Task: Search for 'Brezza arm rest 2023' on Amazon and add suitable options to your shopping list.
Action: Mouse moved to (73, 189)
Screenshot: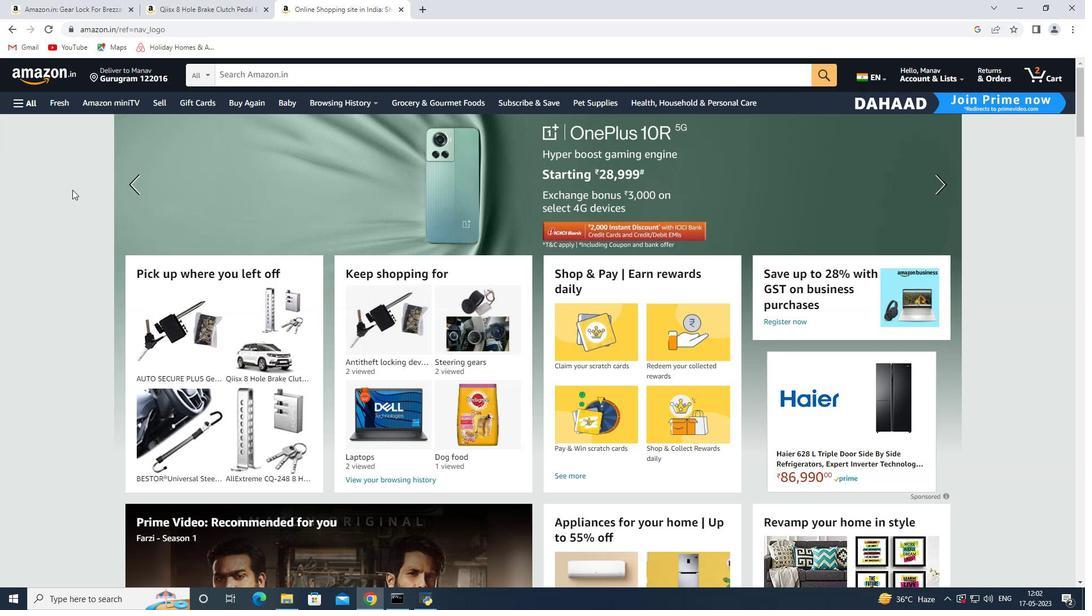 
Action: Key pressed b
Screenshot: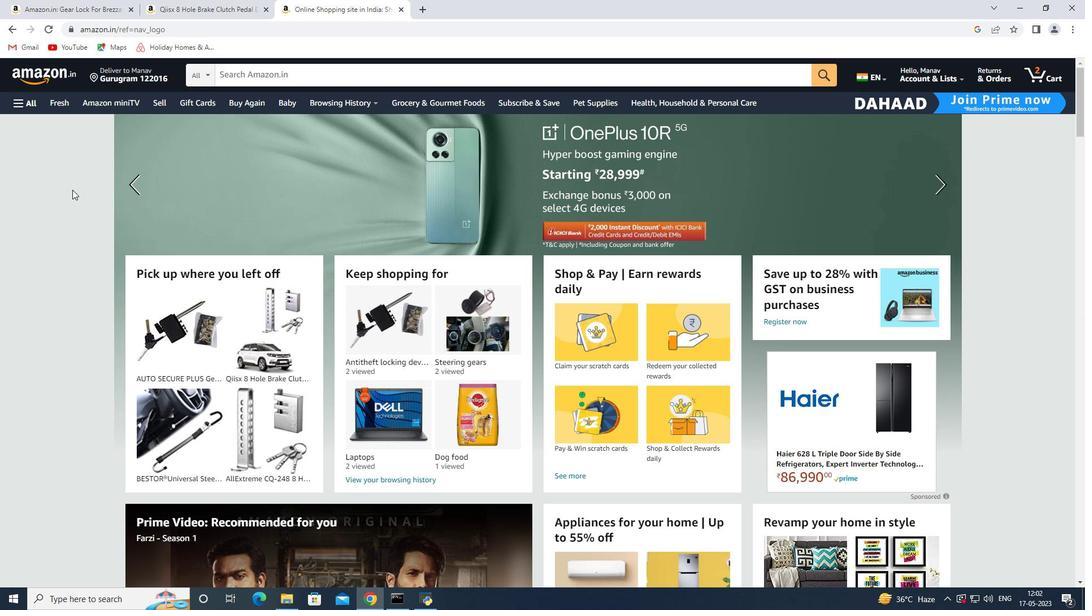 
Action: Mouse moved to (314, 329)
Screenshot: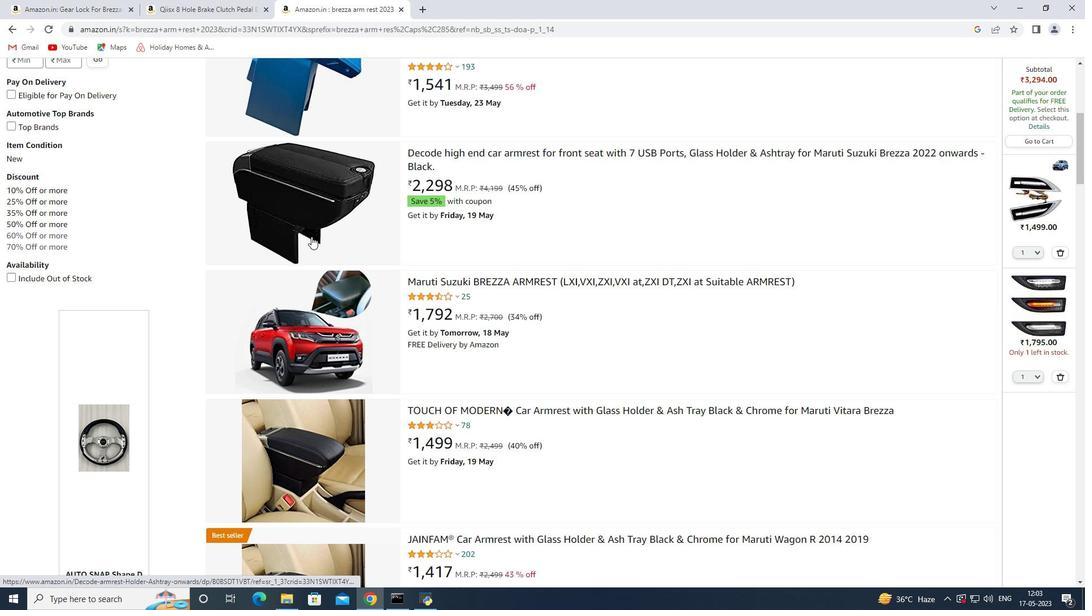 
Action: Mouse pressed left at (314, 329)
Screenshot: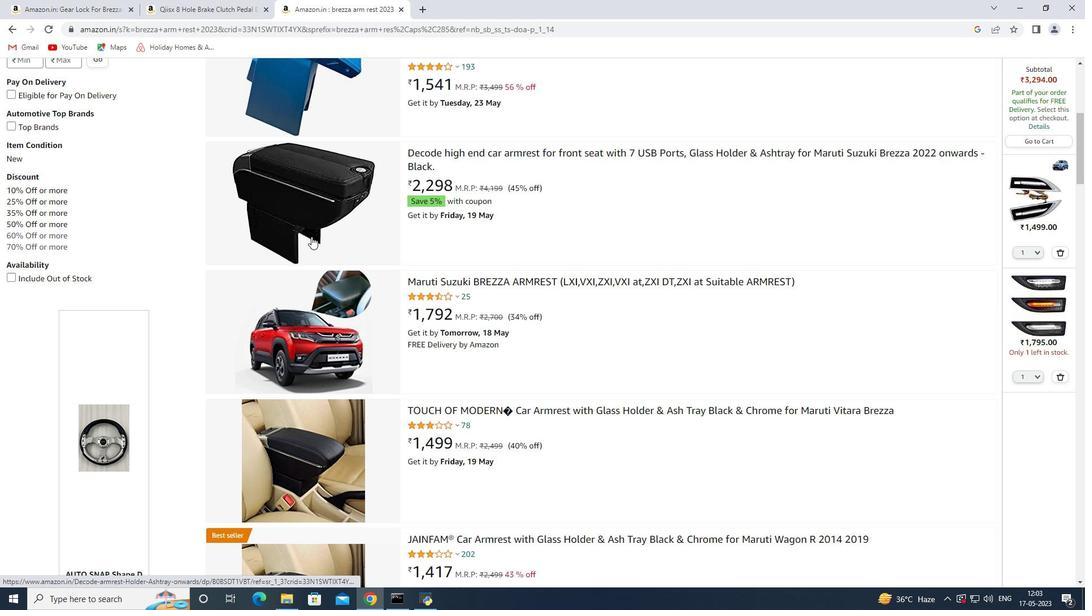 
Action: Mouse moved to (98, 219)
Screenshot: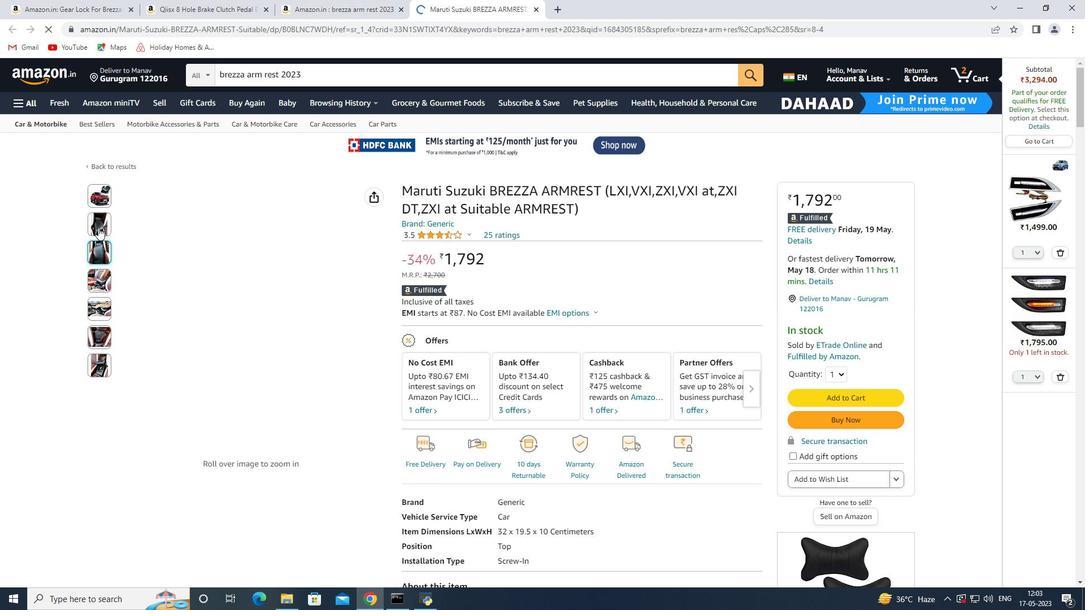 
Action: Mouse pressed left at (98, 219)
Screenshot: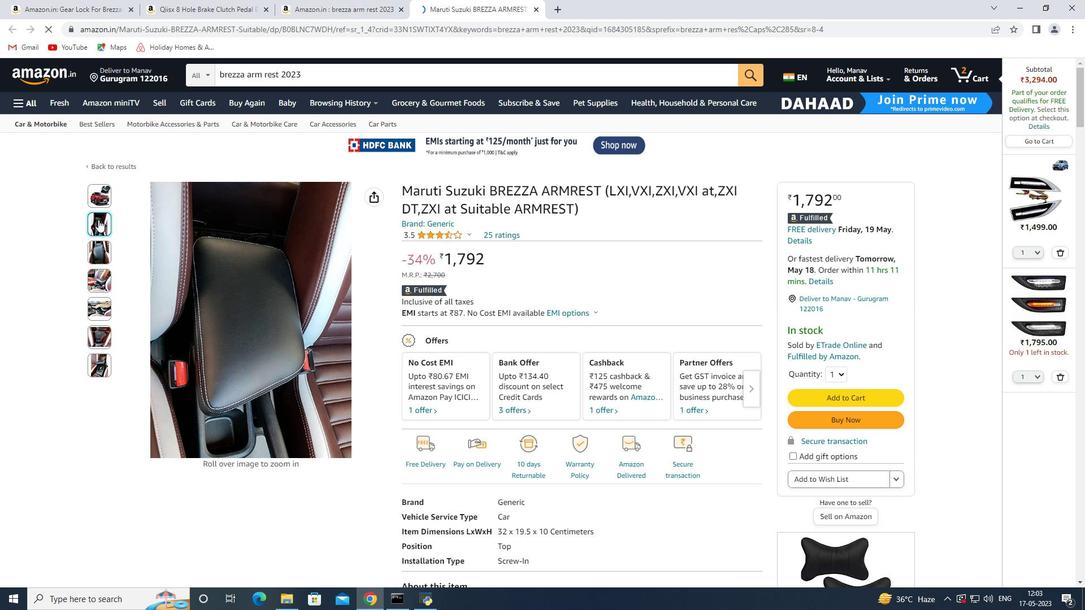 
Action: Mouse moved to (95, 245)
Screenshot: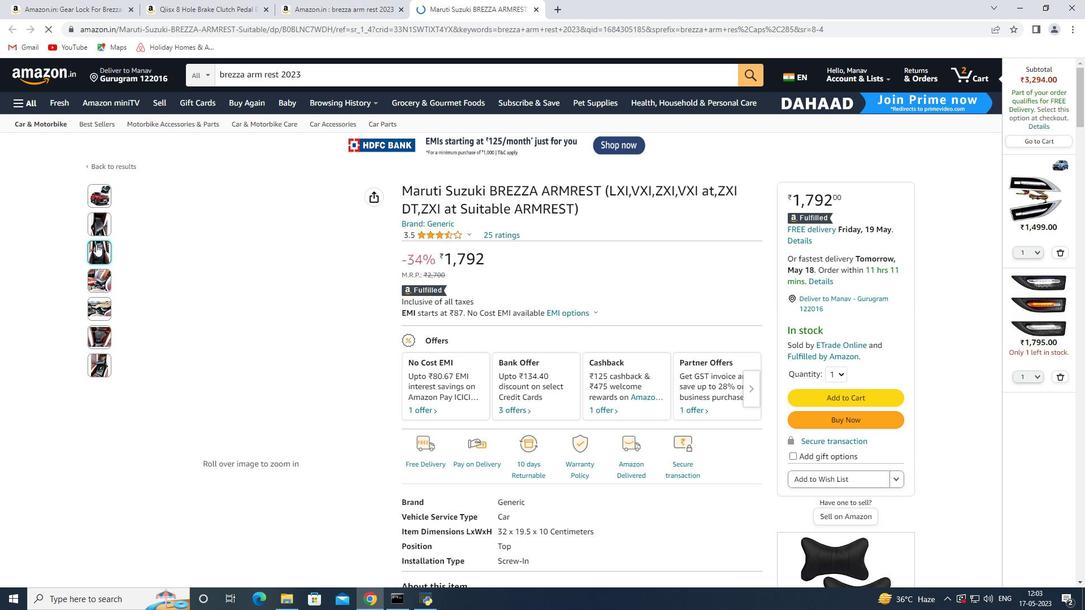
Action: Mouse pressed left at (95, 245)
Screenshot: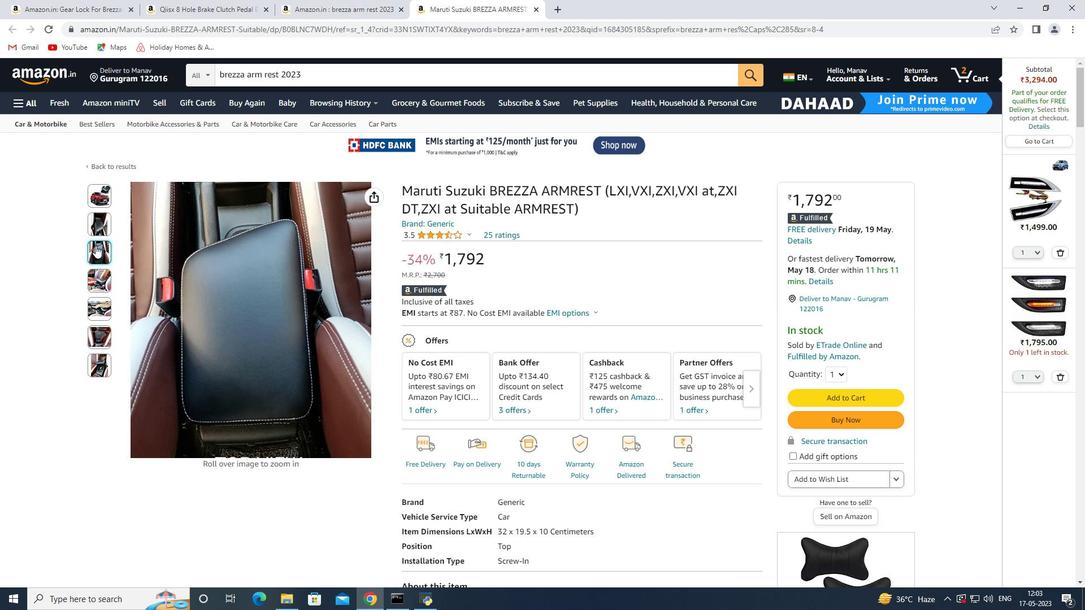 
Action: Mouse moved to (94, 275)
Screenshot: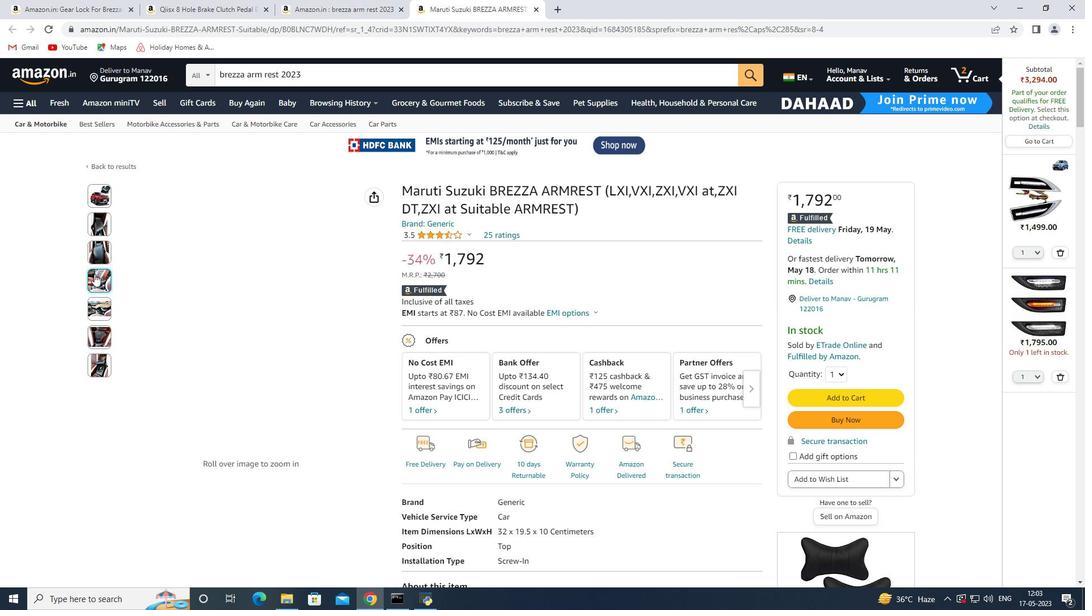 
Action: Mouse pressed left at (94, 275)
Screenshot: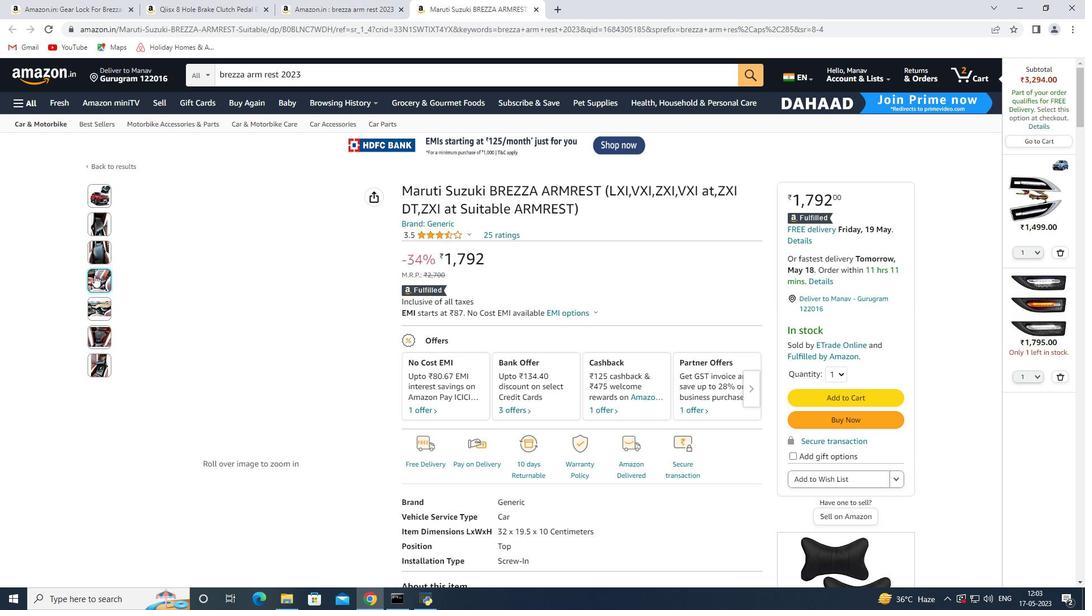 
Action: Mouse moved to (92, 293)
Screenshot: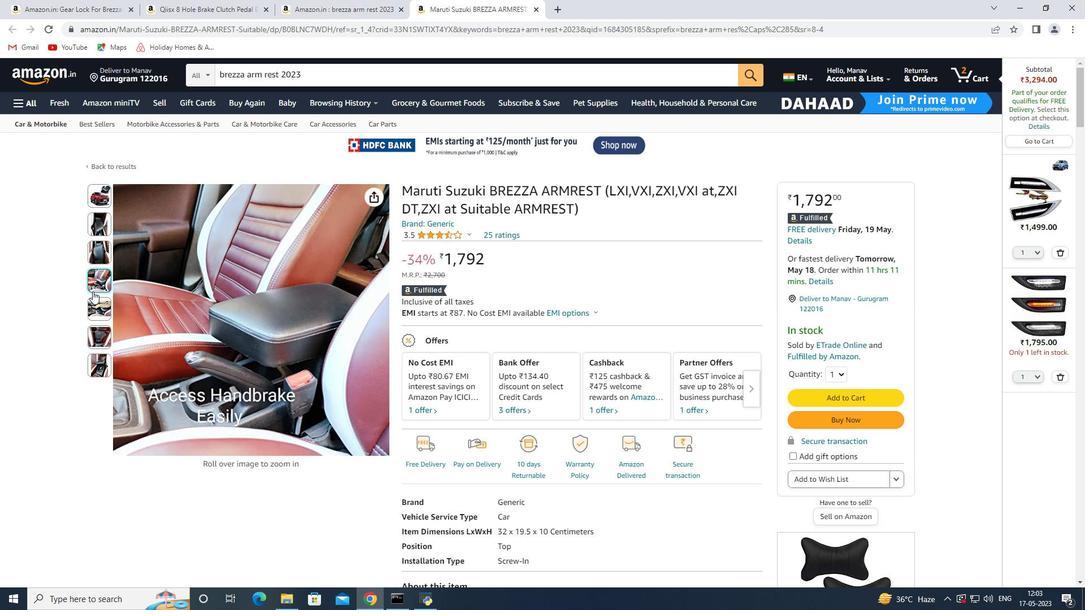 
Action: Mouse pressed left at (92, 293)
Screenshot: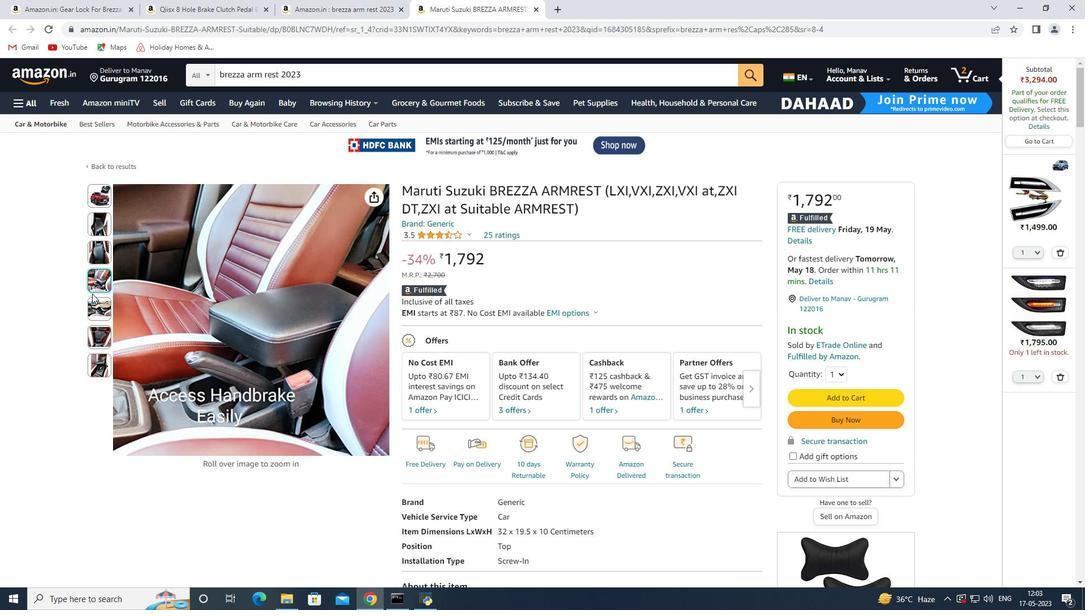 
Action: Mouse moved to (96, 333)
Screenshot: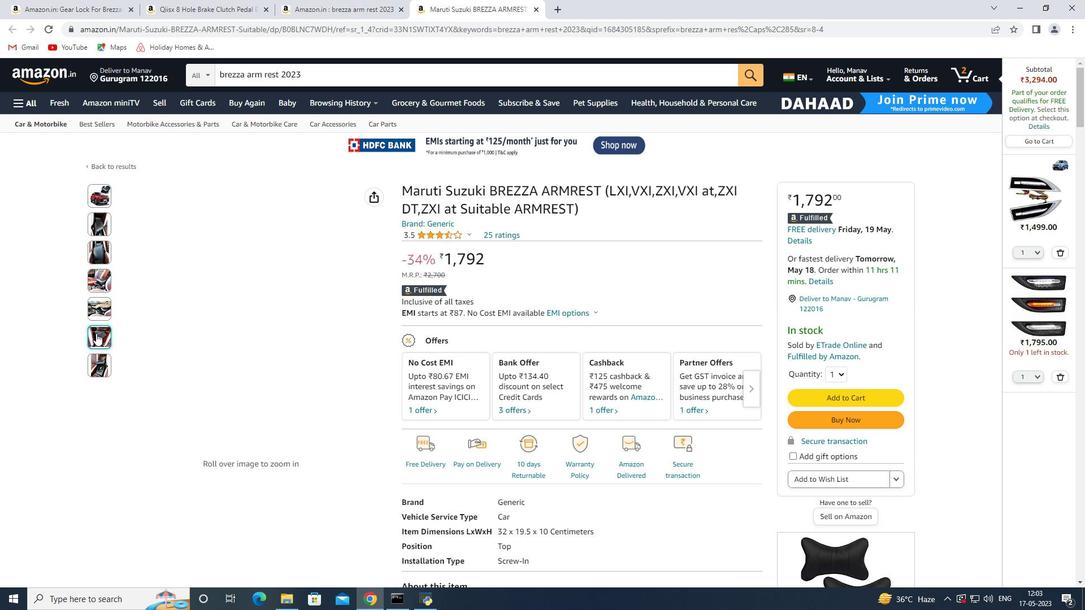 
Action: Mouse pressed left at (96, 333)
Screenshot: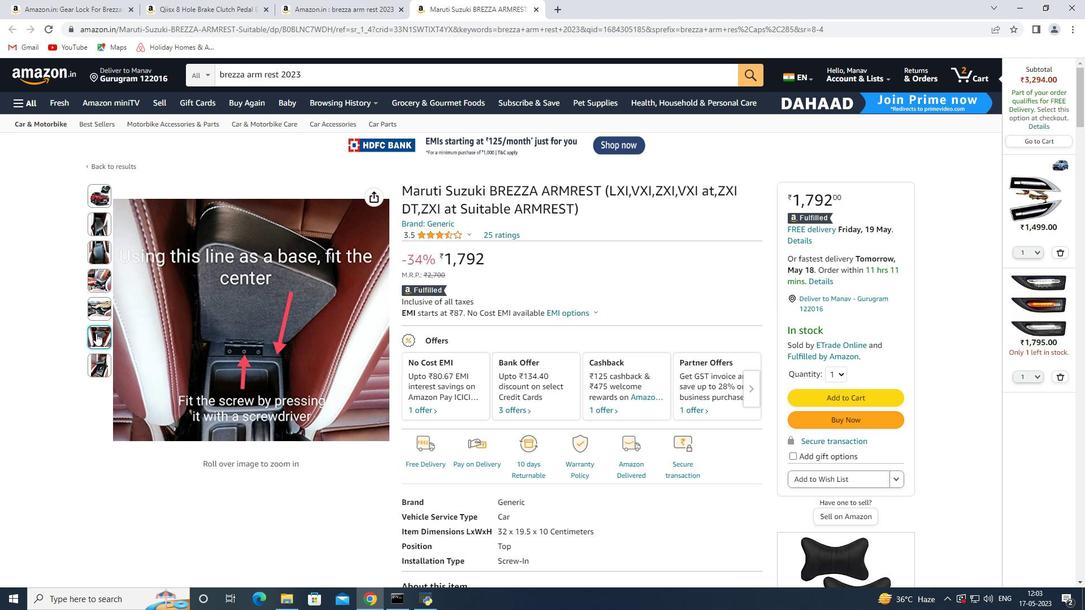 
Action: Mouse moved to (97, 360)
Screenshot: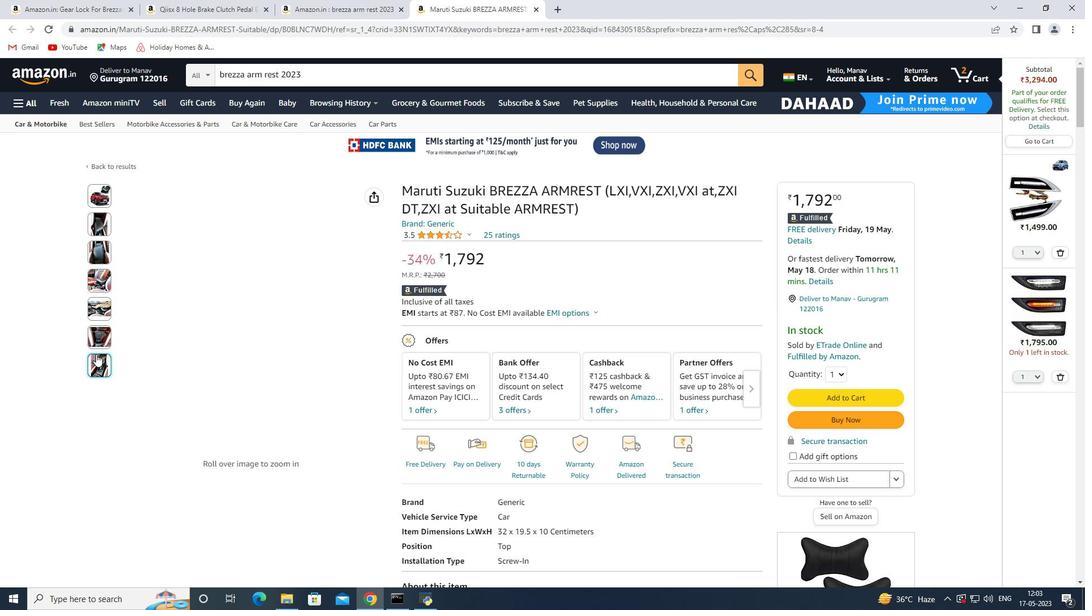 
Action: Mouse pressed left at (97, 360)
Screenshot: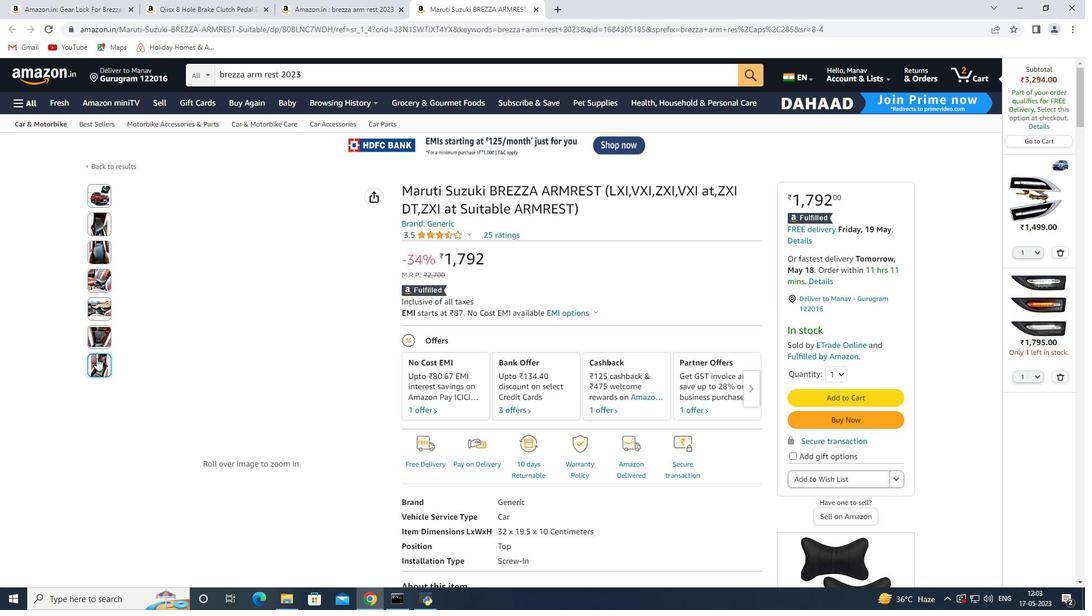 
Action: Mouse moved to (103, 339)
Screenshot: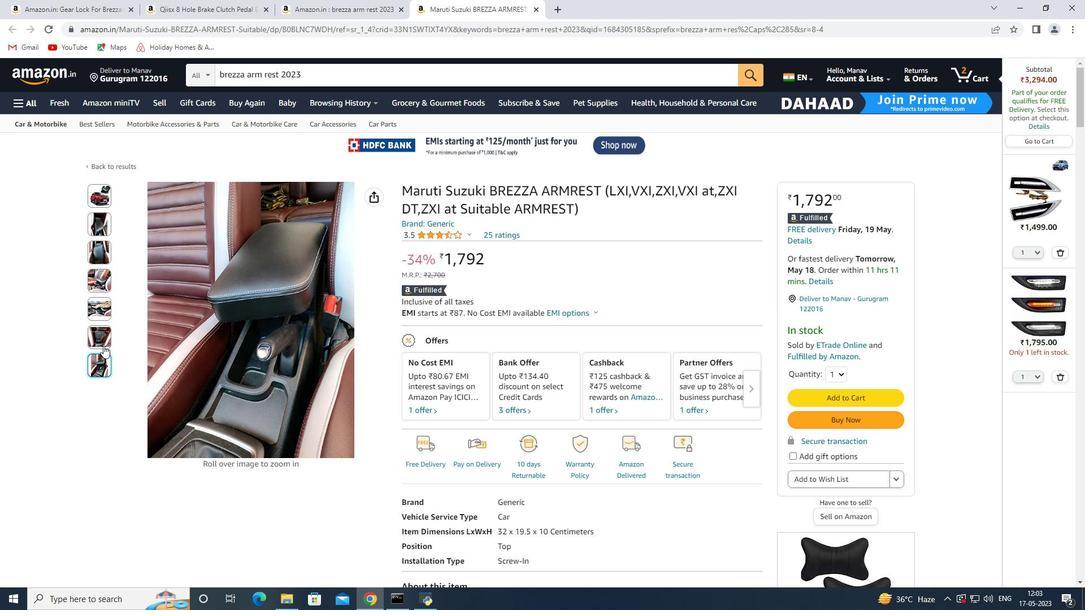
Action: Mouse pressed left at (103, 339)
Screenshot: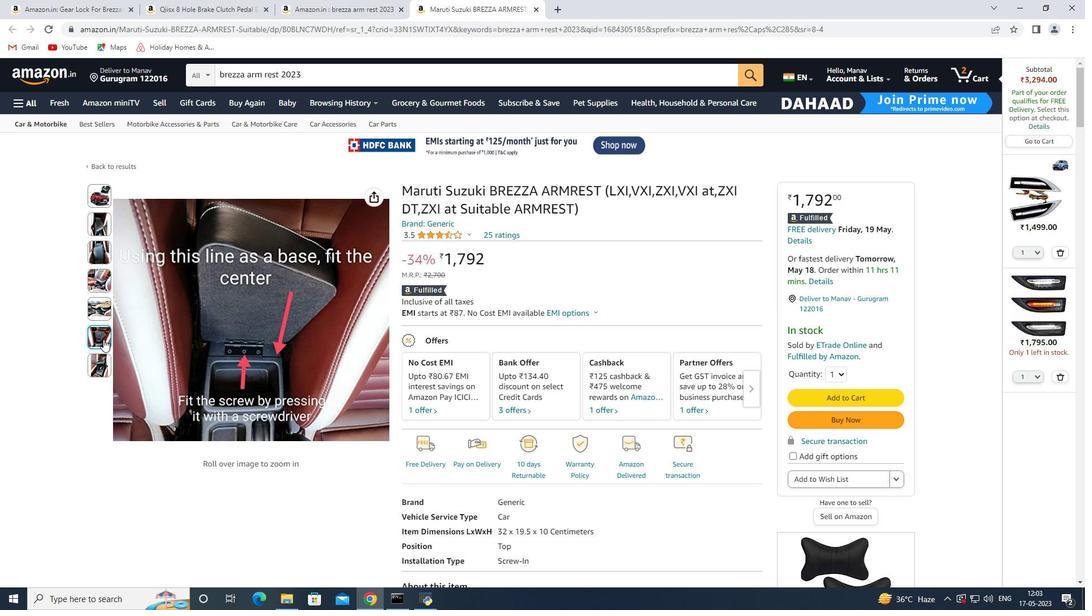 
Action: Mouse moved to (472, 446)
Screenshot: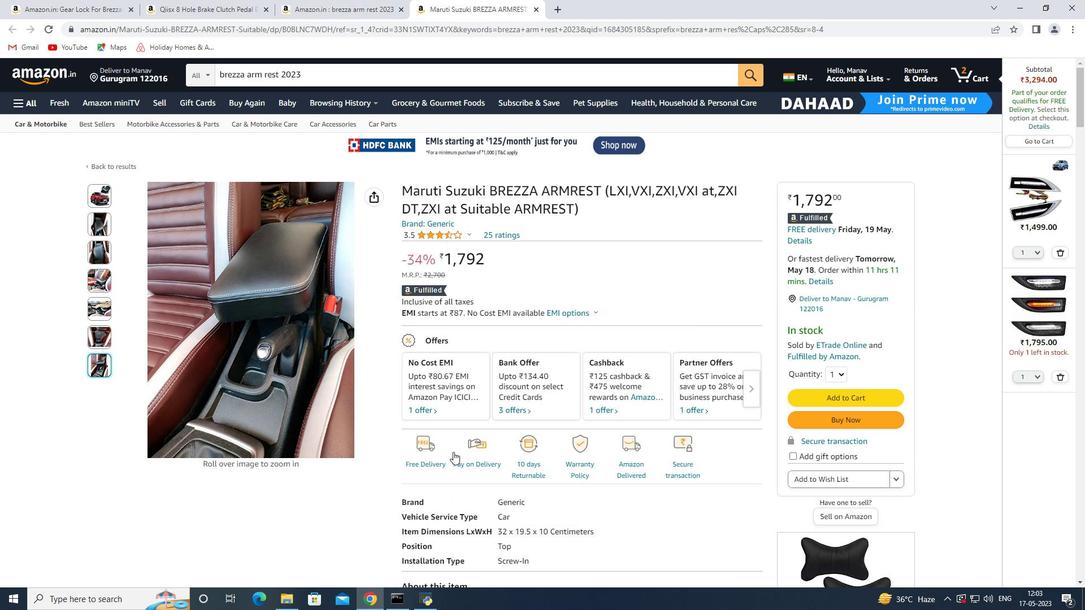 
Action: Mouse scrolled (472, 446) with delta (0, 0)
Screenshot: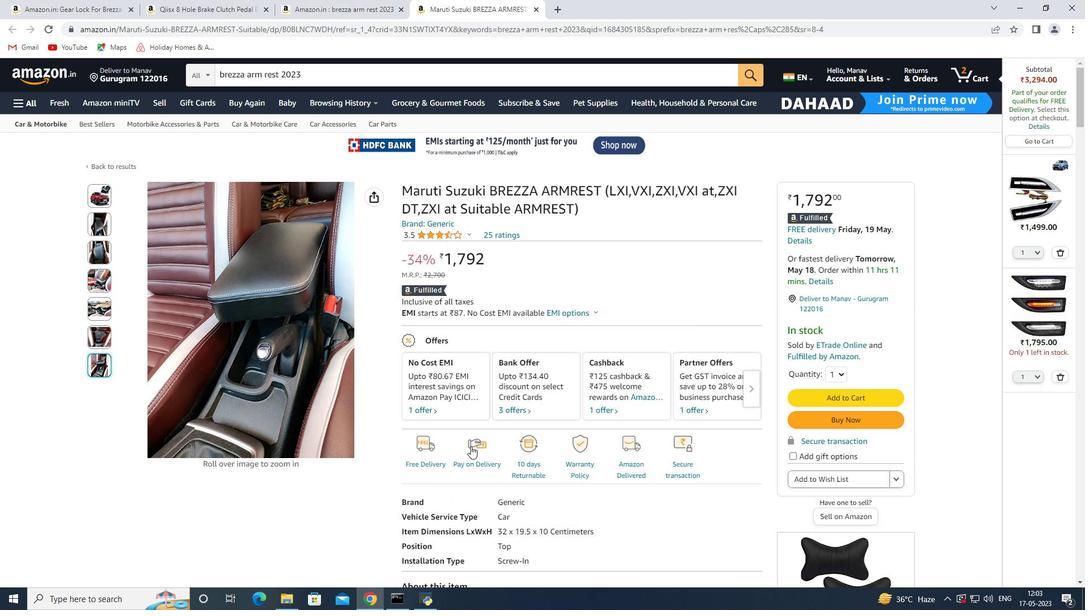 
Action: Mouse scrolled (472, 446) with delta (0, 0)
Screenshot: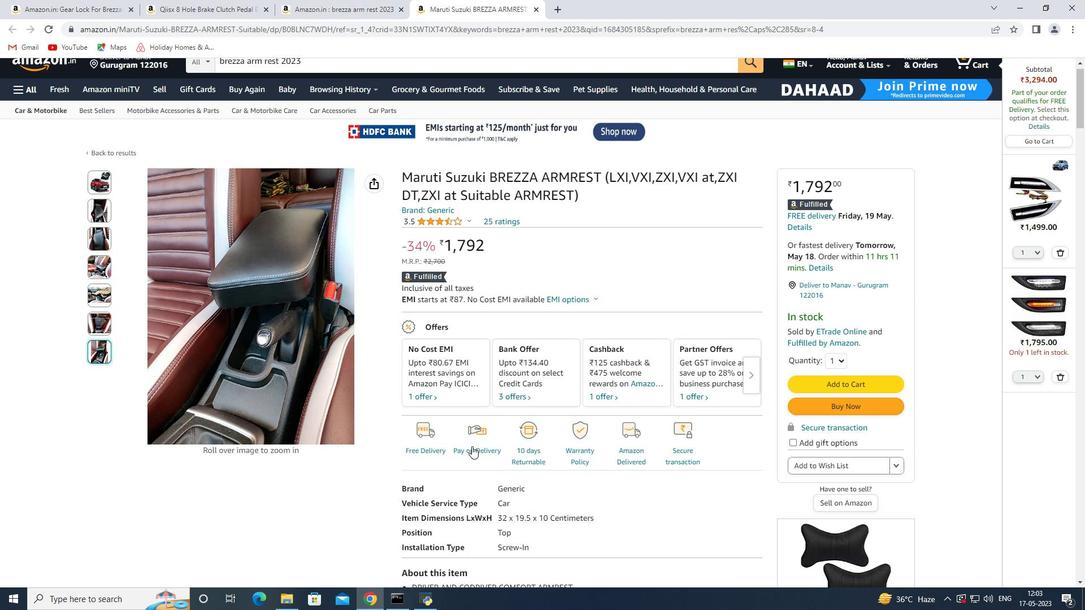 
Action: Mouse moved to (857, 368)
Screenshot: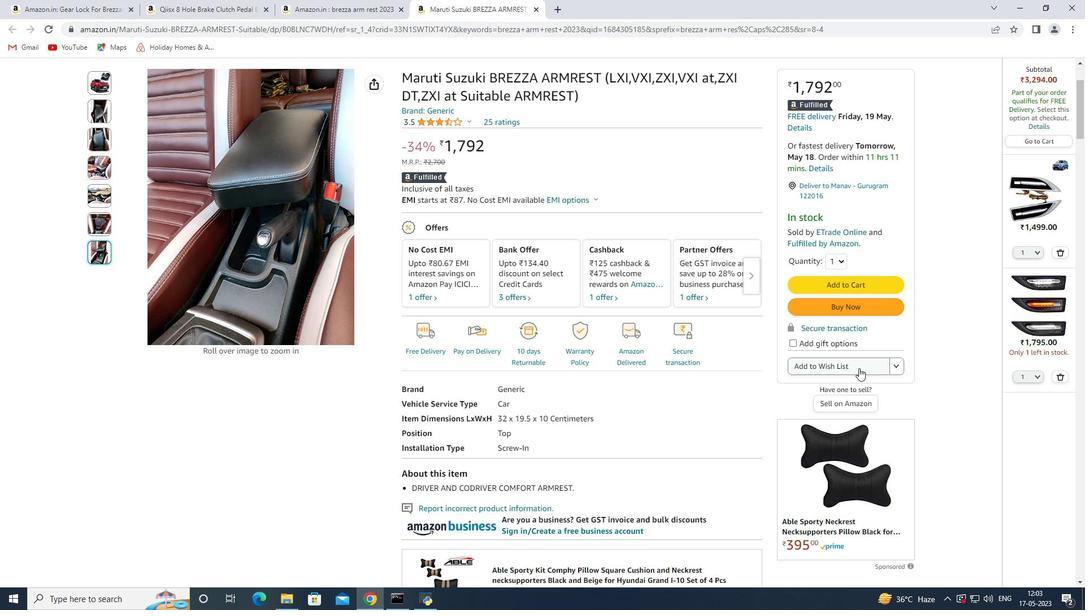 
Action: Mouse pressed left at (857, 368)
Screenshot: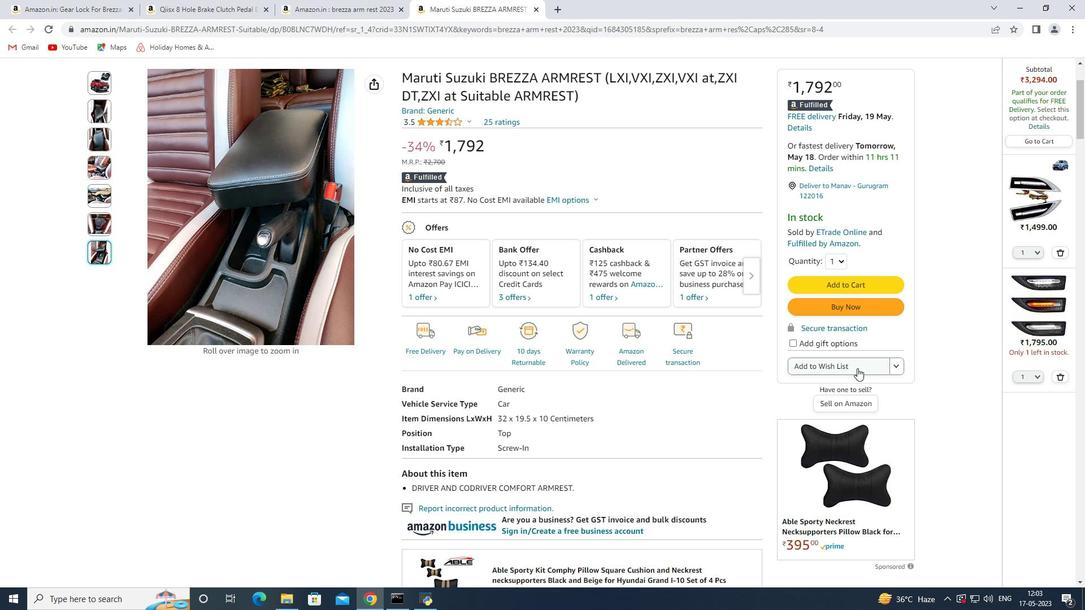 
Action: Mouse moved to (715, 205)
Screenshot: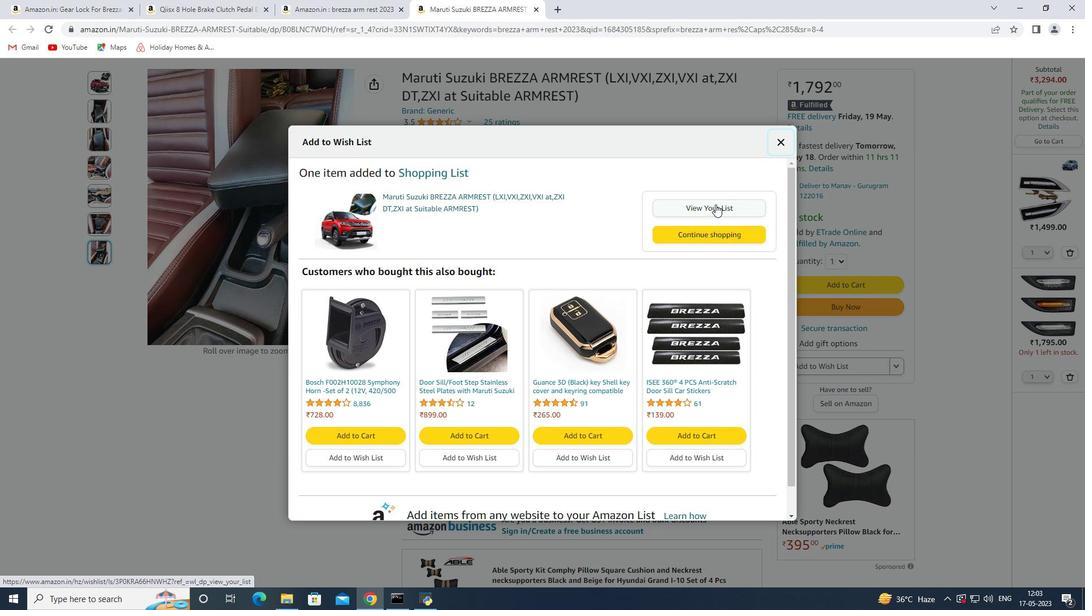 
Action: Mouse pressed left at (715, 205)
Screenshot: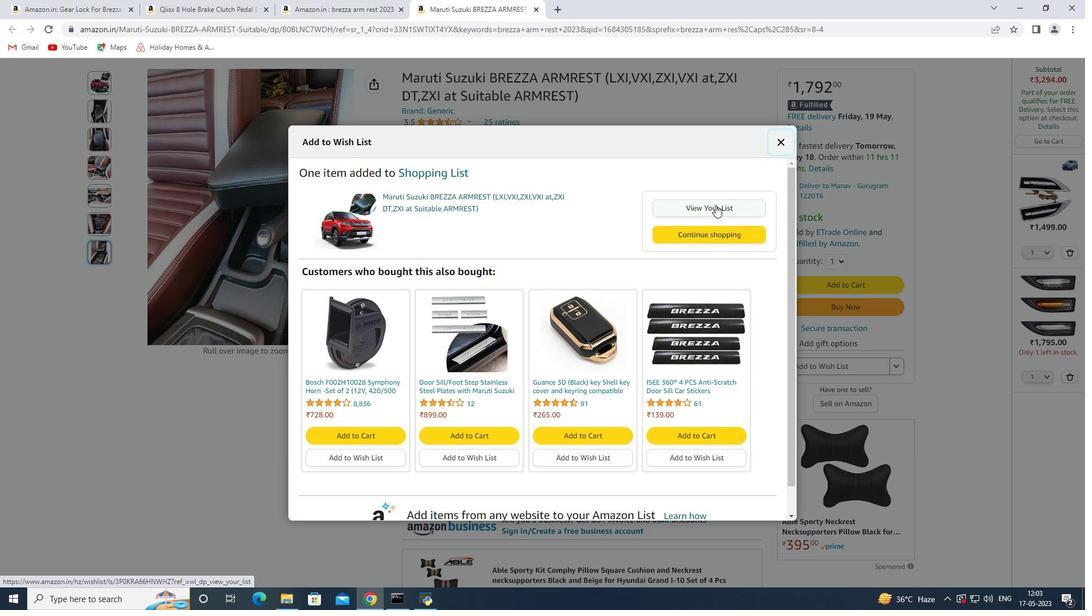 
Action: Mouse moved to (484, 302)
Screenshot: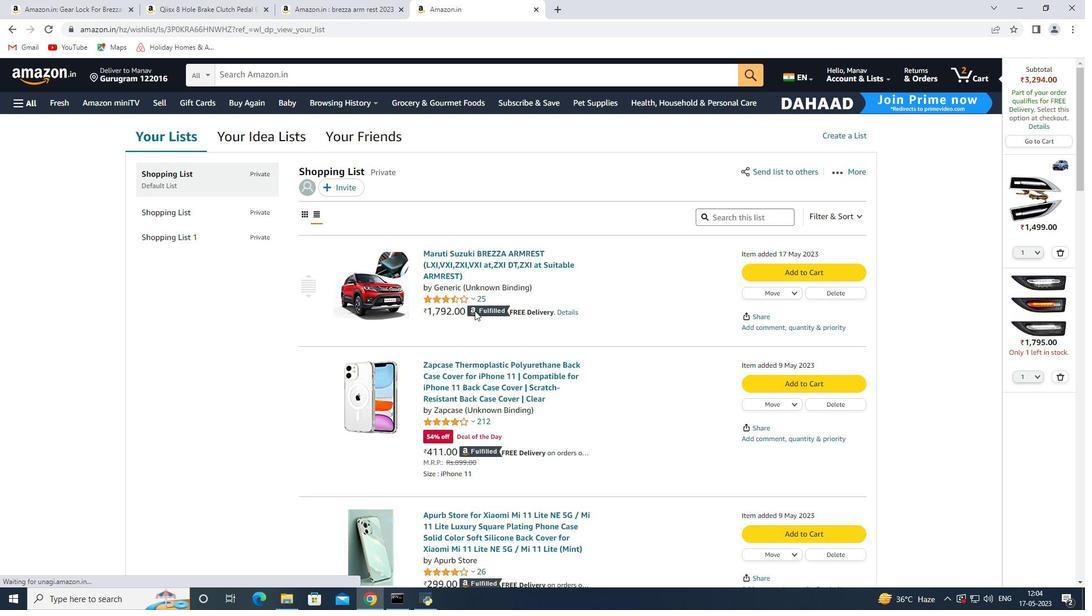 
Action: Mouse scrolled (484, 301) with delta (0, 0)
Screenshot: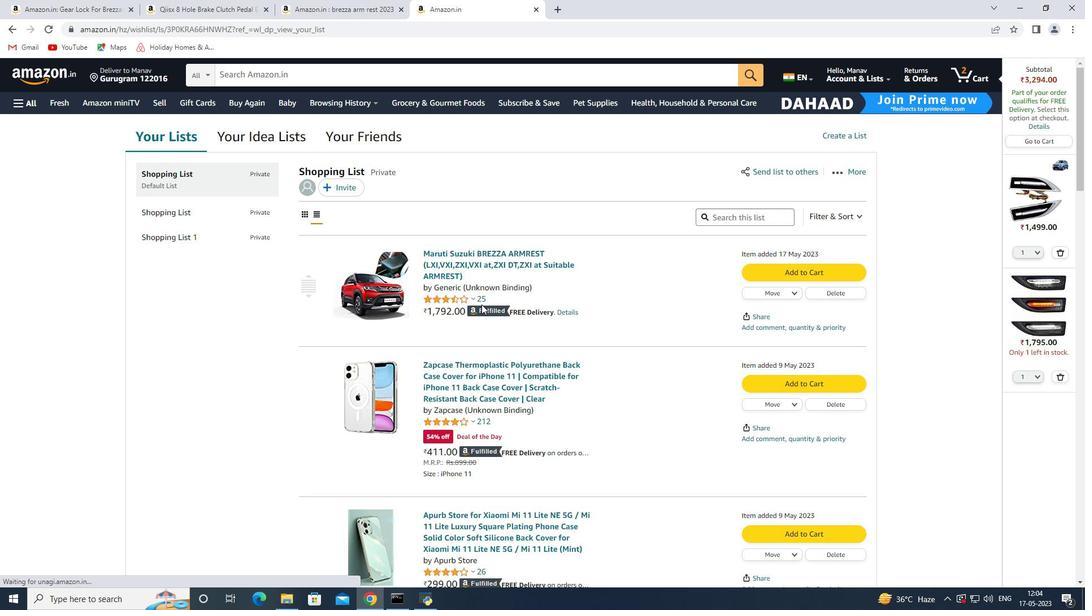 
Action: Mouse scrolled (484, 301) with delta (0, 0)
Screenshot: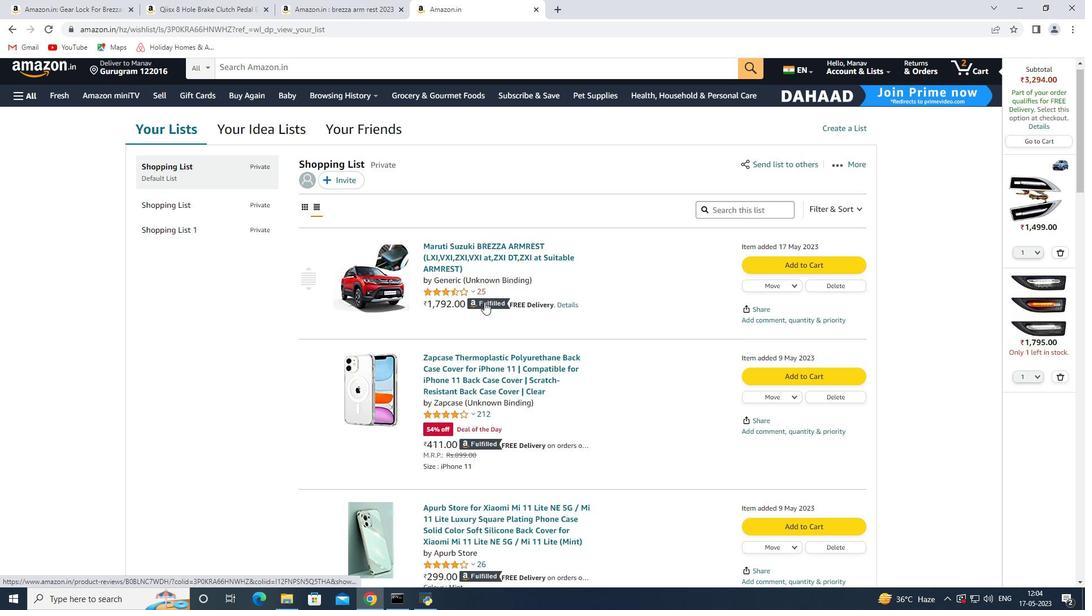 
Action: Mouse scrolled (484, 303) with delta (0, 0)
Screenshot: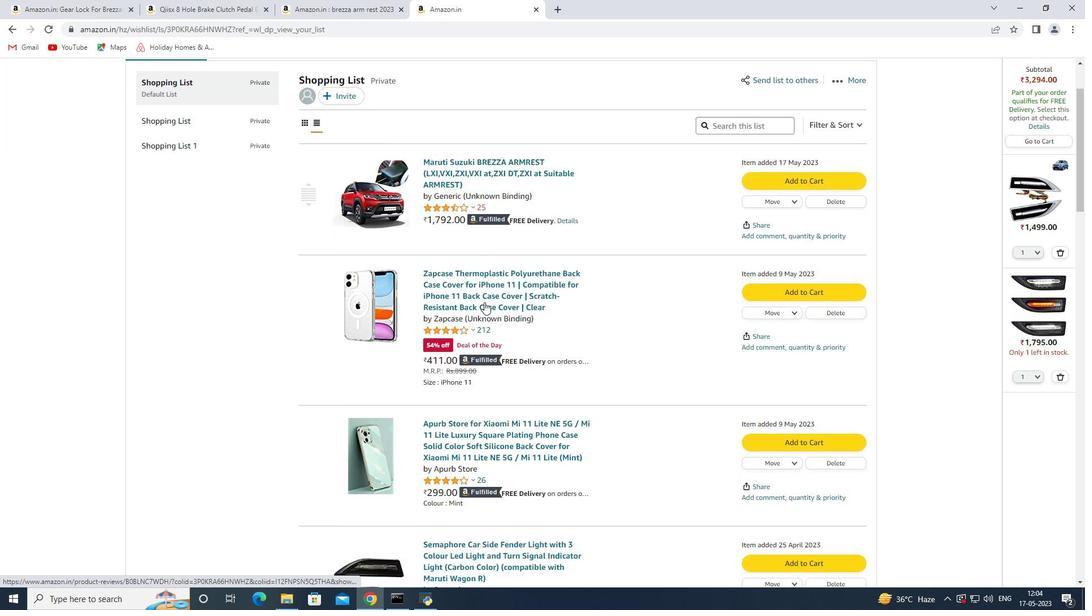 
Action: Mouse moved to (490, 295)
Screenshot: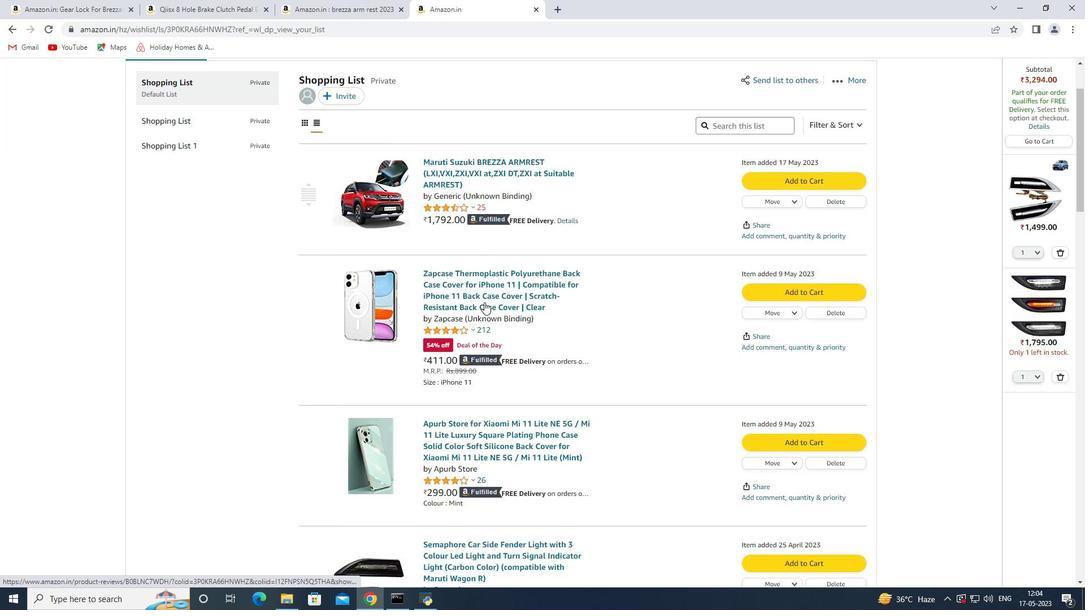 
Action: Mouse scrolled (490, 296) with delta (0, 0)
Screenshot: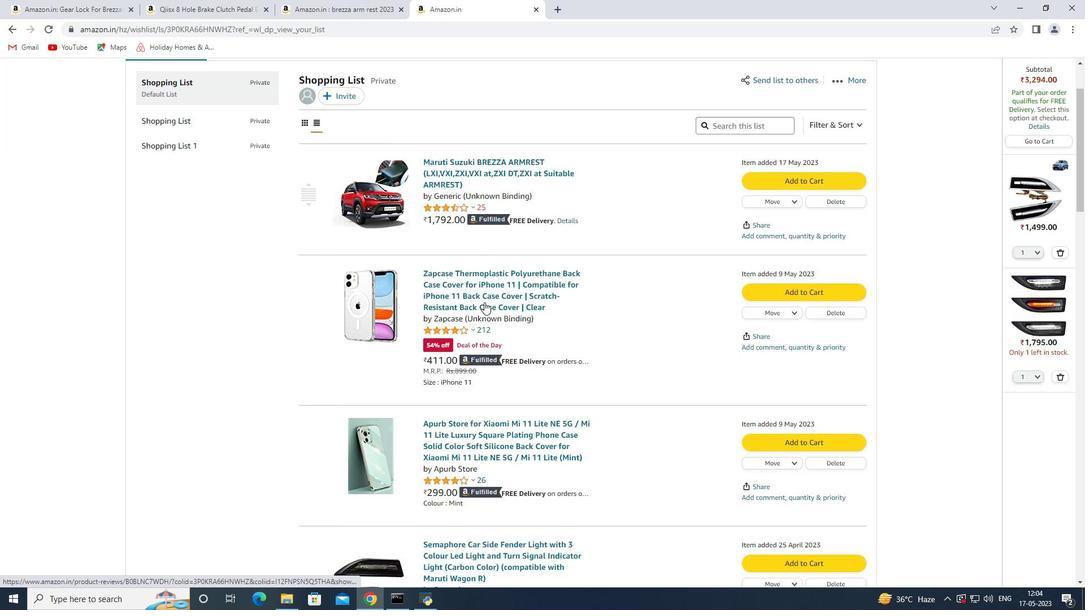 
Action: Mouse moved to (503, 286)
Screenshot: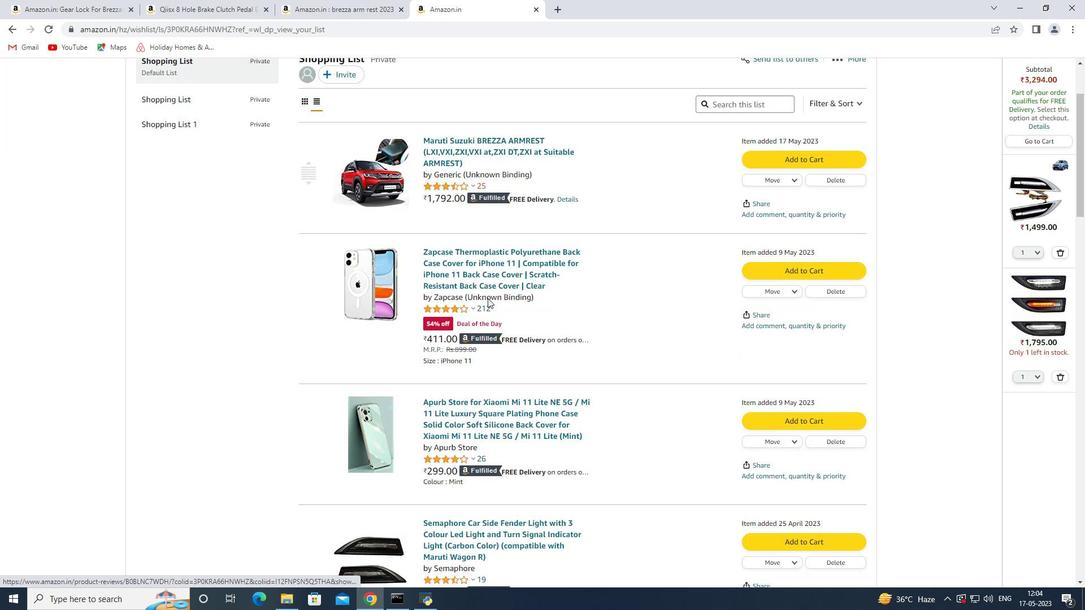 
Action: Mouse scrolled (503, 286) with delta (0, 0)
Screenshot: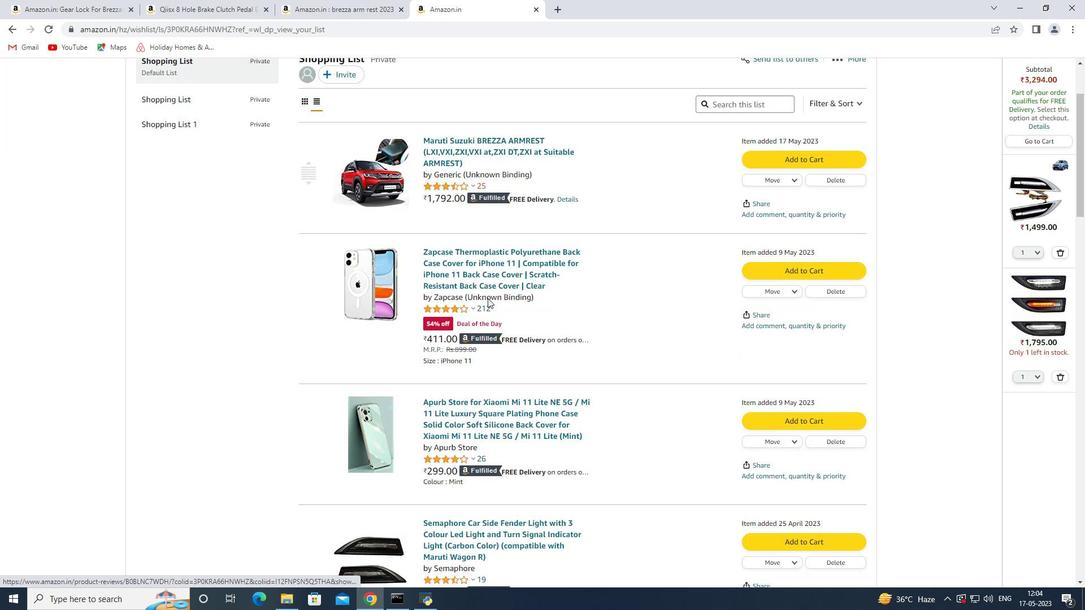 
Action: Mouse moved to (342, 12)
Screenshot: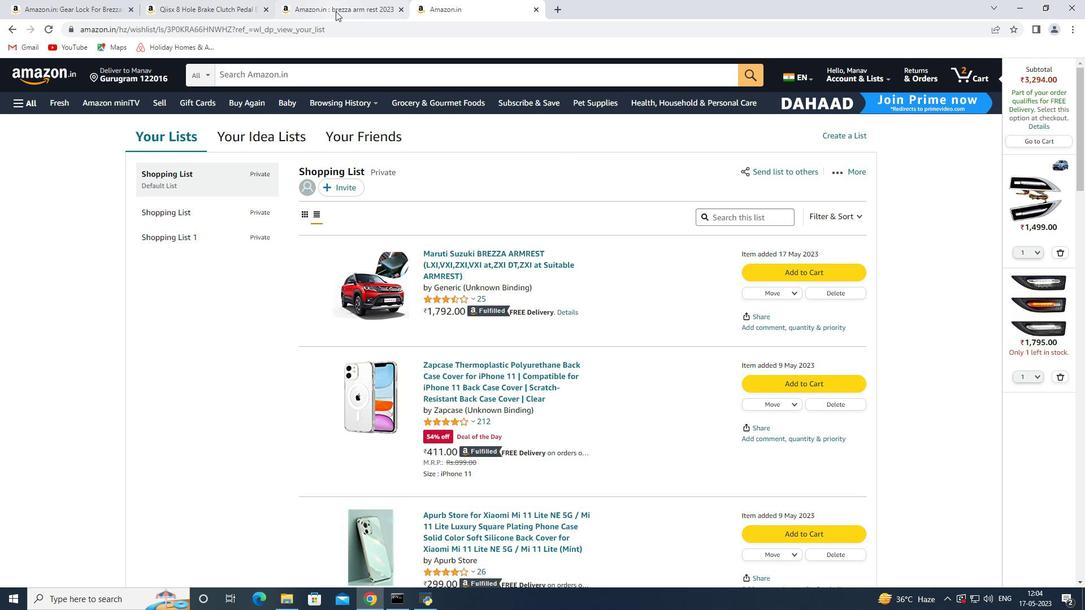
Action: Mouse pressed left at (342, 12)
Screenshot: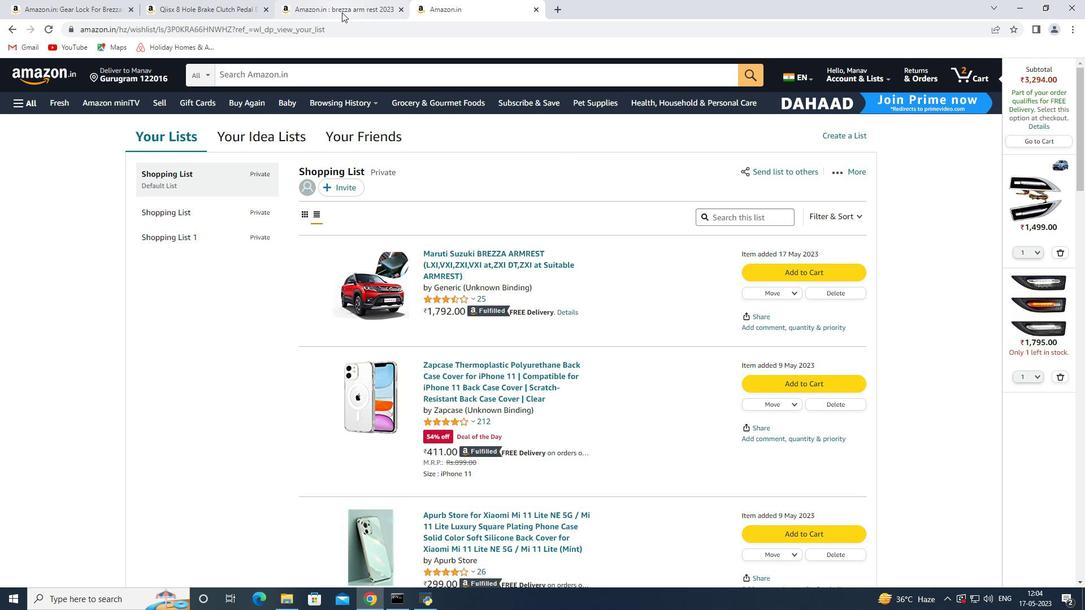 
Action: Mouse moved to (359, 374)
Screenshot: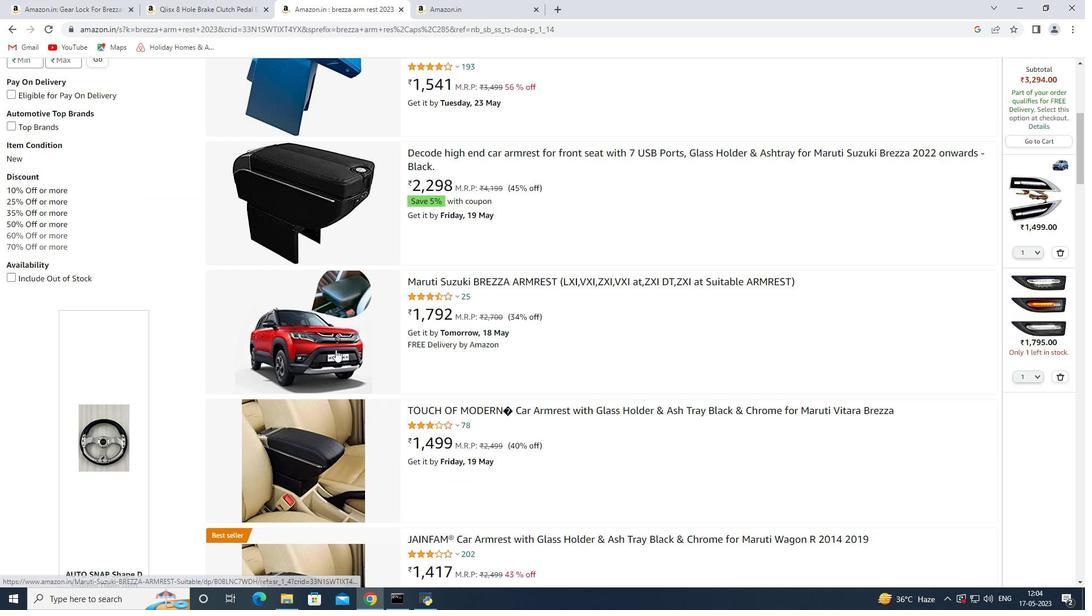 
Action: Mouse scrolled (359, 374) with delta (0, 0)
Screenshot: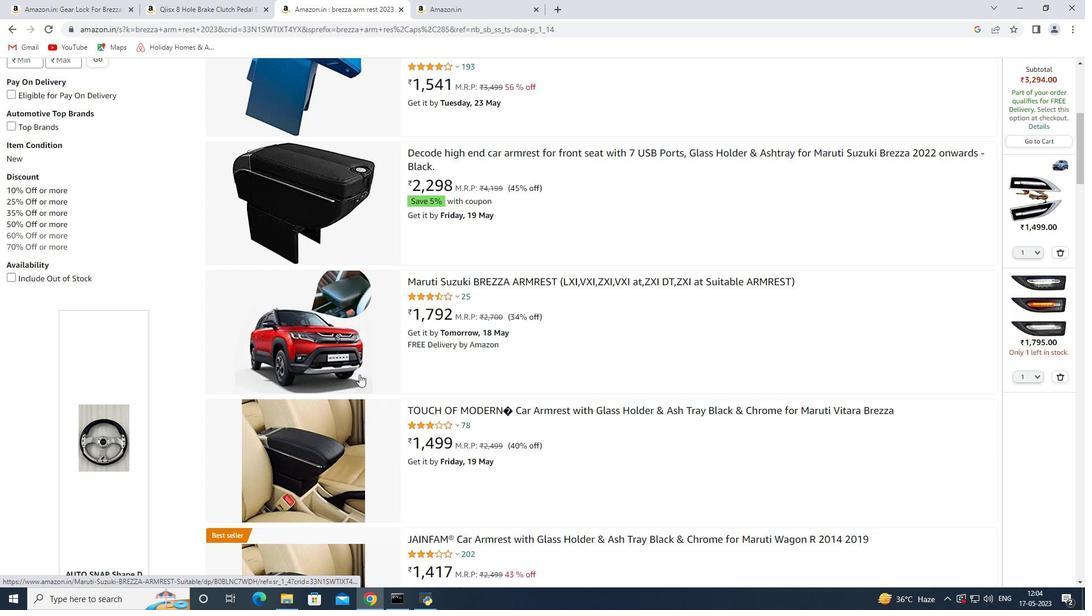 
Action: Mouse scrolled (359, 374) with delta (0, 0)
Screenshot: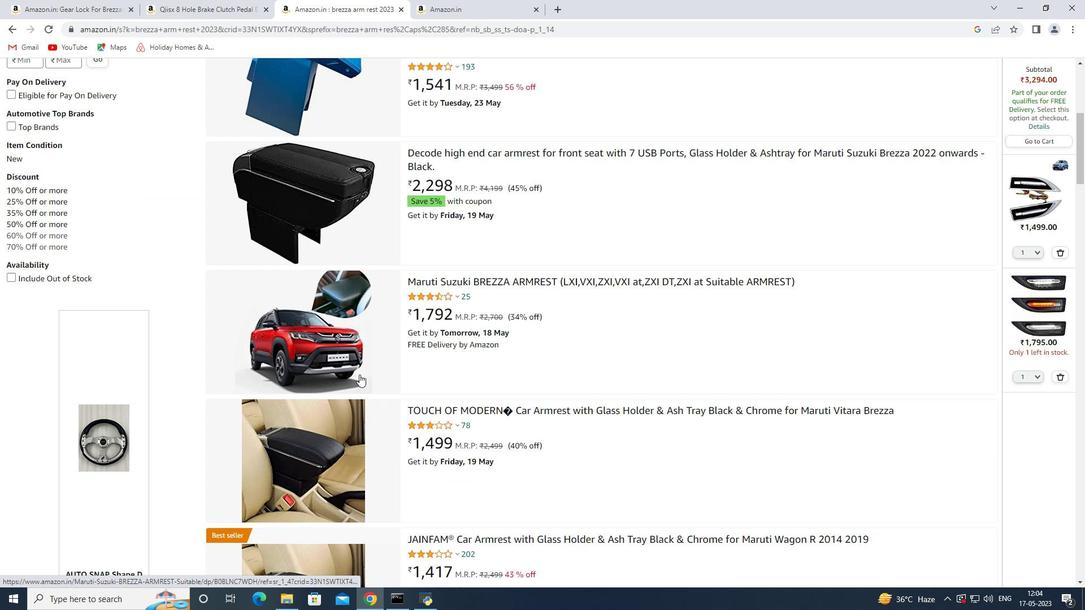 
Action: Mouse scrolled (359, 374) with delta (0, 0)
Screenshot: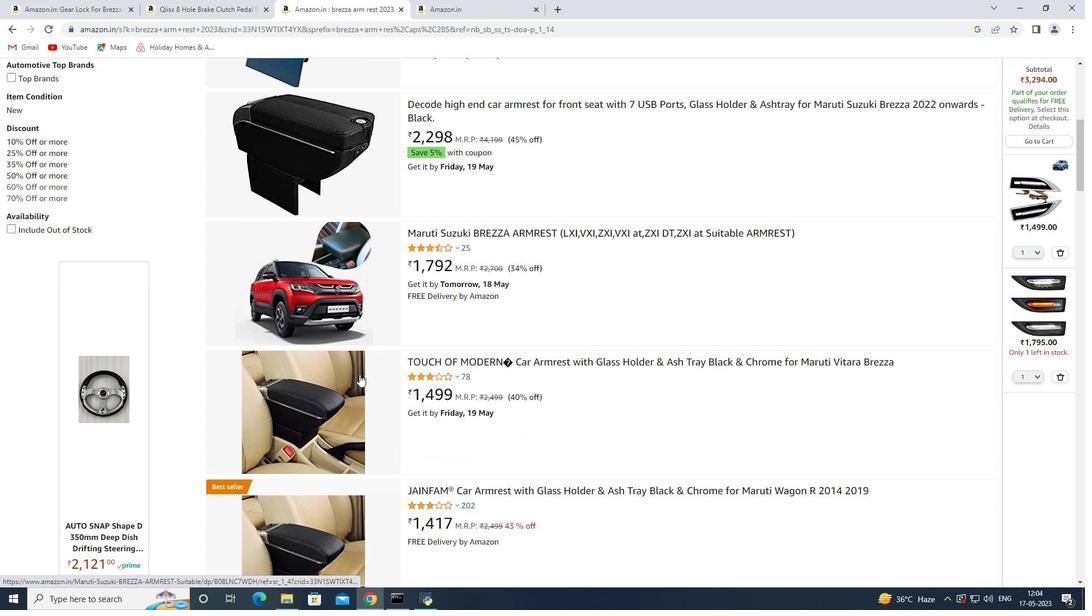 
Action: Mouse scrolled (359, 374) with delta (0, 0)
Screenshot: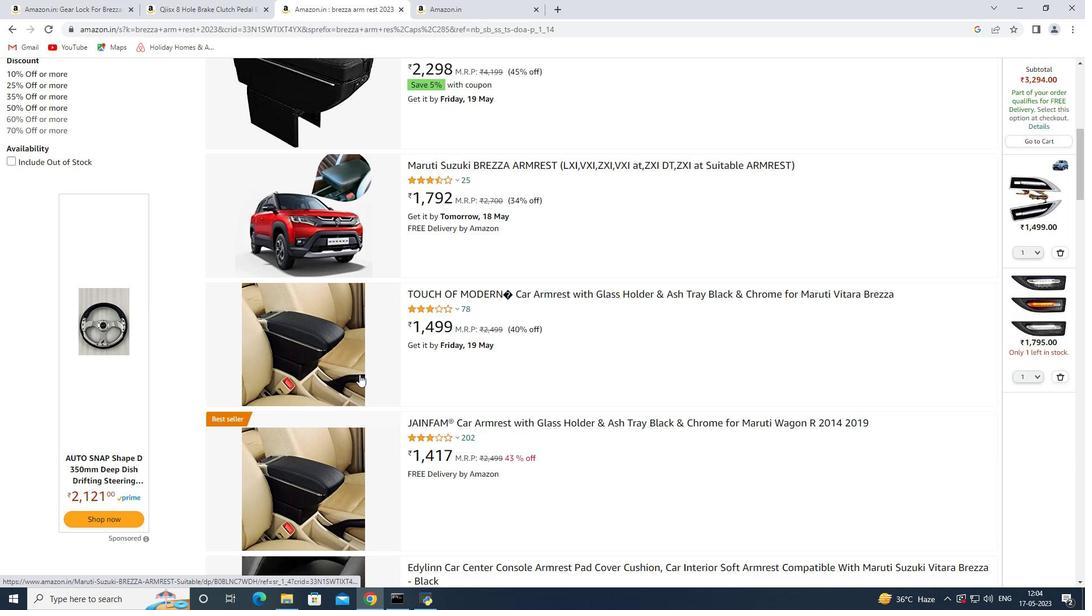 
Action: Mouse scrolled (359, 374) with delta (0, 0)
Screenshot: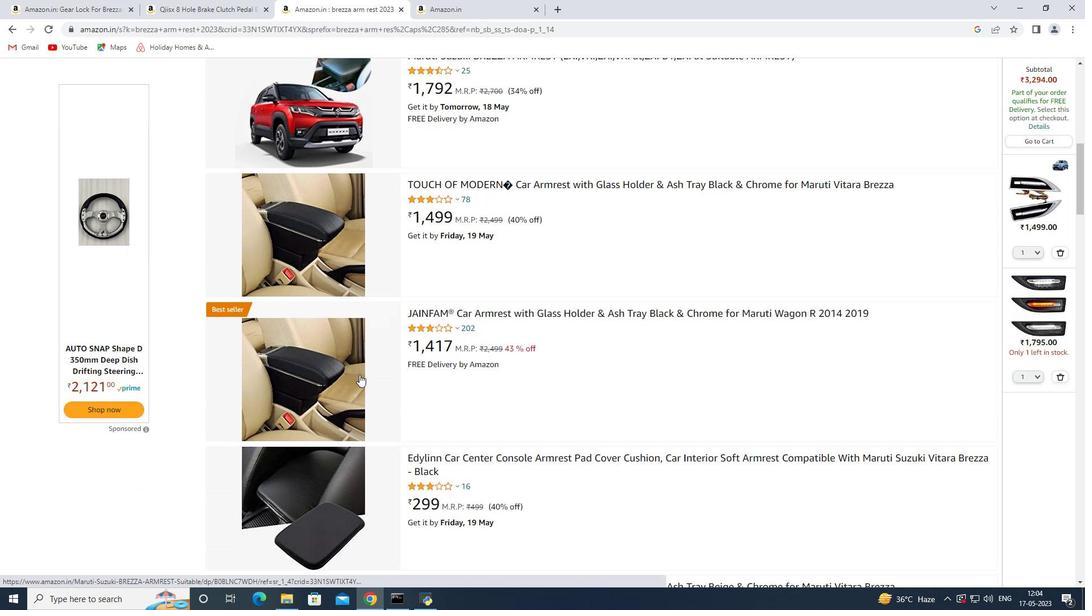 
Action: Mouse scrolled (359, 374) with delta (0, 0)
Screenshot: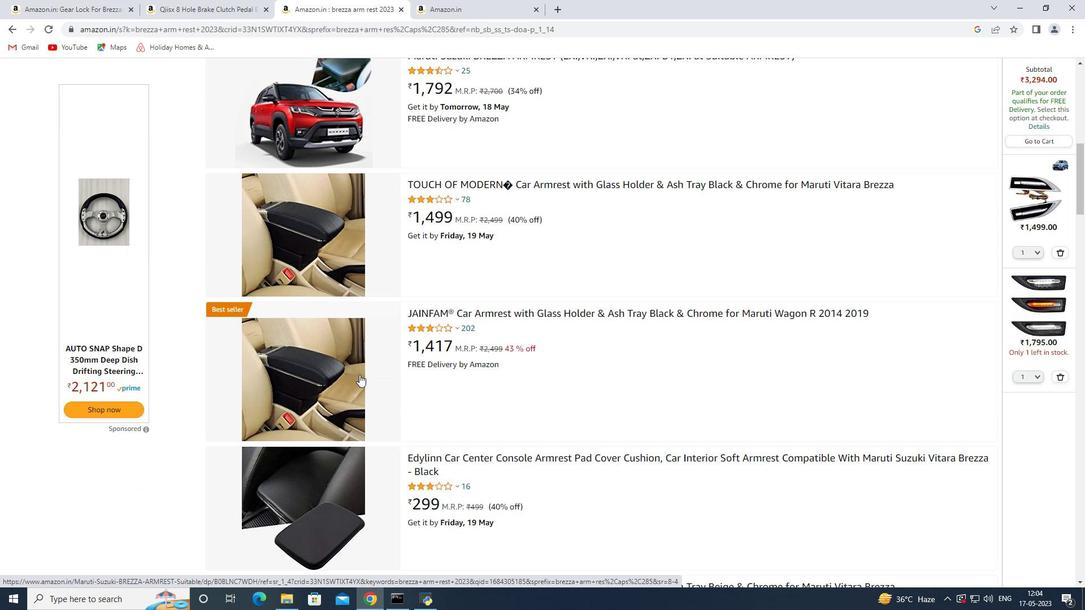 
Action: Mouse scrolled (359, 374) with delta (0, 0)
Screenshot: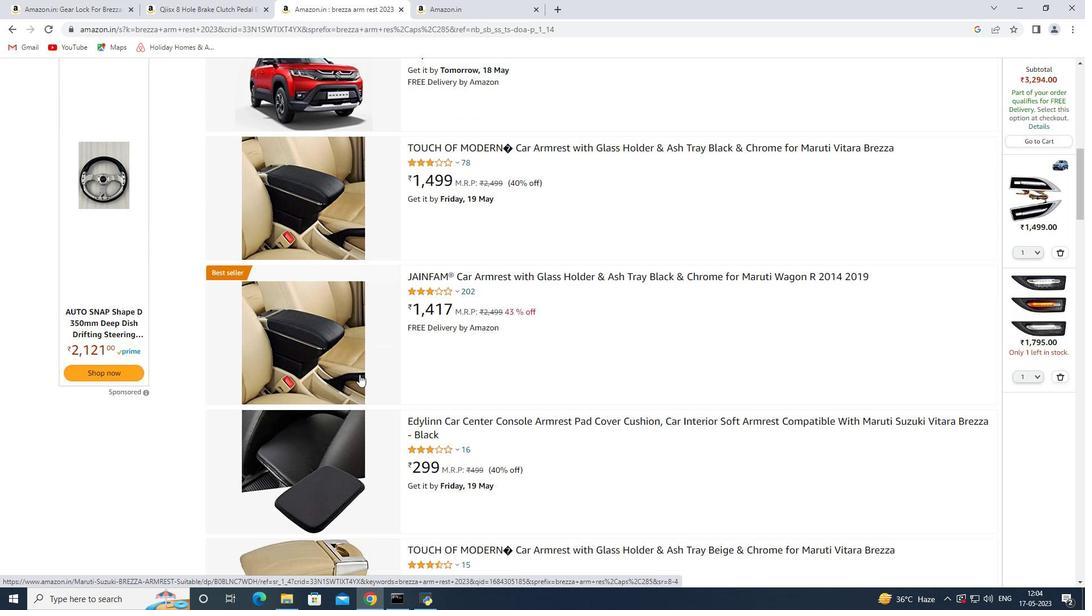 
Action: Mouse moved to (452, 347)
Screenshot: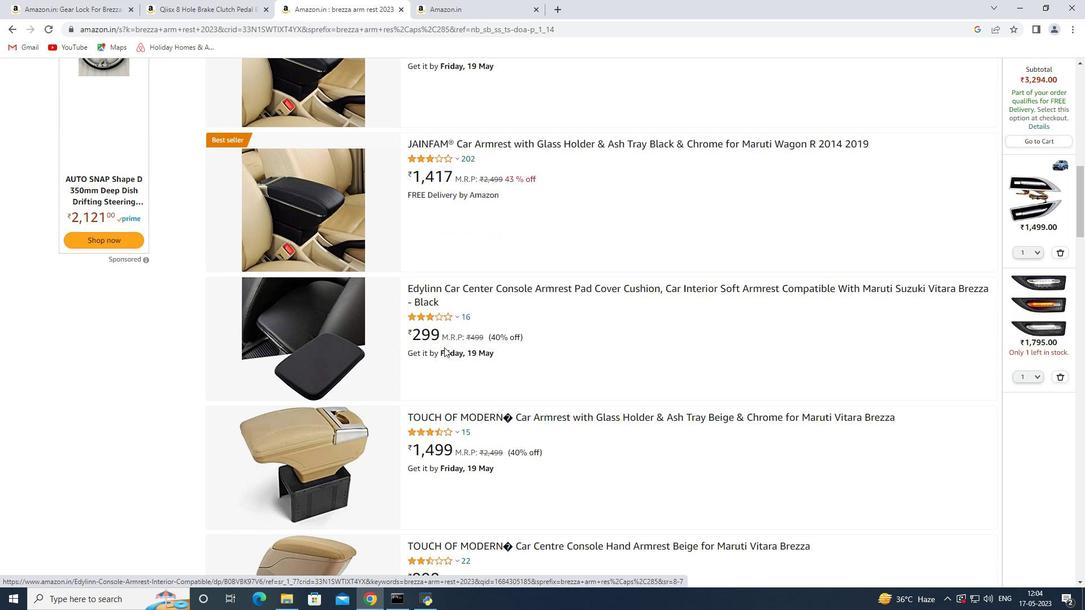 
Action: Mouse scrolled (452, 347) with delta (0, 0)
Screenshot: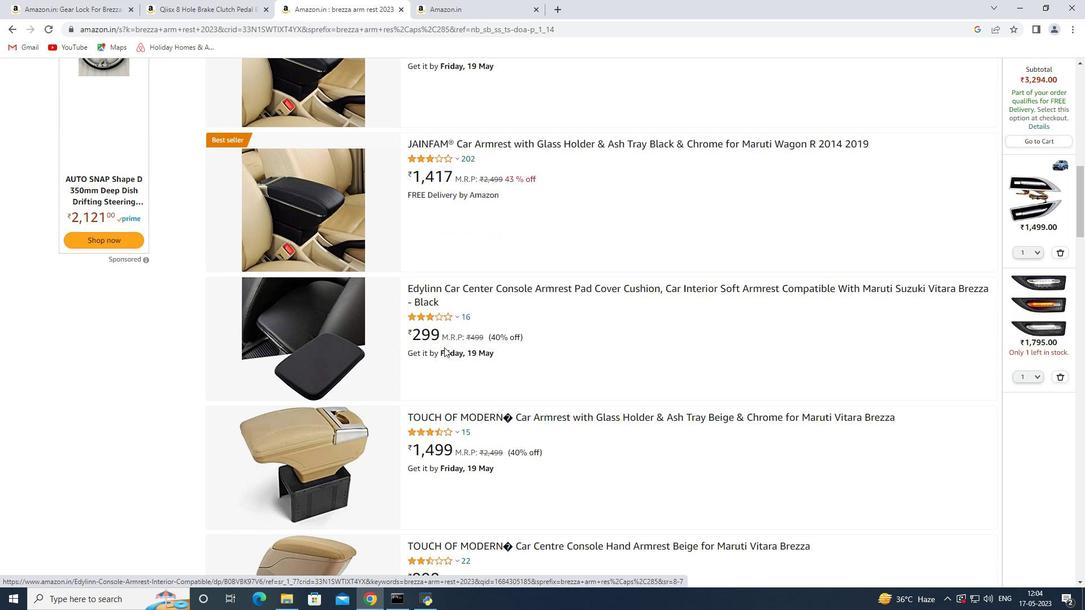 
Action: Mouse scrolled (452, 347) with delta (0, 0)
Screenshot: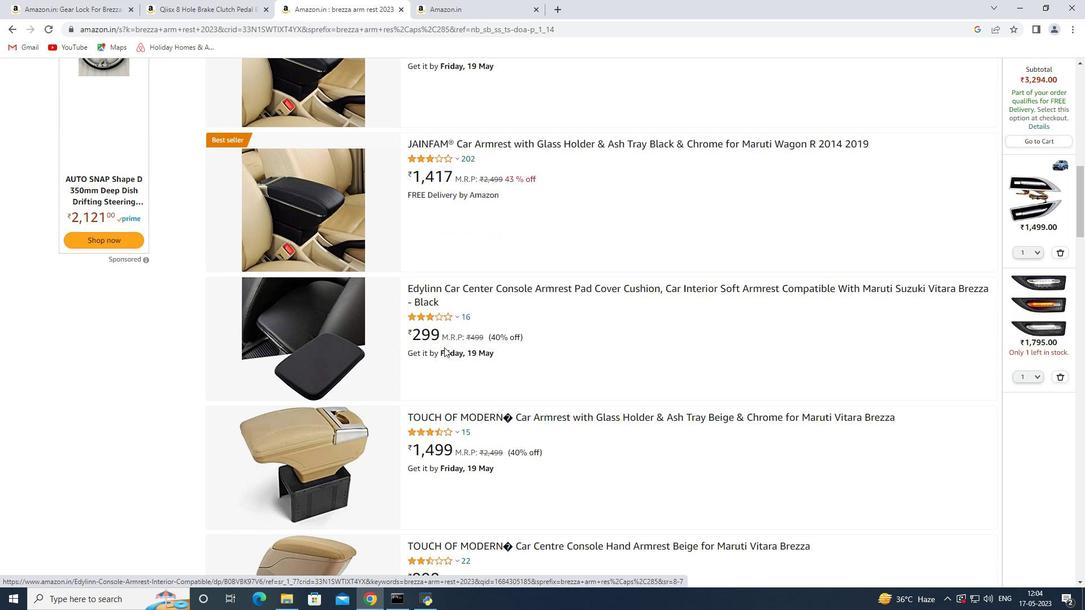 
Action: Mouse scrolled (452, 347) with delta (0, 0)
Screenshot: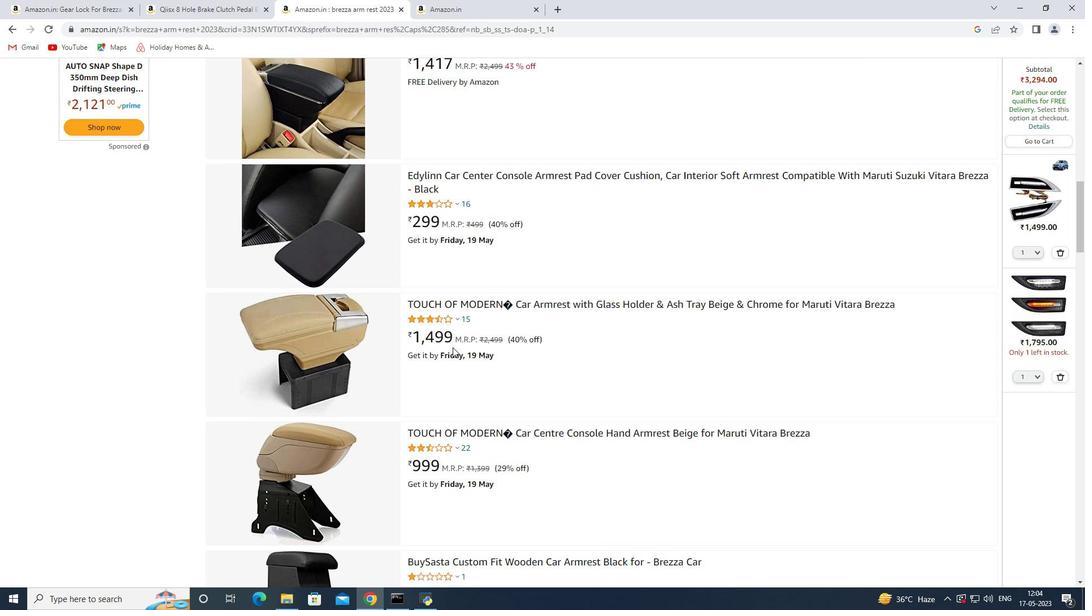 
Action: Mouse scrolled (452, 347) with delta (0, 0)
Screenshot: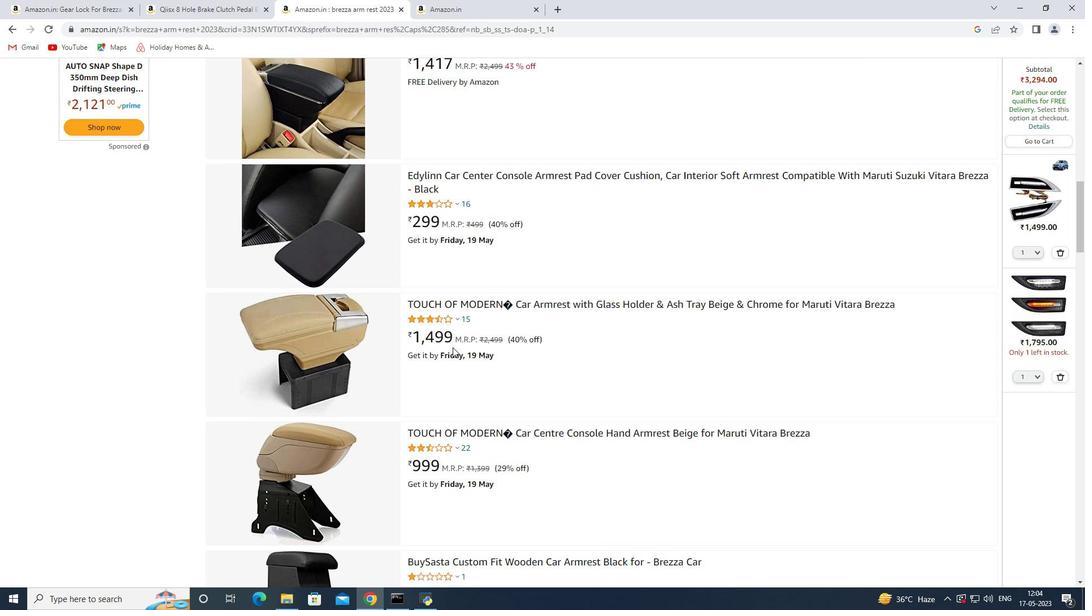 
Action: Mouse scrolled (452, 347) with delta (0, 0)
Screenshot: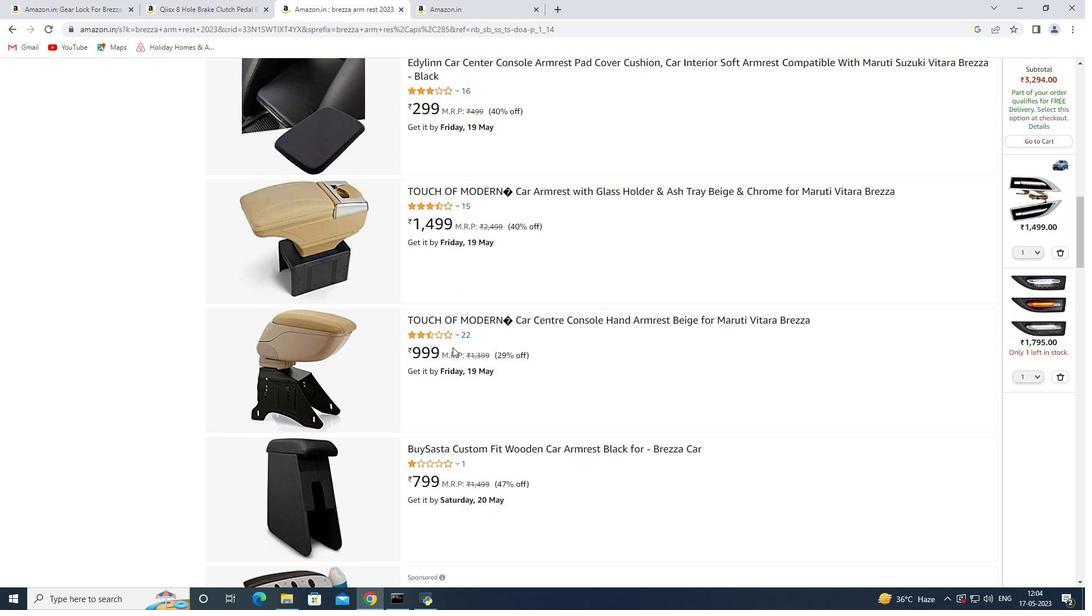 
Action: Mouse scrolled (452, 347) with delta (0, 0)
Screenshot: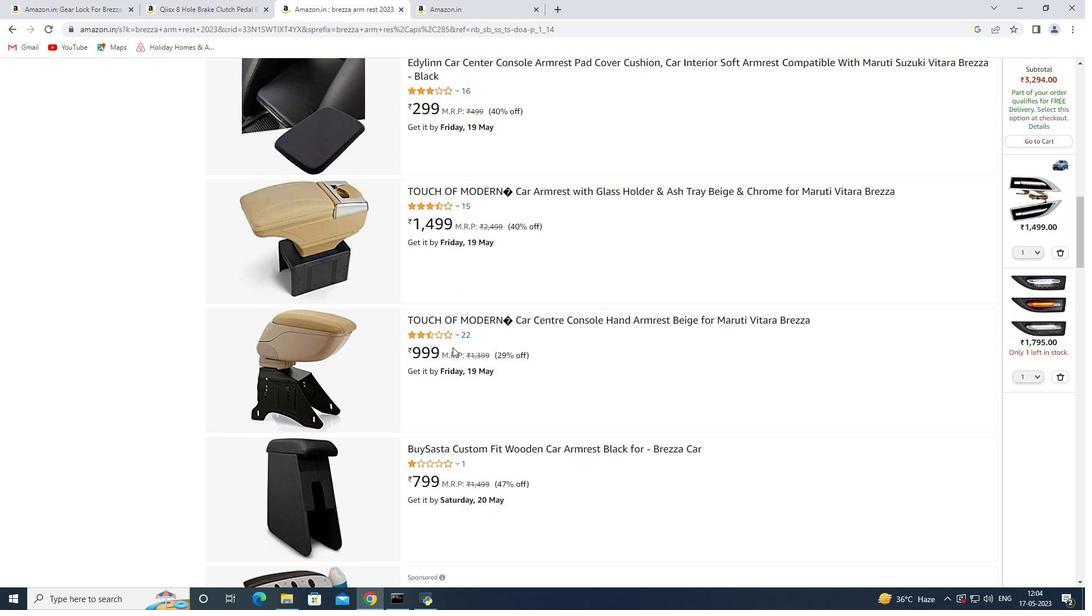 
Action: Mouse moved to (438, 366)
Screenshot: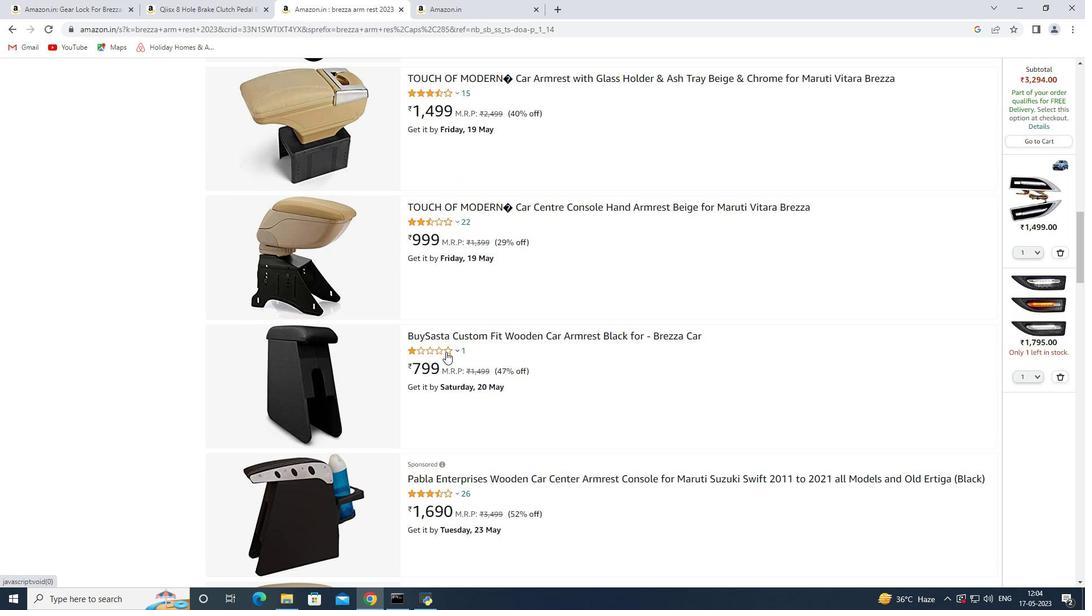 
Action: Mouse scrolled (438, 366) with delta (0, 0)
Screenshot: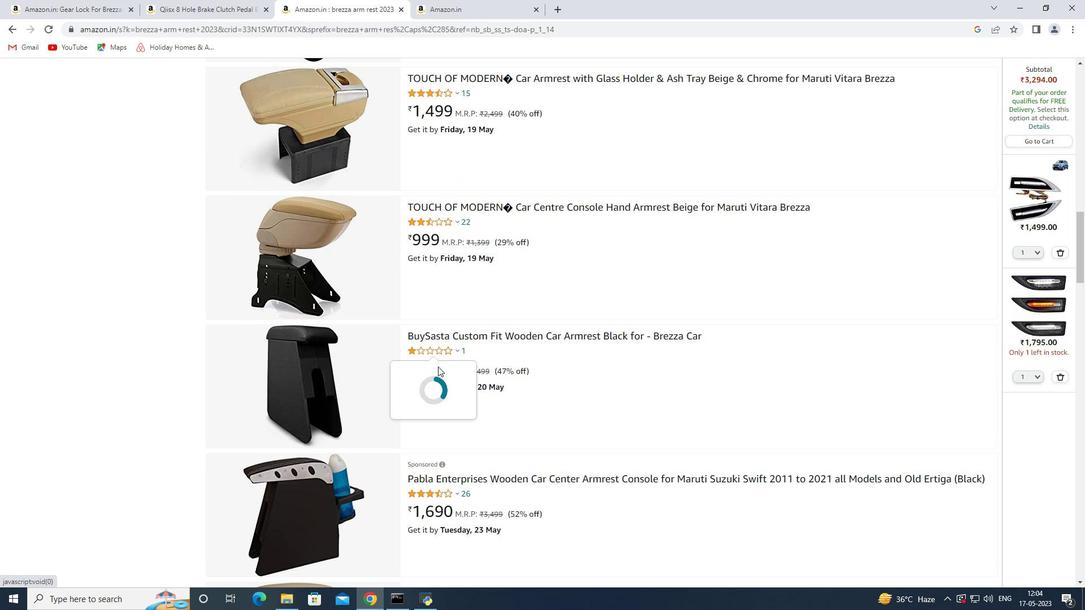 
Action: Mouse scrolled (438, 366) with delta (0, 0)
Screenshot: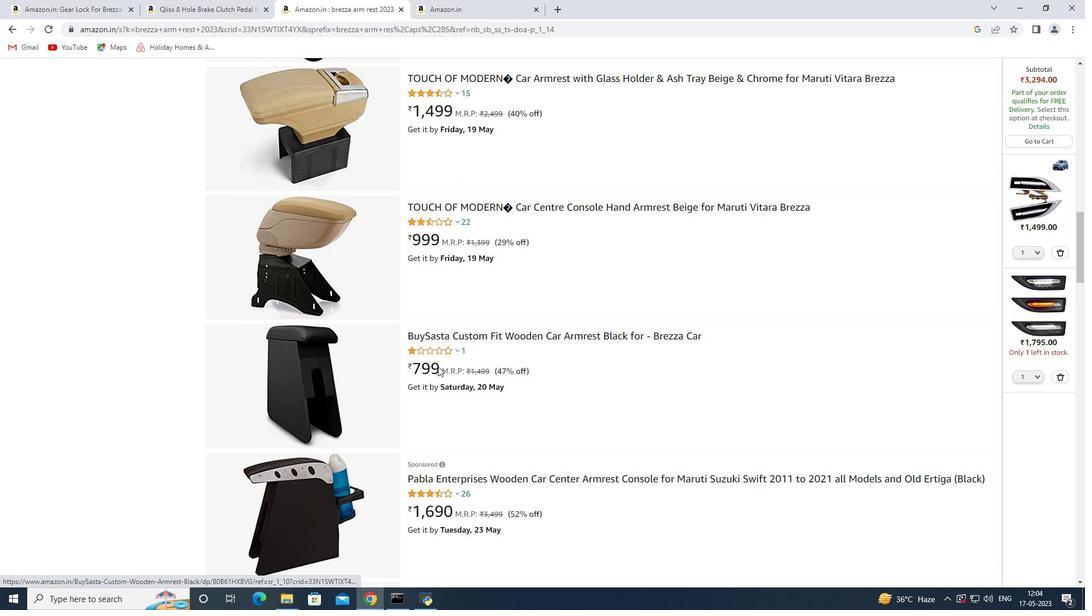 
Action: Mouse scrolled (438, 366) with delta (0, 0)
Screenshot: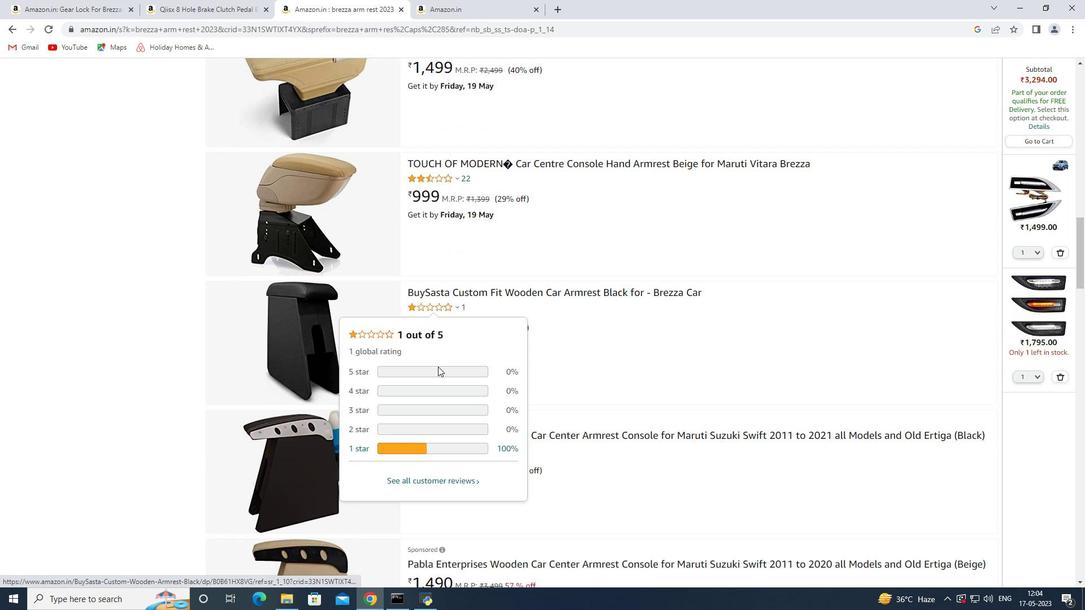 
Action: Mouse moved to (293, 424)
Screenshot: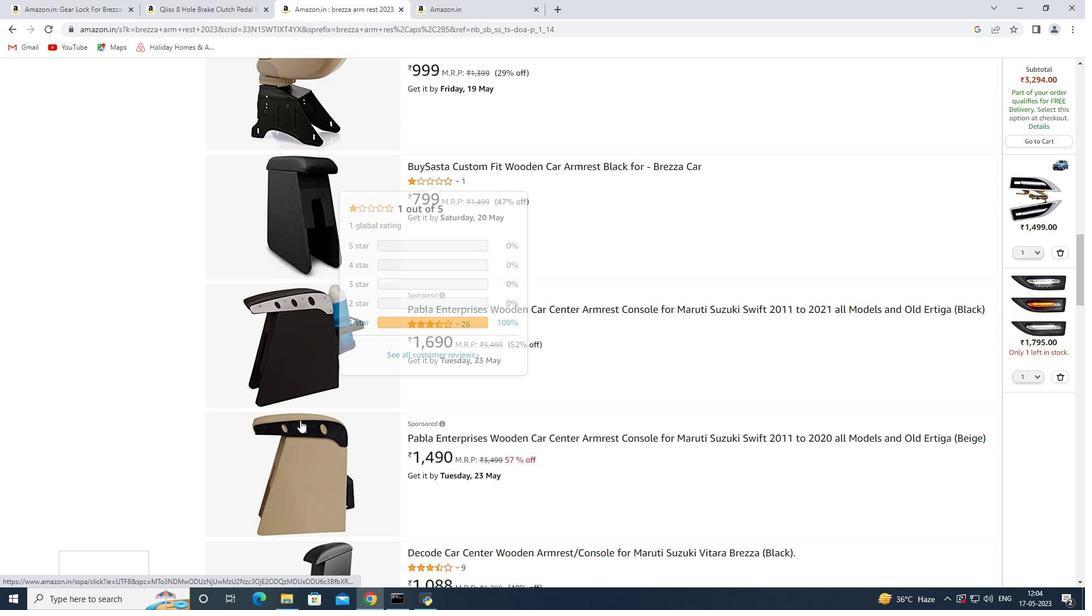 
Action: Mouse scrolled (293, 423) with delta (0, 0)
Screenshot: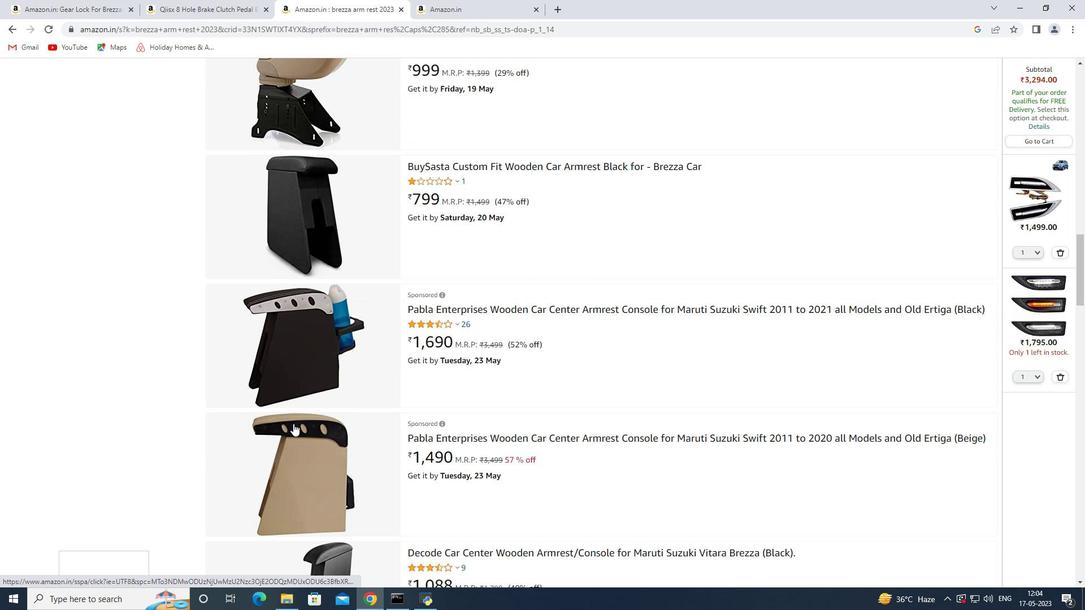 
Action: Mouse scrolled (293, 423) with delta (0, 0)
Screenshot: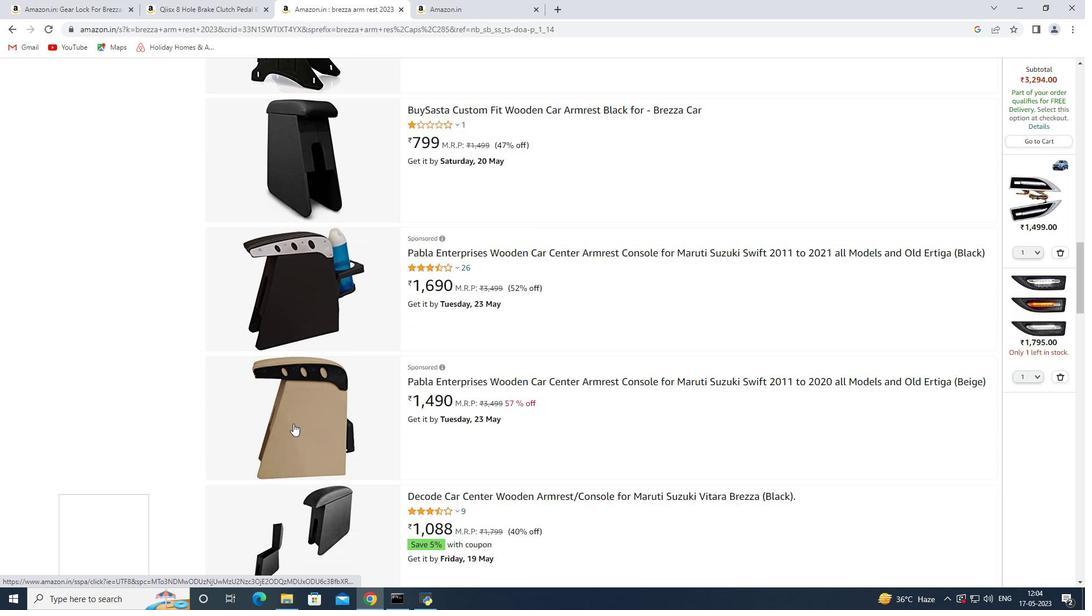 
Action: Mouse scrolled (293, 423) with delta (0, 0)
Screenshot: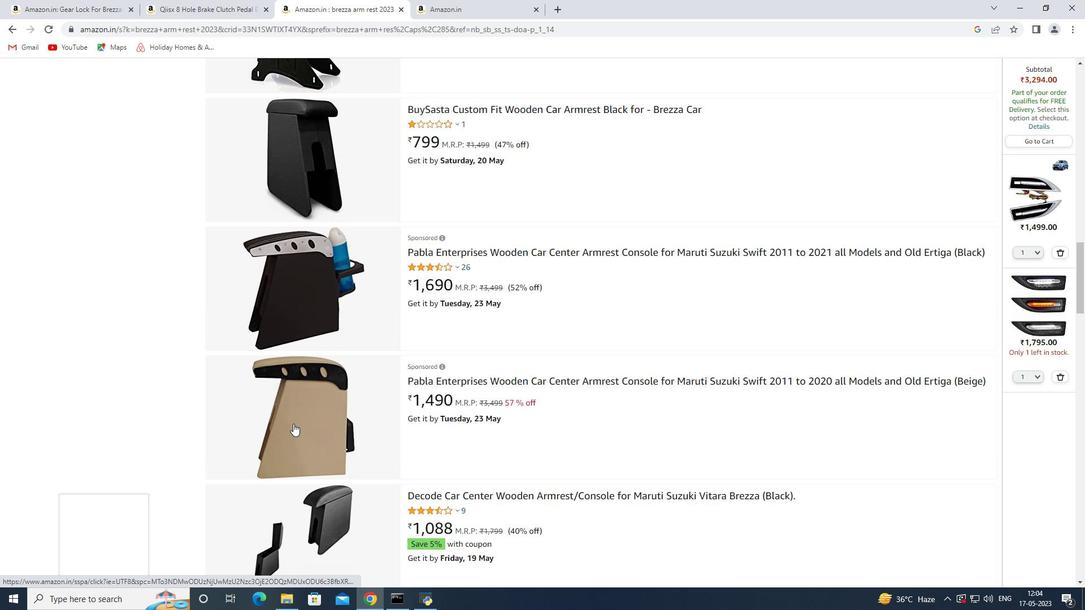 
Action: Mouse scrolled (293, 423) with delta (0, 0)
Screenshot: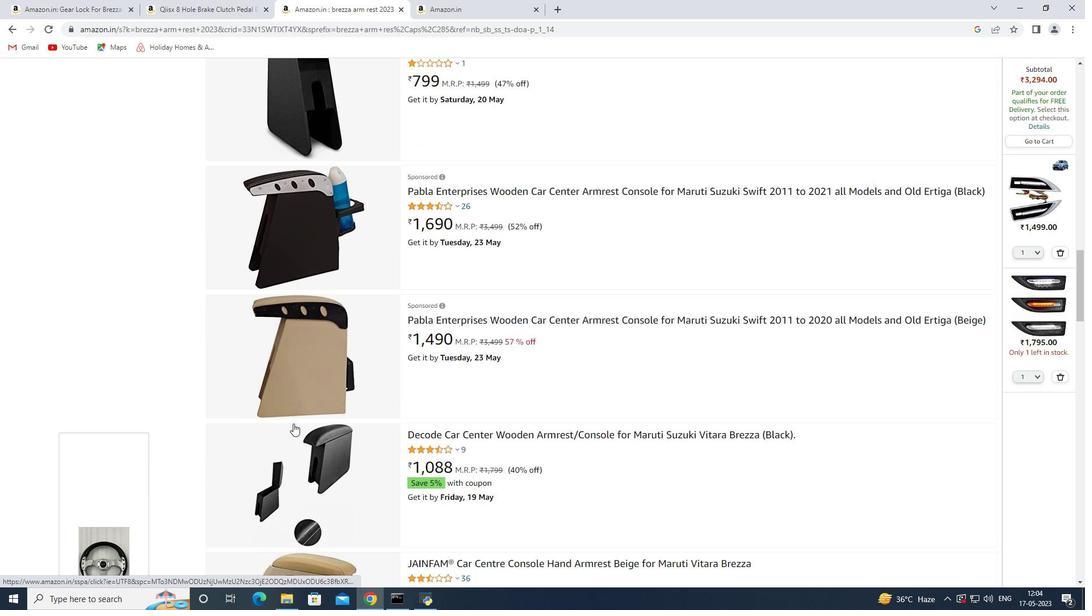 
Action: Mouse scrolled (293, 423) with delta (0, 0)
Screenshot: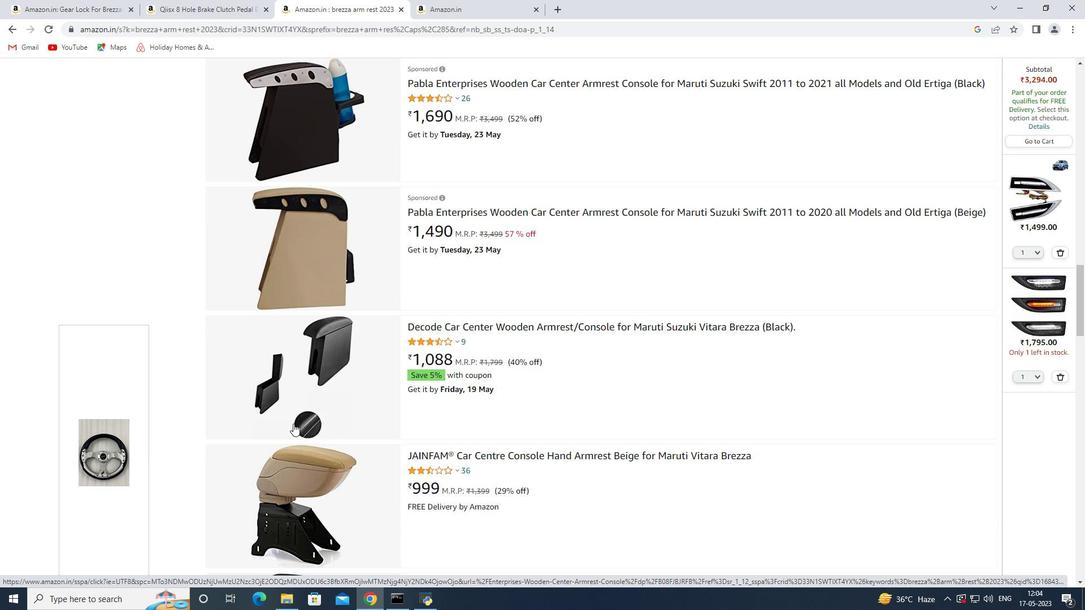 
Action: Mouse scrolled (293, 423) with delta (0, 0)
Screenshot: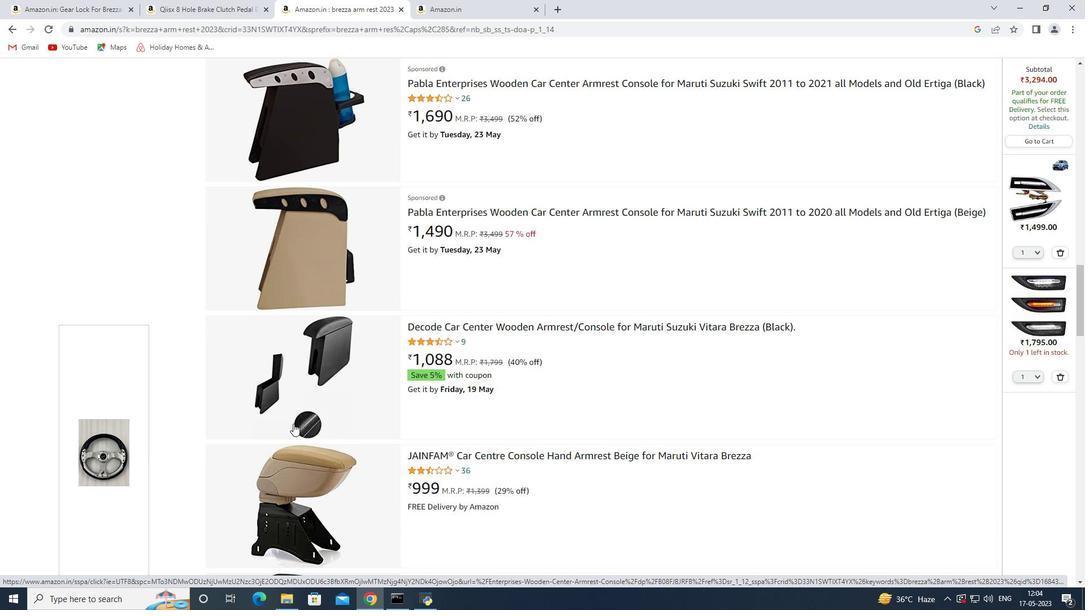 
Action: Mouse scrolled (293, 423) with delta (0, 0)
Screenshot: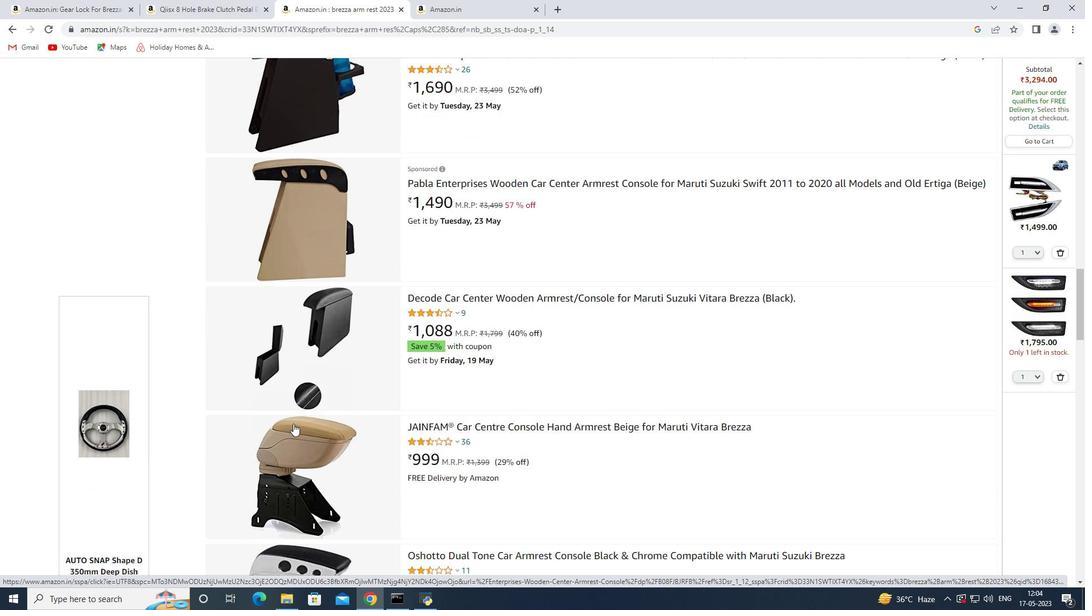 
Action: Mouse scrolled (293, 423) with delta (0, 0)
Screenshot: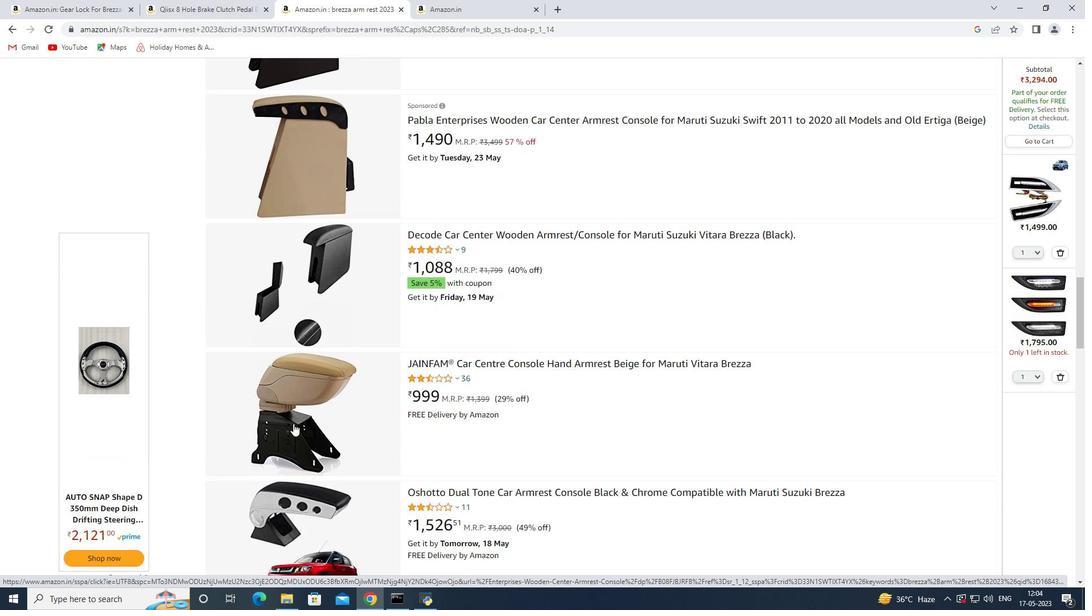 
Action: Mouse scrolled (293, 423) with delta (0, 0)
Screenshot: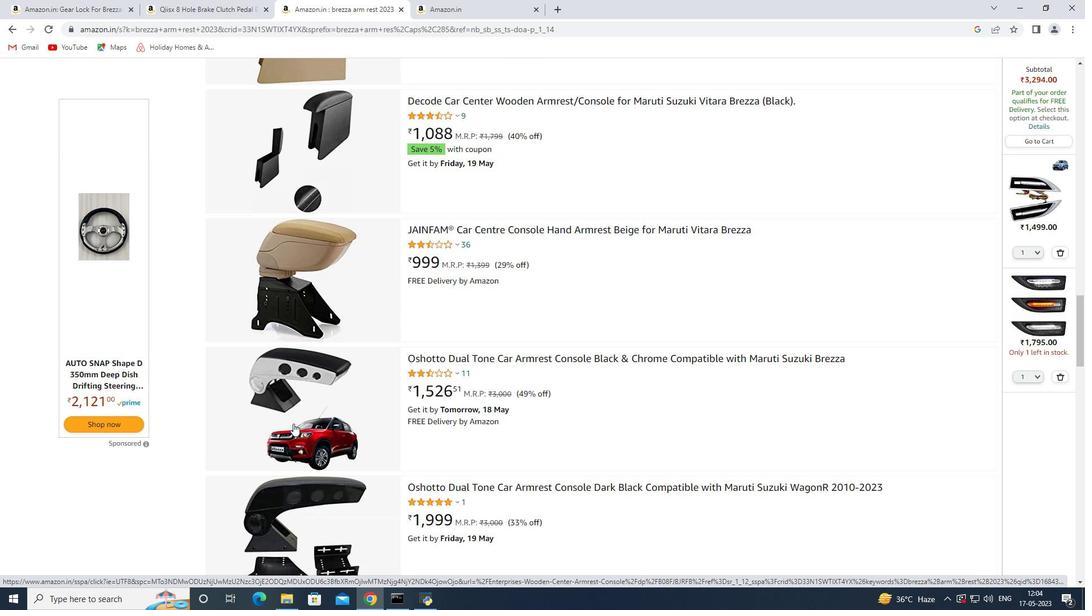 
Action: Mouse scrolled (293, 423) with delta (0, 0)
Screenshot: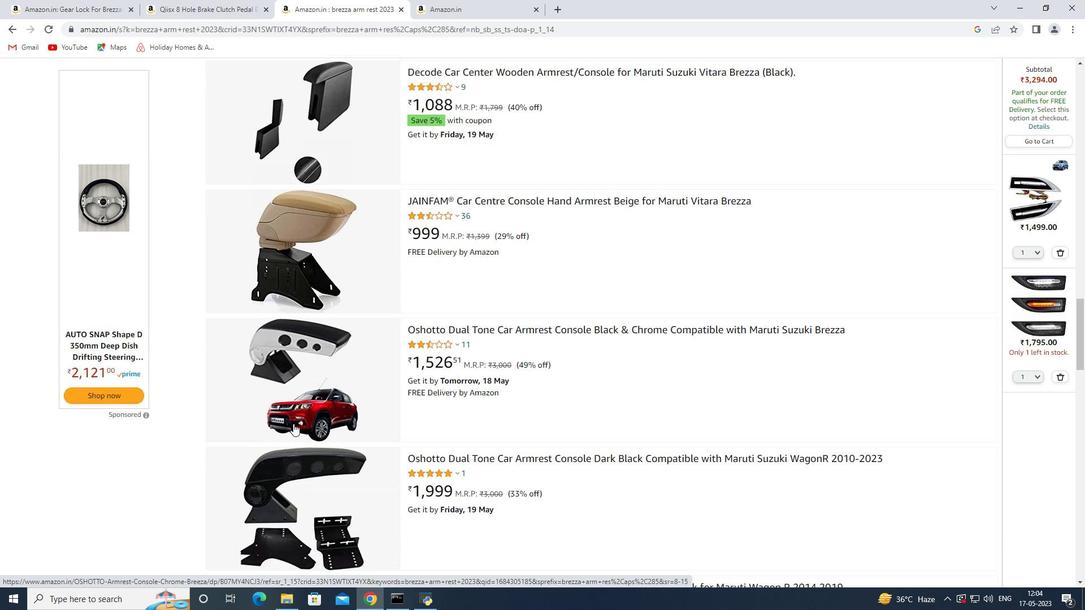
Action: Mouse scrolled (293, 423) with delta (0, 0)
Screenshot: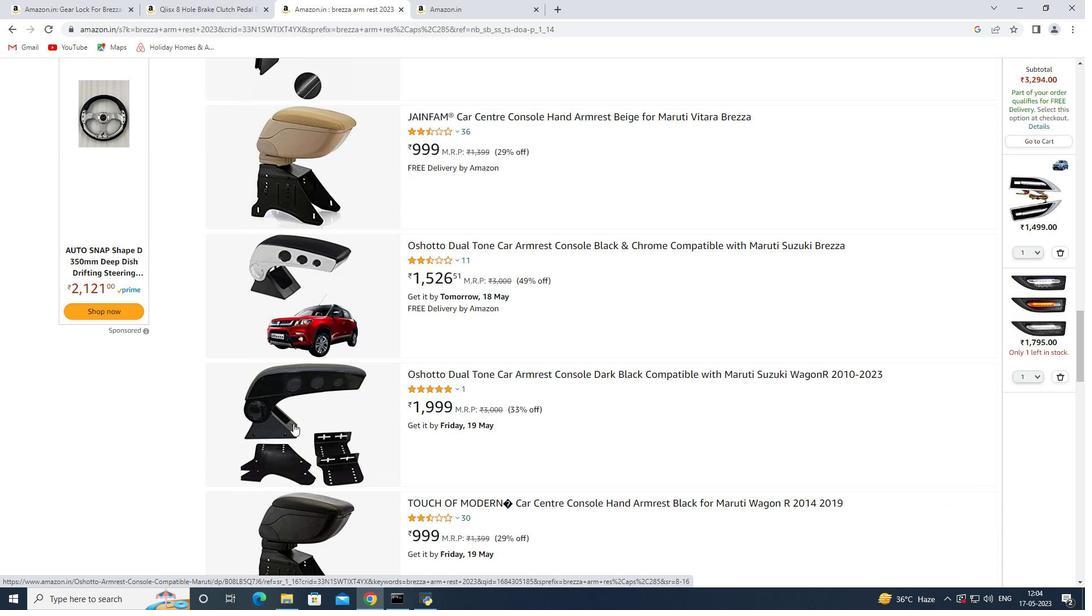 
Action: Mouse scrolled (293, 423) with delta (0, 0)
Screenshot: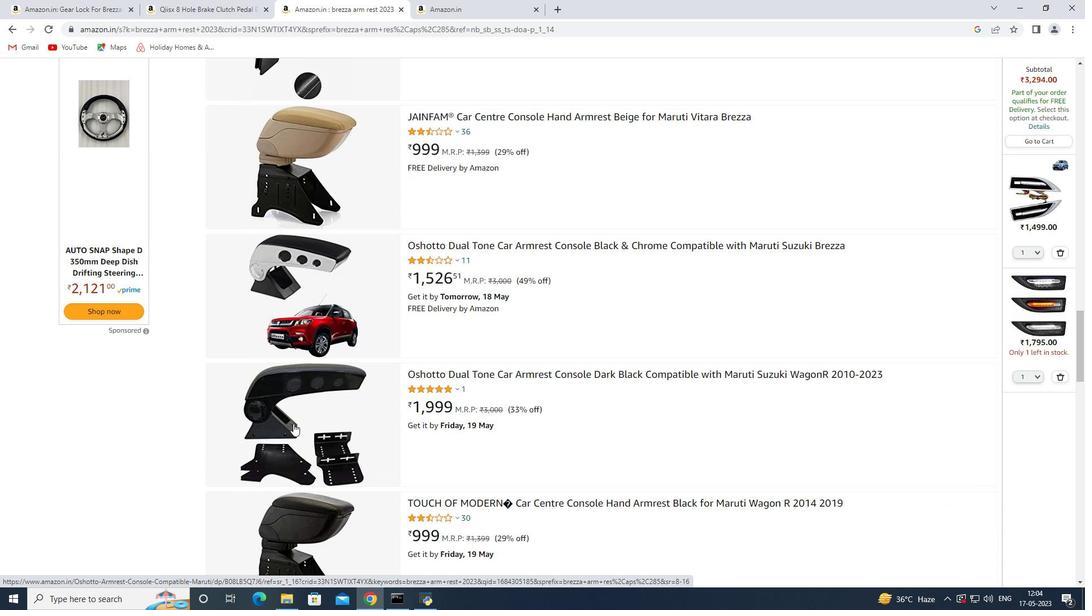 
Action: Mouse scrolled (293, 423) with delta (0, 0)
Screenshot: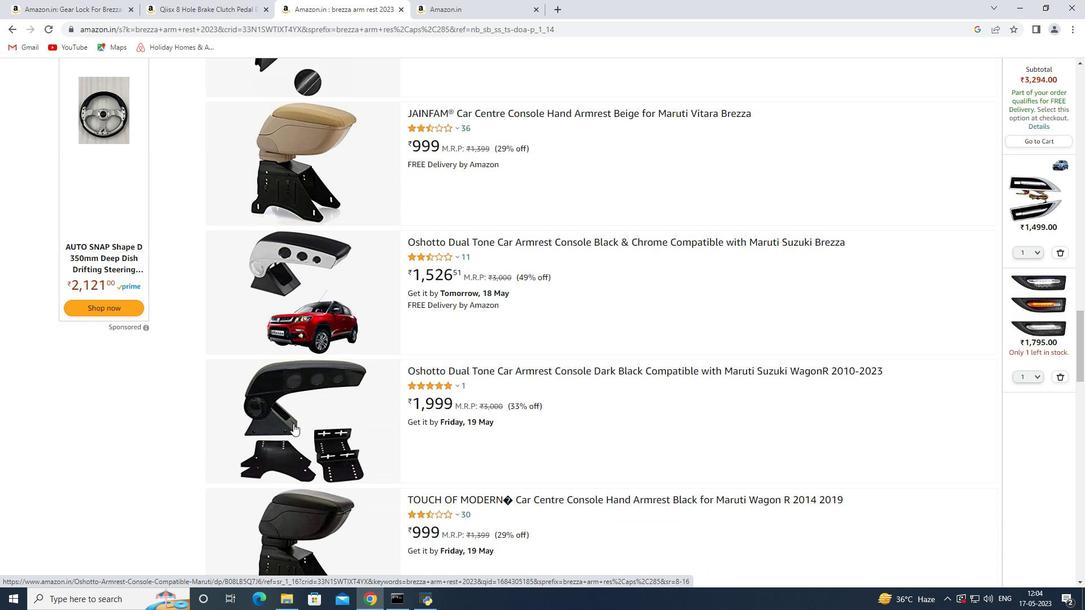 
Action: Mouse scrolled (293, 423) with delta (0, 0)
Screenshot: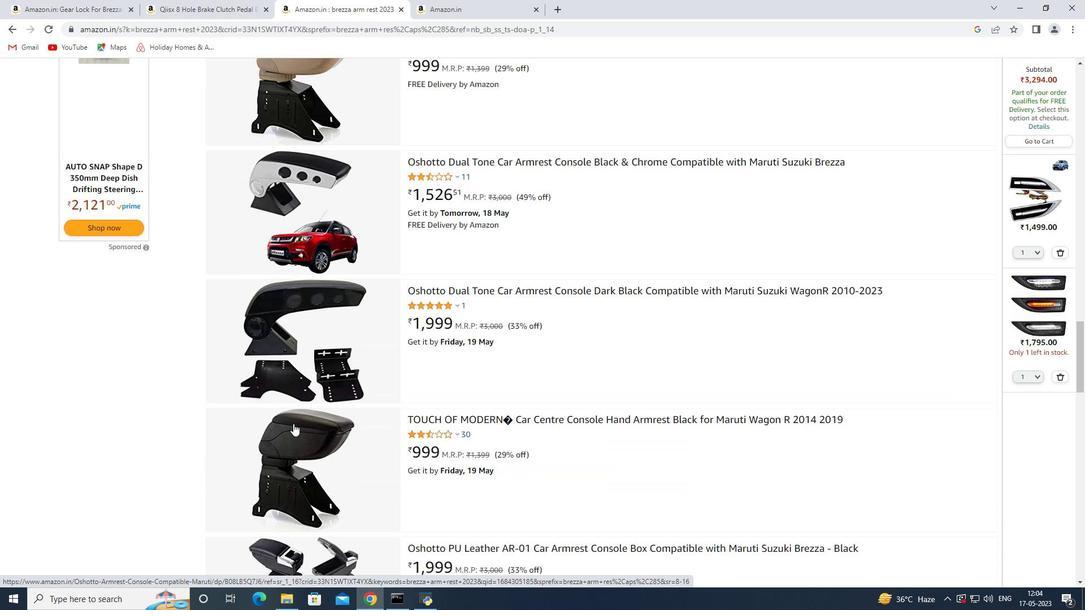 
Action: Mouse scrolled (293, 423) with delta (0, 0)
Screenshot: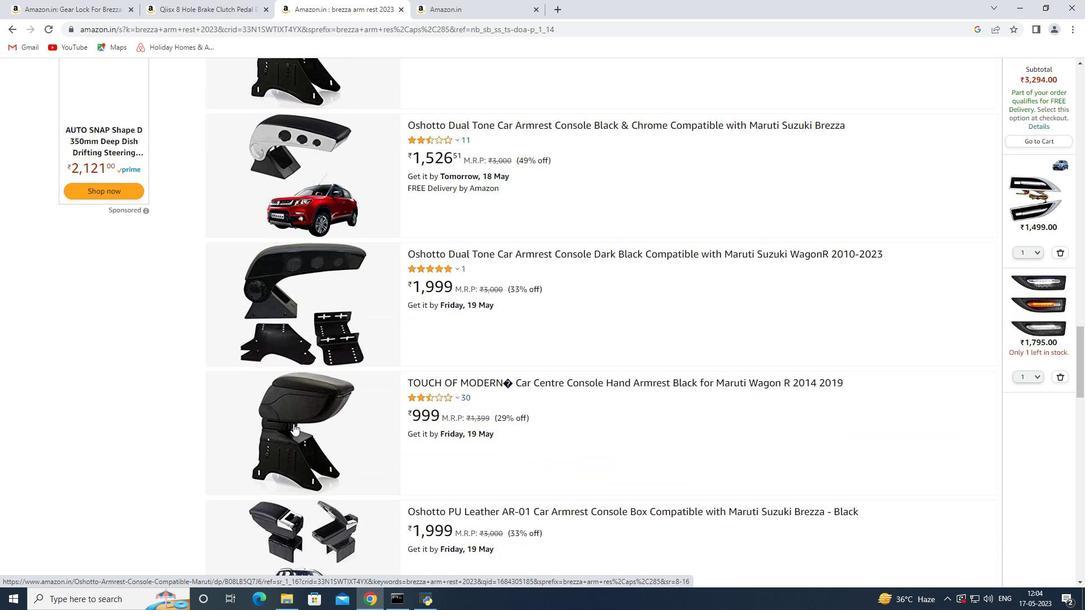 
Action: Mouse scrolled (293, 423) with delta (0, 0)
Screenshot: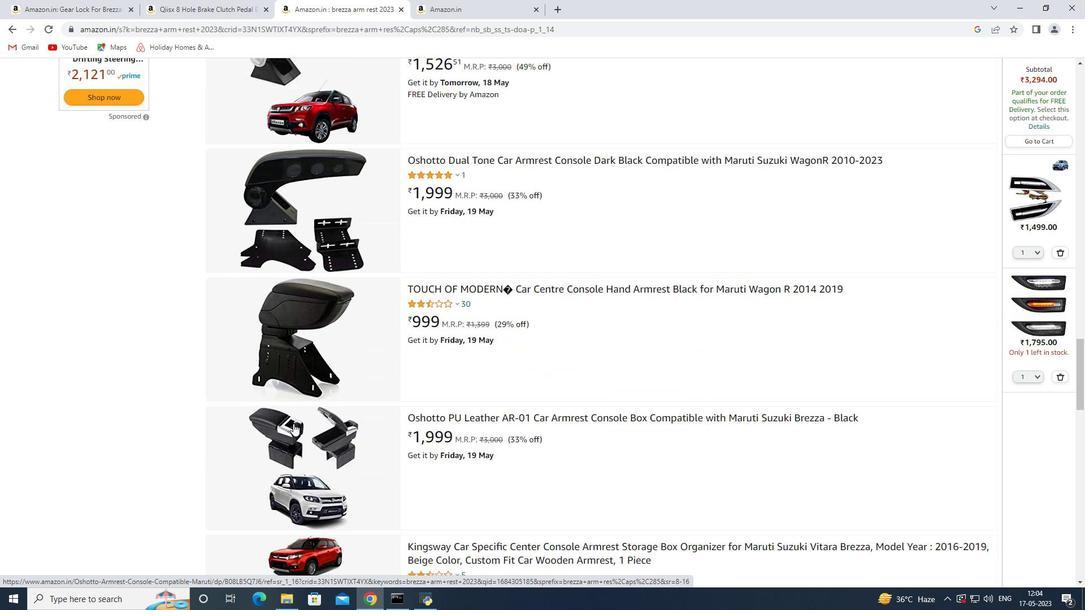 
Action: Mouse scrolled (293, 423) with delta (0, 0)
Screenshot: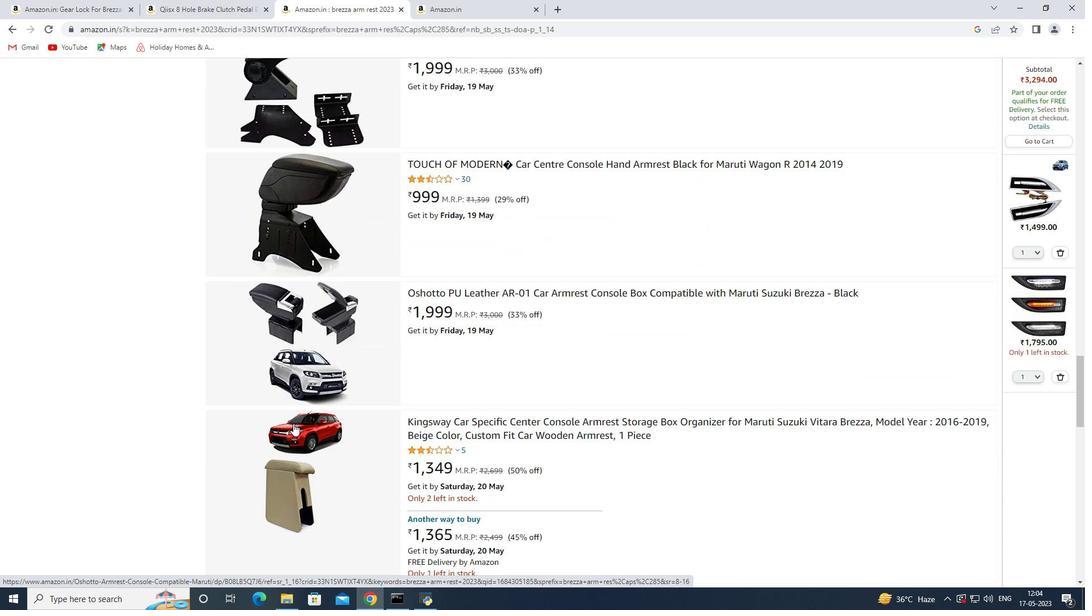 
Action: Mouse scrolled (293, 423) with delta (0, 0)
Screenshot: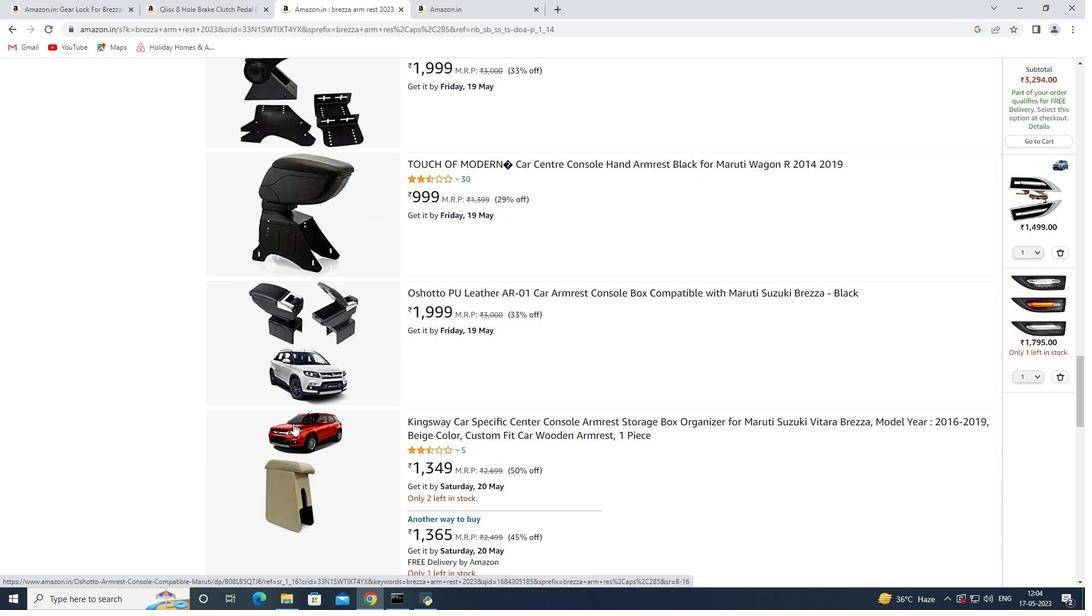 
Action: Mouse scrolled (293, 423) with delta (0, 0)
Screenshot: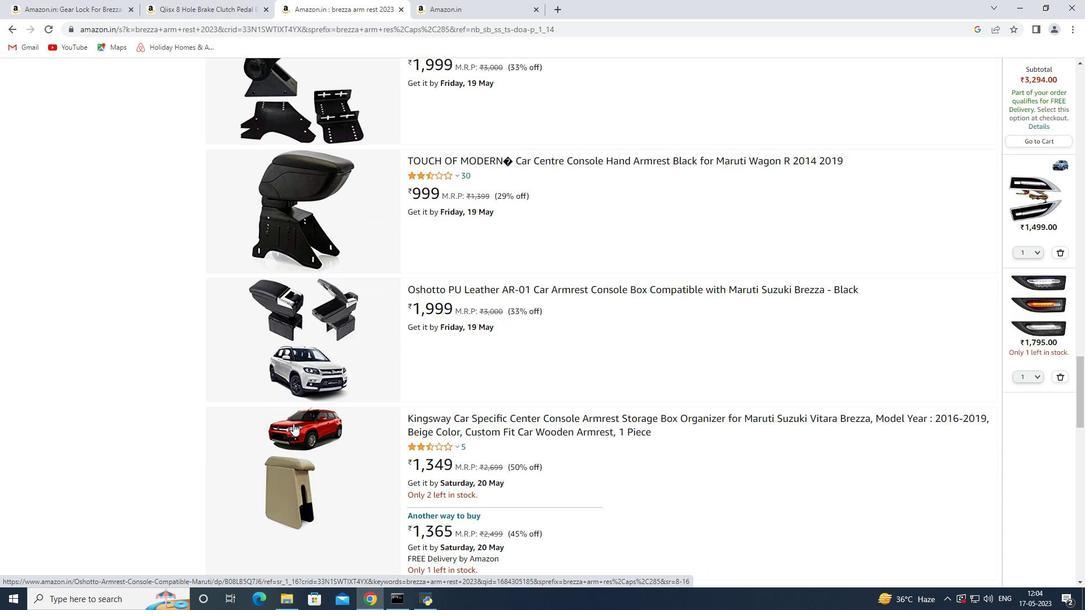 
Action: Mouse scrolled (293, 423) with delta (0, 0)
Screenshot: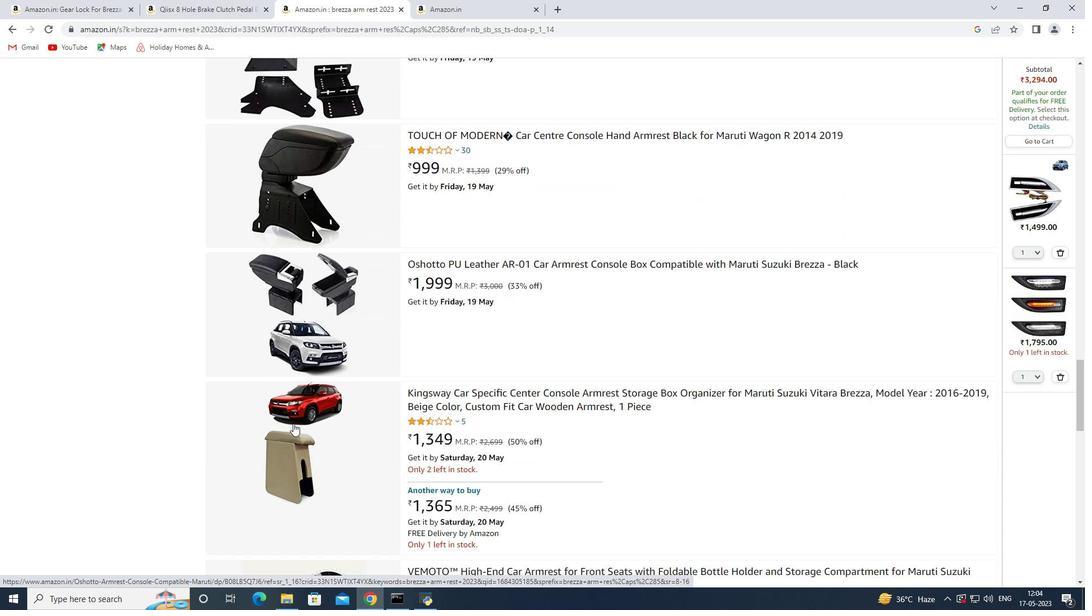 
Action: Mouse scrolled (293, 423) with delta (0, 0)
Screenshot: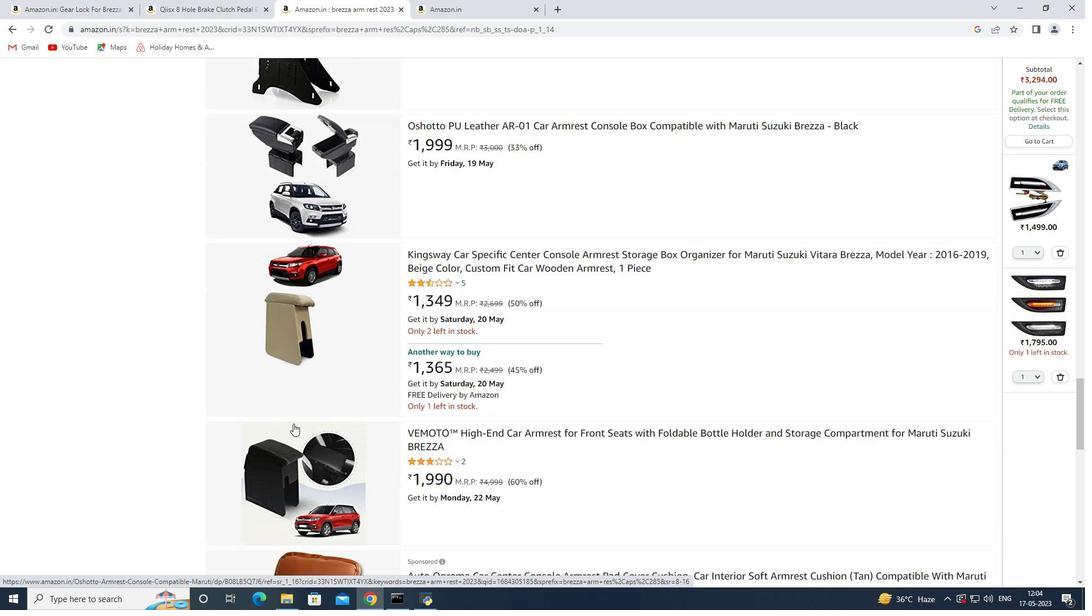 
Action: Mouse scrolled (293, 423) with delta (0, 0)
Screenshot: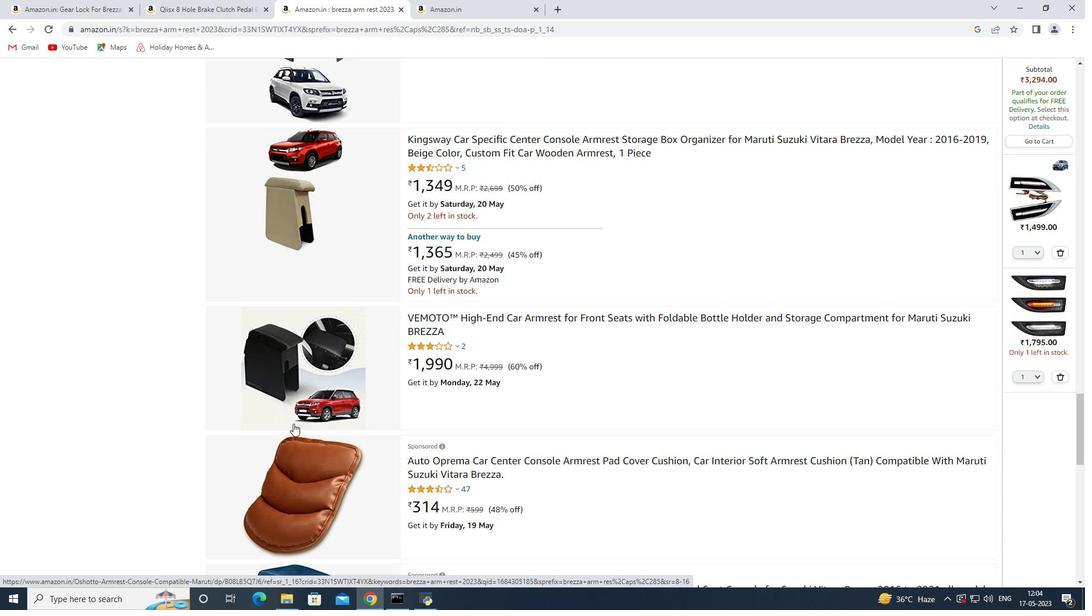 
Action: Mouse scrolled (293, 423) with delta (0, 0)
Screenshot: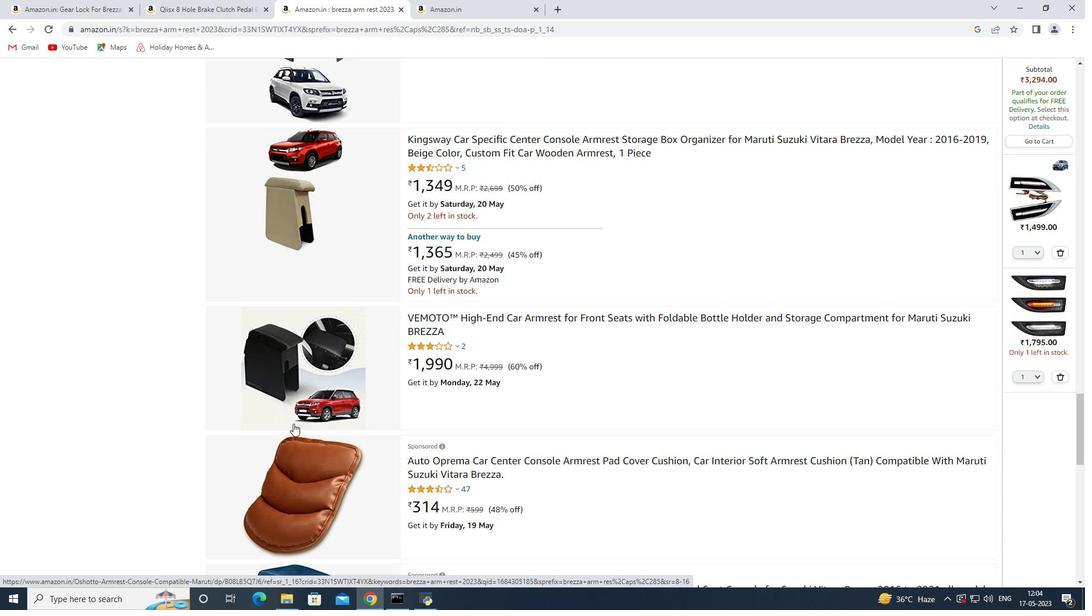 
Action: Mouse scrolled (293, 423) with delta (0, 0)
Screenshot: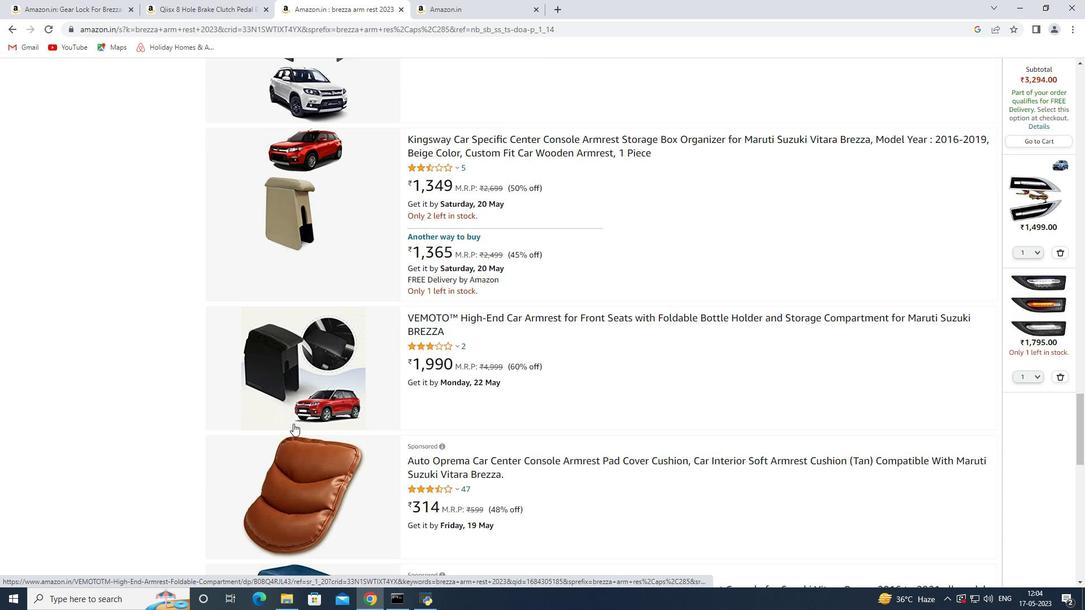 
Action: Mouse moved to (371, 356)
Screenshot: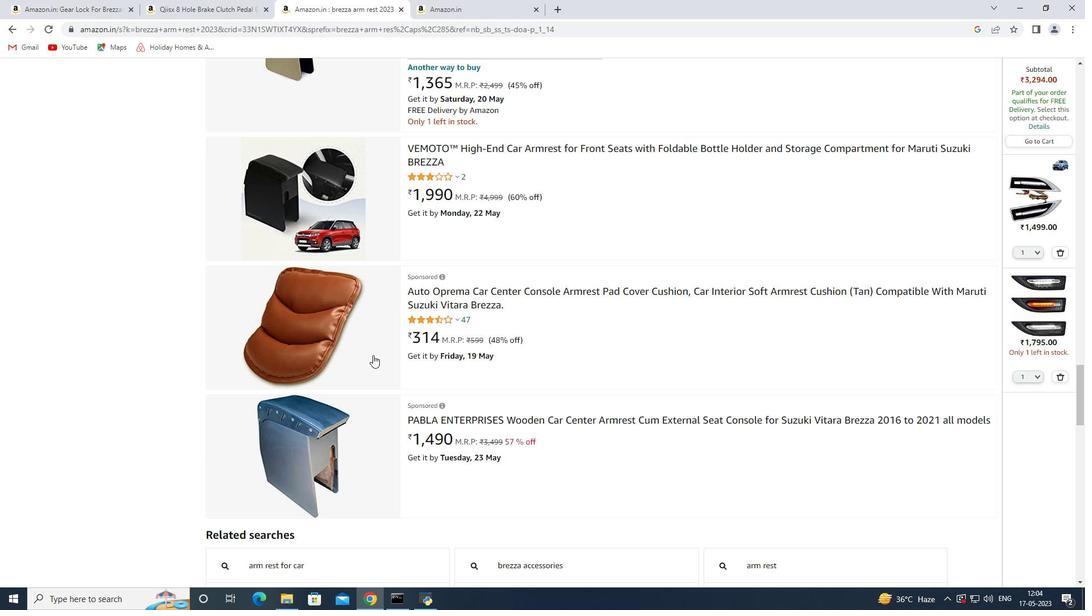 
Action: Mouse scrolled (371, 355) with delta (0, 0)
Screenshot: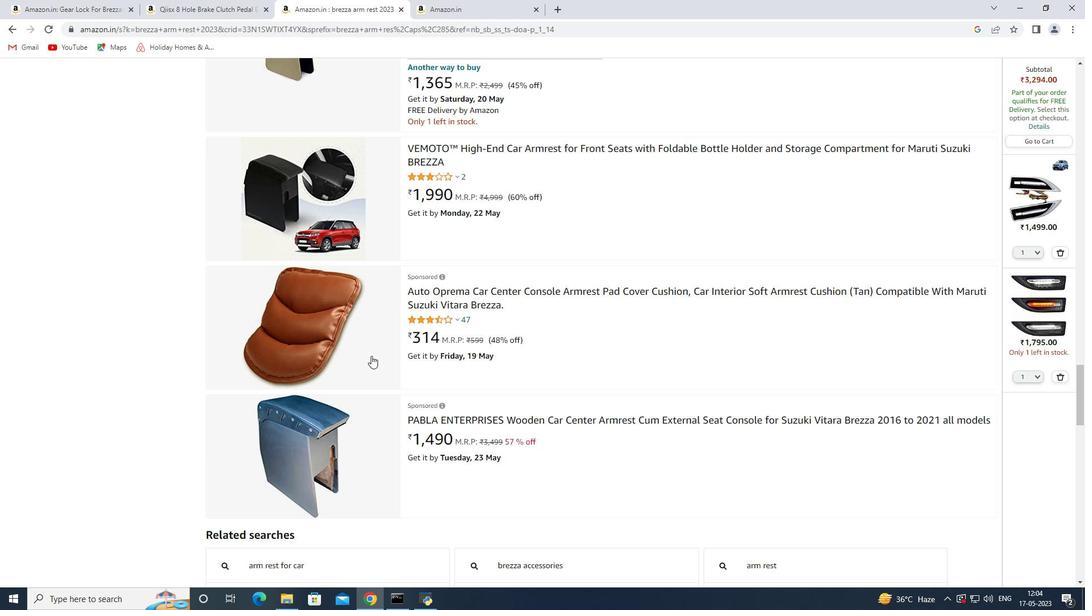 
Action: Mouse moved to (370, 356)
Screenshot: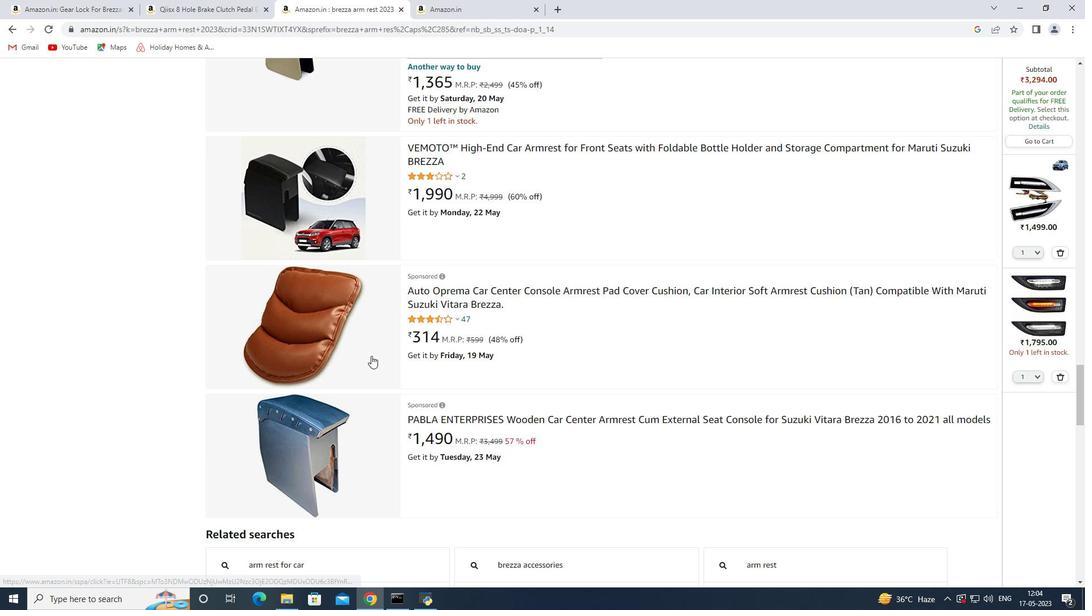 
Action: Mouse scrolled (370, 356) with delta (0, 0)
Screenshot: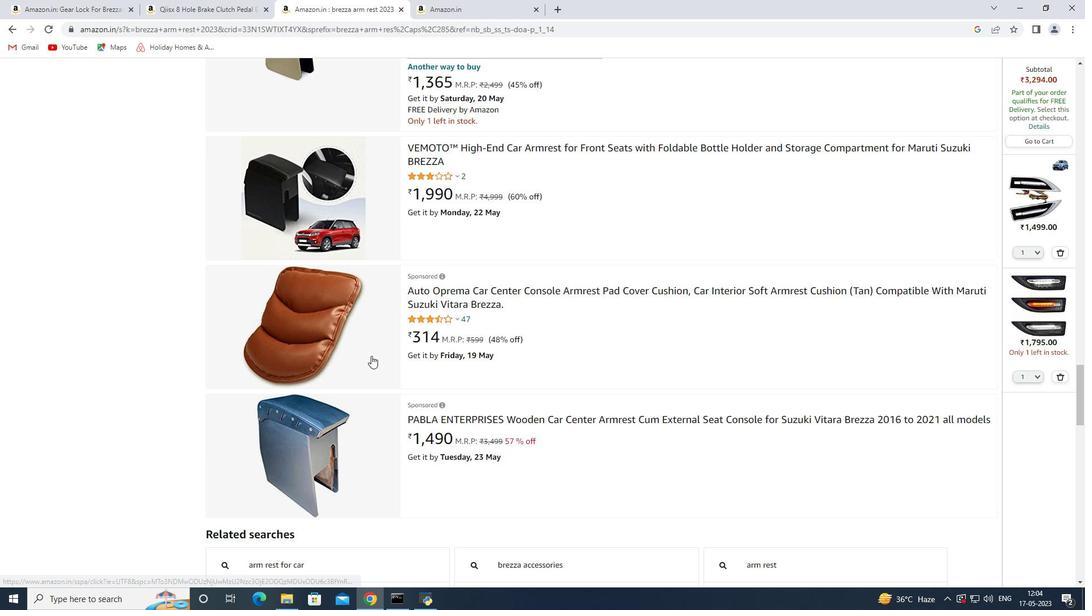 
Action: Mouse moved to (370, 356)
Screenshot: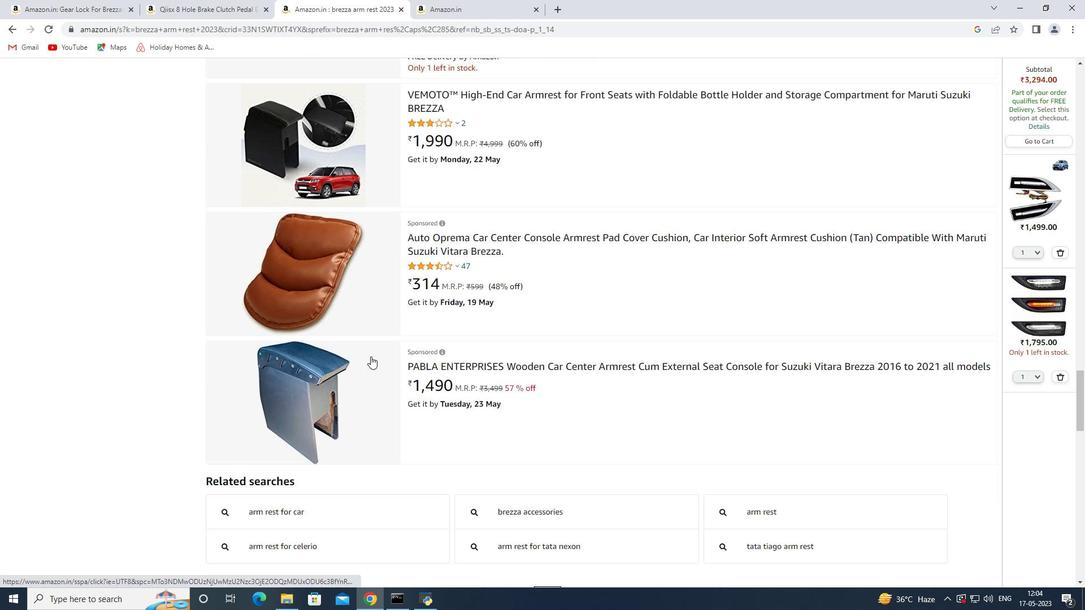 
Action: Mouse scrolled (370, 356) with delta (0, 0)
Screenshot: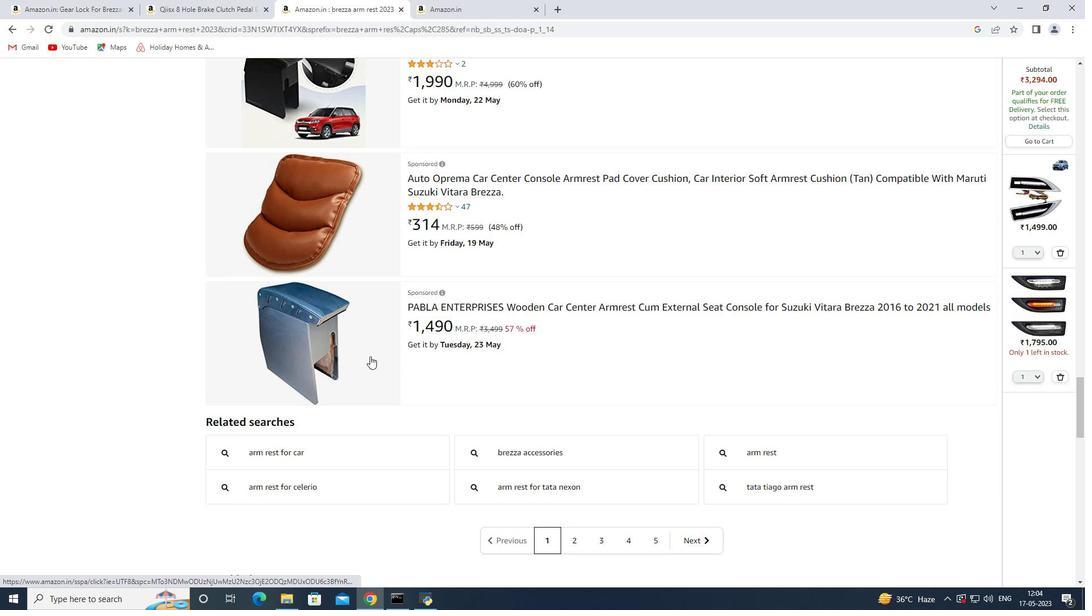 
Action: Mouse scrolled (370, 356) with delta (0, 0)
Screenshot: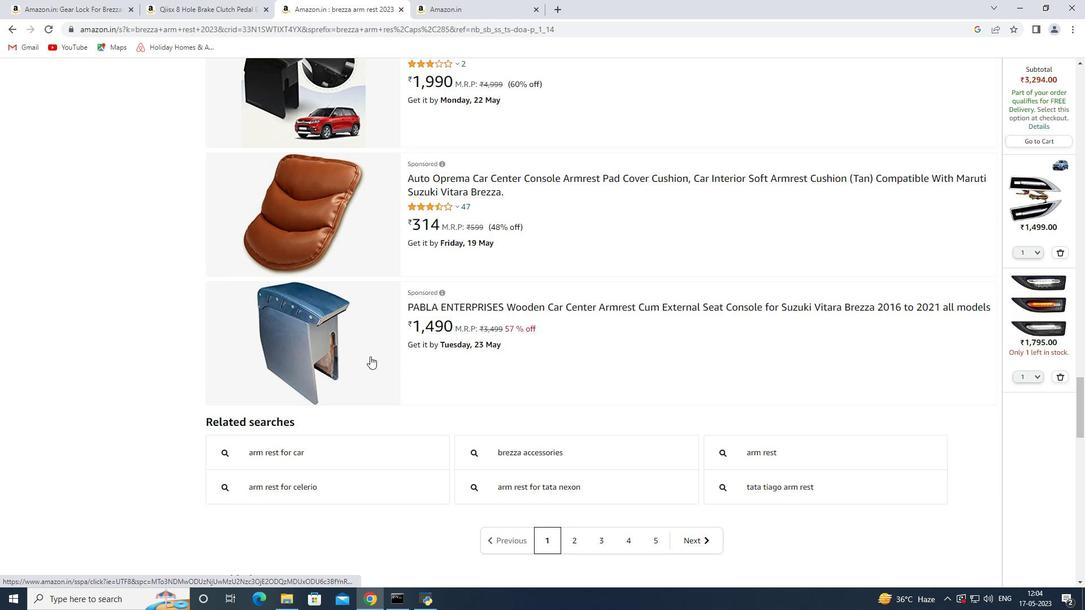 
Action: Mouse moved to (328, 115)
Screenshot: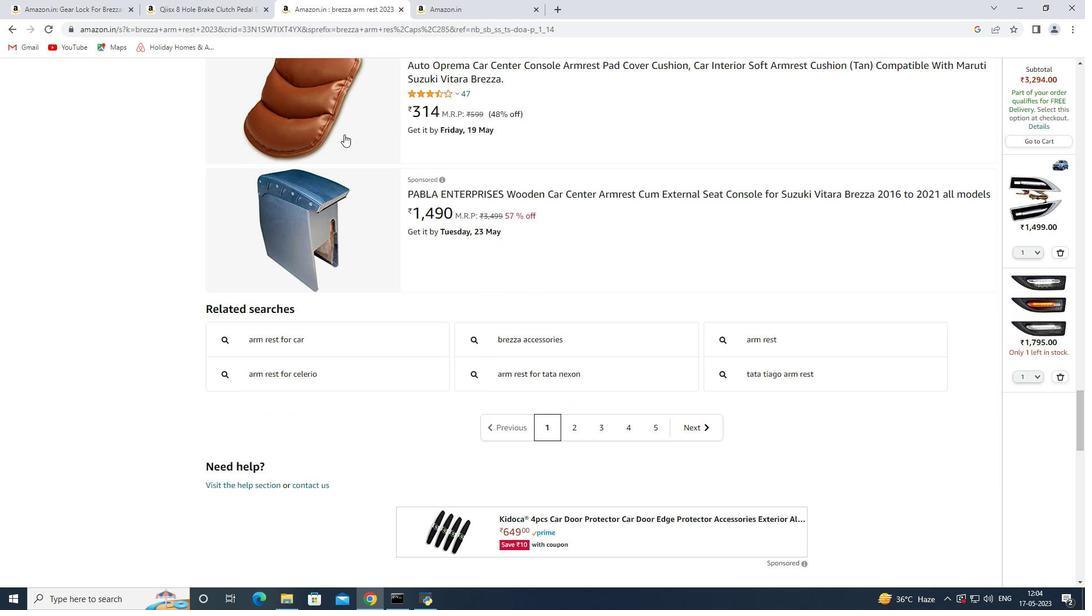 
Action: Mouse pressed left at (328, 115)
Screenshot: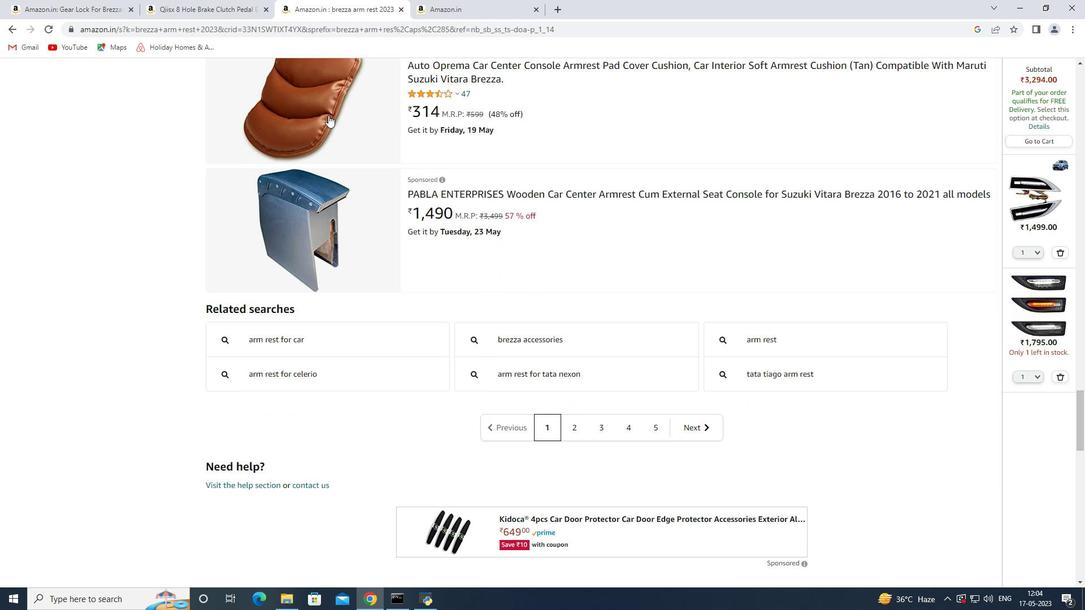 
Action: Mouse moved to (826, 461)
Screenshot: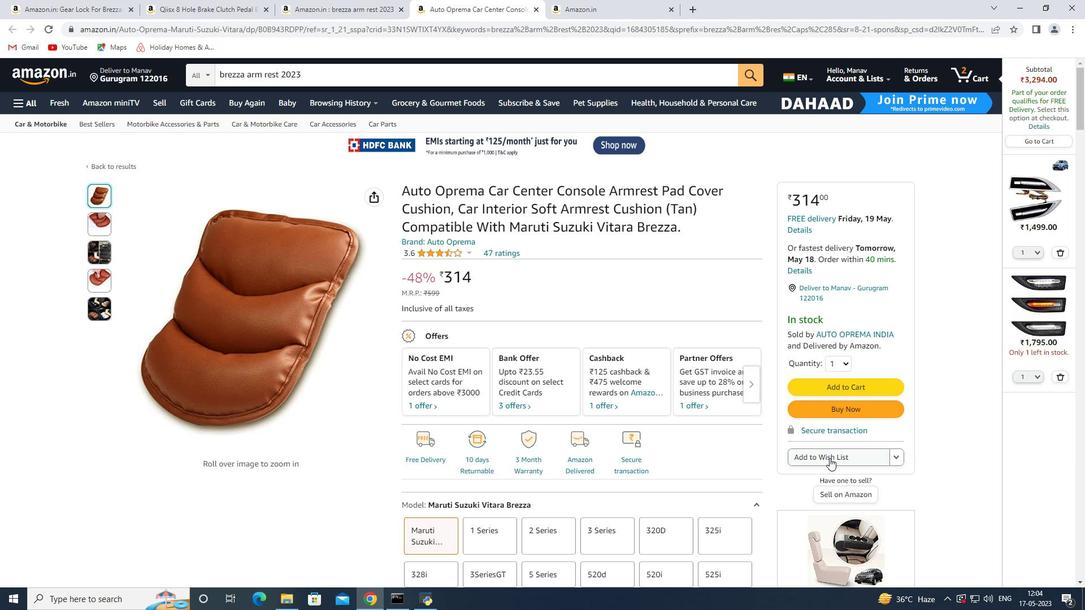 
Action: Mouse pressed left at (826, 461)
Screenshot: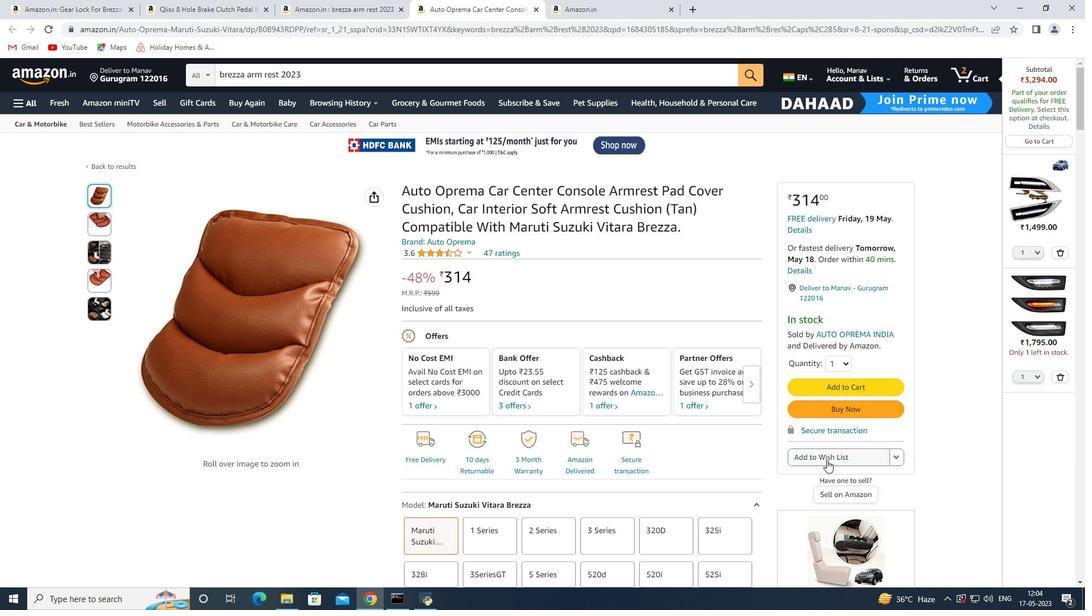 
Action: Mouse moved to (785, 147)
Screenshot: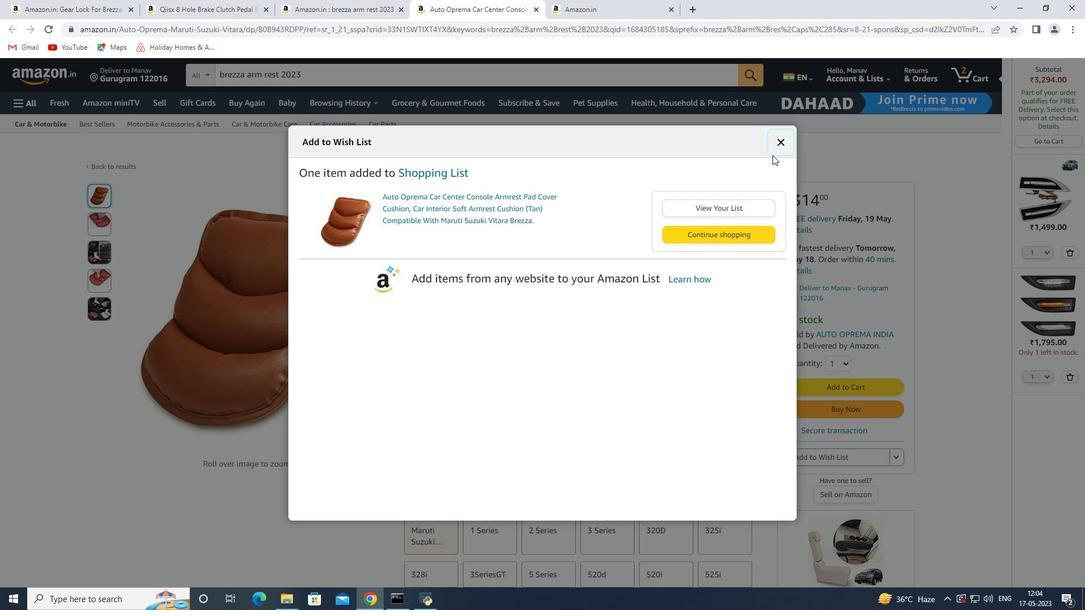 
Action: Mouse pressed left at (785, 147)
Screenshot: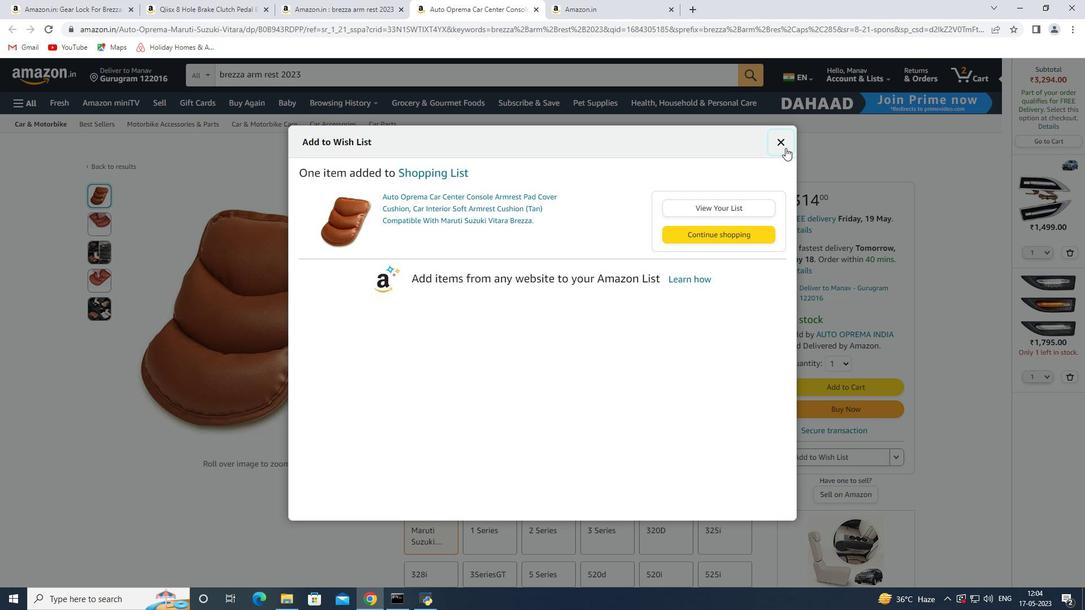 
Action: Mouse moved to (310, 5)
Screenshot: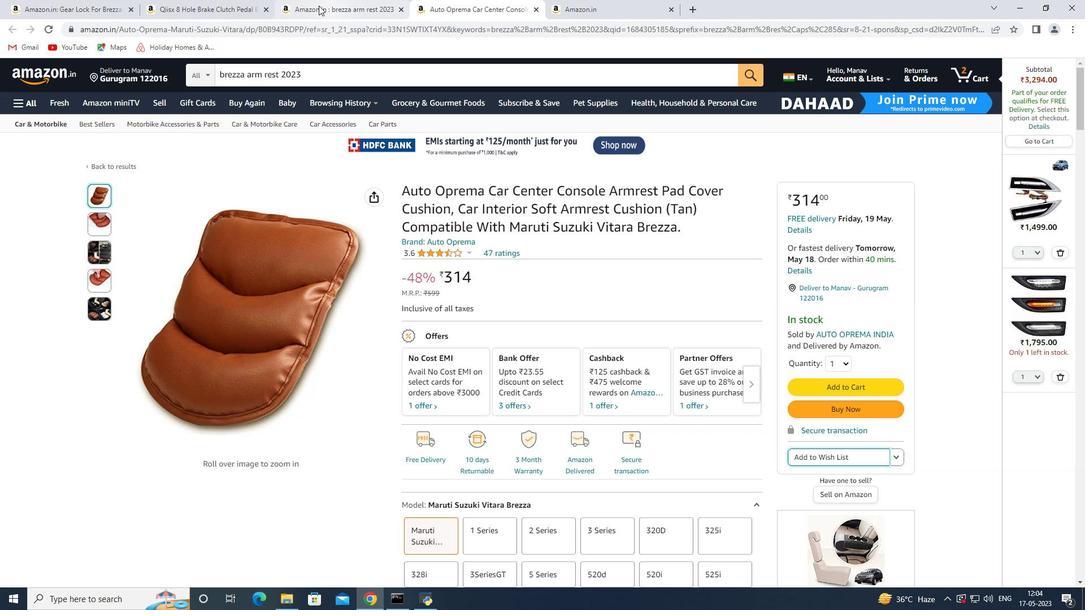 
Action: Mouse pressed left at (310, 5)
Screenshot: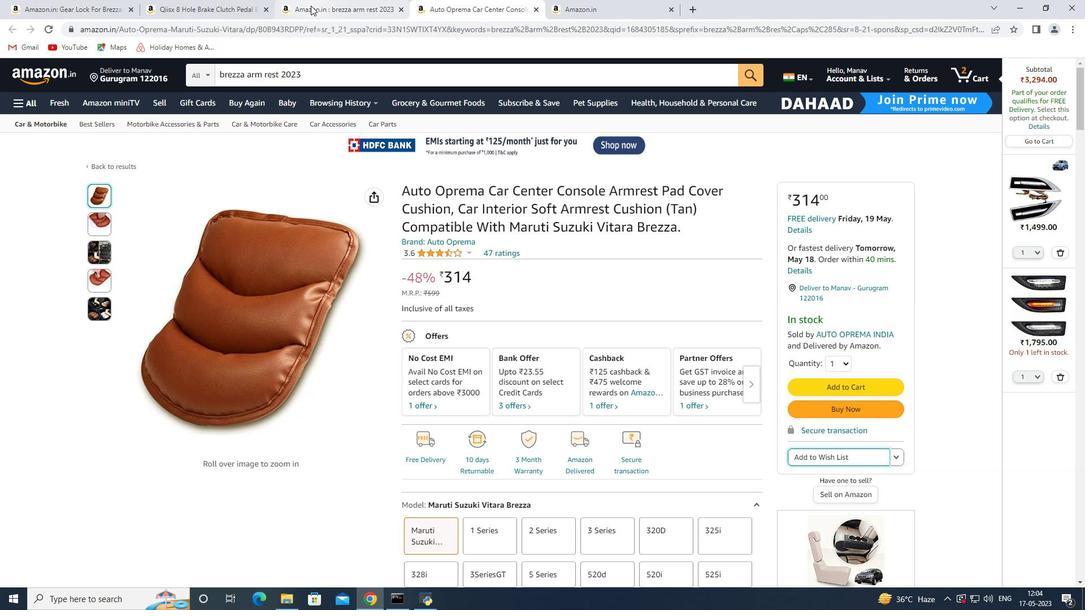 
Action: Mouse moved to (332, 266)
Screenshot: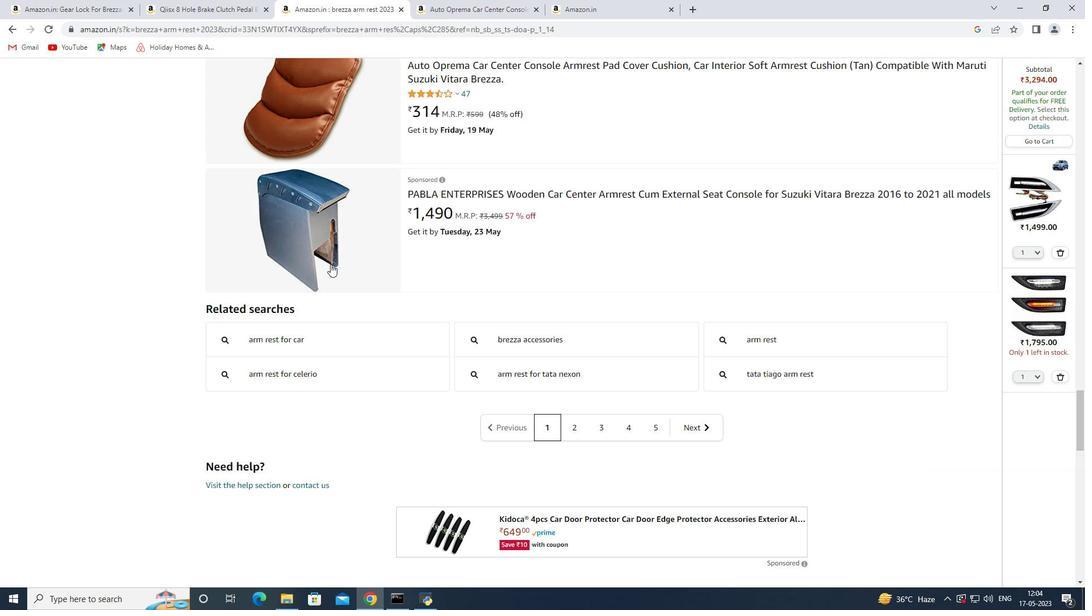 
Action: Mouse scrolled (332, 266) with delta (0, 0)
Screenshot: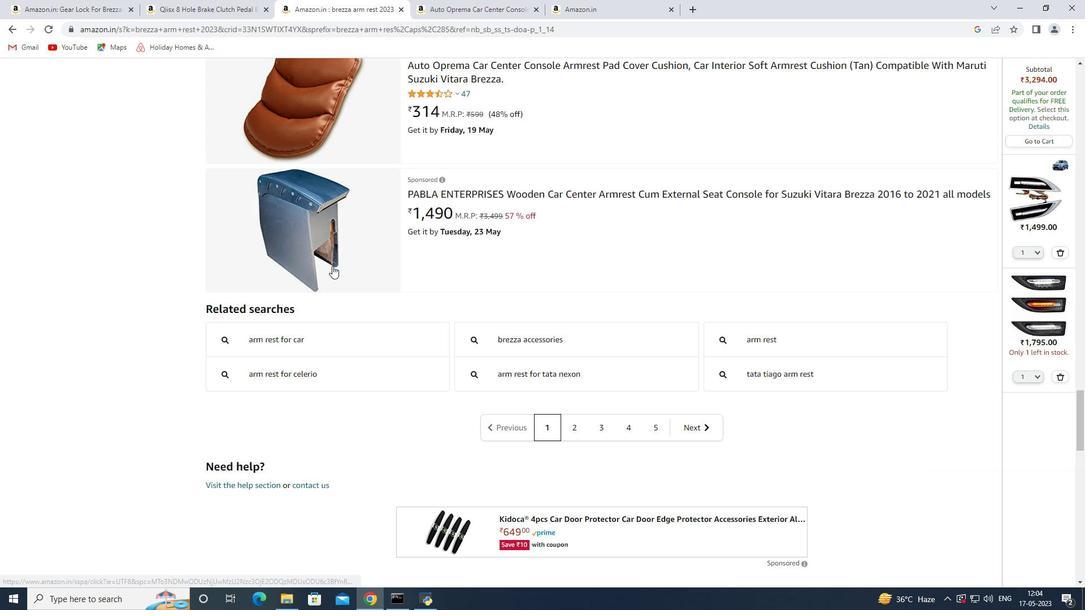 
Action: Mouse scrolled (332, 266) with delta (0, 0)
Screenshot: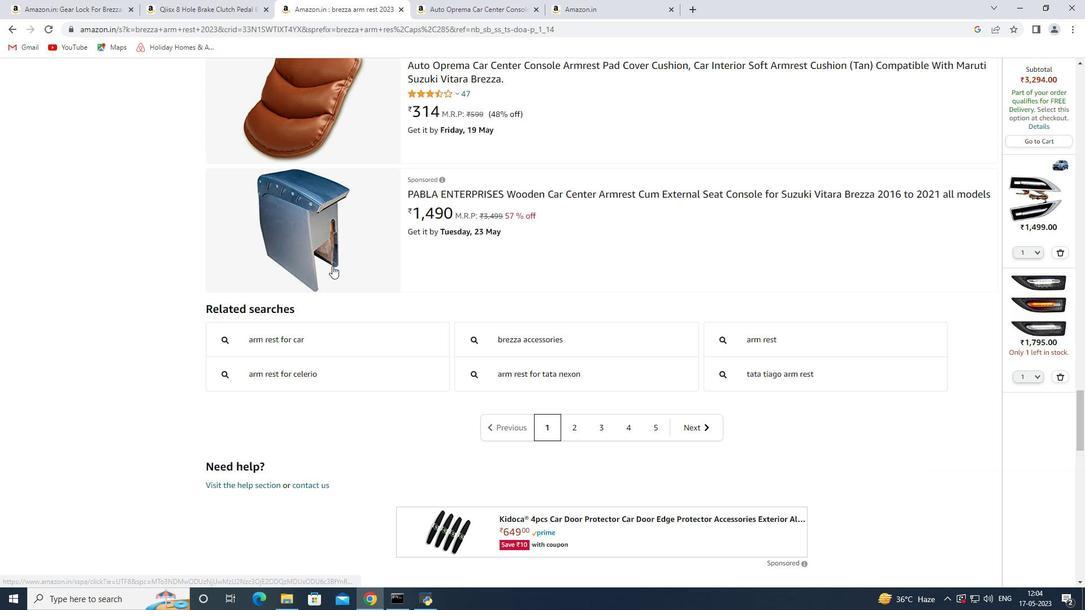 
Action: Mouse scrolled (332, 266) with delta (0, 0)
Screenshot: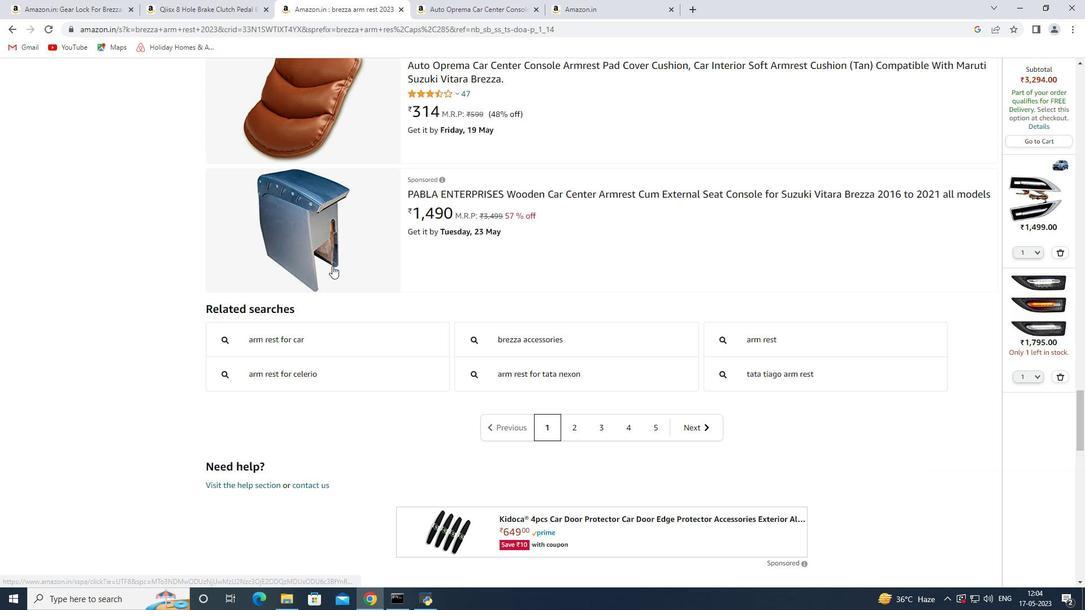 
Action: Mouse scrolled (332, 266) with delta (0, 0)
Screenshot: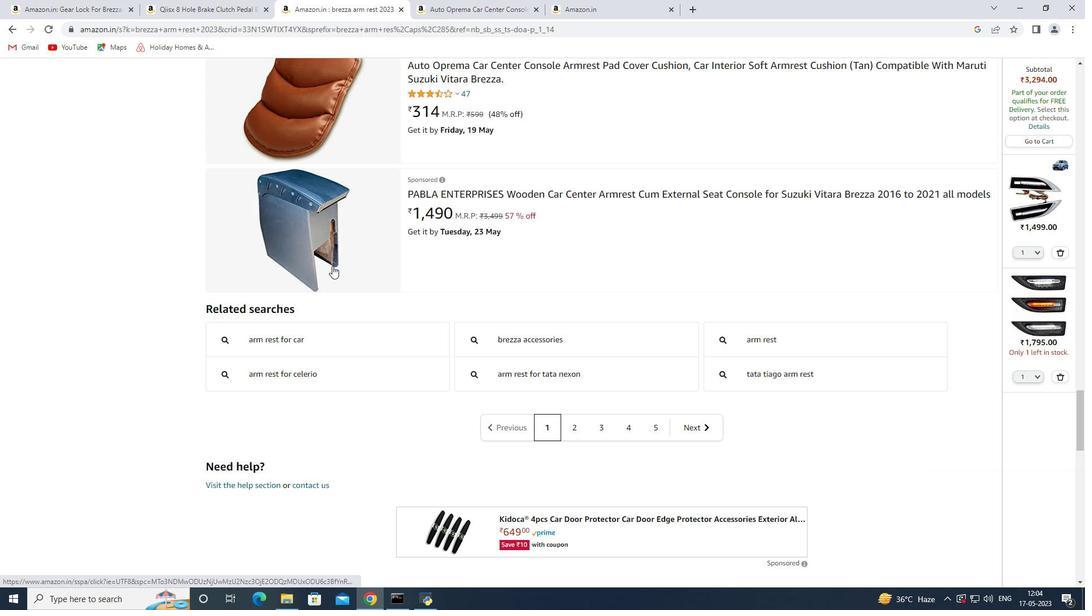 
Action: Mouse scrolled (332, 265) with delta (0, 0)
Screenshot: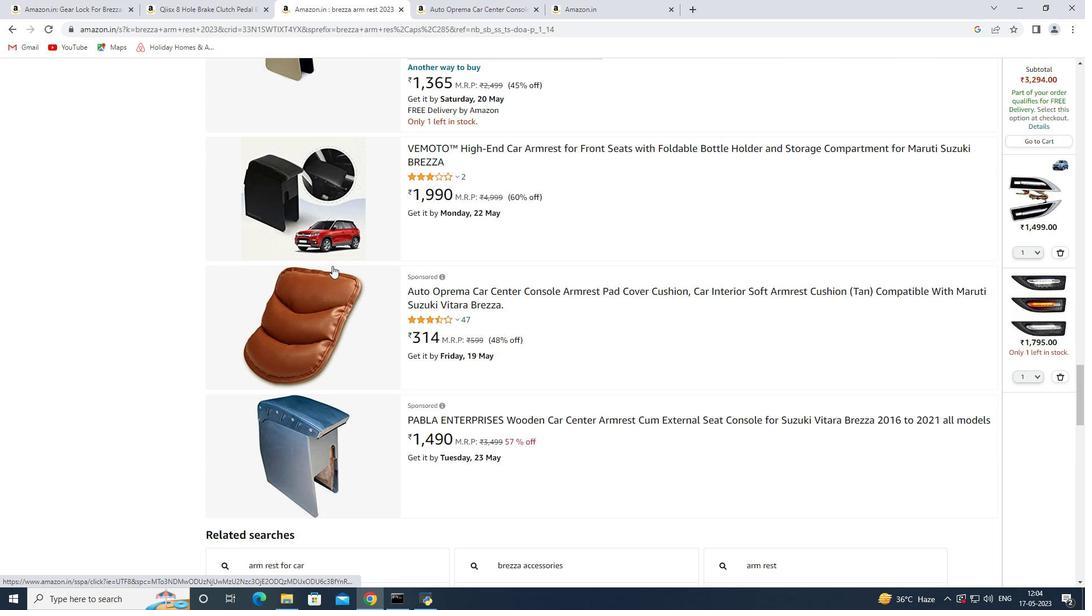 
Action: Mouse scrolled (332, 266) with delta (0, 0)
Screenshot: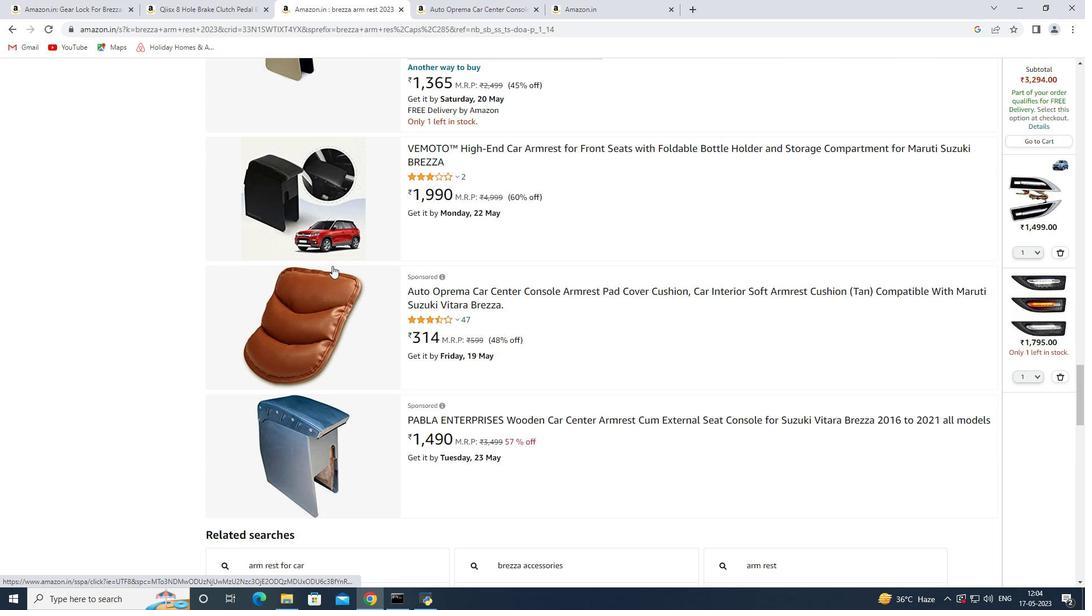 
Action: Mouse scrolled (332, 266) with delta (0, 0)
Screenshot: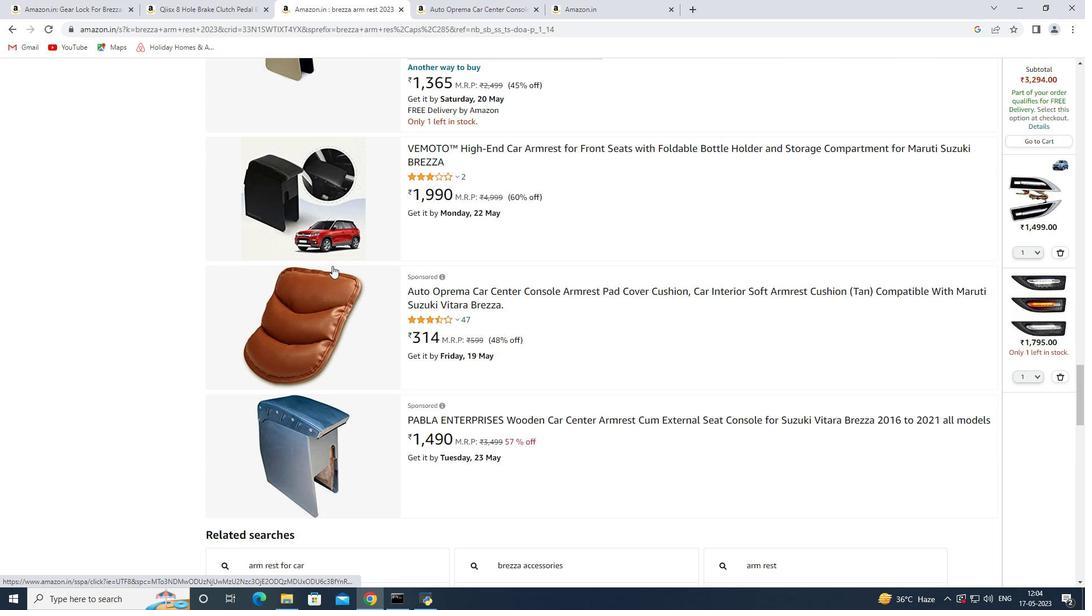 
Action: Mouse scrolled (332, 266) with delta (0, 0)
Screenshot: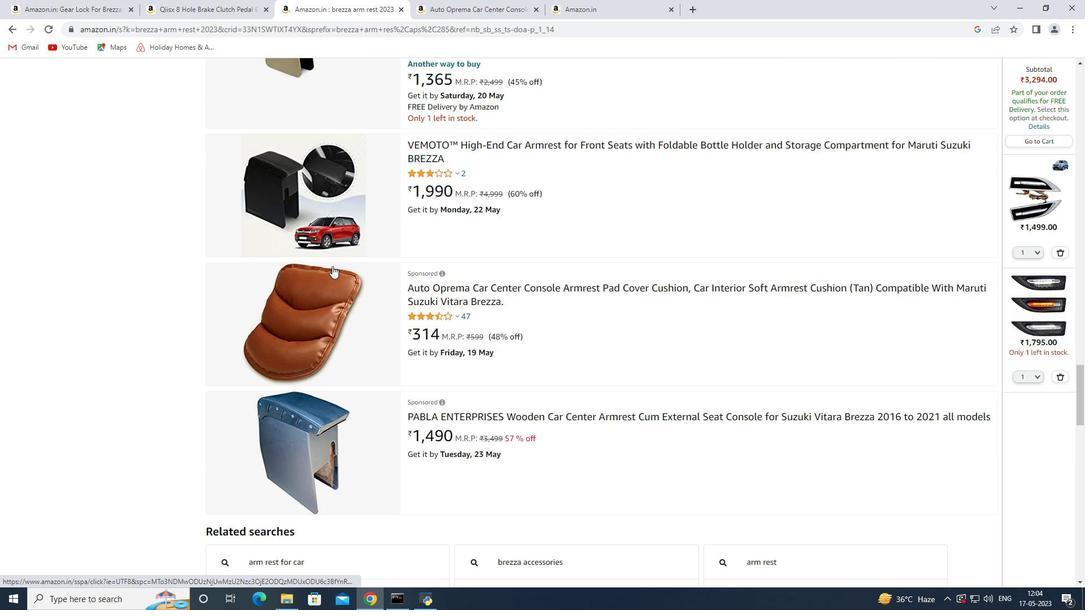
Action: Mouse scrolled (332, 266) with delta (0, 0)
Screenshot: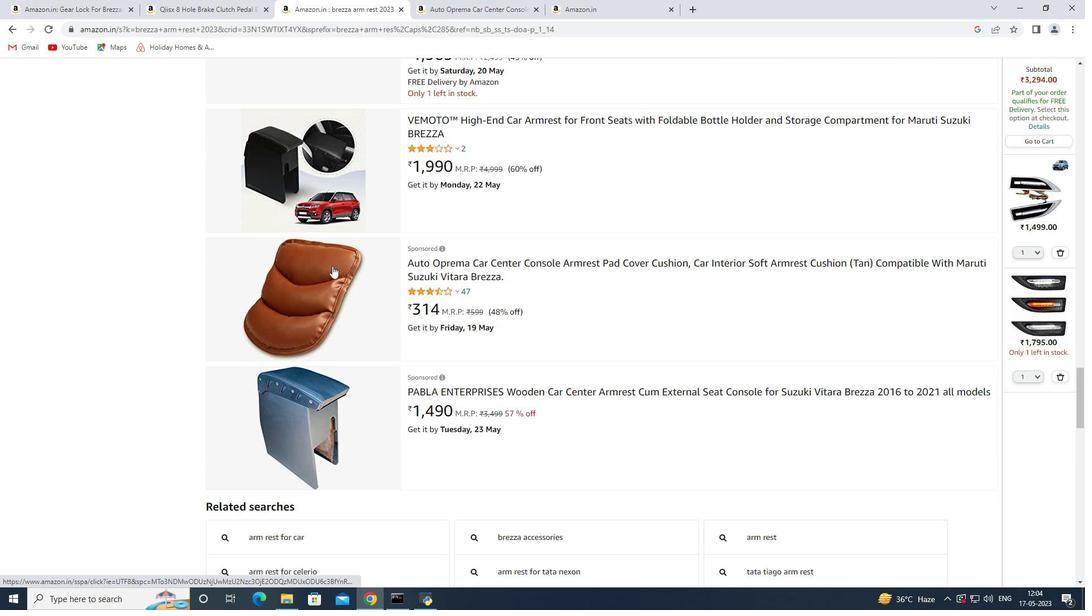 
Action: Mouse scrolled (332, 266) with delta (0, 0)
Screenshot: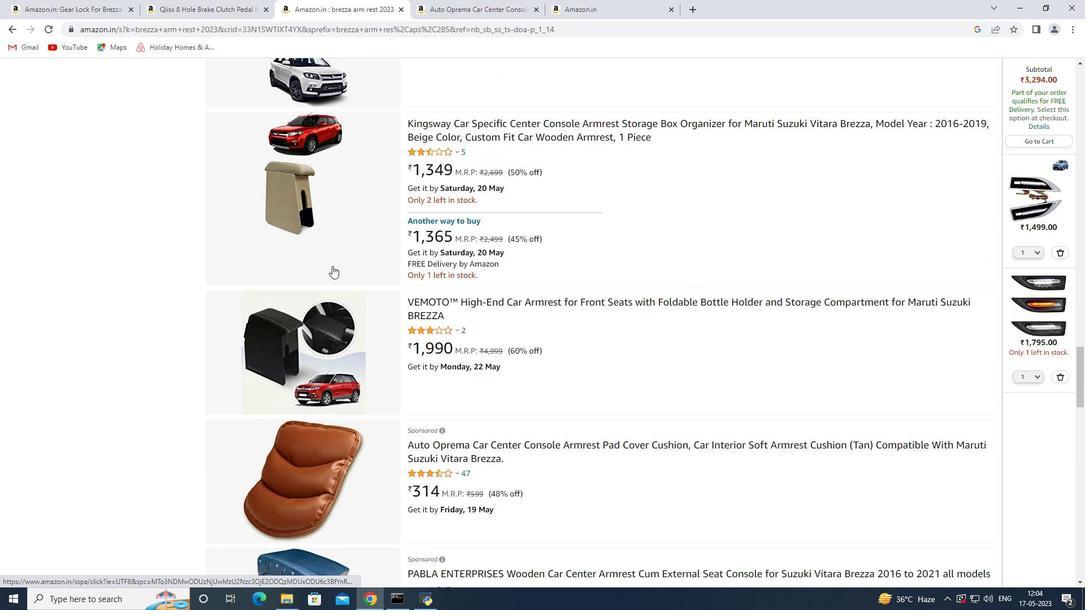 
Action: Mouse scrolled (332, 266) with delta (0, 0)
Screenshot: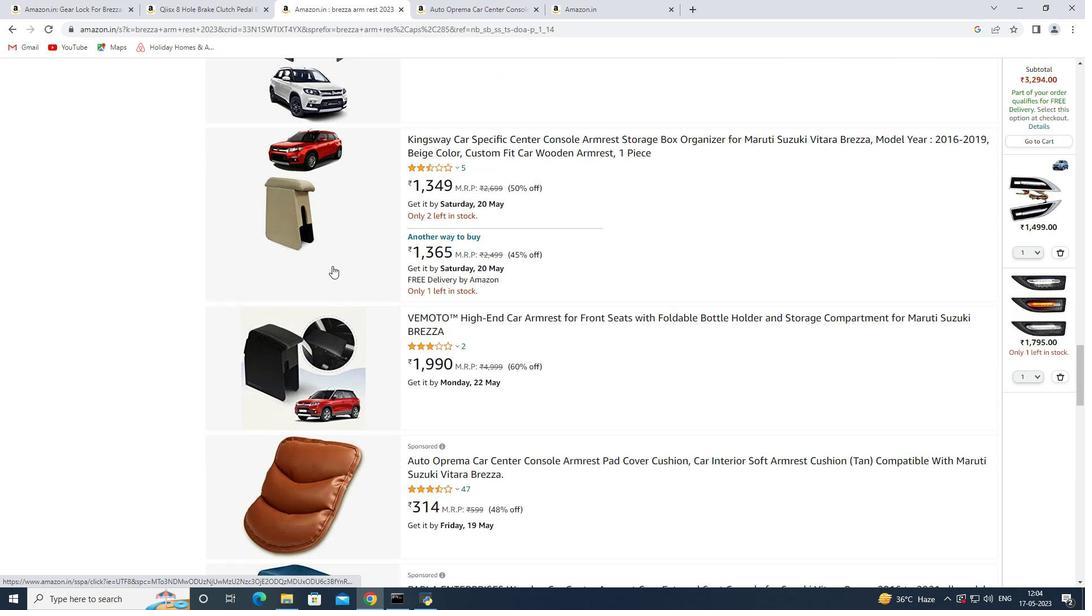 
Action: Mouse scrolled (332, 266) with delta (0, 0)
Screenshot: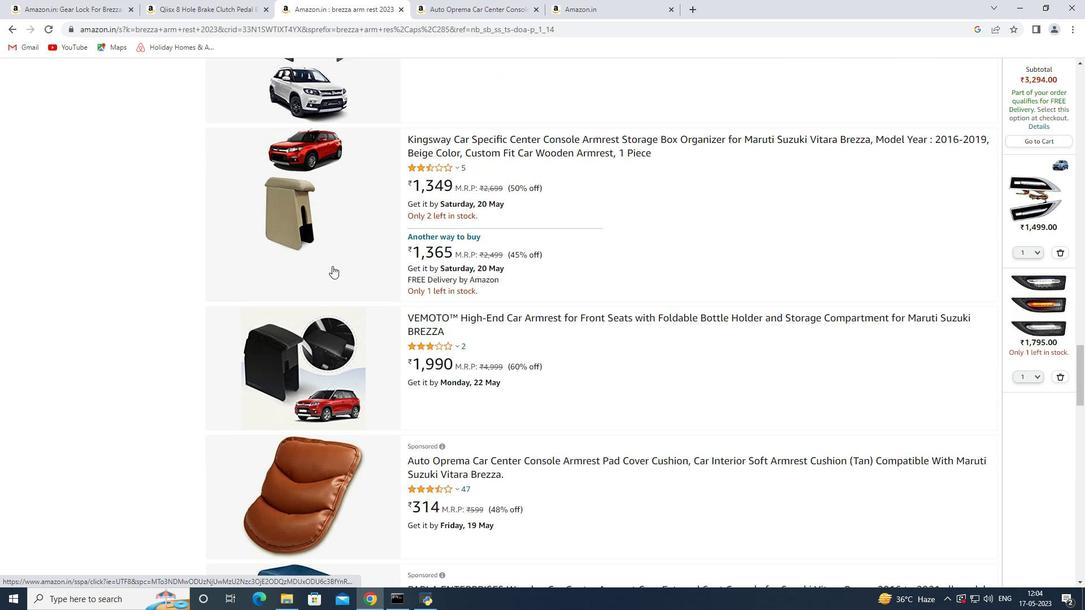 
Action: Mouse scrolled (332, 266) with delta (0, 0)
Screenshot: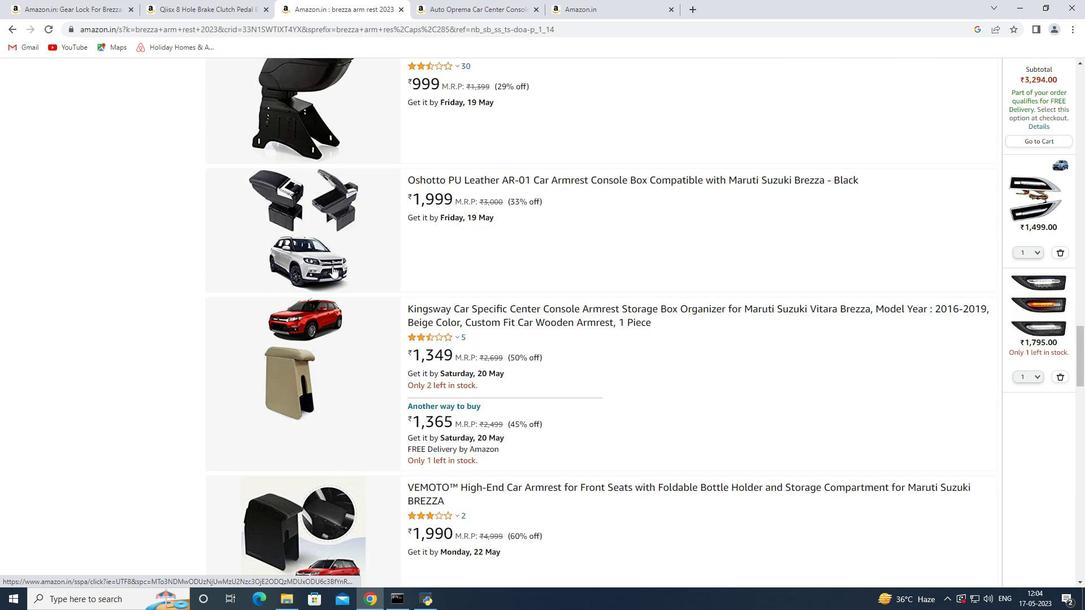 
Action: Mouse scrolled (332, 266) with delta (0, 0)
Screenshot: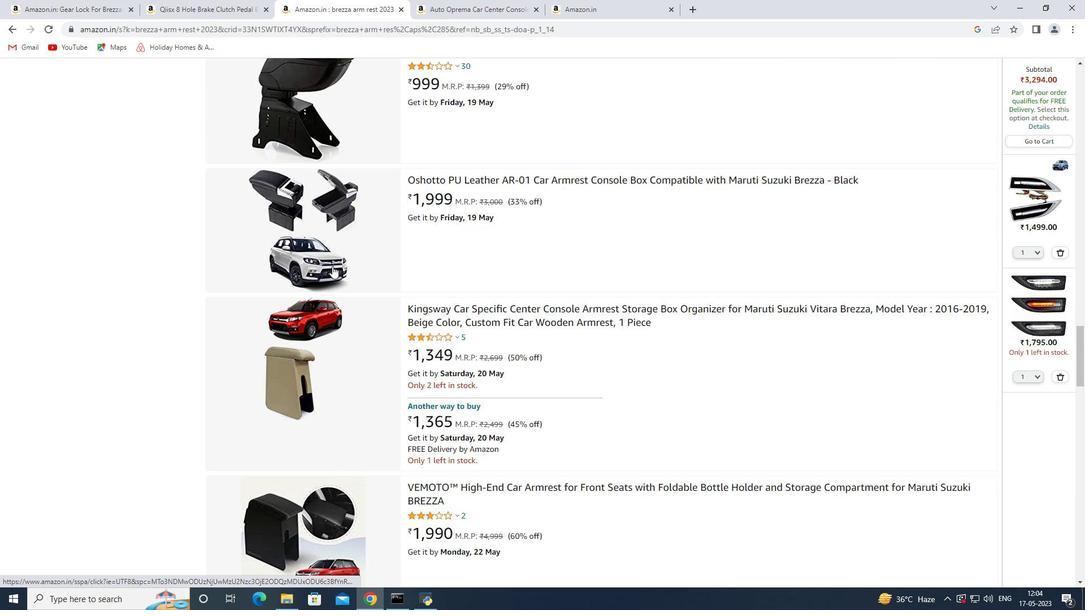 
Action: Mouse scrolled (332, 266) with delta (0, 0)
Screenshot: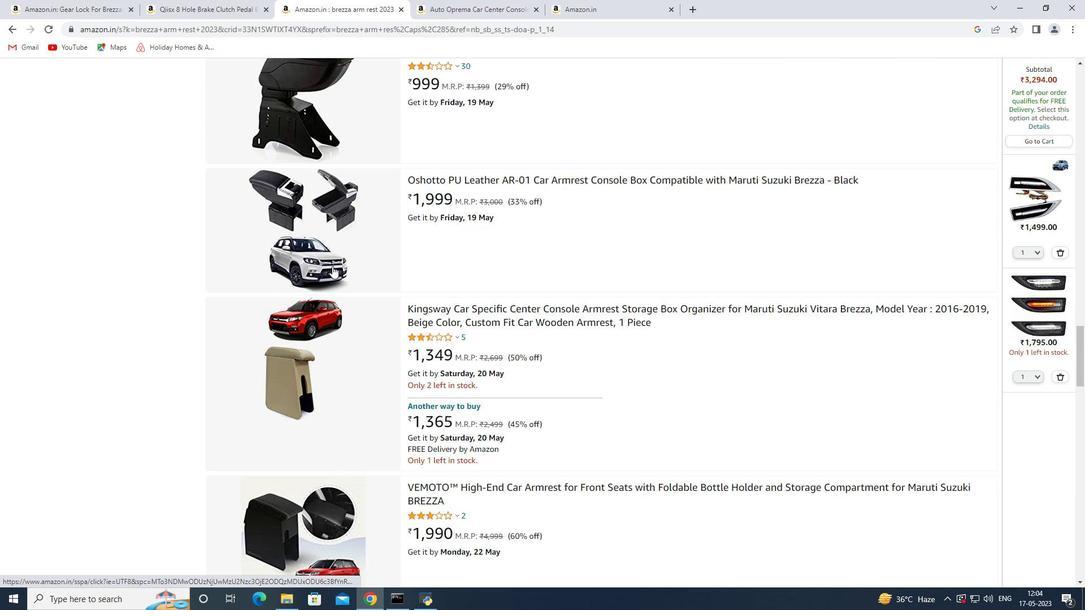 
Action: Mouse scrolled (332, 266) with delta (0, 0)
Screenshot: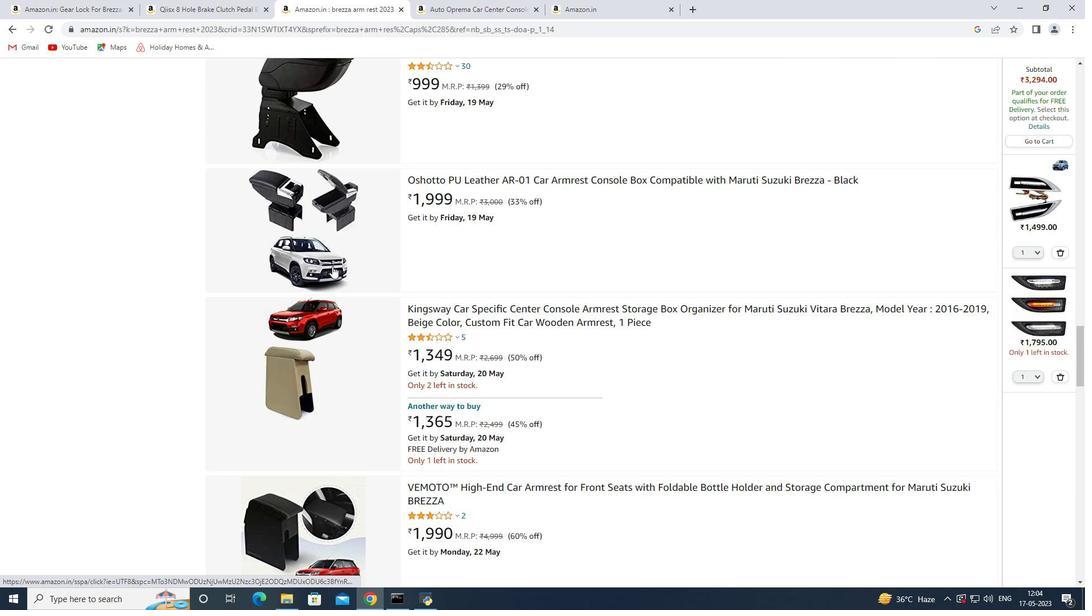 
Action: Mouse moved to (334, 287)
Screenshot: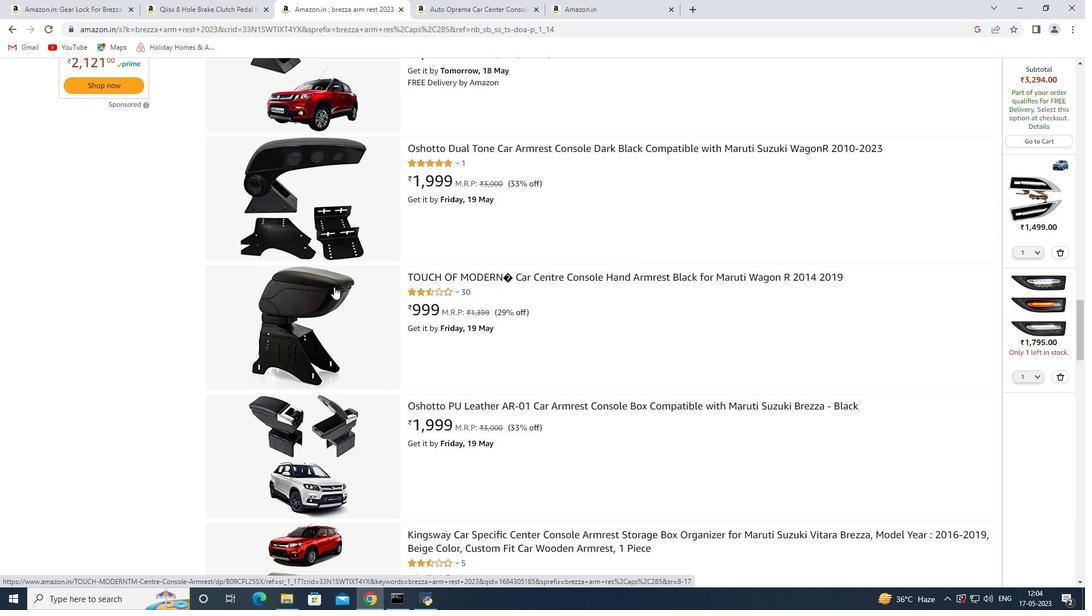 
Action: Mouse scrolled (334, 288) with delta (0, 0)
Screenshot: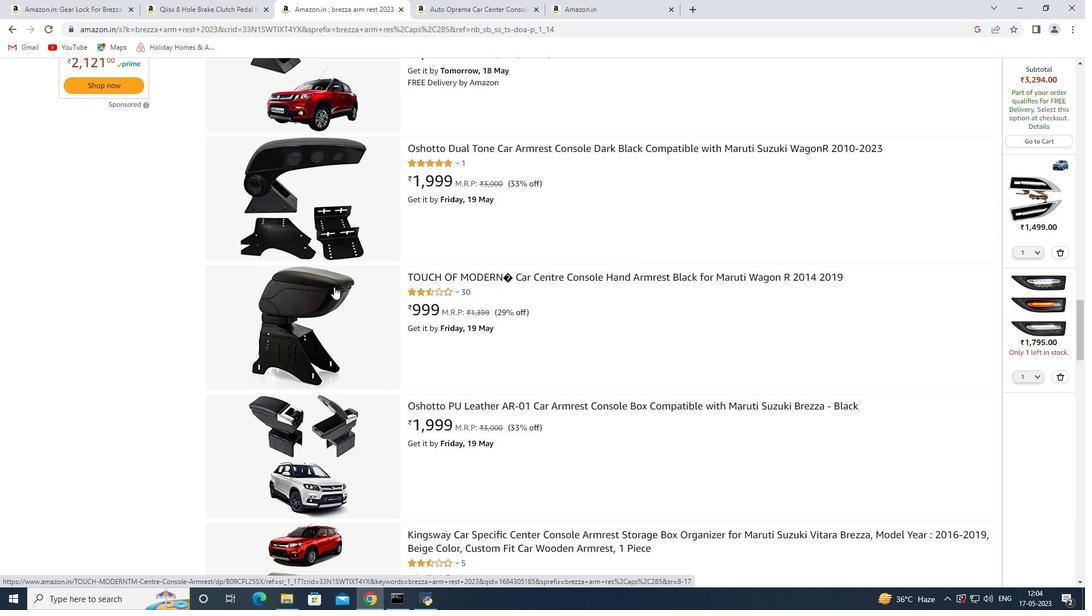
Action: Mouse scrolled (334, 288) with delta (0, 0)
Screenshot: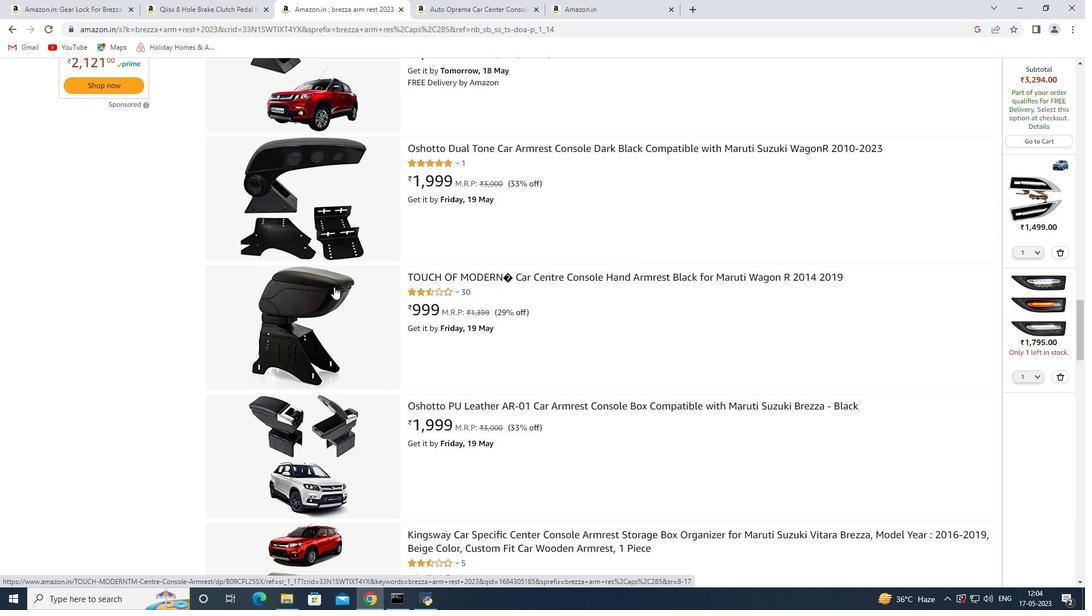 
Action: Mouse scrolled (334, 288) with delta (0, 0)
Screenshot: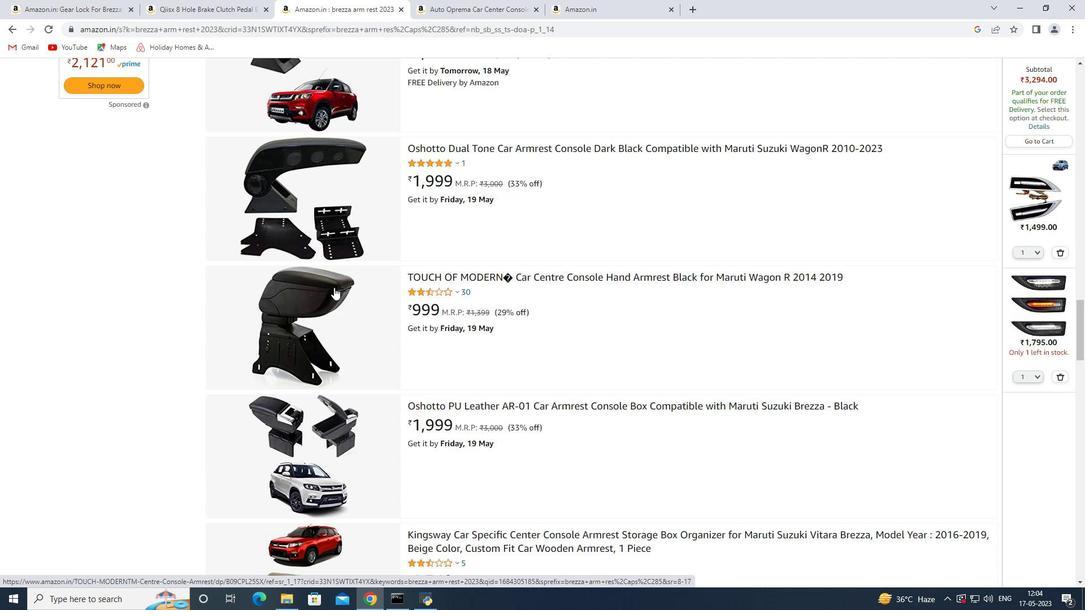 
Action: Mouse scrolled (334, 288) with delta (0, 0)
Screenshot: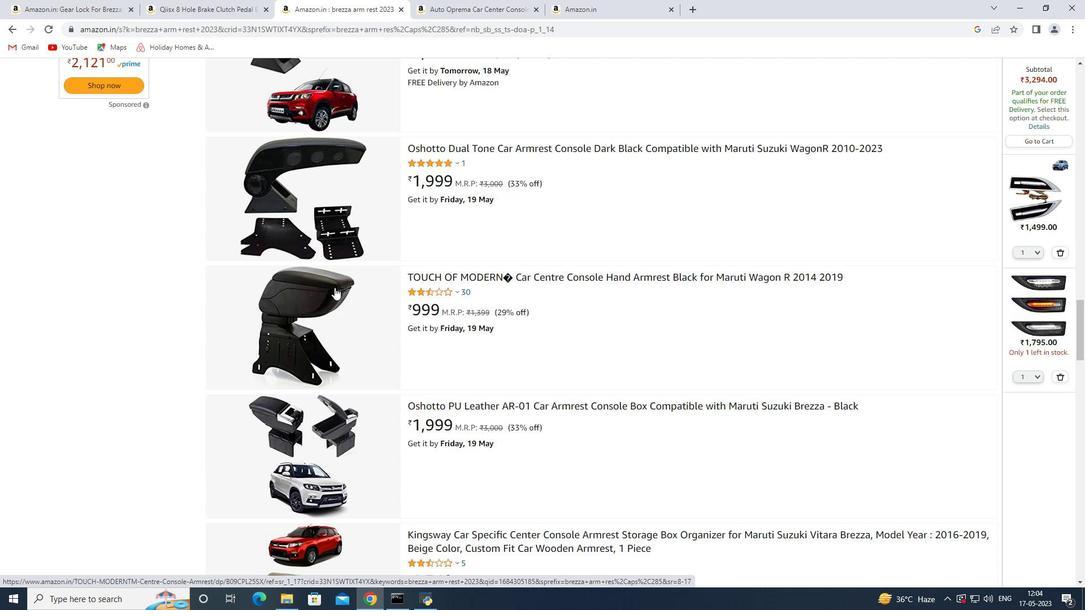 
Action: Mouse scrolled (334, 288) with delta (0, 0)
Screenshot: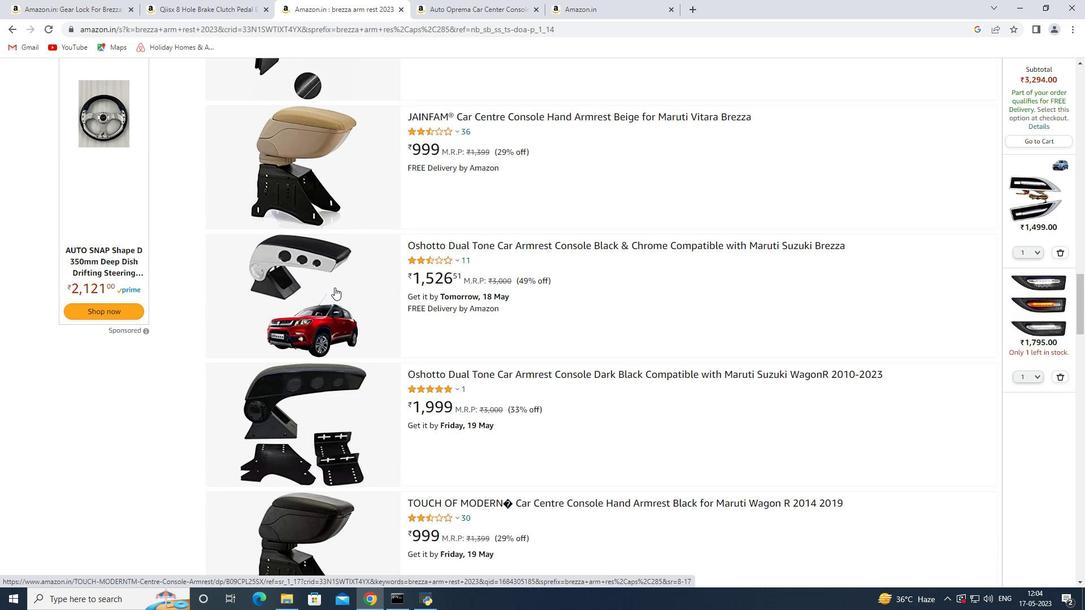 
Action: Mouse scrolled (334, 288) with delta (0, 0)
Screenshot: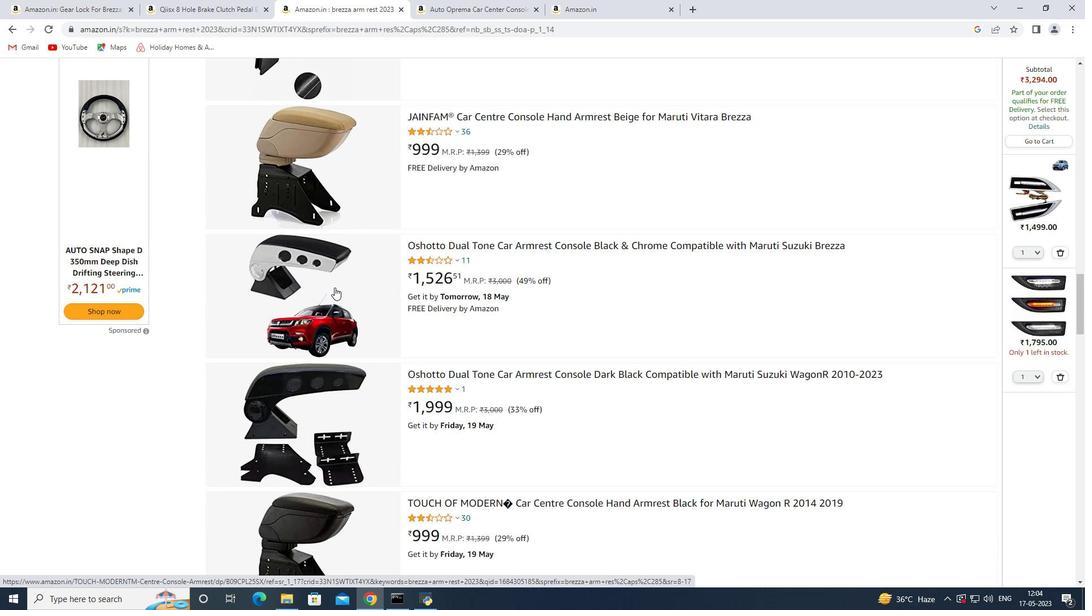 
Action: Mouse scrolled (334, 288) with delta (0, 0)
Screenshot: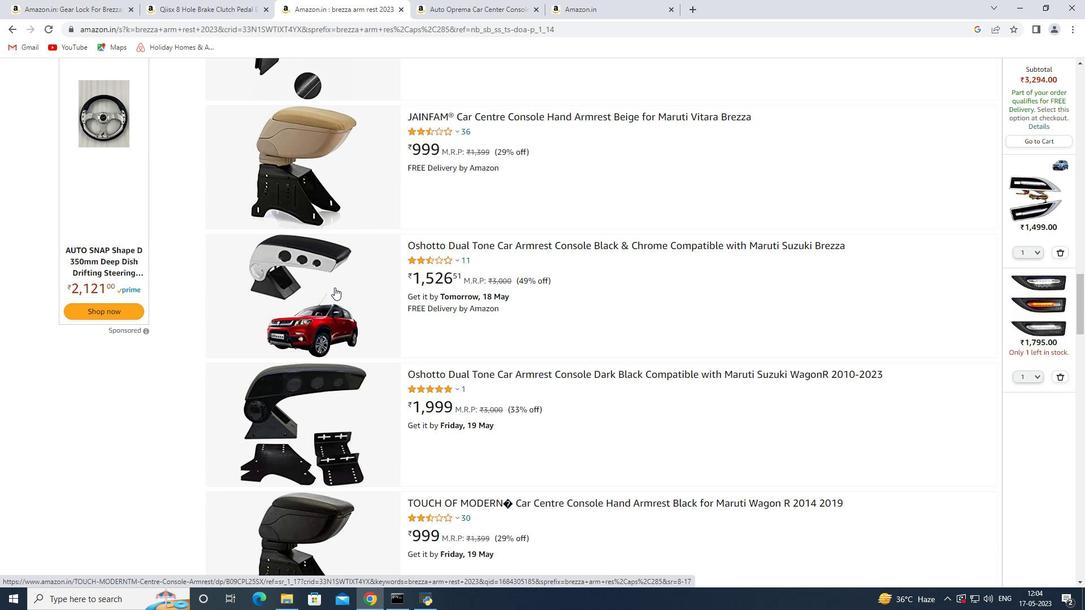 
Action: Mouse scrolled (334, 288) with delta (0, 0)
Screenshot: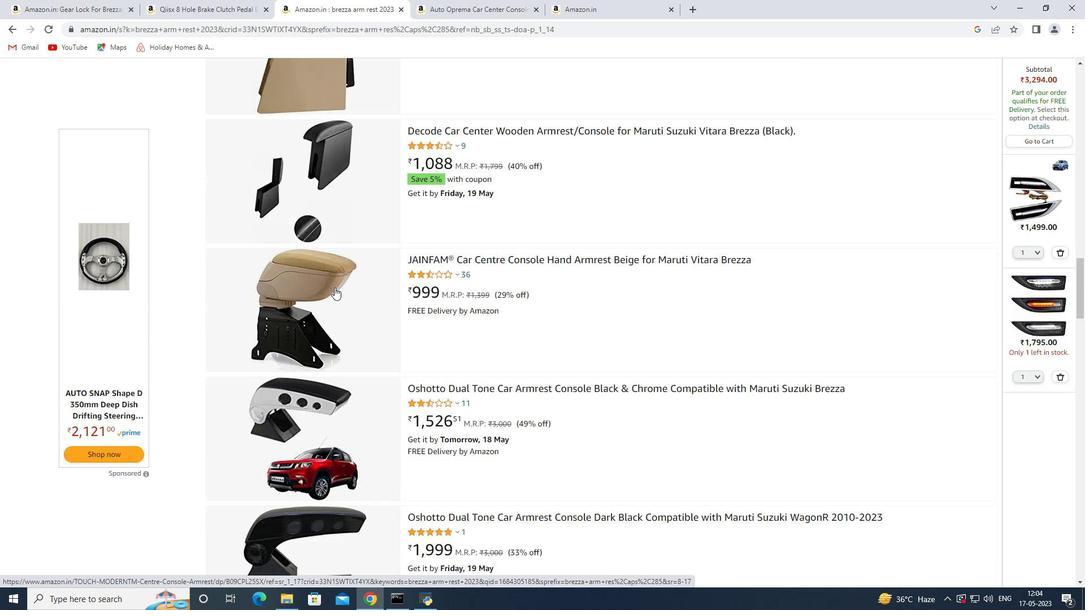 
Action: Mouse scrolled (334, 288) with delta (0, 0)
Screenshot: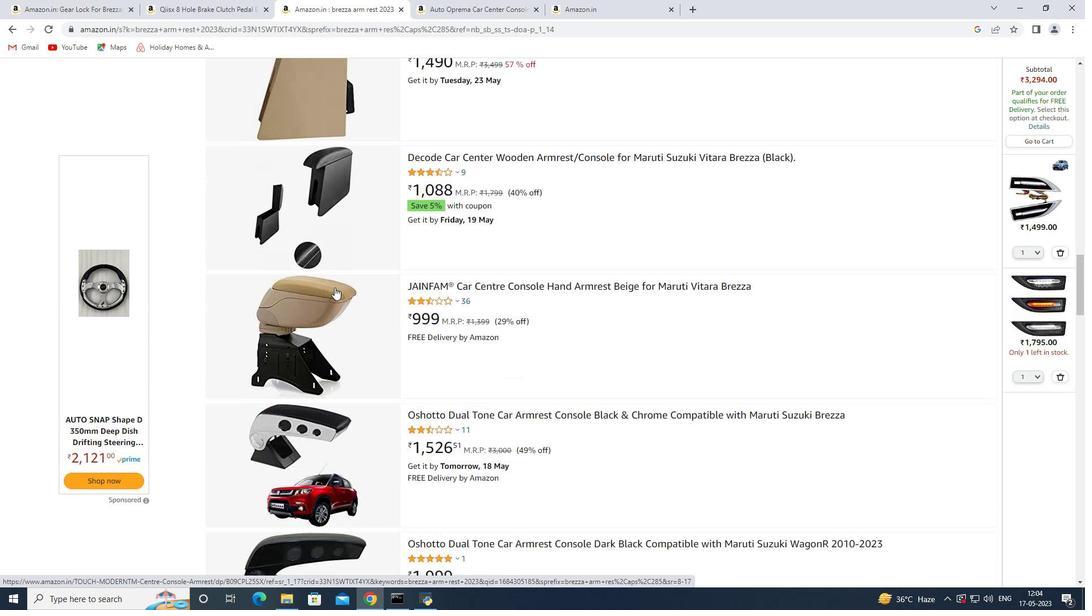 
Action: Mouse scrolled (334, 288) with delta (0, 0)
Screenshot: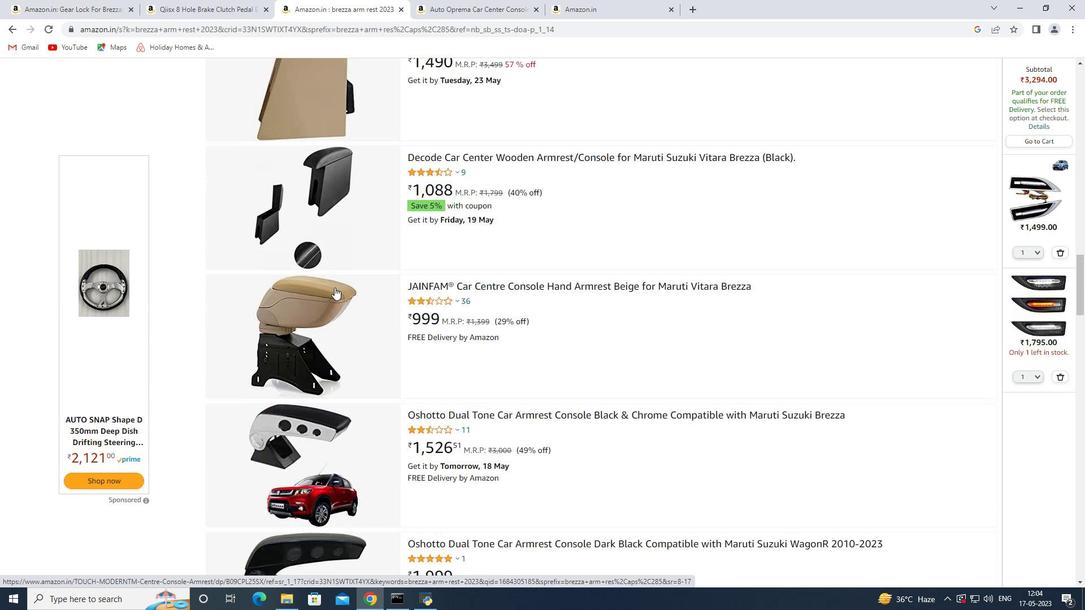 
Action: Mouse scrolled (334, 288) with delta (0, 0)
Screenshot: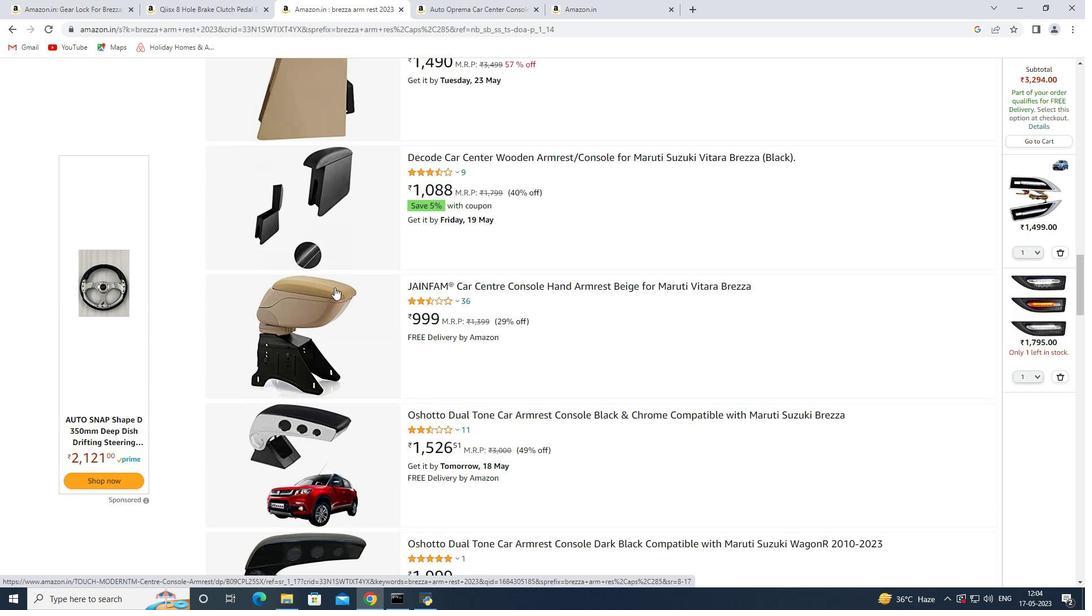 
Action: Mouse scrolled (334, 288) with delta (0, 0)
Screenshot: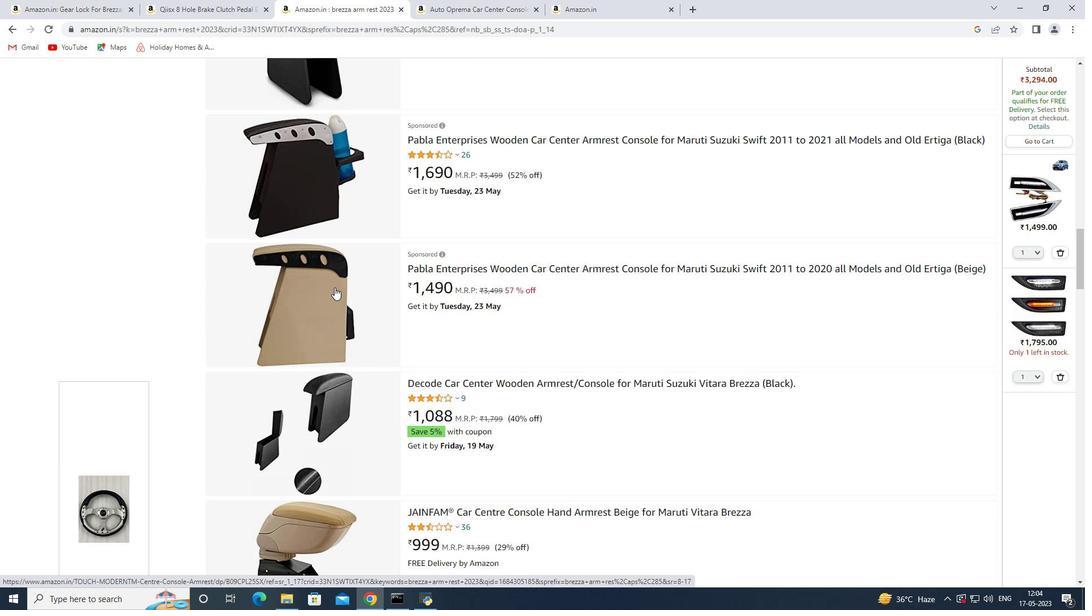 
Action: Mouse scrolled (334, 288) with delta (0, 0)
Screenshot: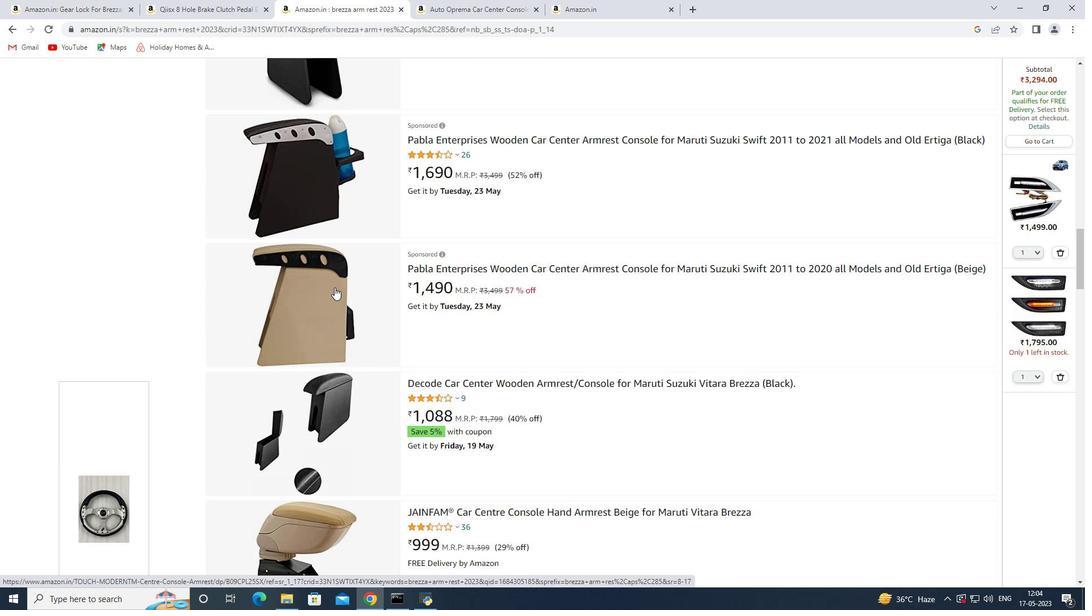 
Action: Mouse scrolled (334, 288) with delta (0, 0)
Screenshot: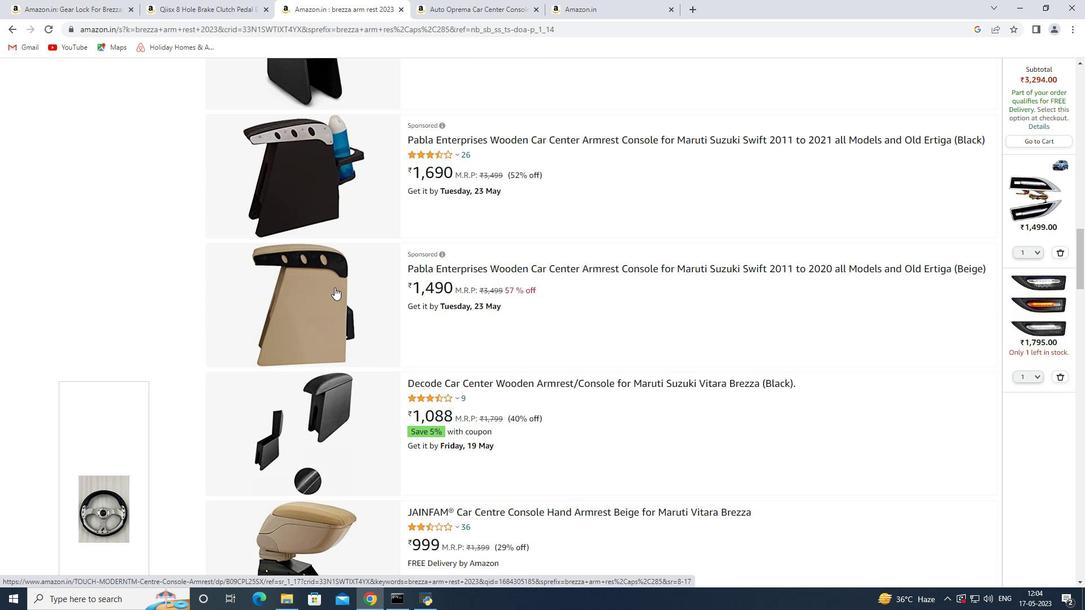 
Action: Mouse scrolled (334, 288) with delta (0, 0)
Screenshot: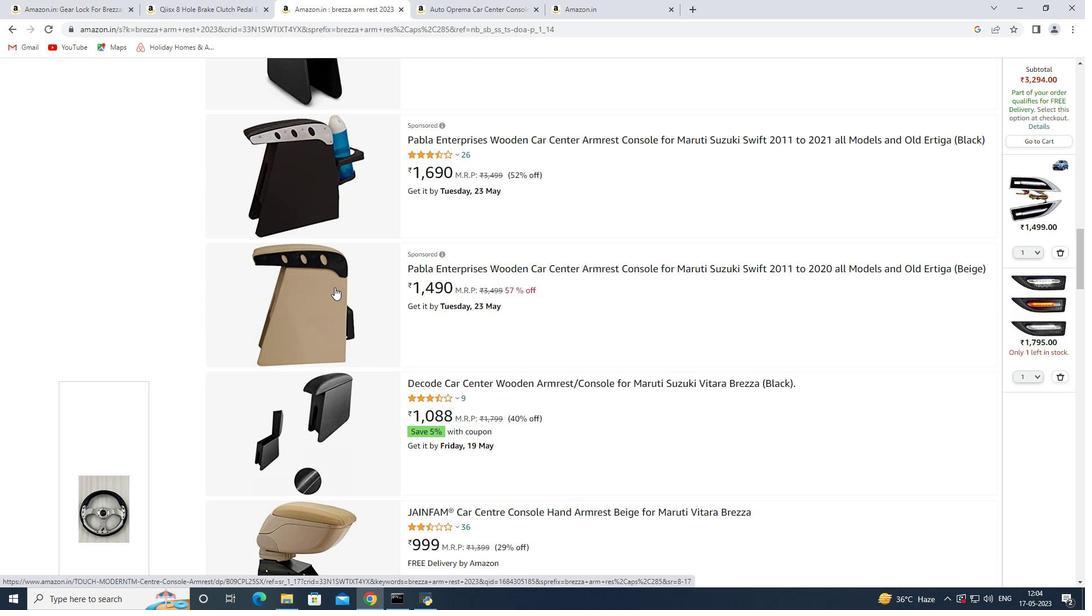 
Action: Mouse scrolled (334, 288) with delta (0, 0)
Screenshot: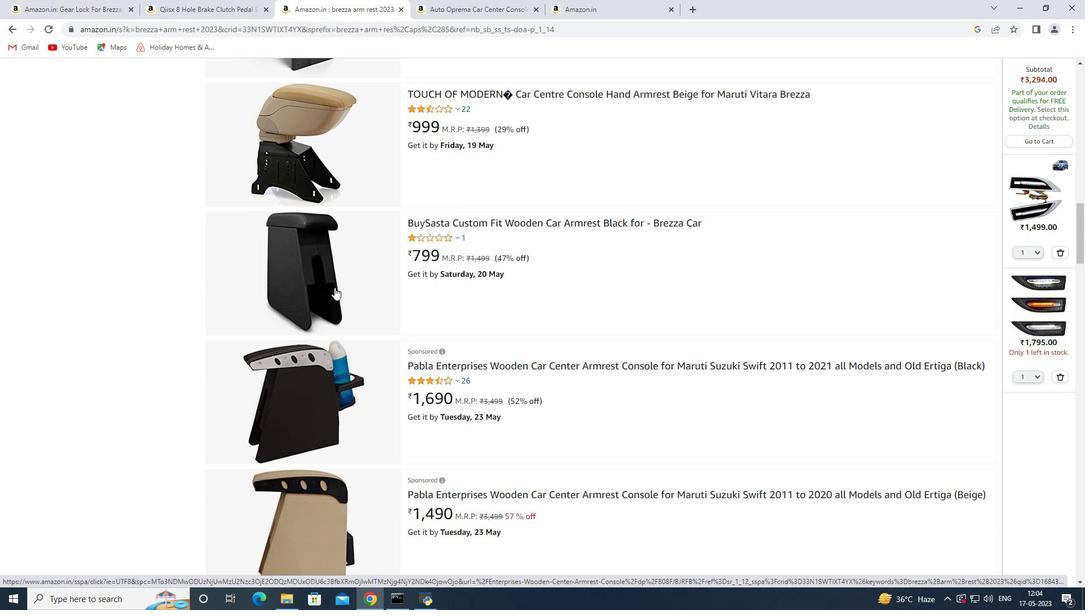 
Action: Mouse scrolled (334, 288) with delta (0, 0)
Screenshot: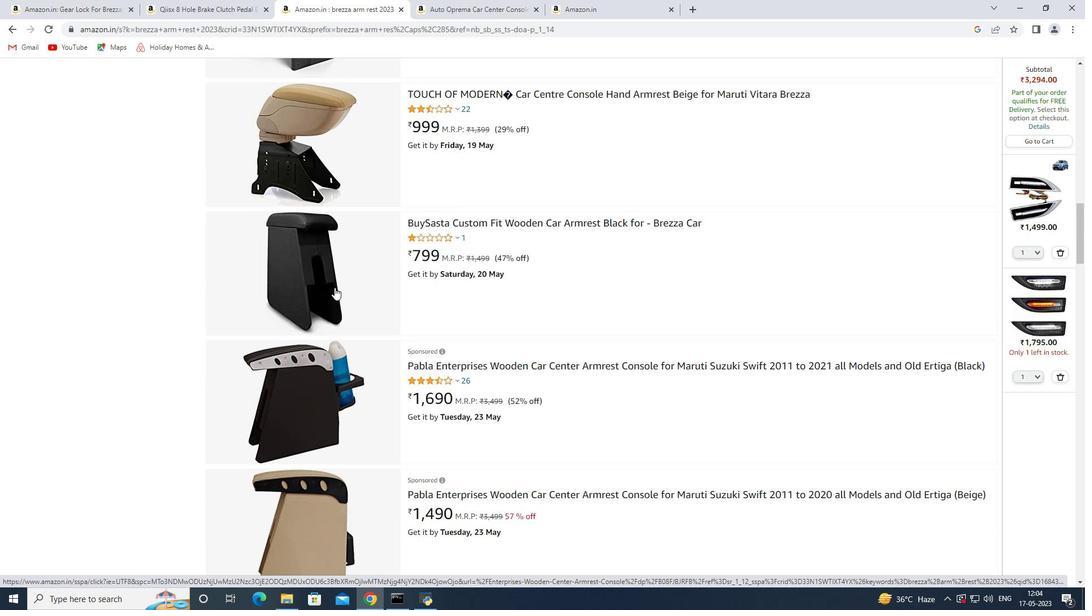 
Action: Mouse scrolled (334, 288) with delta (0, 0)
Screenshot: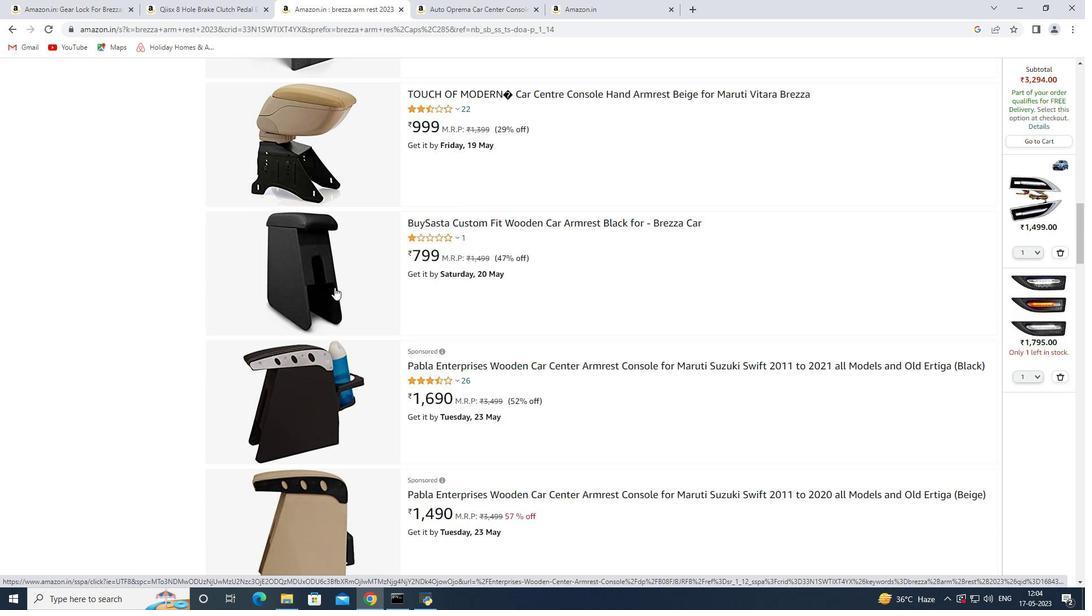 
Action: Mouse scrolled (334, 287) with delta (0, 0)
Screenshot: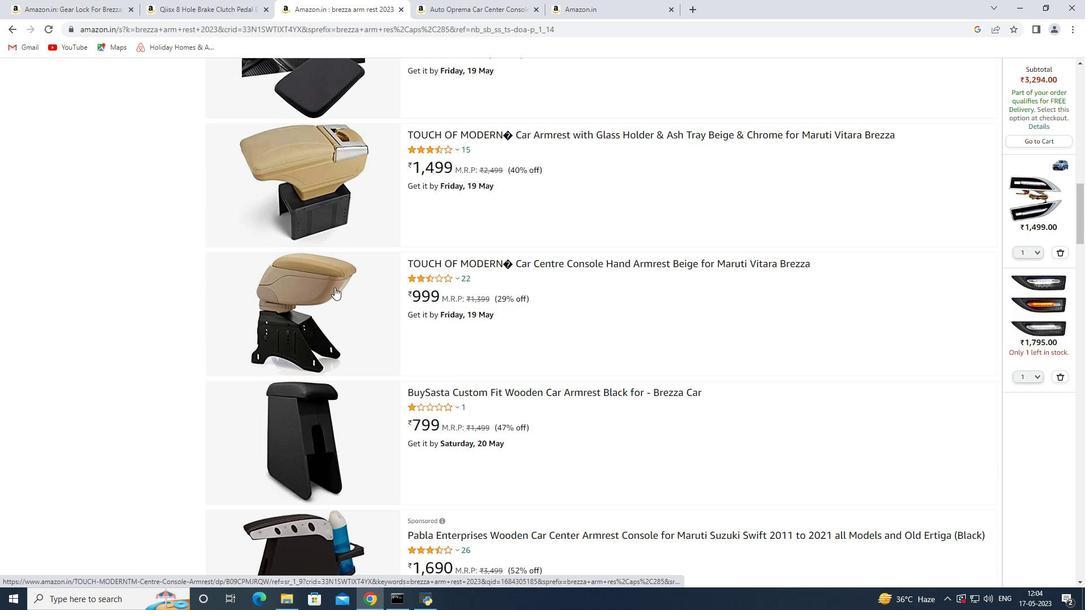 
Action: Mouse scrolled (334, 287) with delta (0, 0)
Screenshot: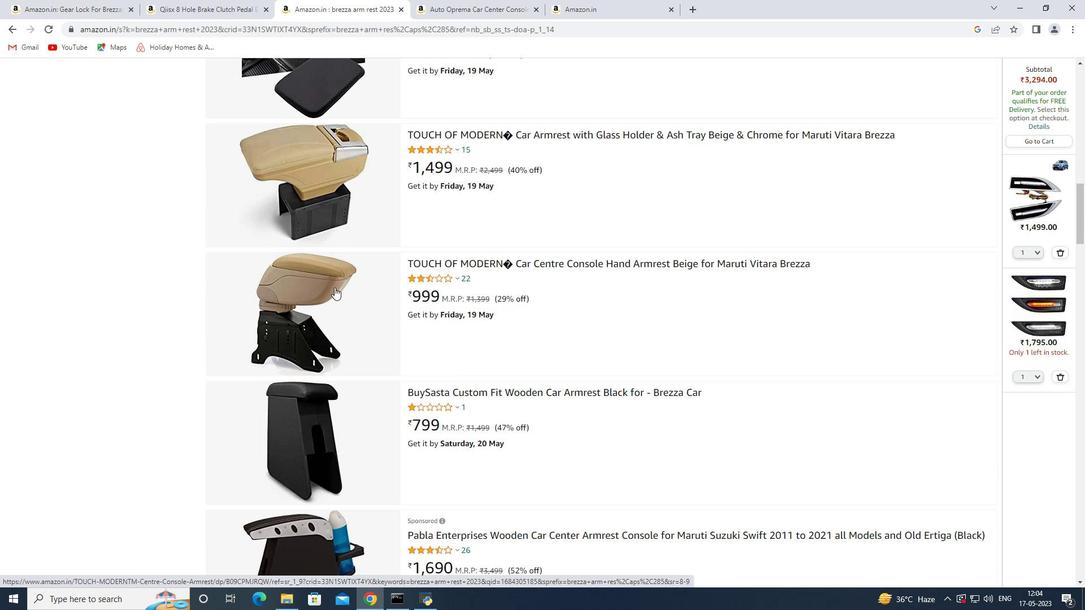 
Action: Mouse scrolled (334, 287) with delta (0, 0)
Screenshot: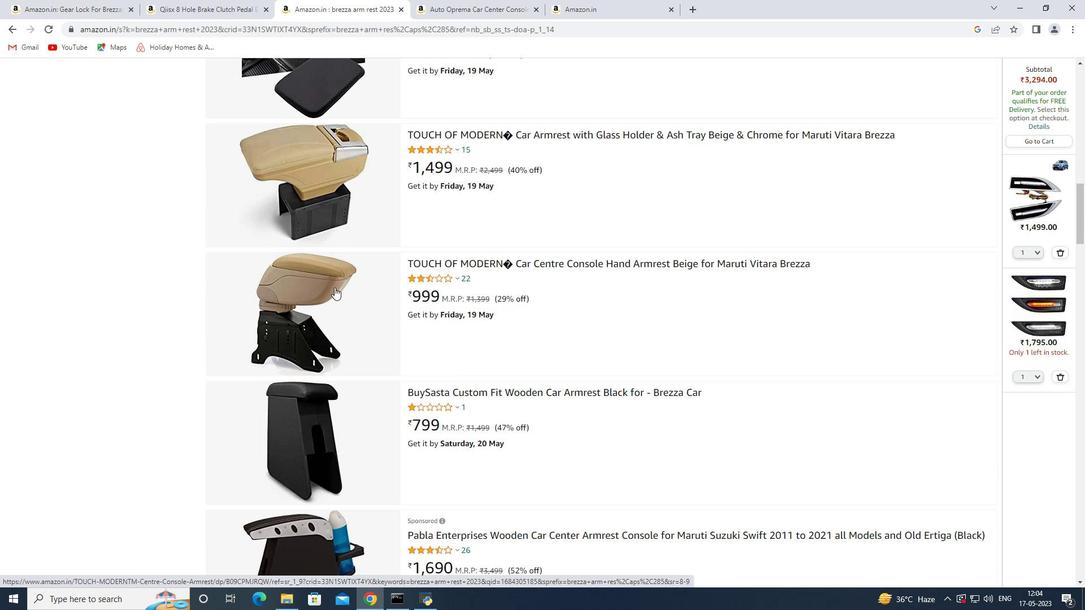 
Action: Mouse scrolled (334, 287) with delta (0, 0)
Screenshot: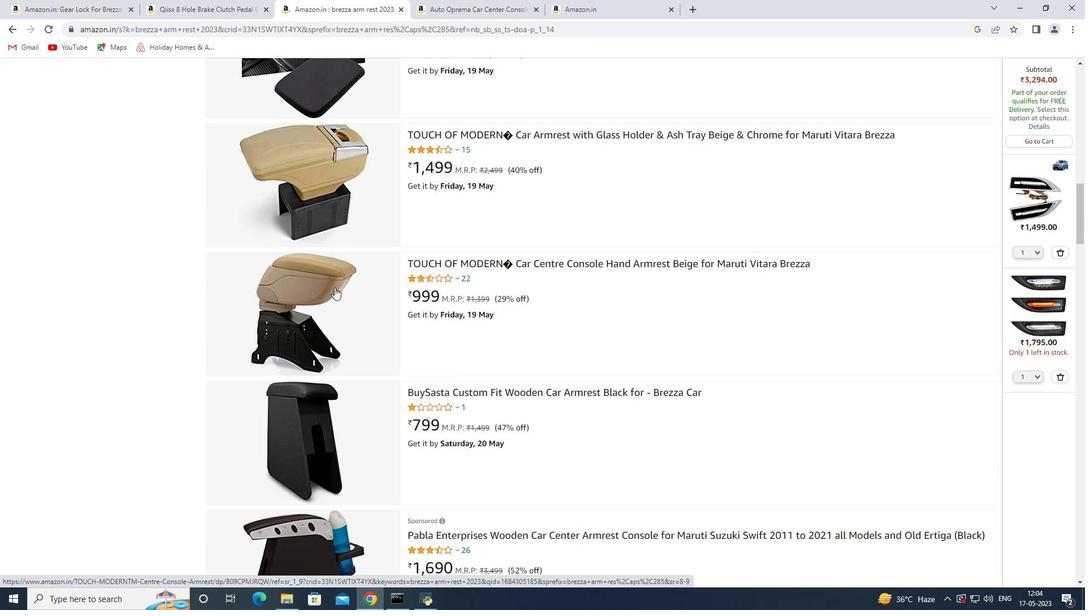 
Action: Mouse scrolled (334, 287) with delta (0, 0)
Screenshot: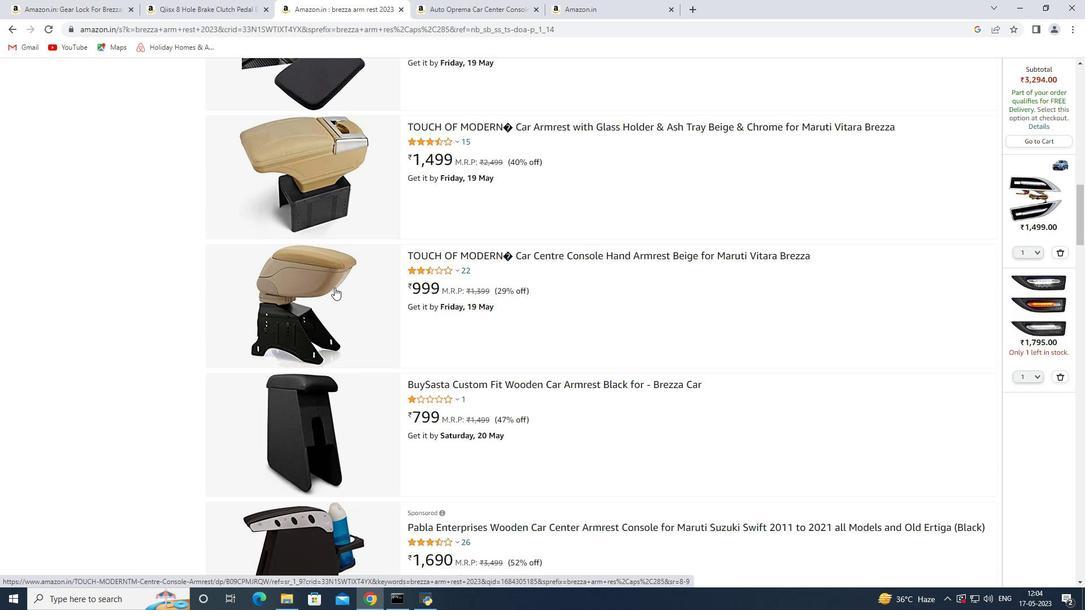 
Action: Mouse scrolled (334, 287) with delta (0, 0)
Screenshot: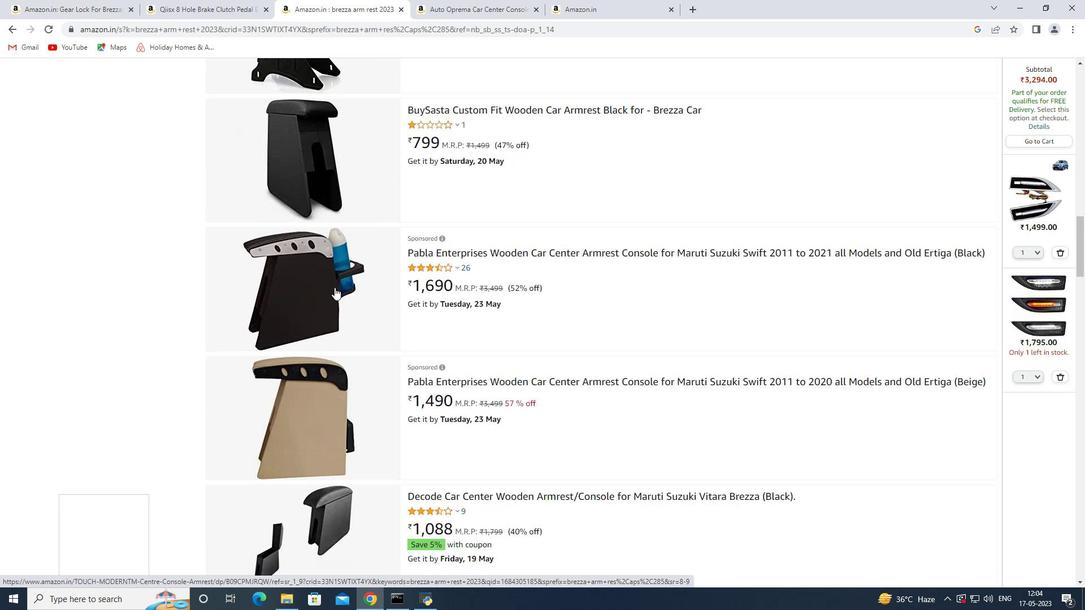 
Action: Mouse scrolled (334, 287) with delta (0, 0)
Screenshot: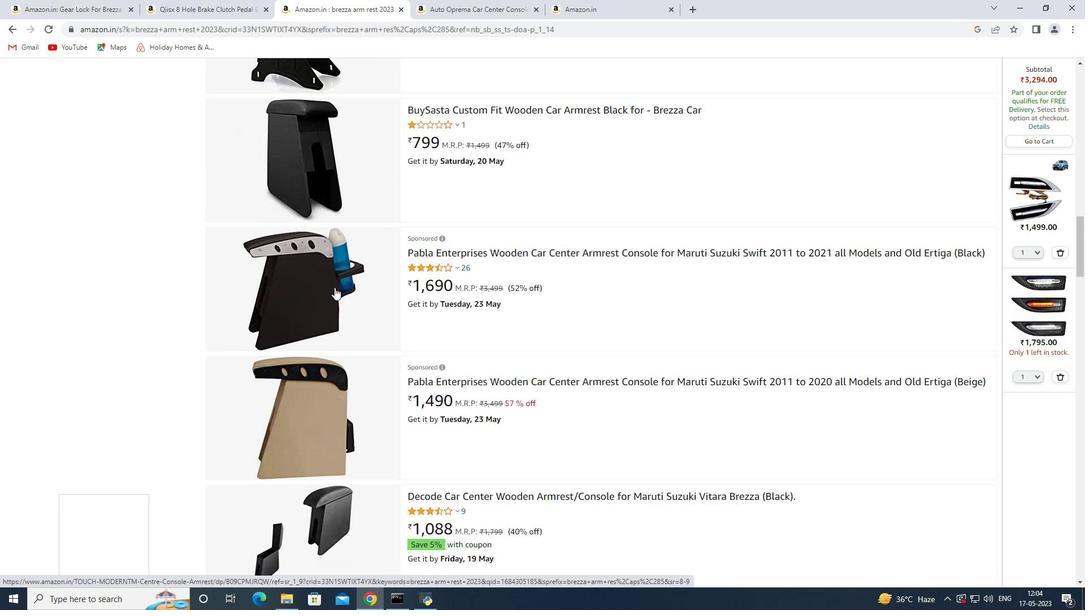 
Action: Mouse scrolled (334, 287) with delta (0, 0)
Screenshot: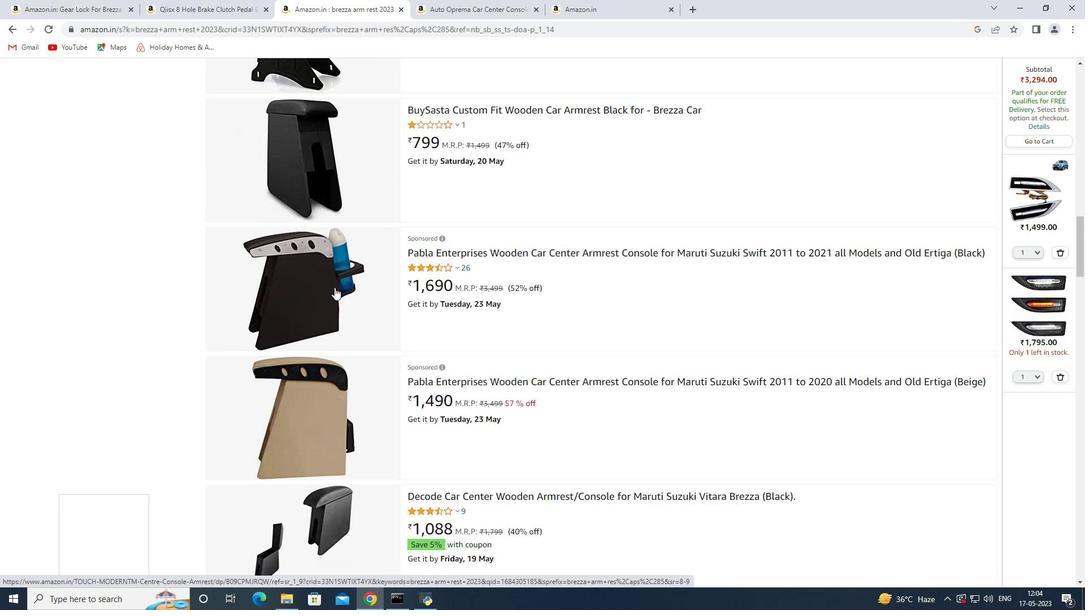 
Action: Mouse scrolled (334, 287) with delta (0, 0)
Screenshot: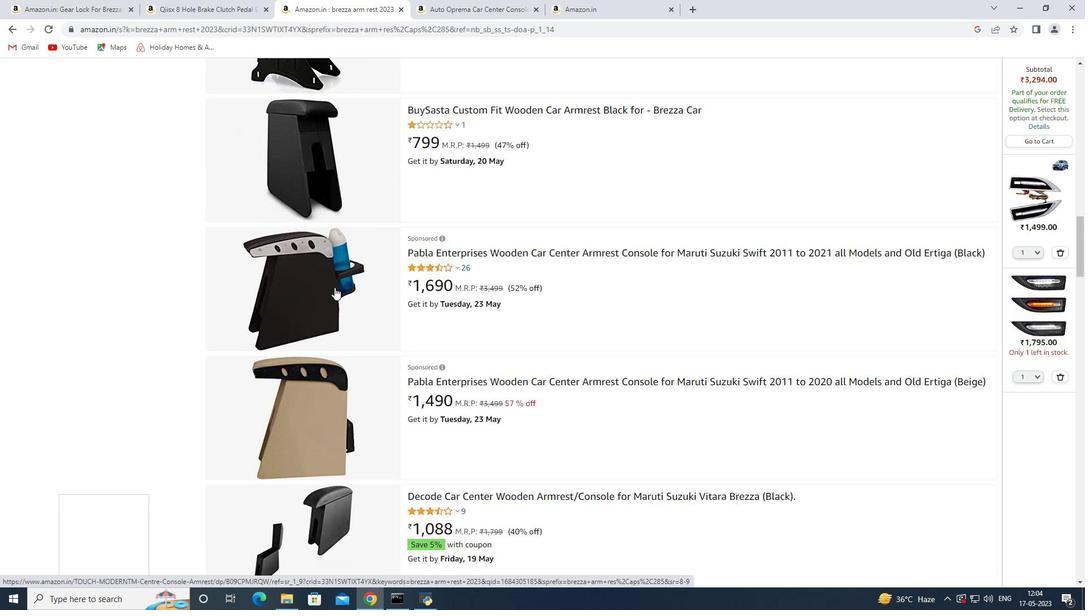 
Action: Mouse scrolled (334, 287) with delta (0, 0)
Screenshot: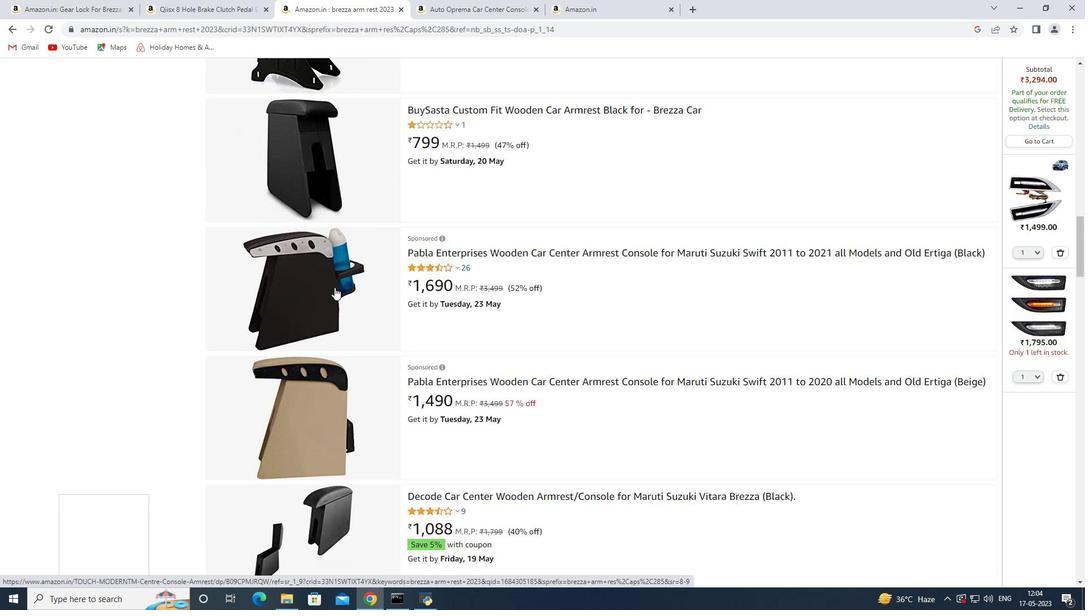 
Action: Mouse scrolled (334, 287) with delta (0, 0)
Screenshot: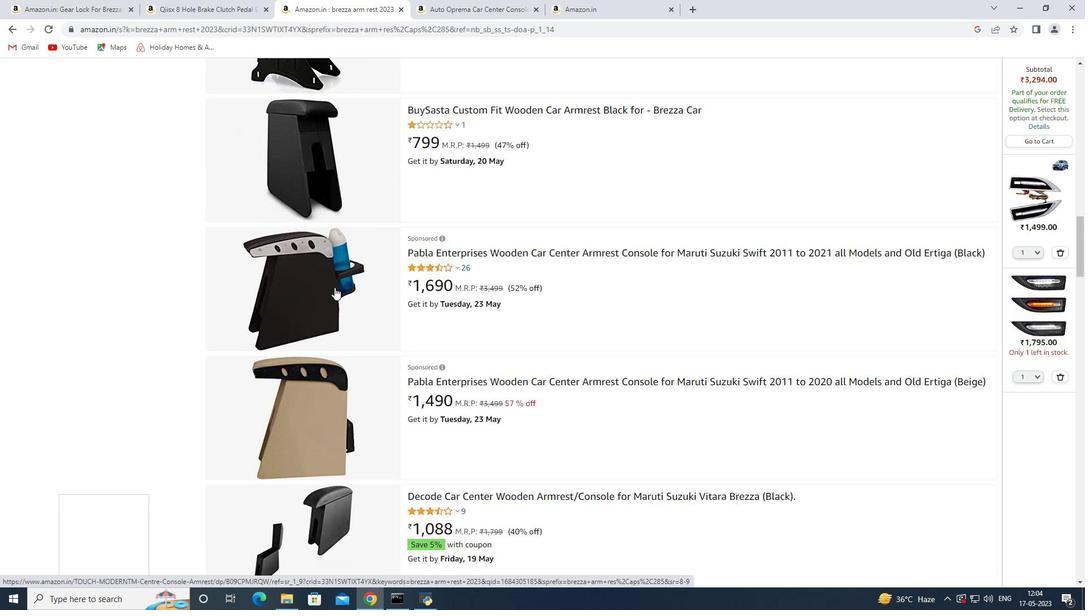 
Action: Mouse scrolled (334, 287) with delta (0, 0)
Screenshot: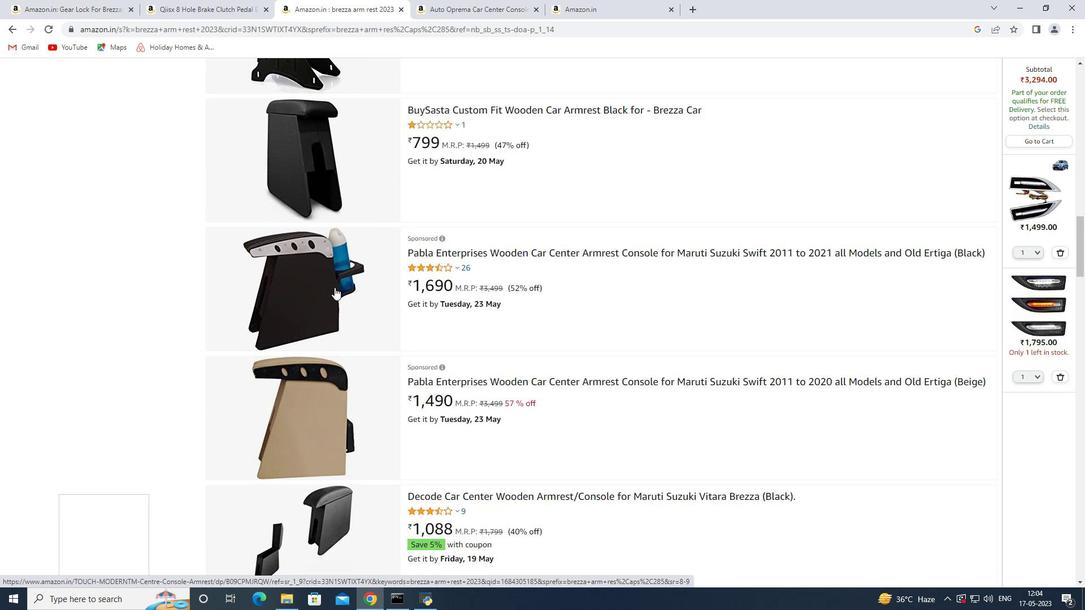 
Action: Mouse moved to (417, 360)
Screenshot: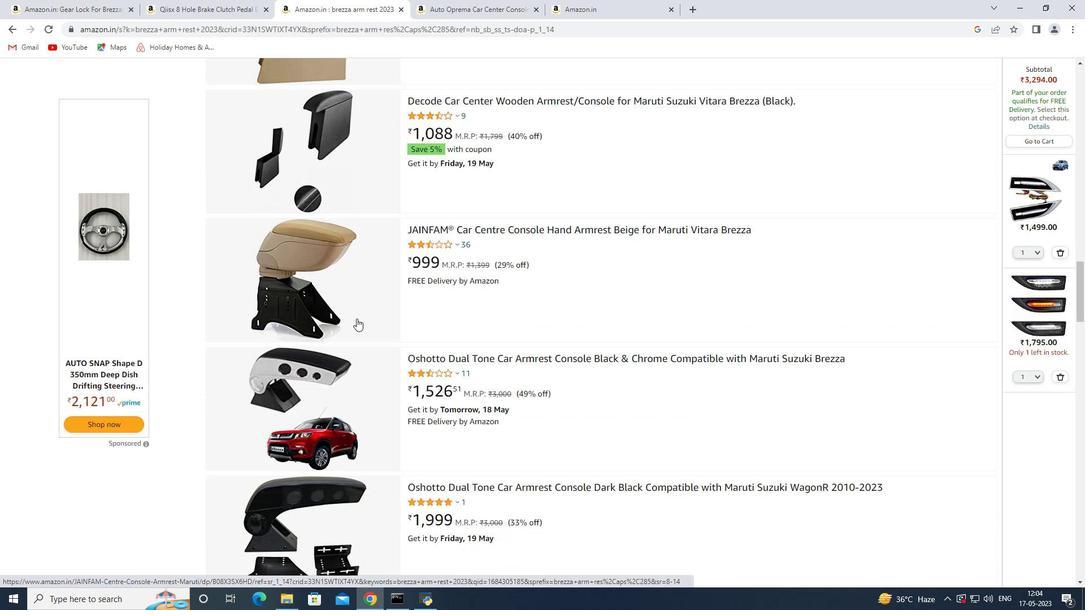 
Action: Mouse scrolled (417, 359) with delta (0, 0)
Screenshot: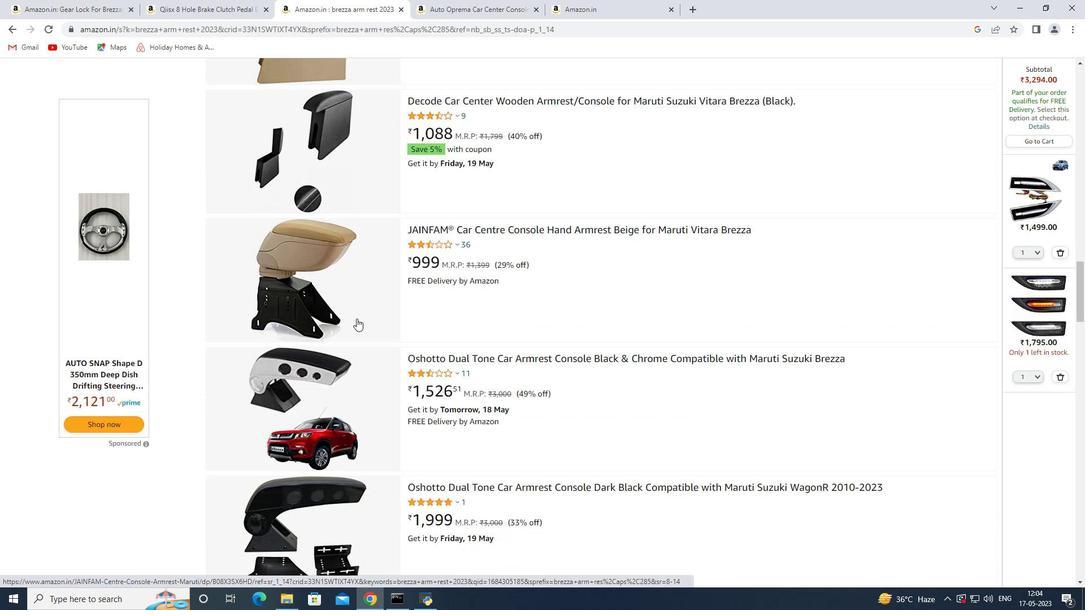 
Action: Mouse moved to (420, 361)
Screenshot: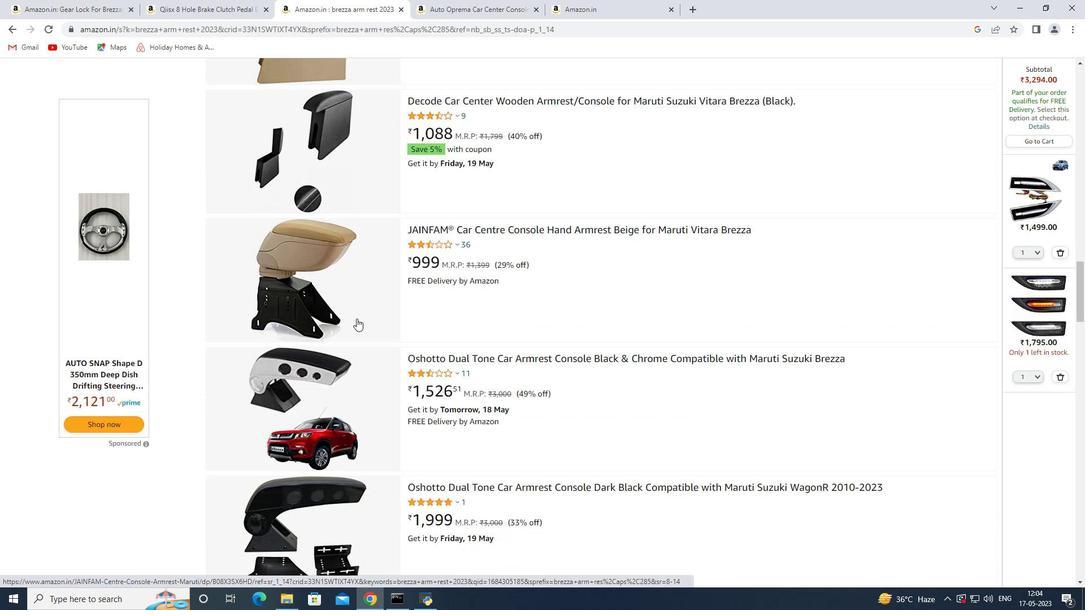 
Action: Mouse scrolled (420, 361) with delta (0, 0)
Screenshot: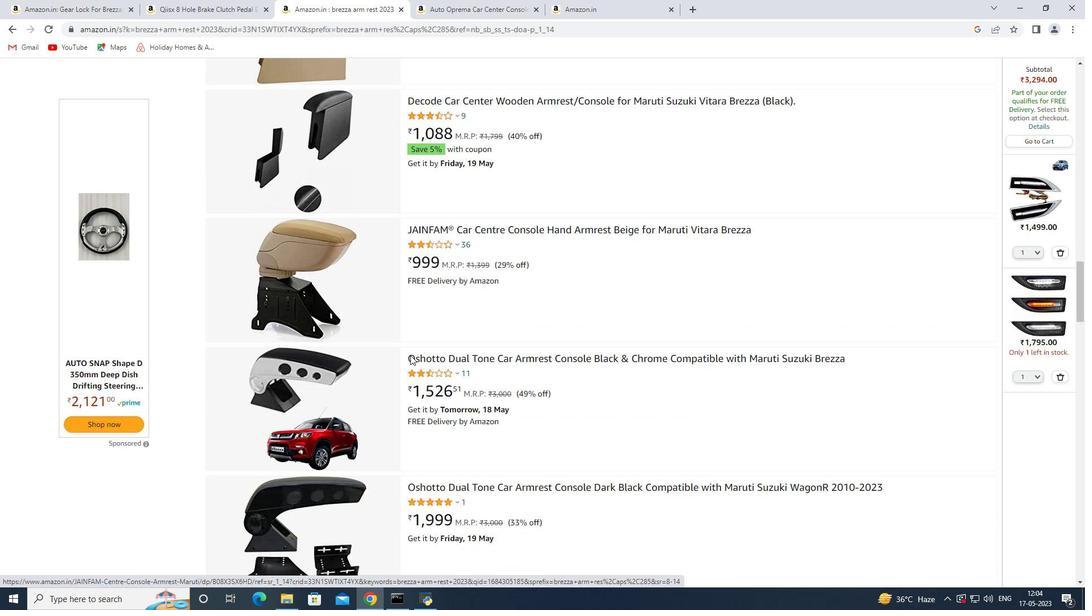 
Action: Mouse moved to (423, 364)
Screenshot: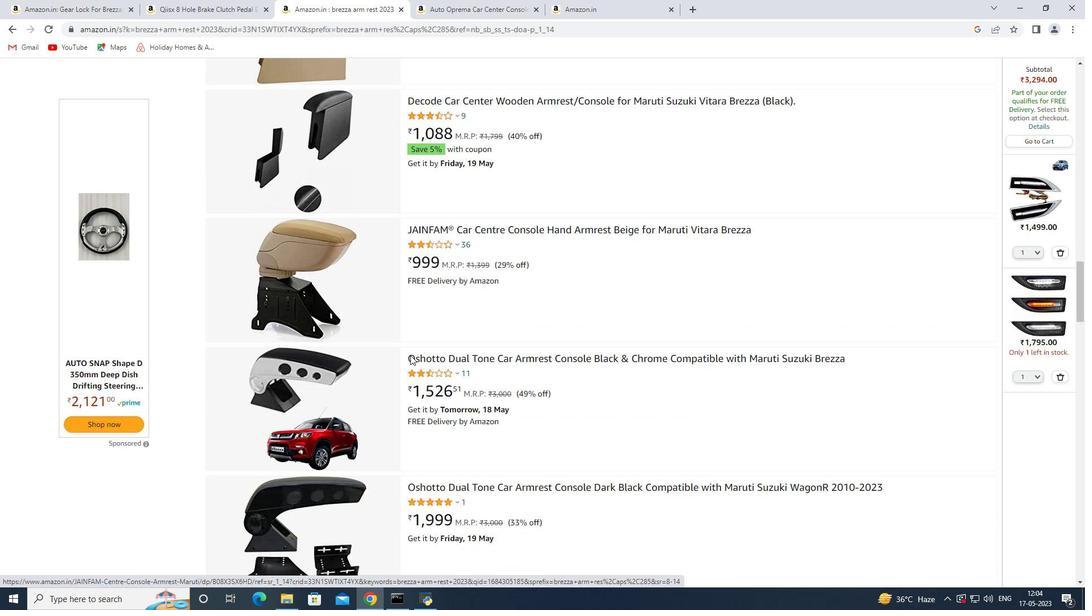 
Action: Mouse scrolled (422, 362) with delta (0, 0)
Screenshot: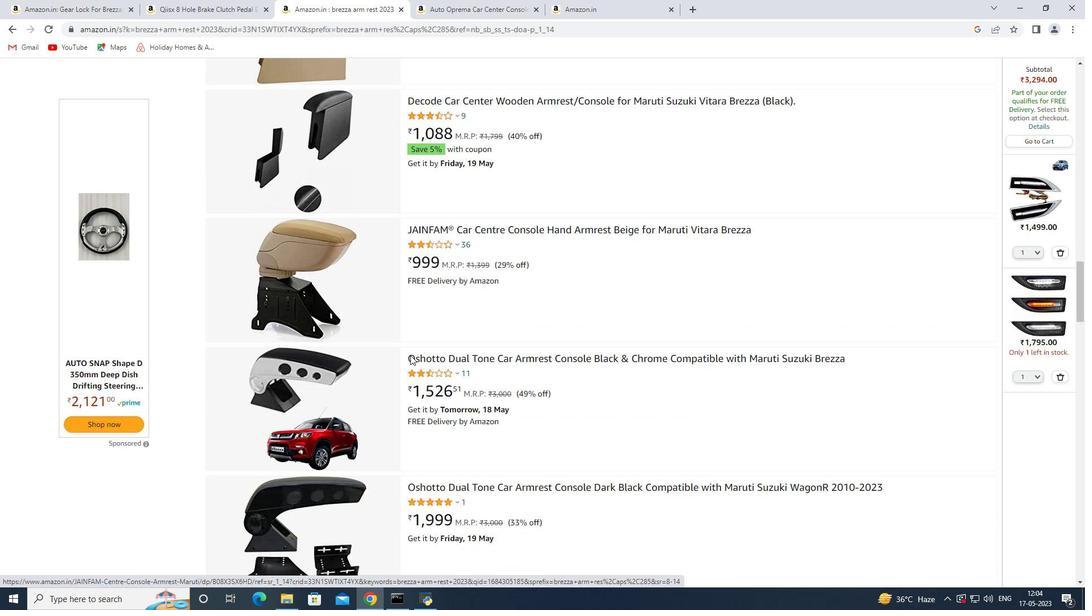 
Action: Mouse moved to (427, 365)
Screenshot: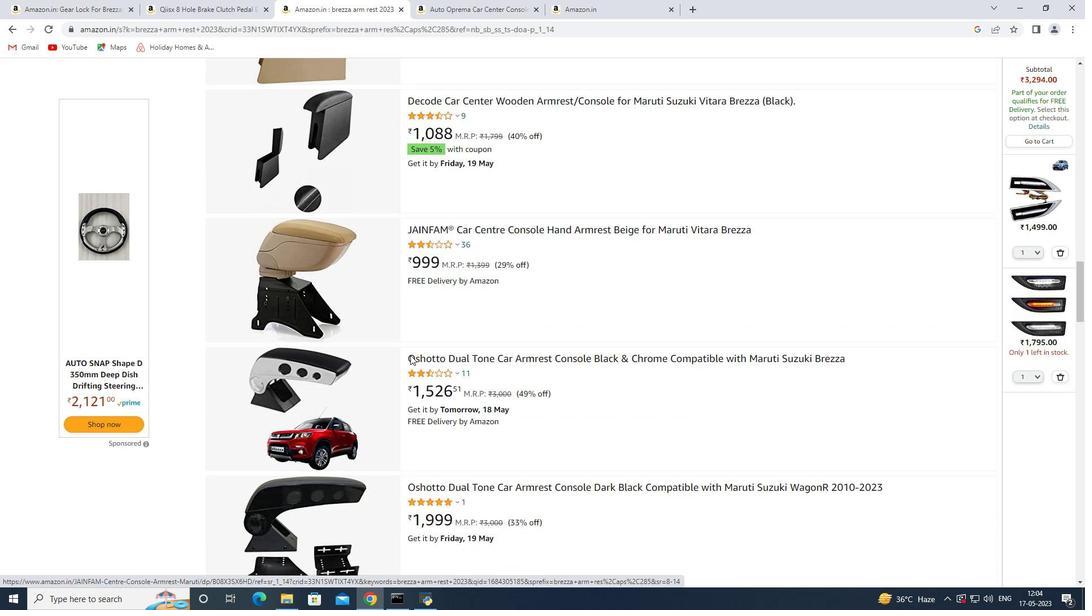 
Action: Mouse scrolled (425, 364) with delta (0, 0)
Screenshot: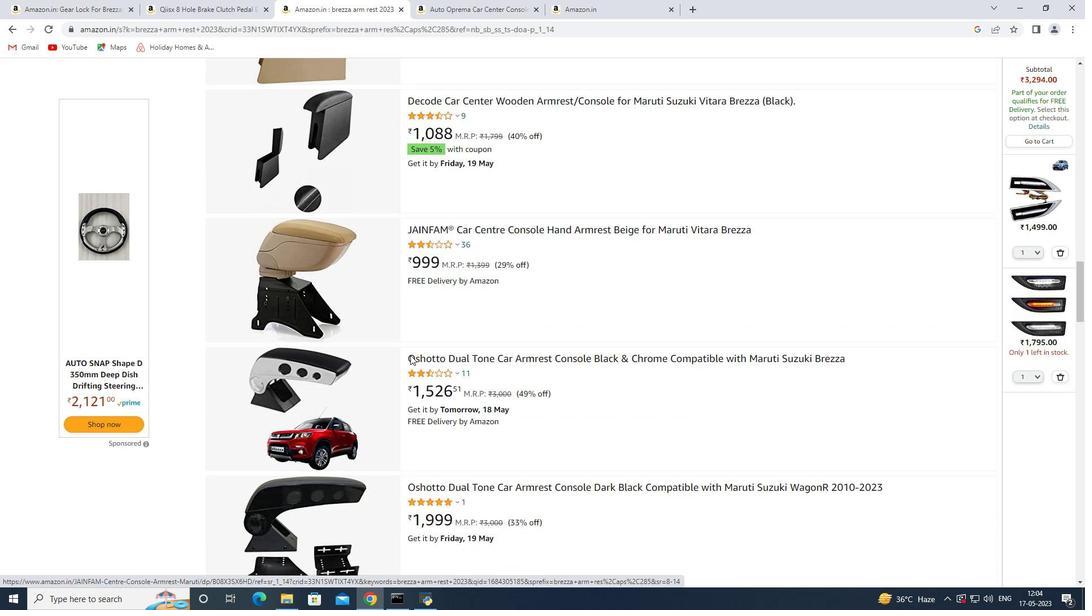 
Action: Mouse moved to (431, 365)
Screenshot: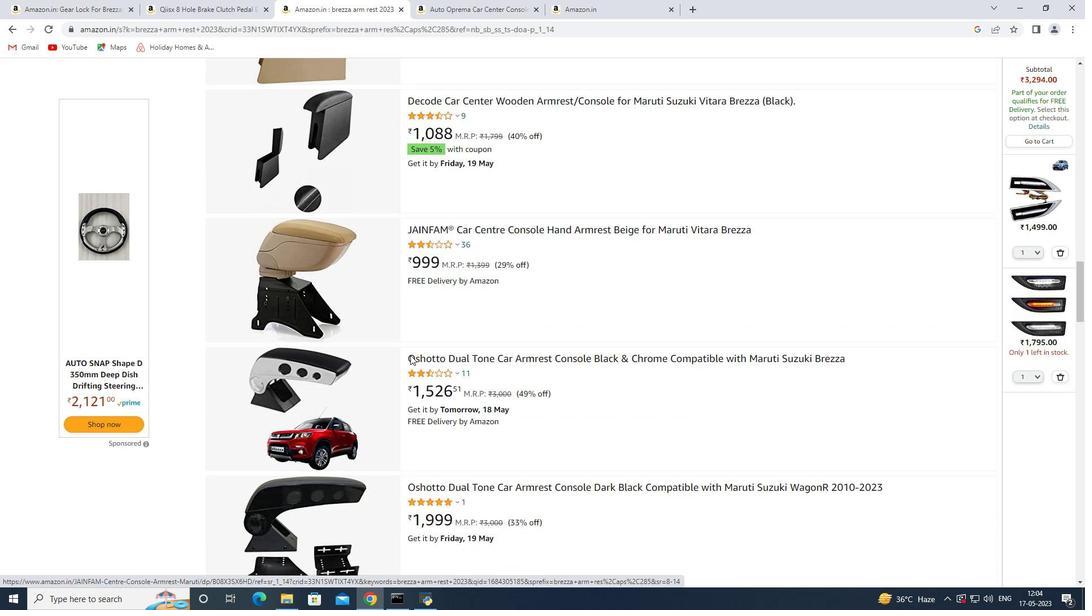 
Action: Mouse scrolled (427, 365) with delta (0, 0)
Screenshot: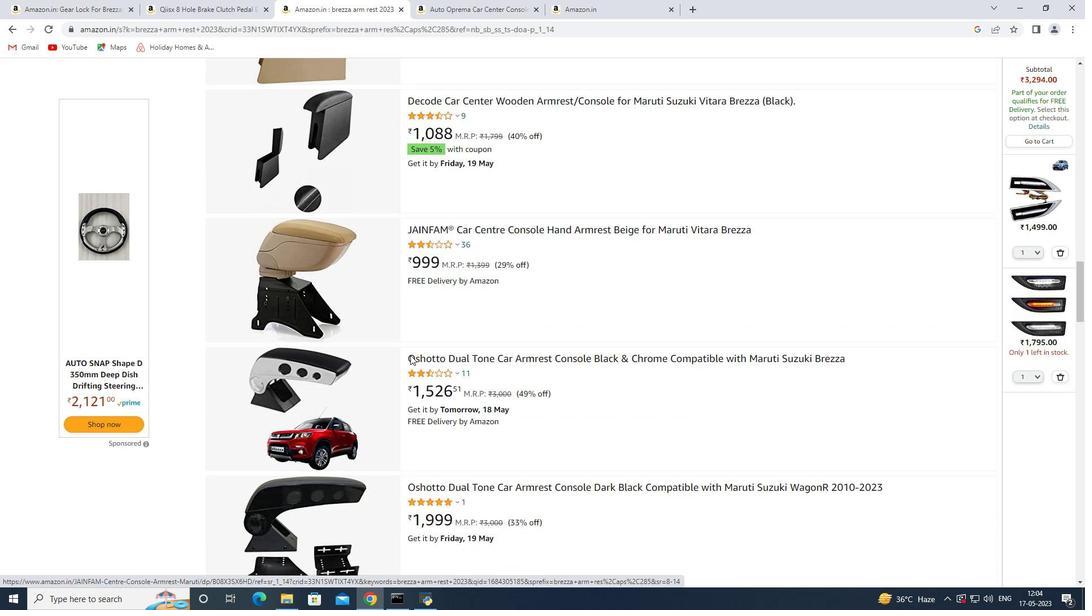 
Action: Mouse moved to (437, 365)
Screenshot: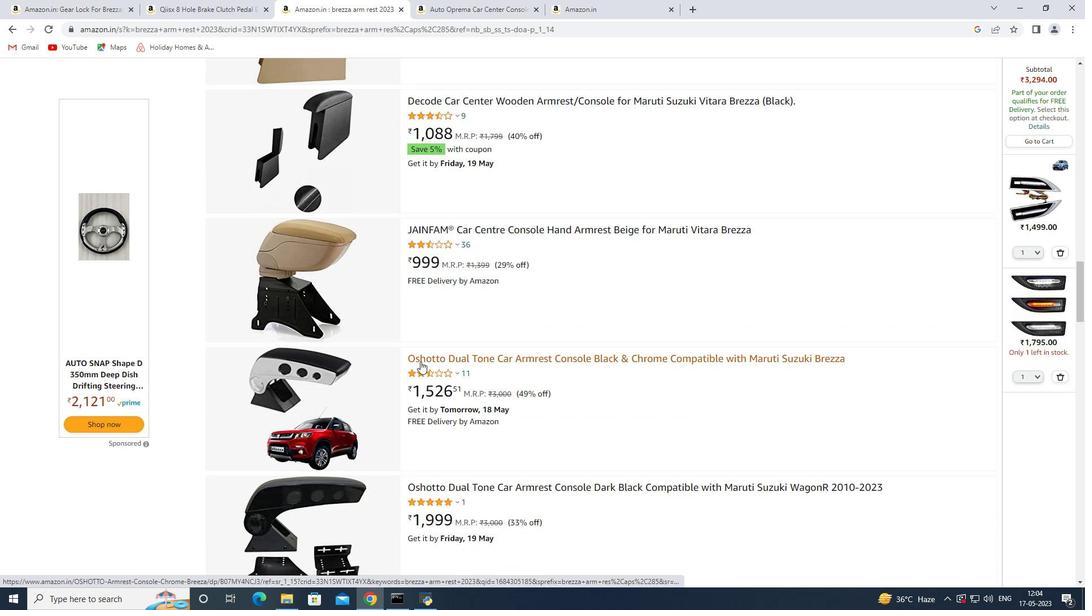 
Action: Mouse scrolled (433, 365) with delta (0, 0)
Screenshot: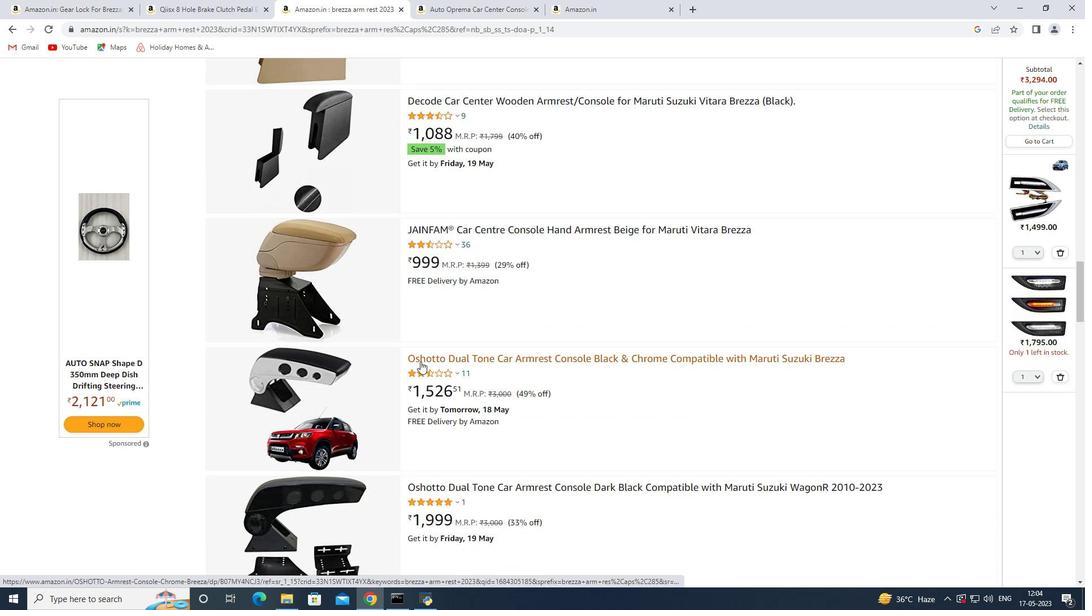 
Action: Mouse moved to (439, 365)
Screenshot: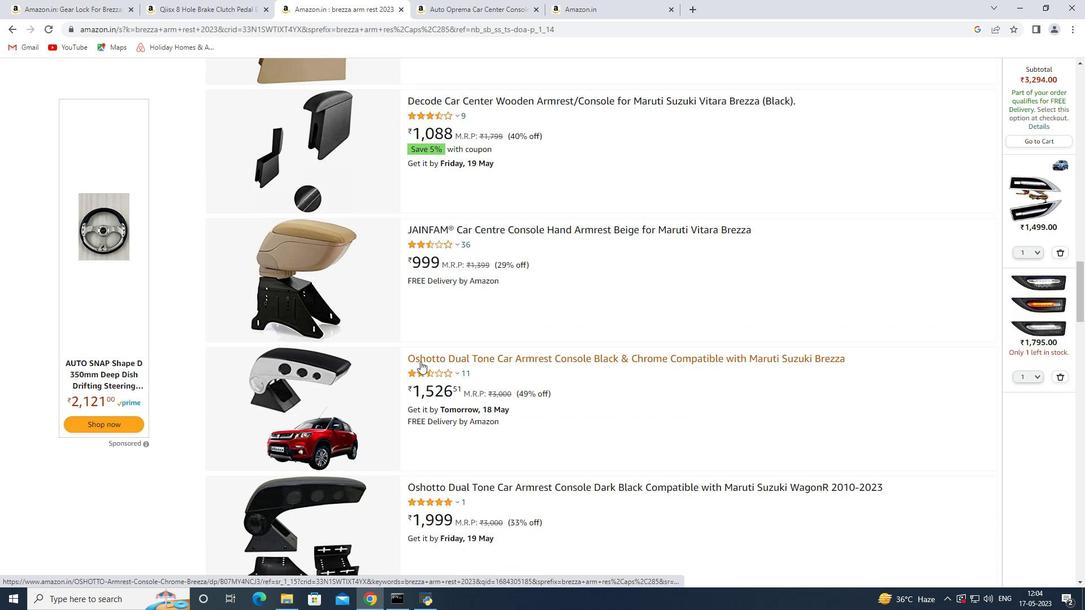 
Action: Mouse scrolled (438, 365) with delta (0, 0)
Screenshot: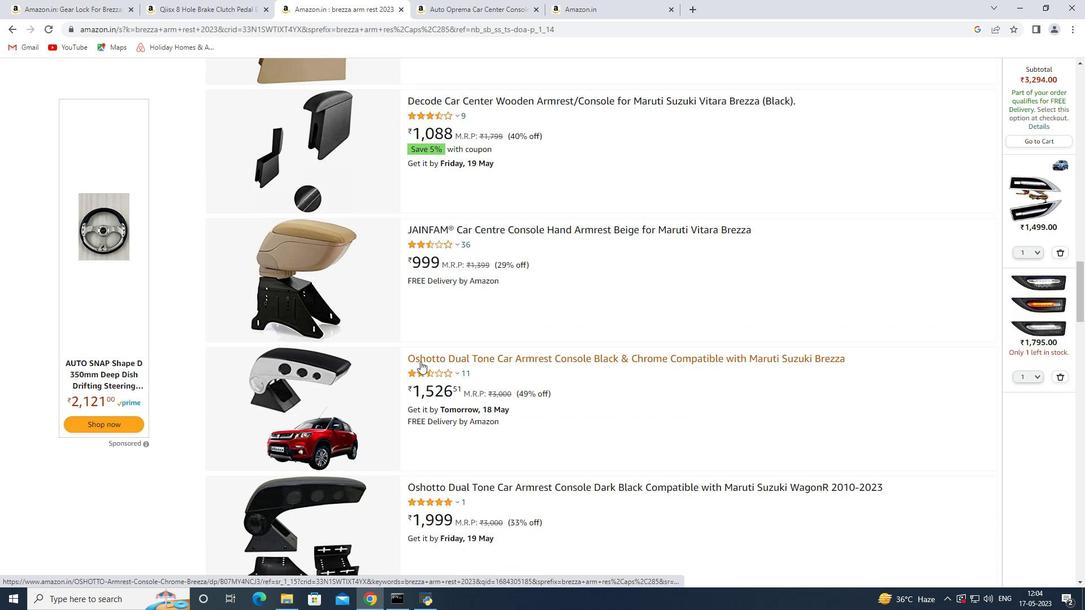 
Action: Mouse moved to (570, 333)
Screenshot: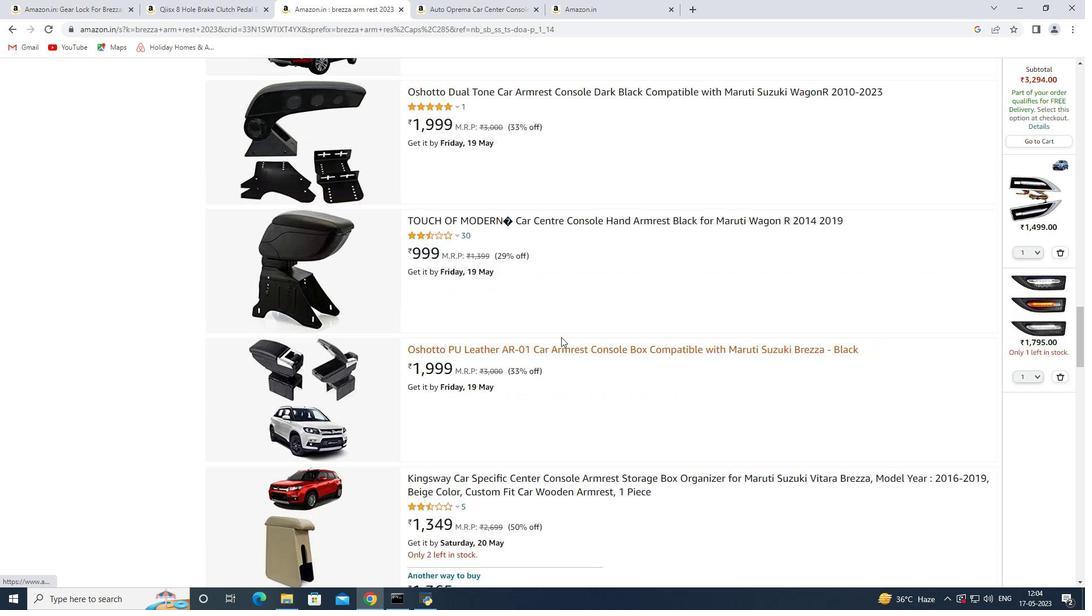 
Action: Mouse scrolled (570, 332) with delta (0, 0)
Screenshot: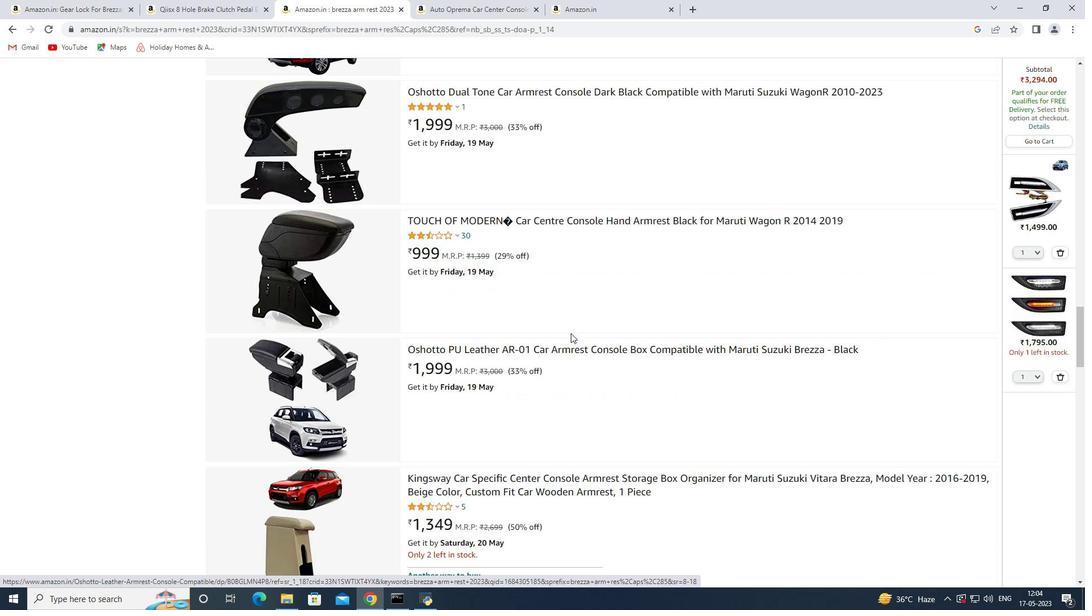 
Action: Mouse scrolled (570, 332) with delta (0, 0)
Screenshot: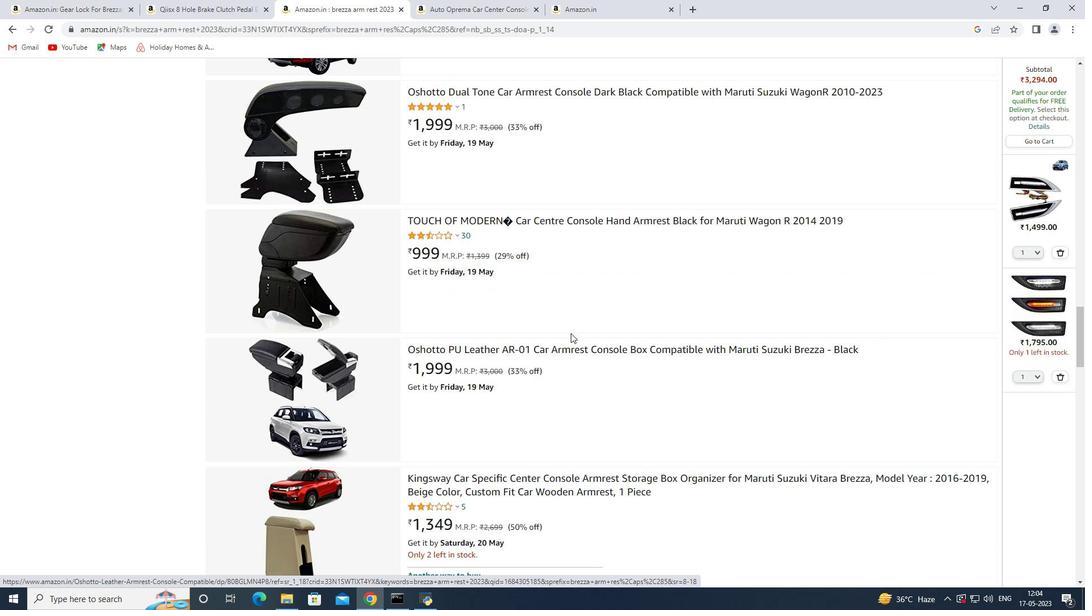 
Action: Mouse scrolled (570, 332) with delta (0, 0)
Screenshot: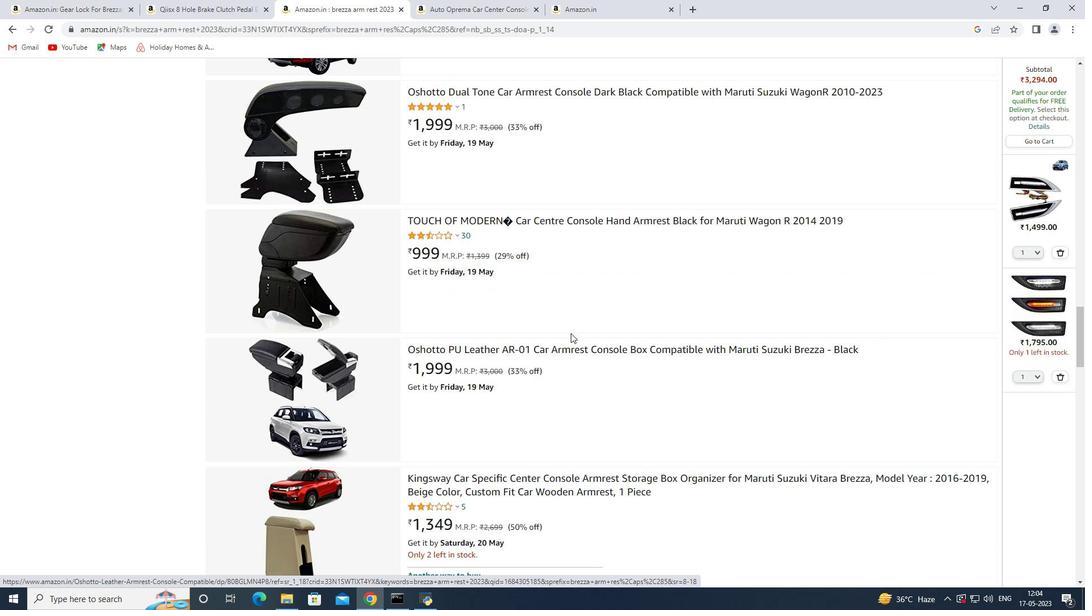 
Action: Mouse scrolled (570, 332) with delta (0, 0)
Screenshot: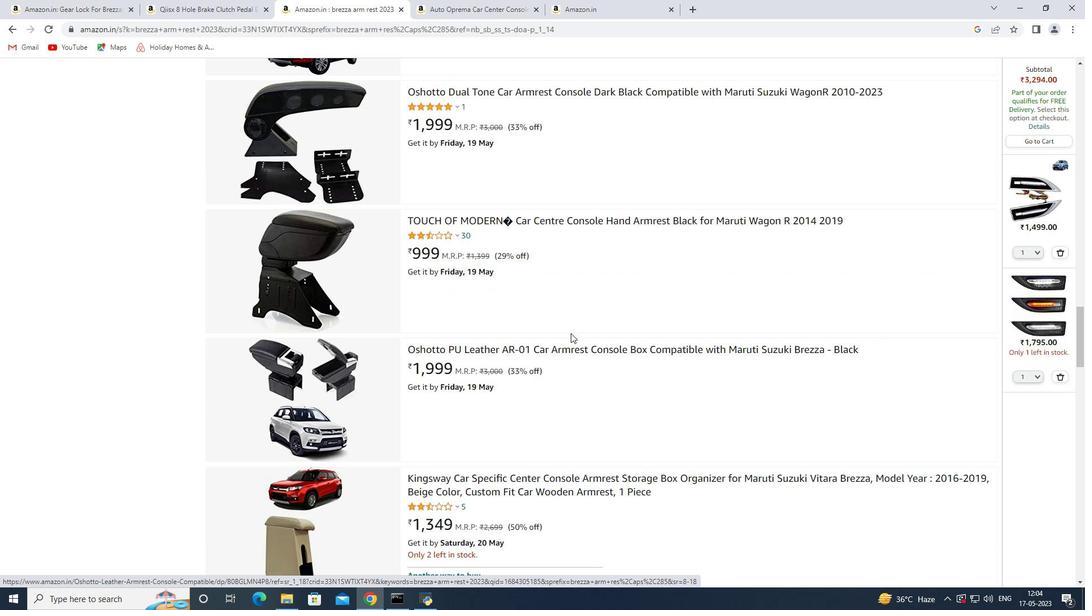 
Action: Mouse scrolled (570, 332) with delta (0, 0)
Screenshot: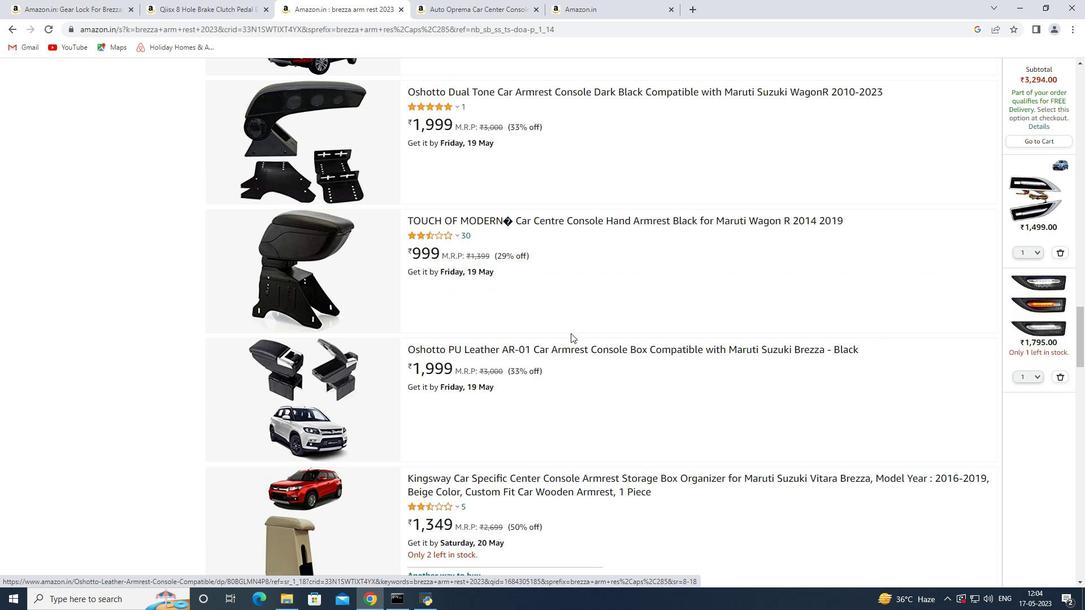 
Action: Mouse moved to (568, 335)
Screenshot: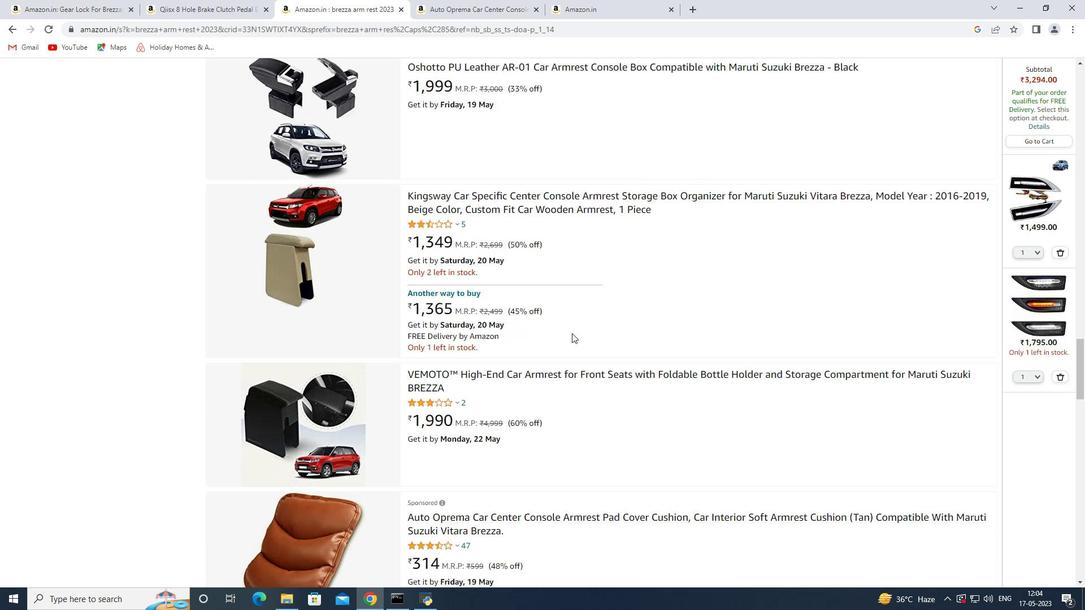 
Action: Mouse scrolled (568, 335) with delta (0, 0)
Screenshot: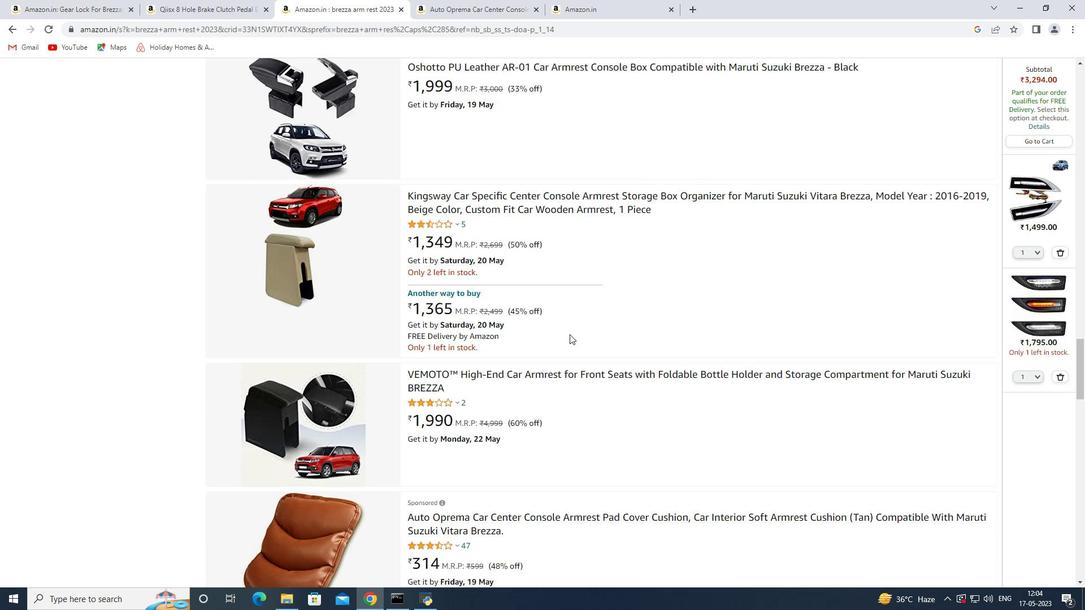 
Action: Mouse moved to (567, 336)
Screenshot: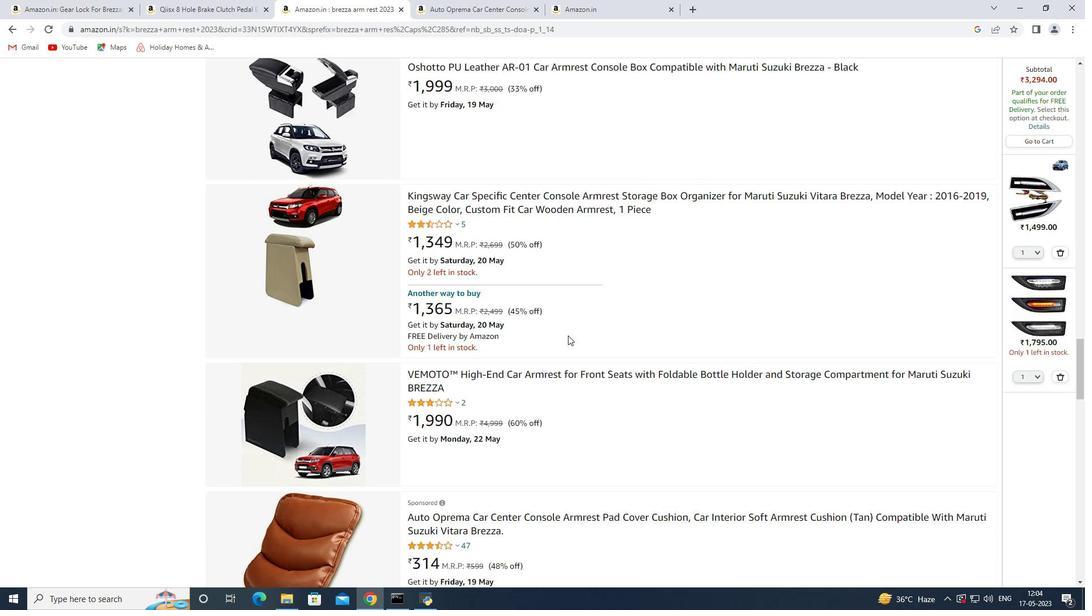 
Action: Mouse scrolled (567, 336) with delta (0, 0)
Screenshot: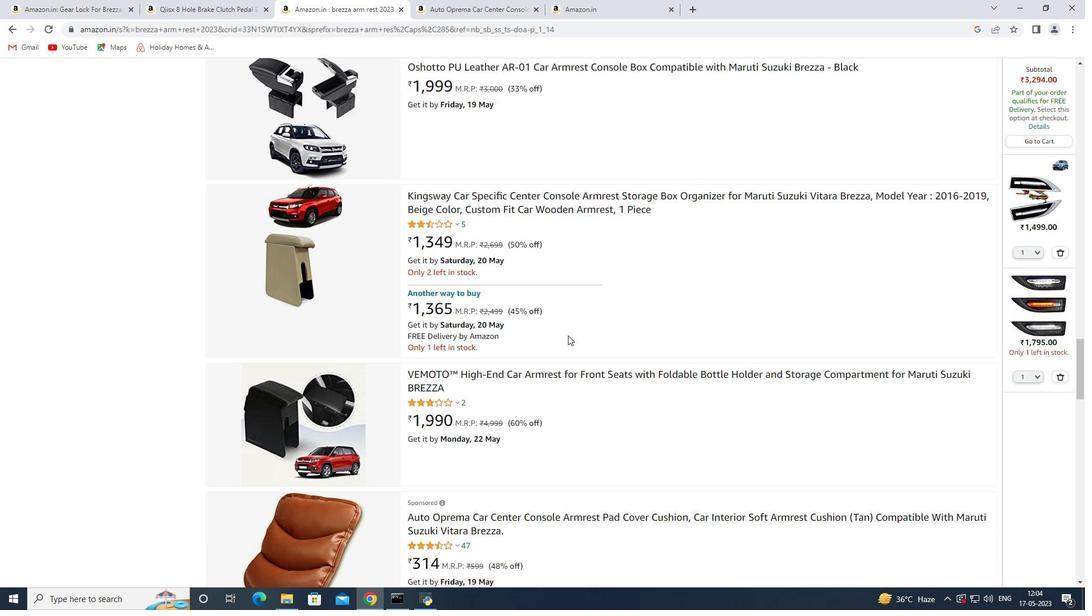 
Action: Mouse scrolled (567, 336) with delta (0, 0)
Screenshot: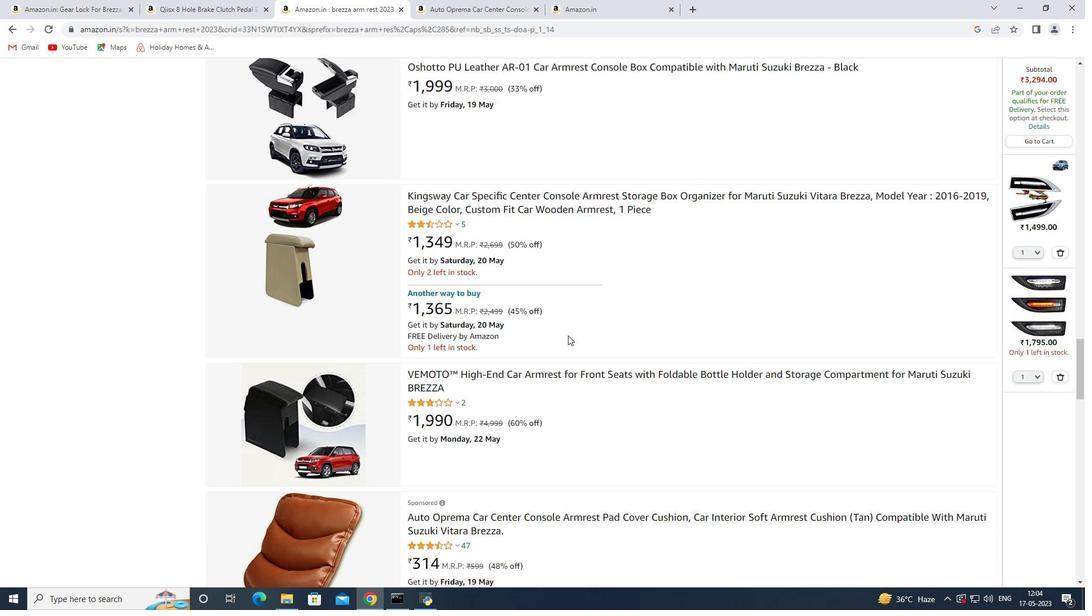 
Action: Mouse scrolled (567, 336) with delta (0, 0)
Screenshot: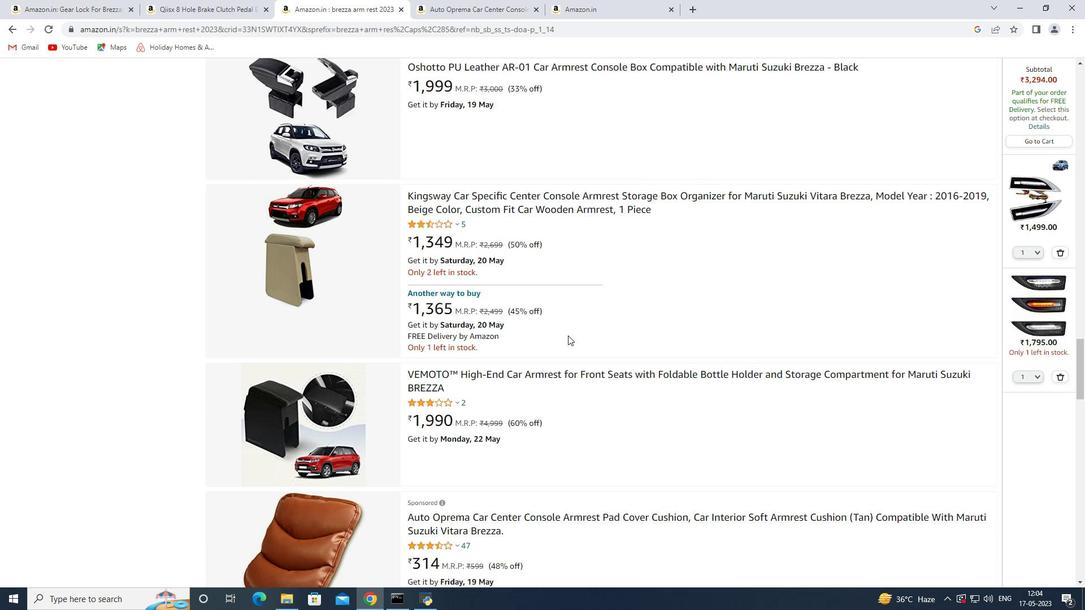 
Action: Mouse moved to (554, 348)
Screenshot: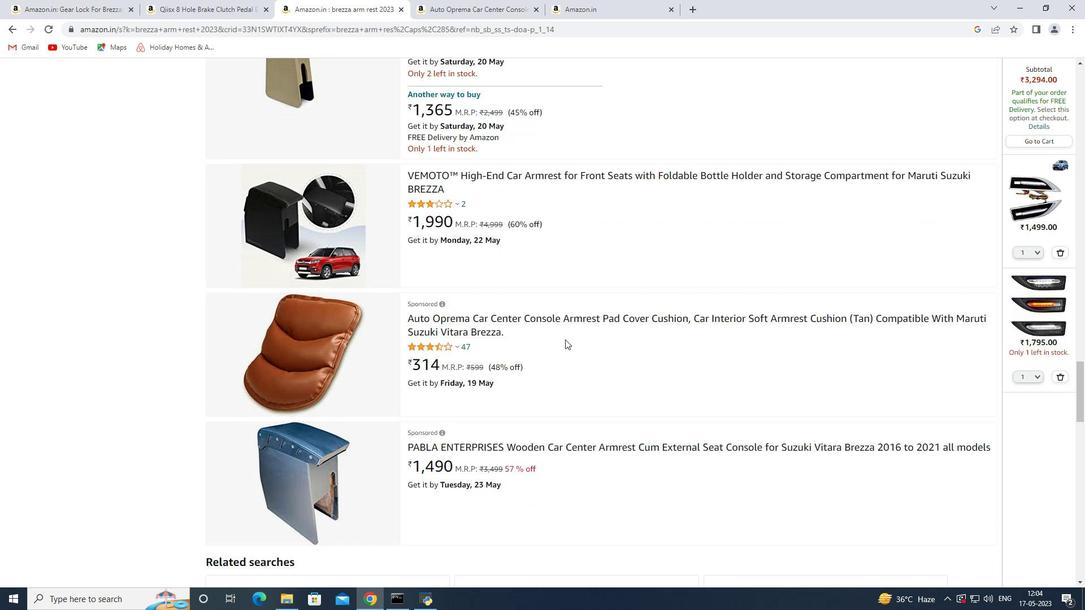 
Action: Mouse scrolled (554, 347) with delta (0, 0)
Screenshot: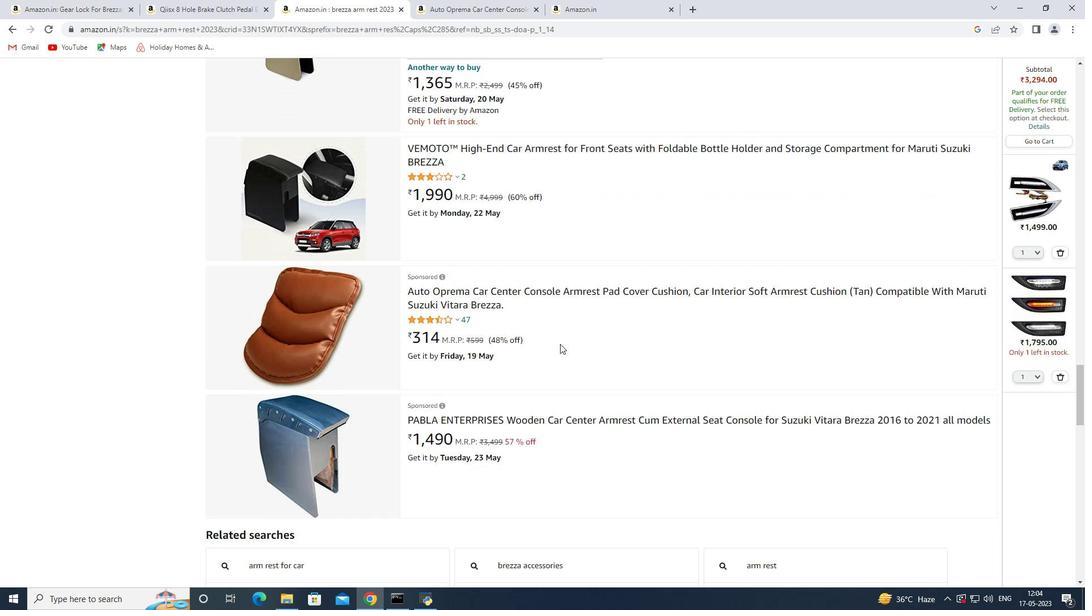 
Action: Mouse moved to (554, 348)
Screenshot: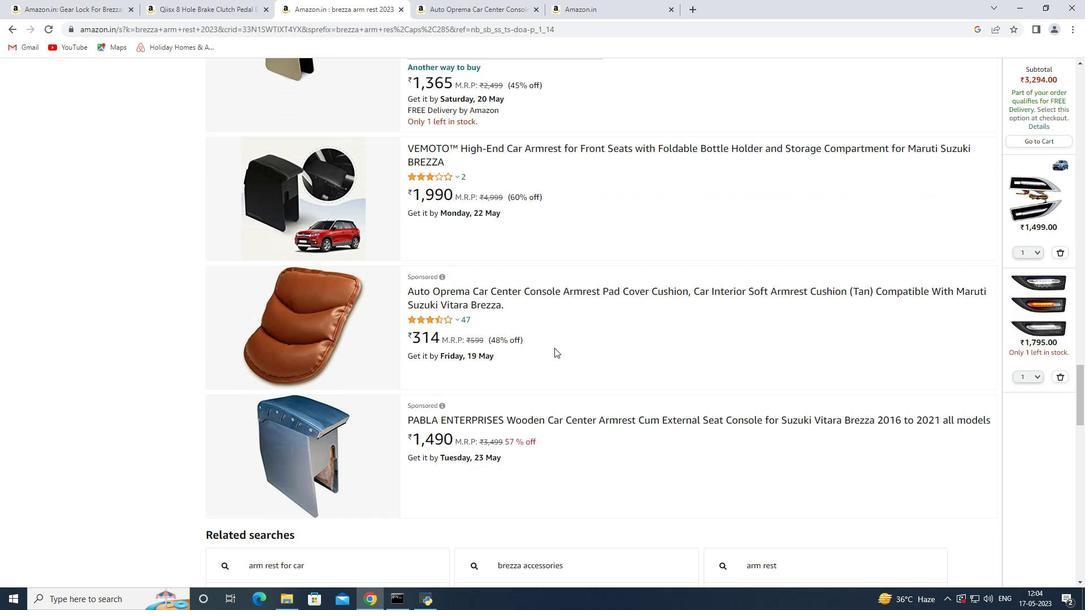 
Action: Mouse scrolled (554, 348) with delta (0, 0)
Screenshot: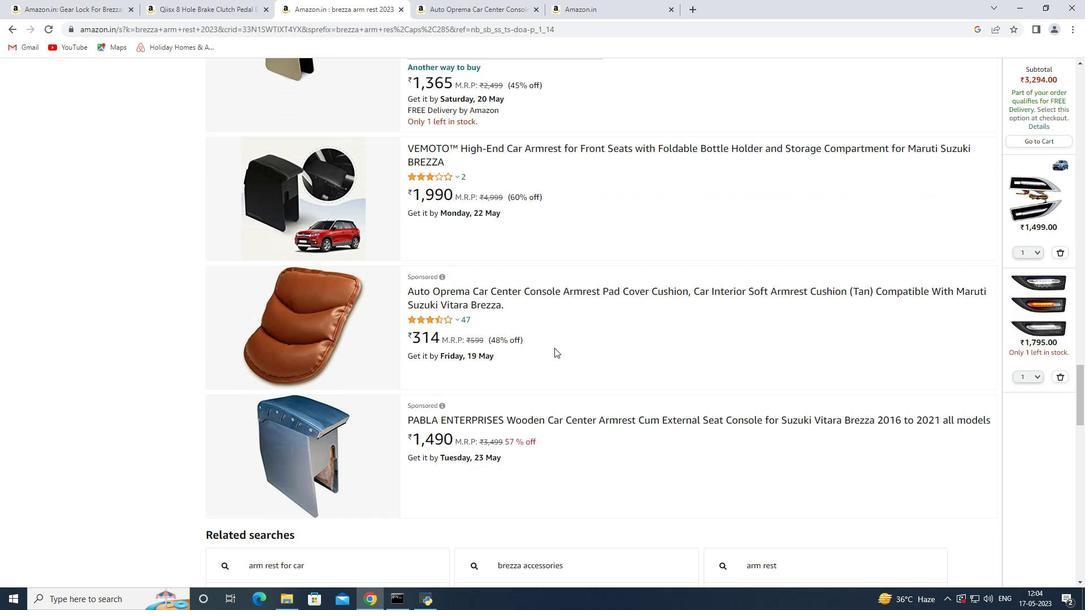 
Action: Mouse scrolled (554, 348) with delta (0, 0)
Screenshot: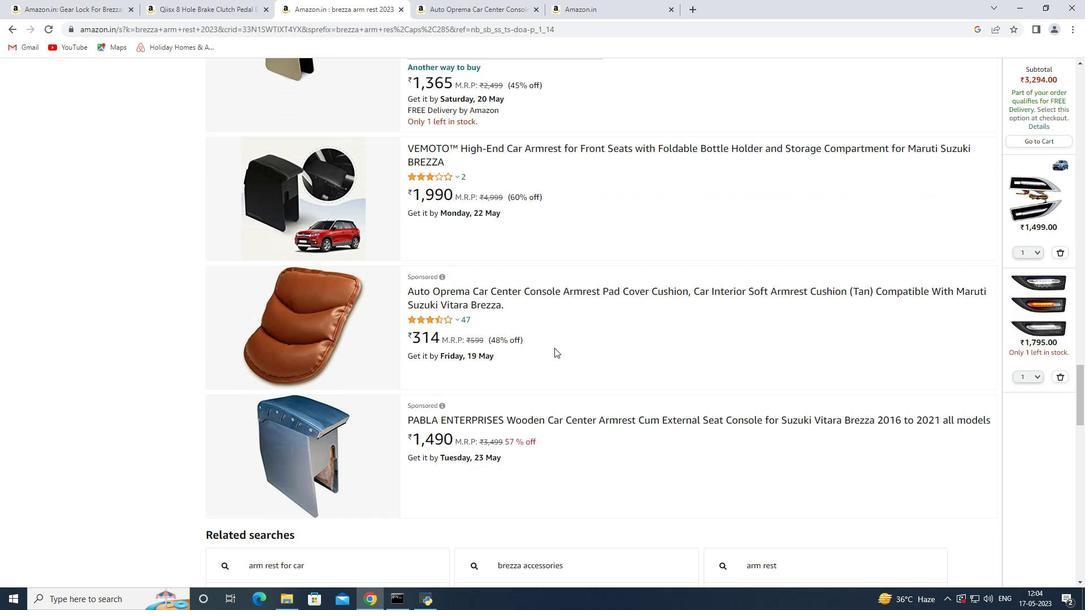 
Action: Mouse moved to (554, 349)
Screenshot: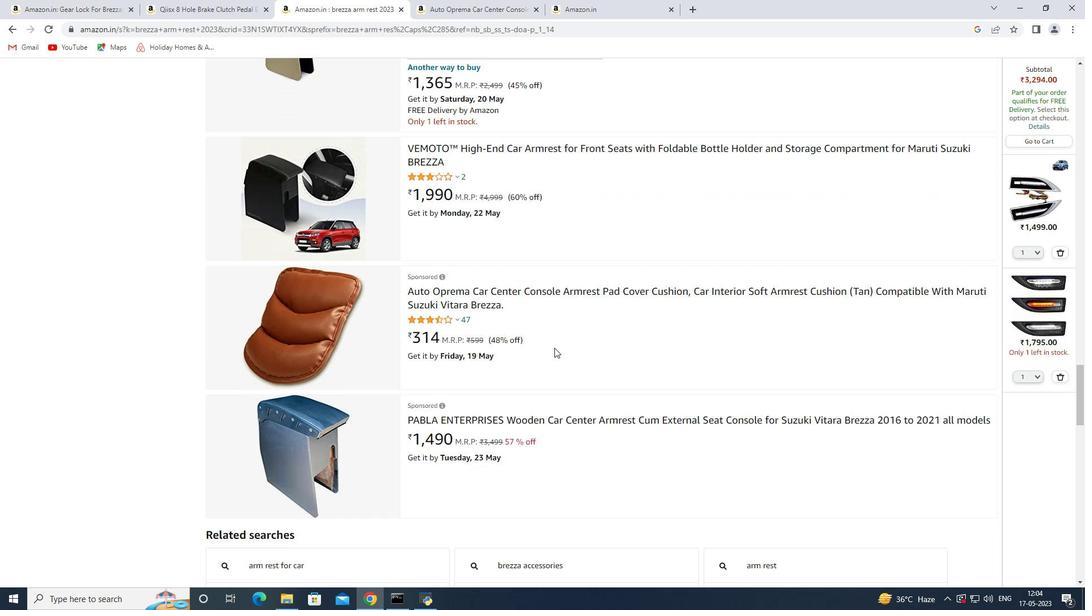 
Action: Mouse scrolled (554, 348) with delta (0, 0)
Screenshot: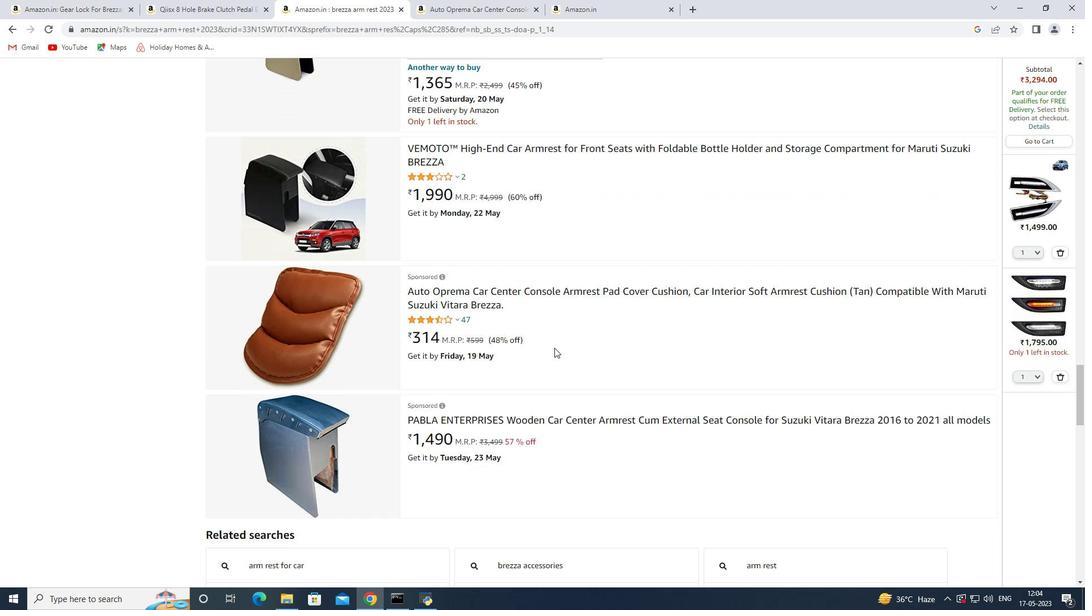 
Action: Mouse moved to (568, 429)
Screenshot: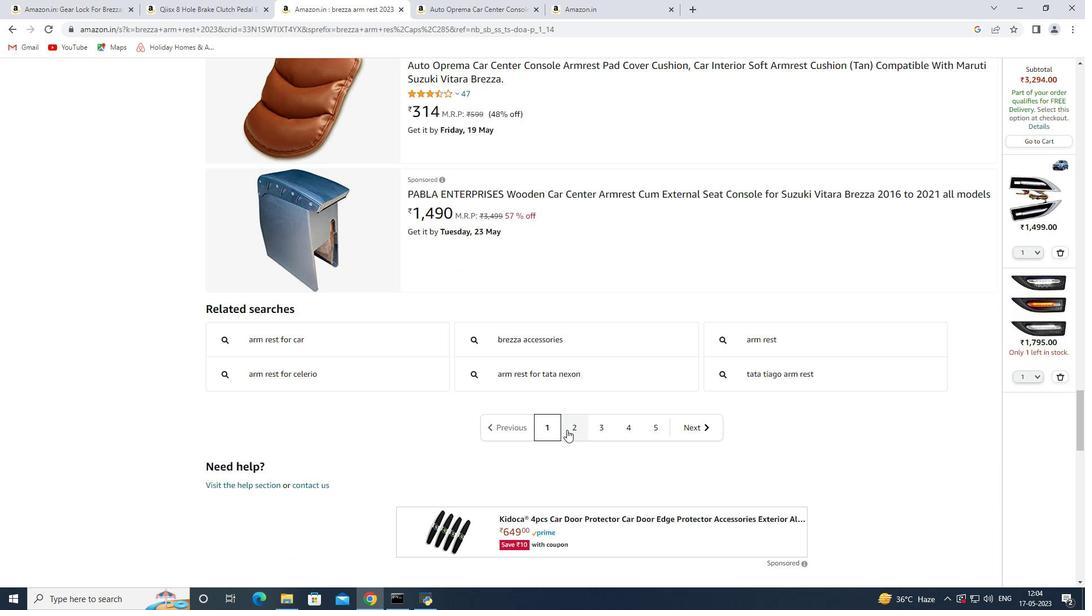 
Action: Mouse pressed left at (568, 429)
Screenshot: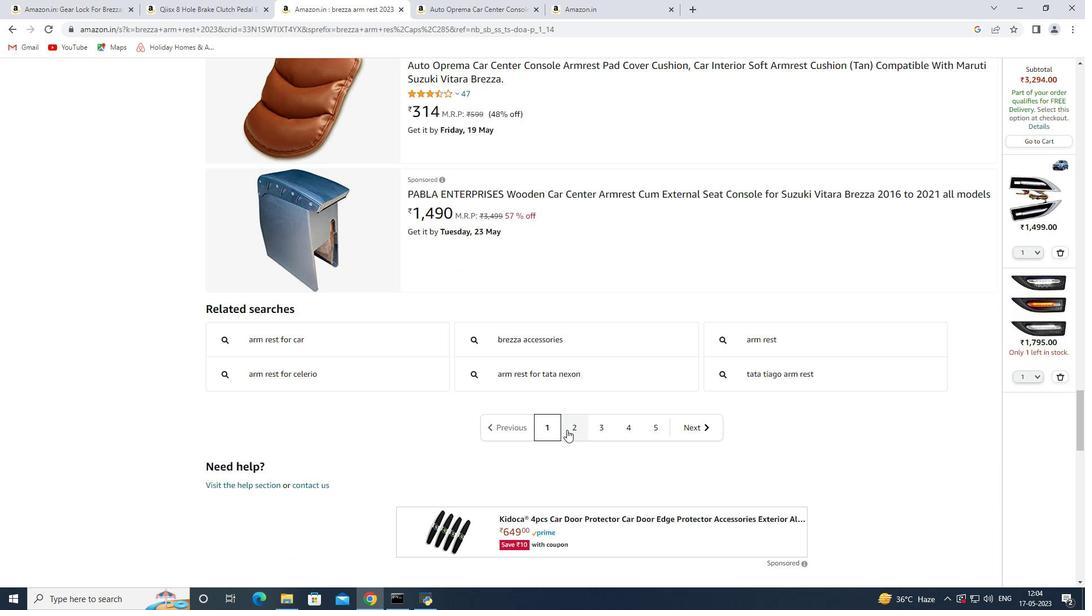 
Action: Mouse moved to (545, 399)
Screenshot: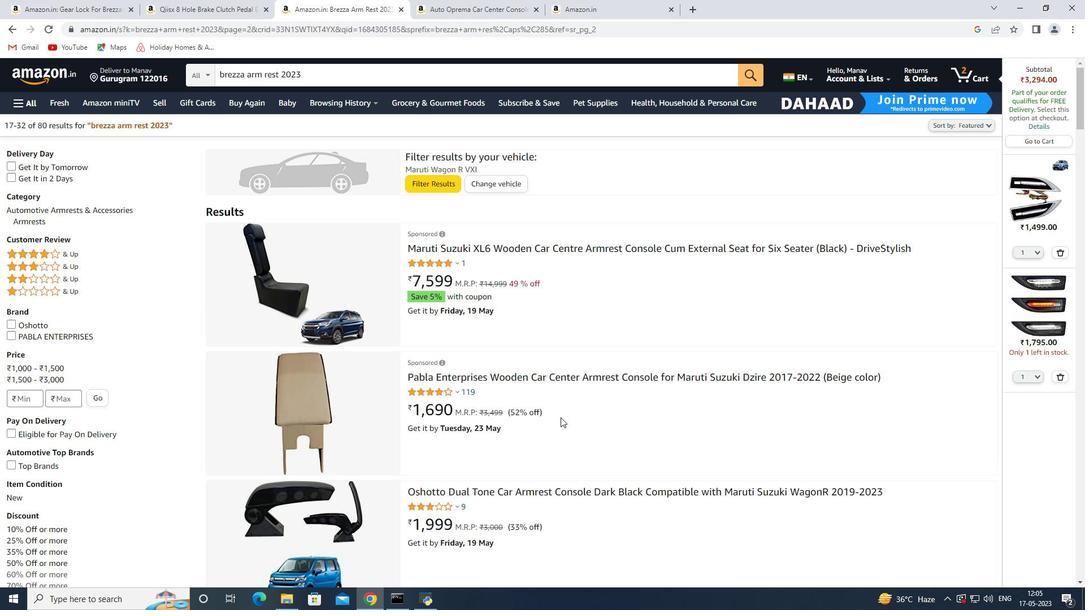 
Action: Mouse scrolled (545, 399) with delta (0, 0)
Screenshot: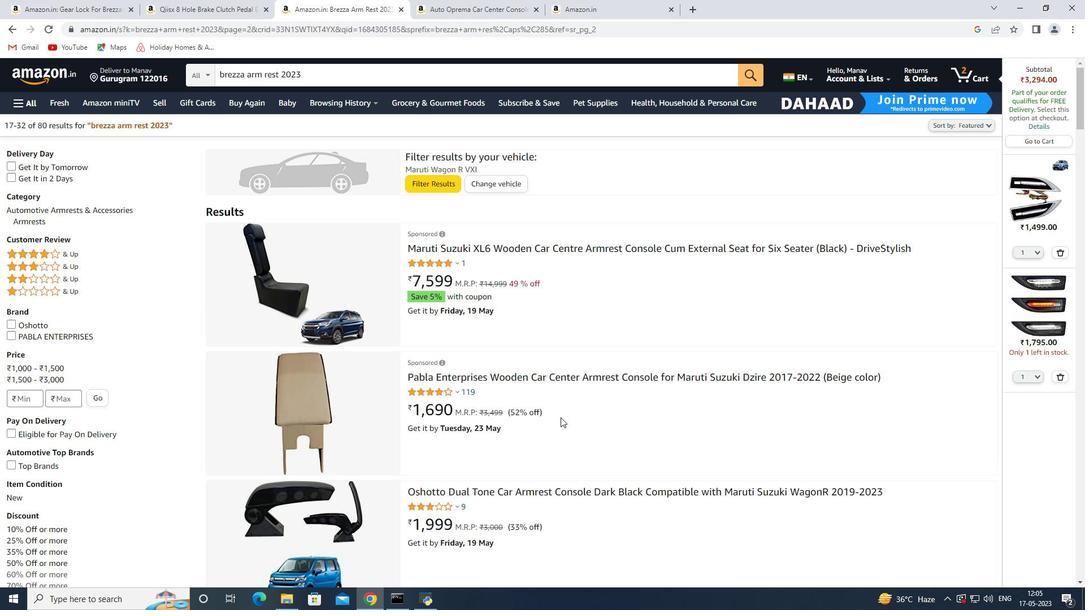 
Action: Mouse moved to (351, 275)
Screenshot: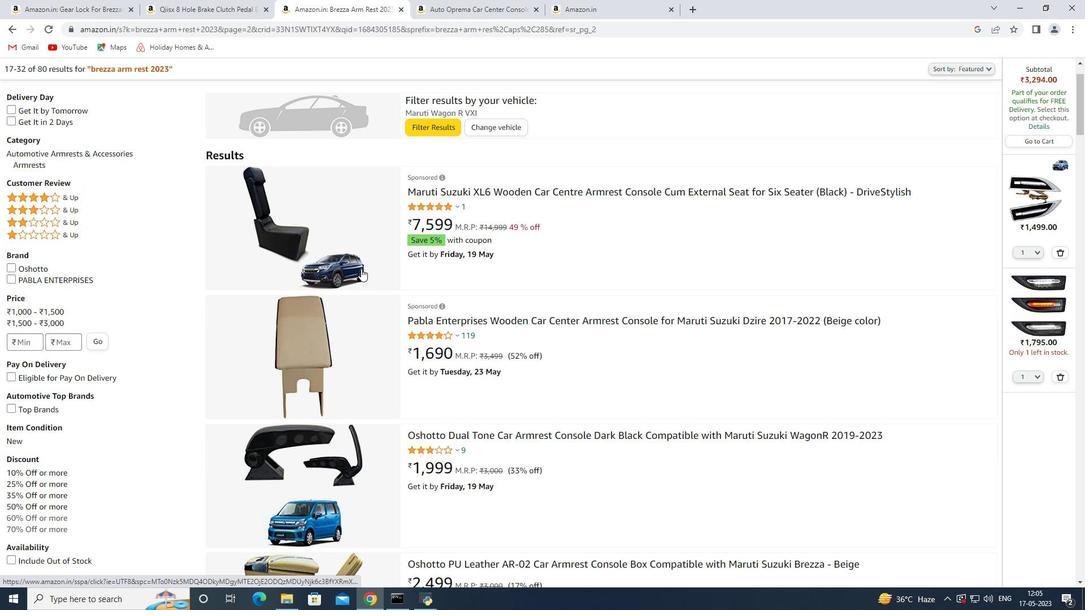 
Action: Mouse scrolled (351, 274) with delta (0, 0)
Screenshot: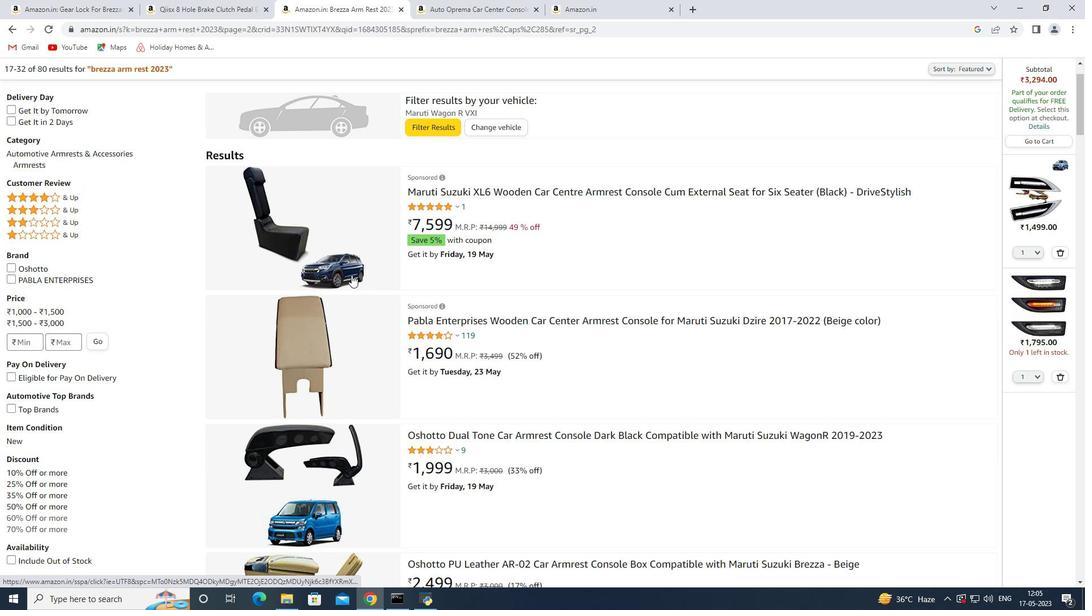 
Action: Mouse scrolled (351, 274) with delta (0, 0)
Screenshot: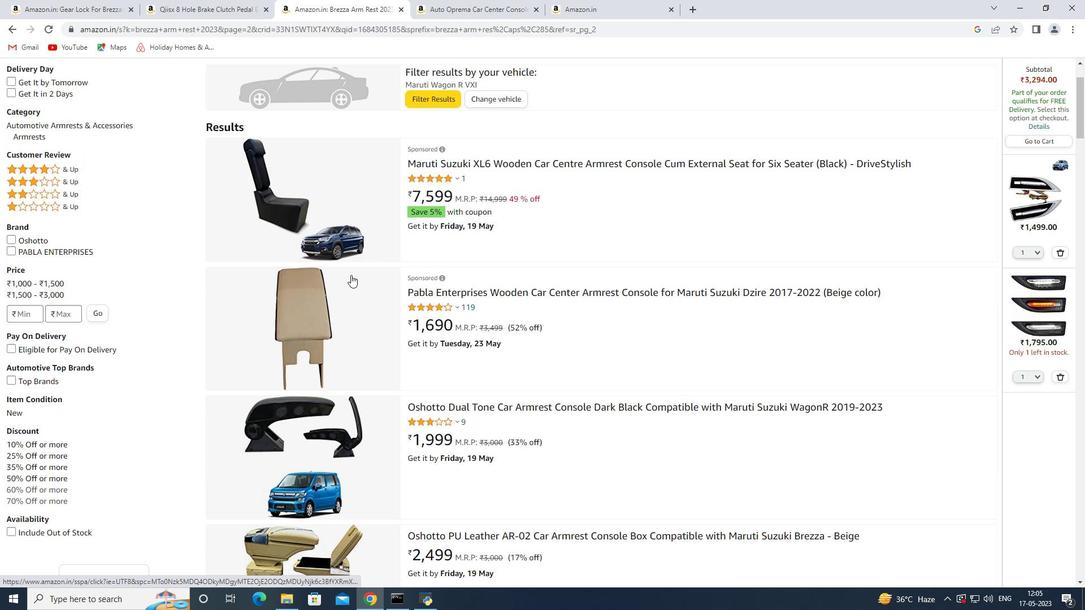 
Action: Mouse scrolled (351, 274) with delta (0, 0)
Screenshot: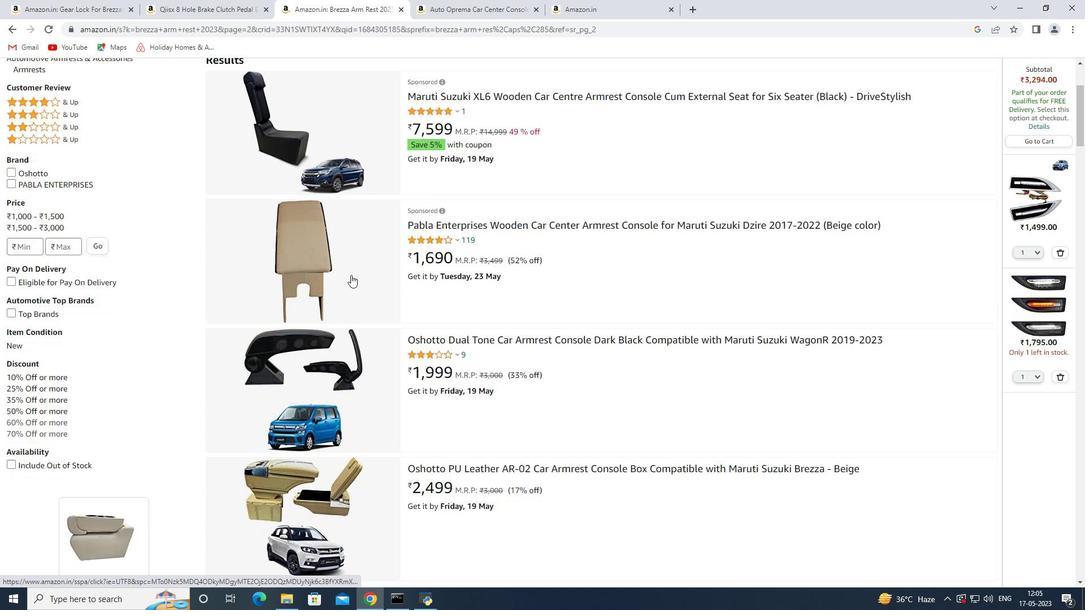 
Action: Mouse scrolled (351, 274) with delta (0, 0)
Screenshot: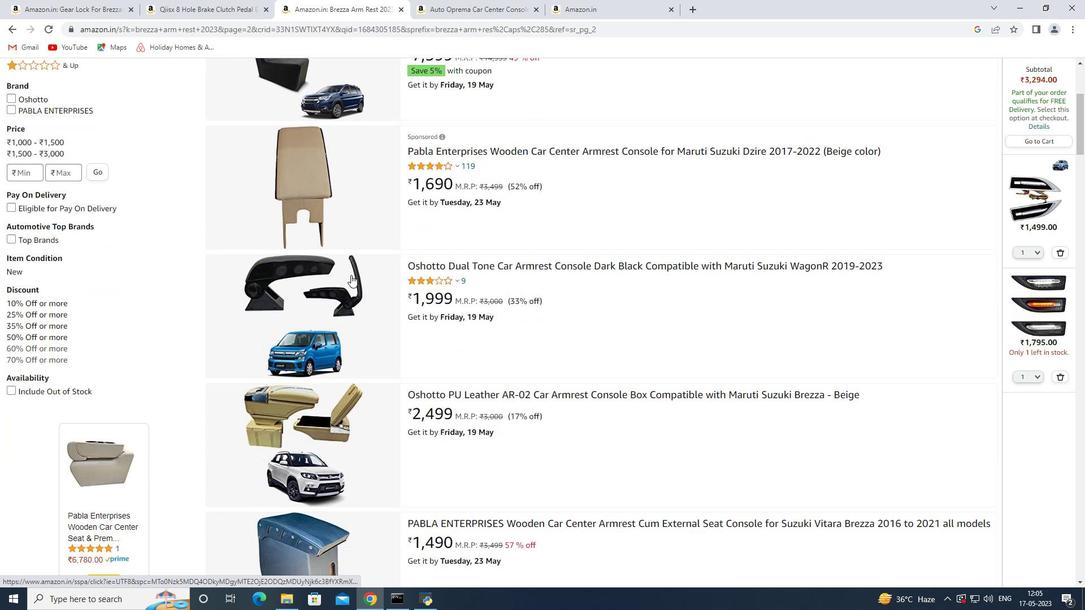 
Action: Mouse scrolled (351, 274) with delta (0, 0)
Screenshot: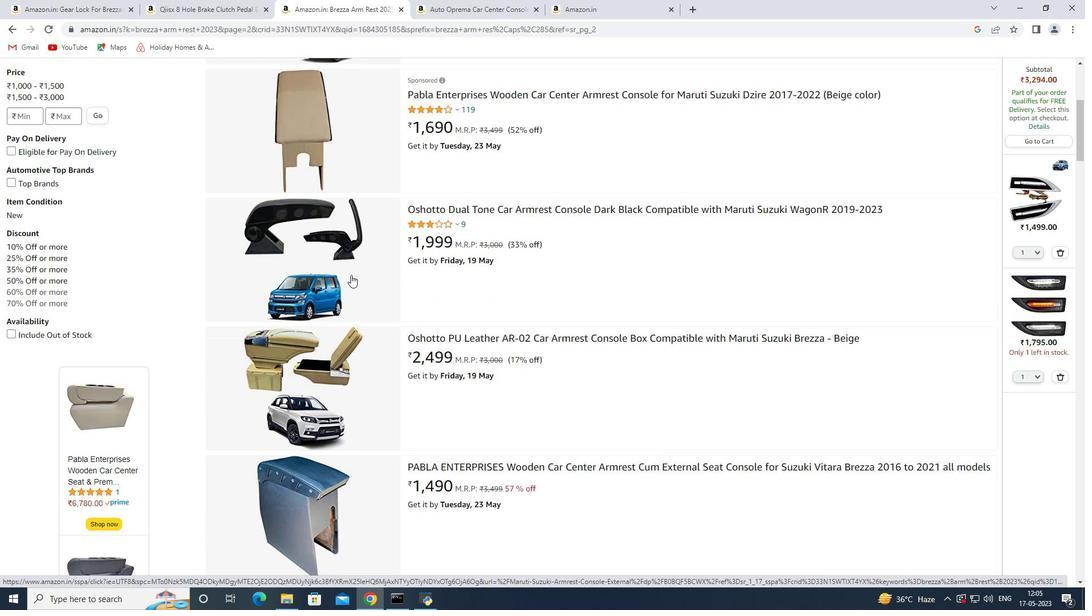
Action: Mouse scrolled (351, 274) with delta (0, 0)
Screenshot: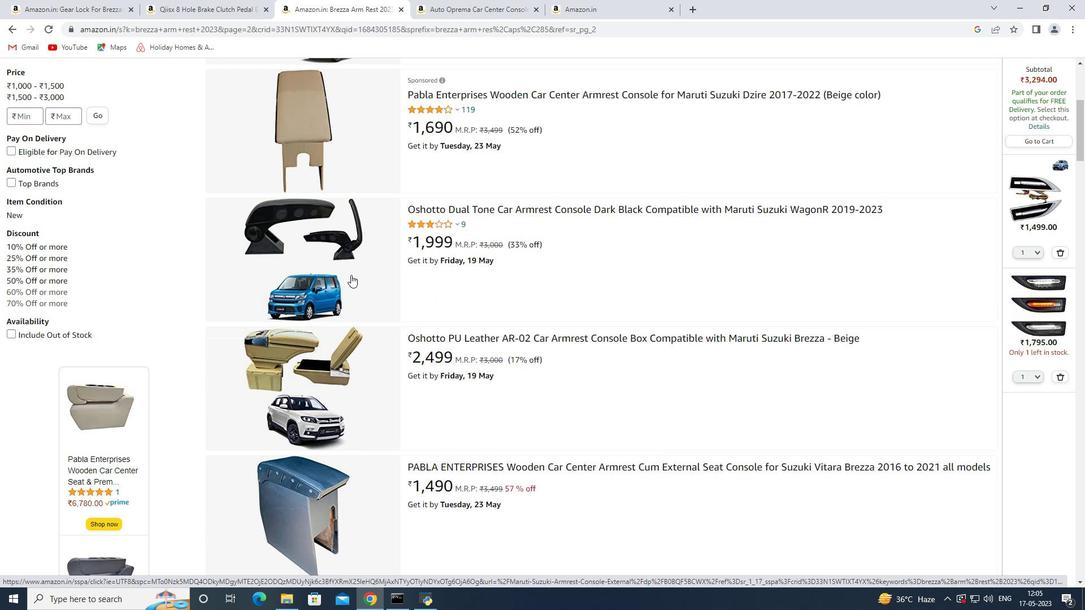 
Action: Mouse scrolled (351, 274) with delta (0, 0)
Screenshot: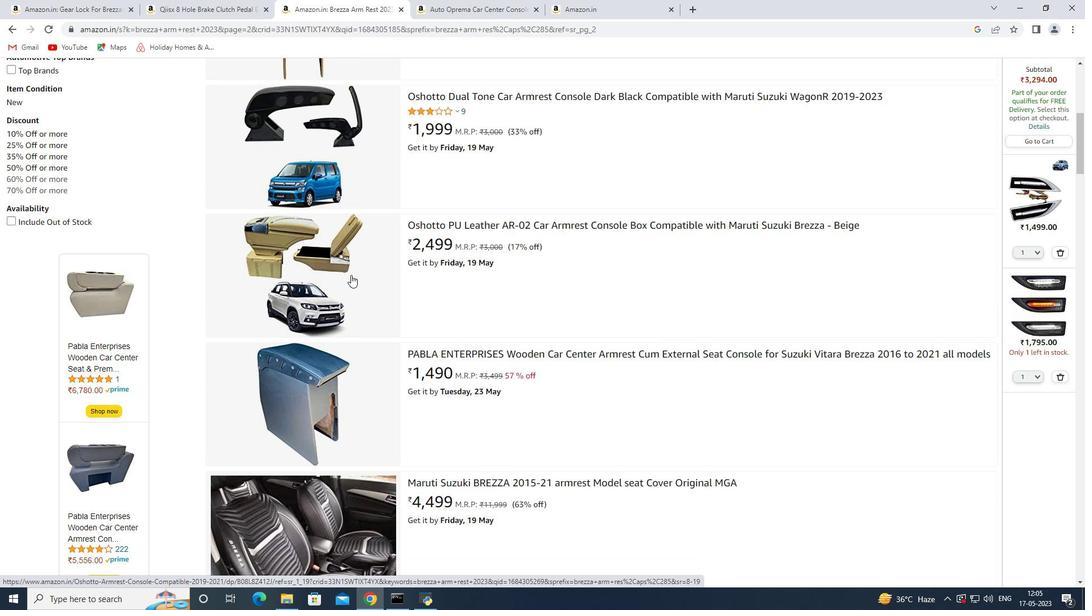 
Action: Mouse scrolled (351, 274) with delta (0, 0)
Screenshot: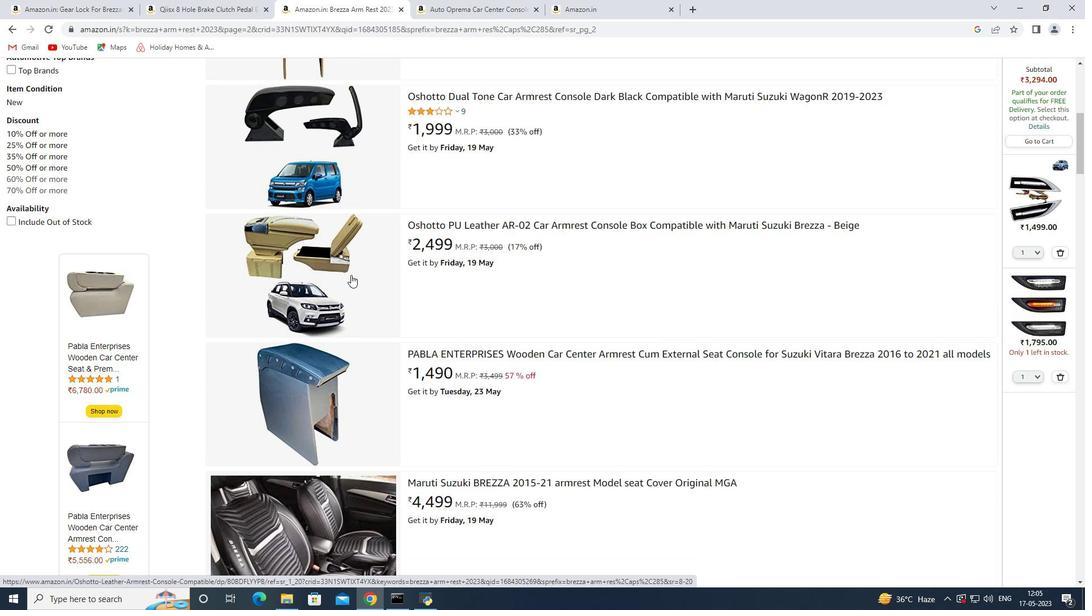 
Action: Mouse moved to (349, 290)
Screenshot: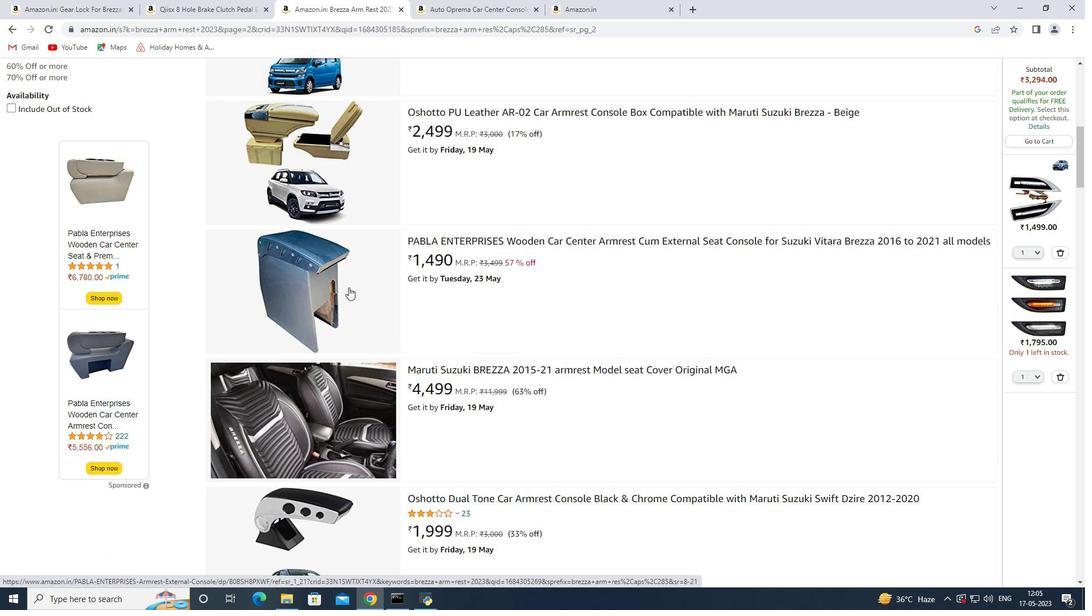 
Action: Mouse scrolled (349, 289) with delta (0, 0)
Screenshot: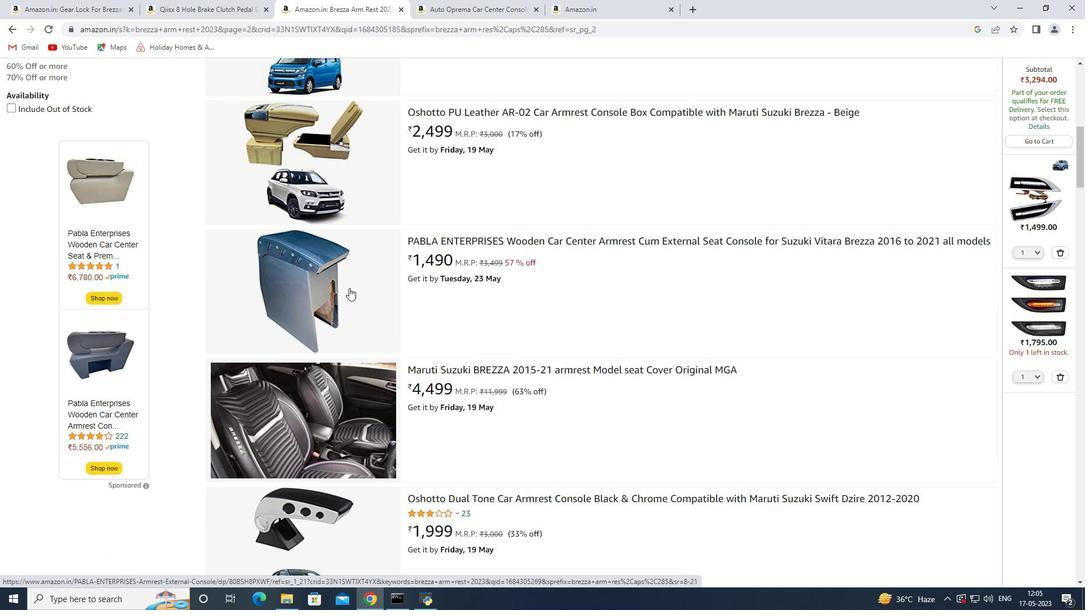 
Action: Mouse moved to (353, 369)
Screenshot: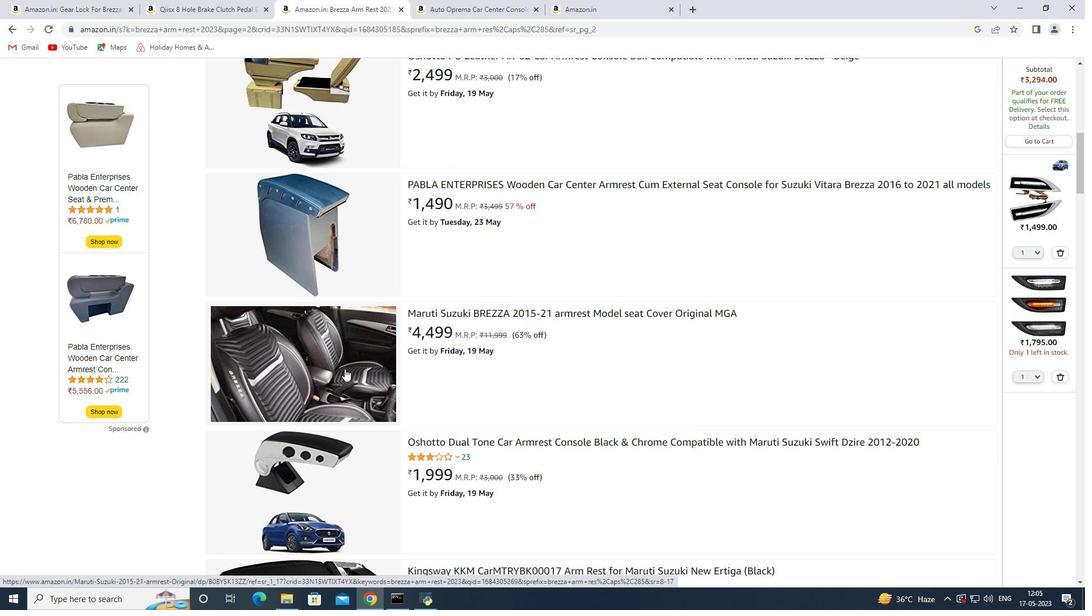 
Action: Mouse scrolled (353, 368) with delta (0, 0)
Screenshot: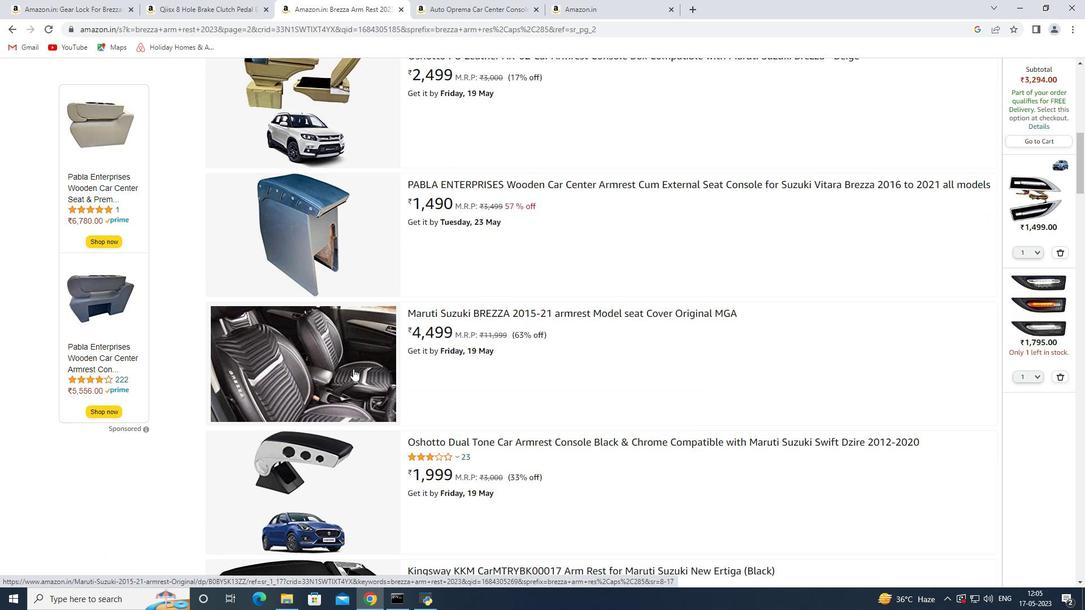 
Action: Mouse scrolled (353, 368) with delta (0, 0)
Screenshot: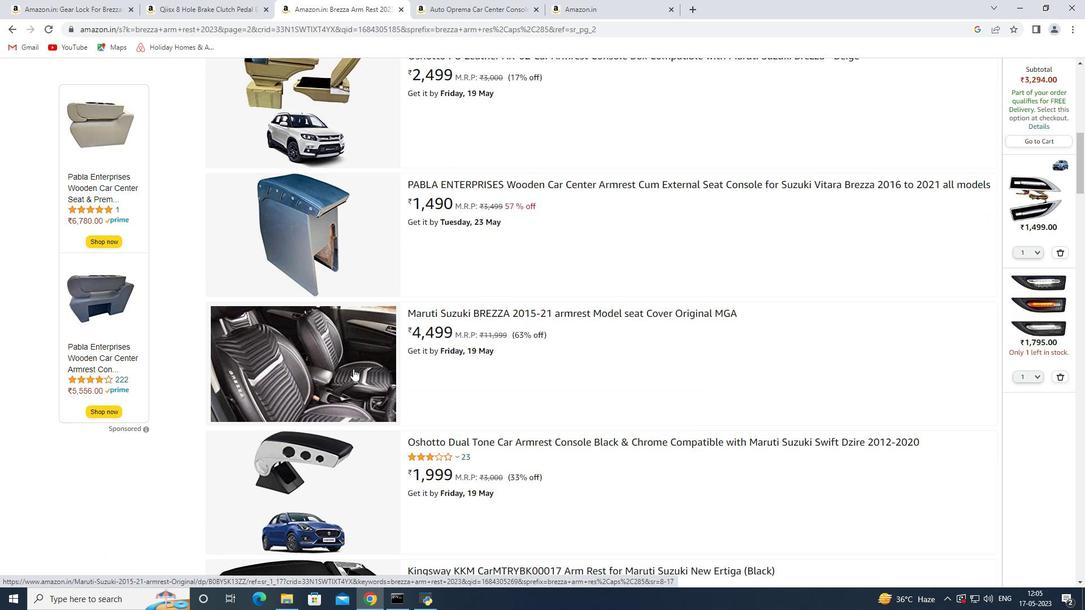 
Action: Mouse moved to (357, 368)
Screenshot: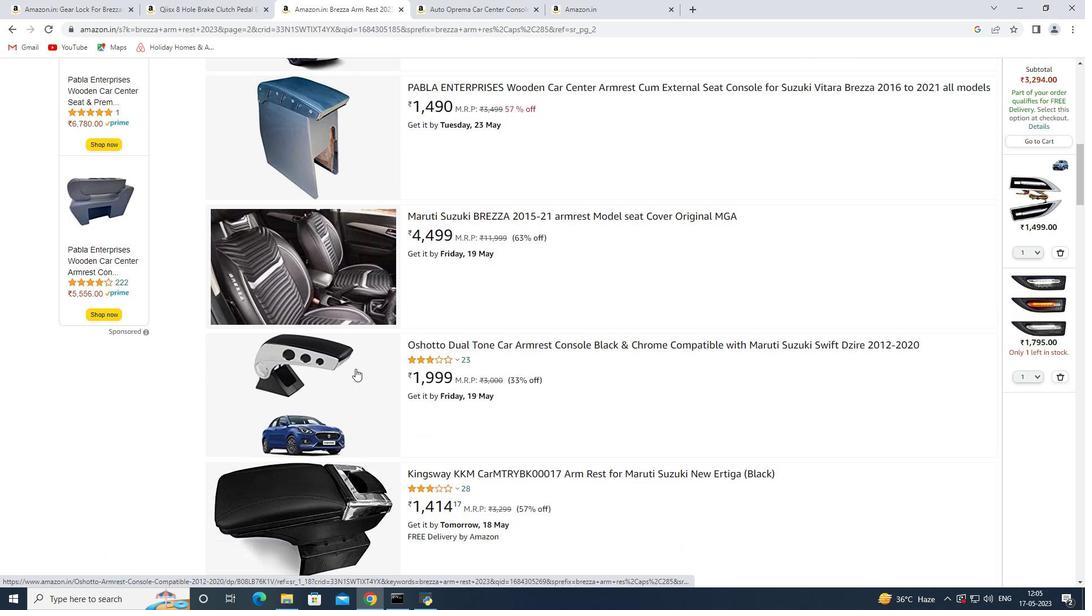 
Action: Mouse scrolled (357, 368) with delta (0, 0)
Screenshot: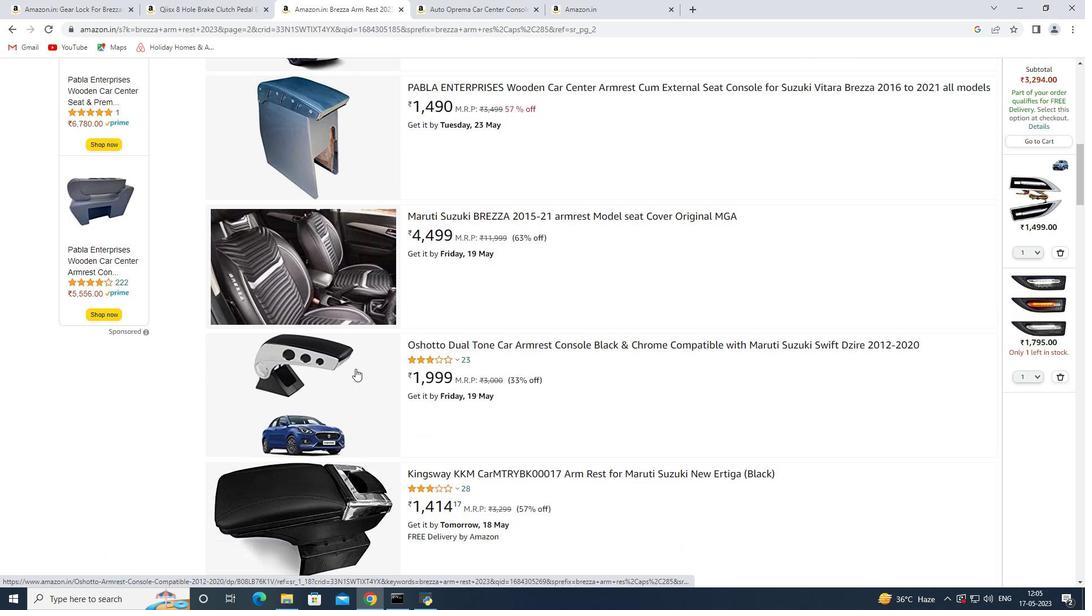 
Action: Mouse moved to (359, 367)
Screenshot: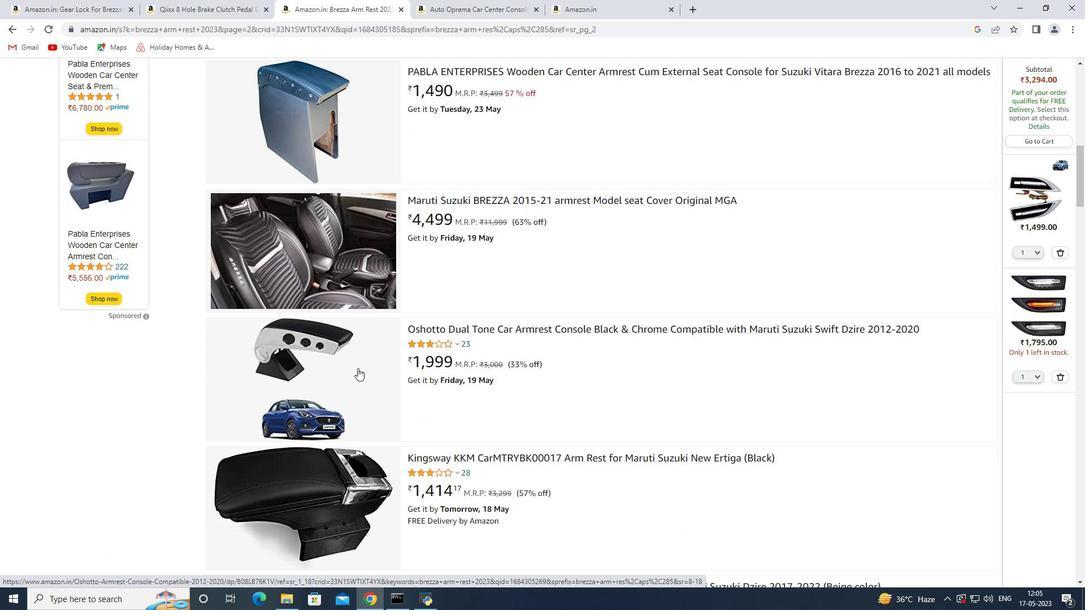 
Action: Mouse scrolled (359, 366) with delta (0, 0)
Screenshot: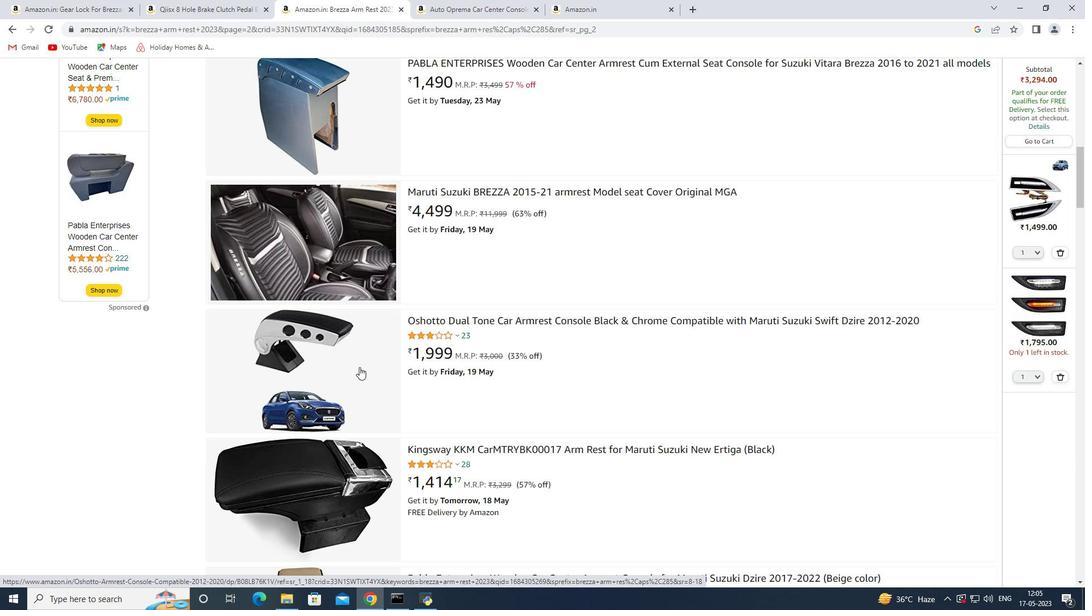 
Action: Mouse scrolled (359, 366) with delta (0, 0)
Screenshot: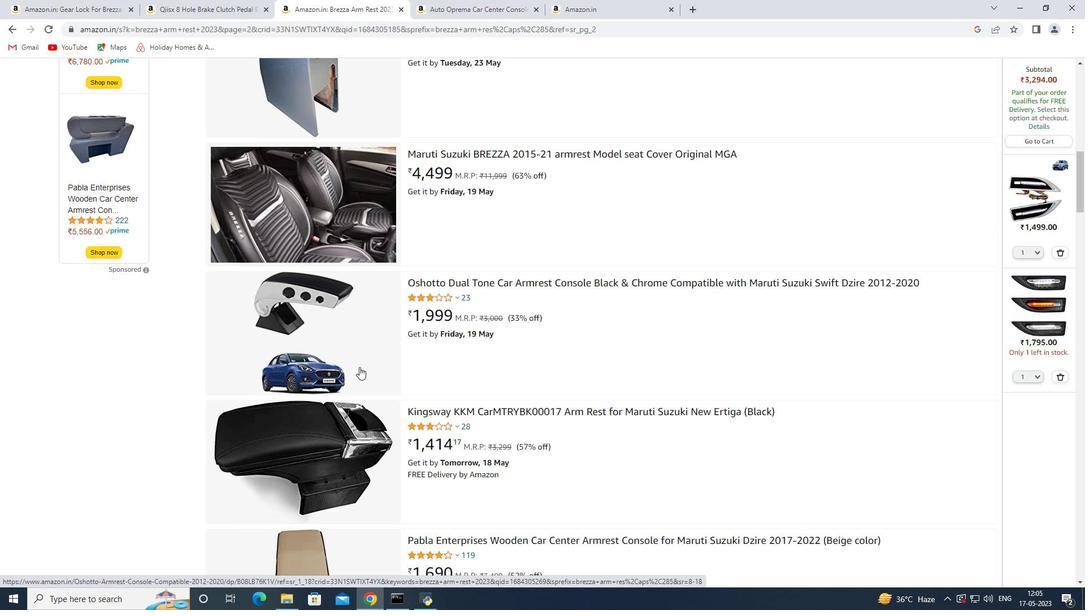 
Action: Mouse scrolled (359, 366) with delta (0, 0)
Screenshot: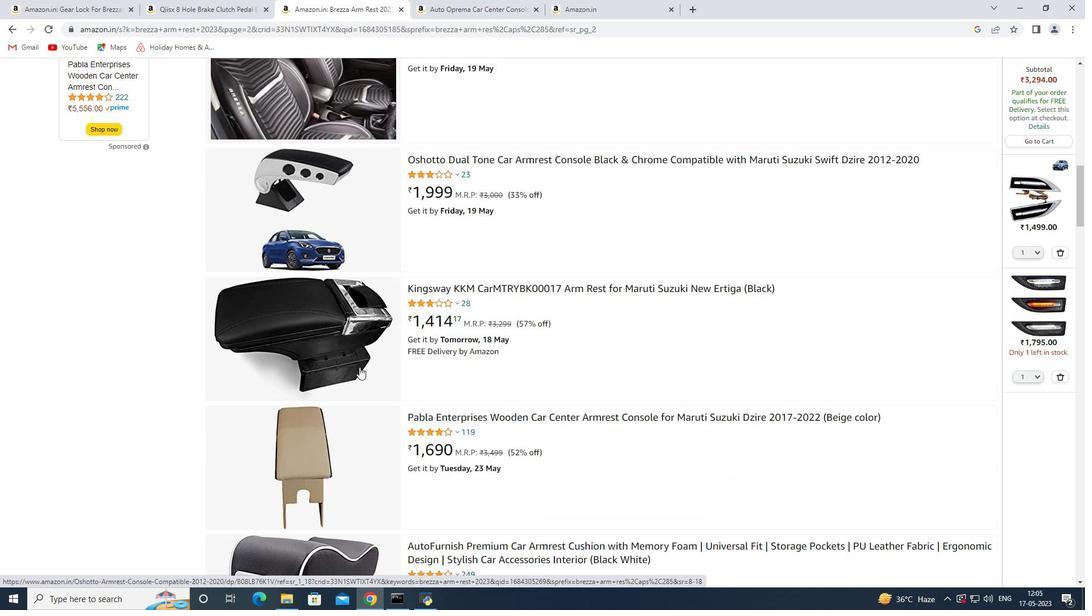 
Action: Mouse scrolled (359, 366) with delta (0, 0)
Screenshot: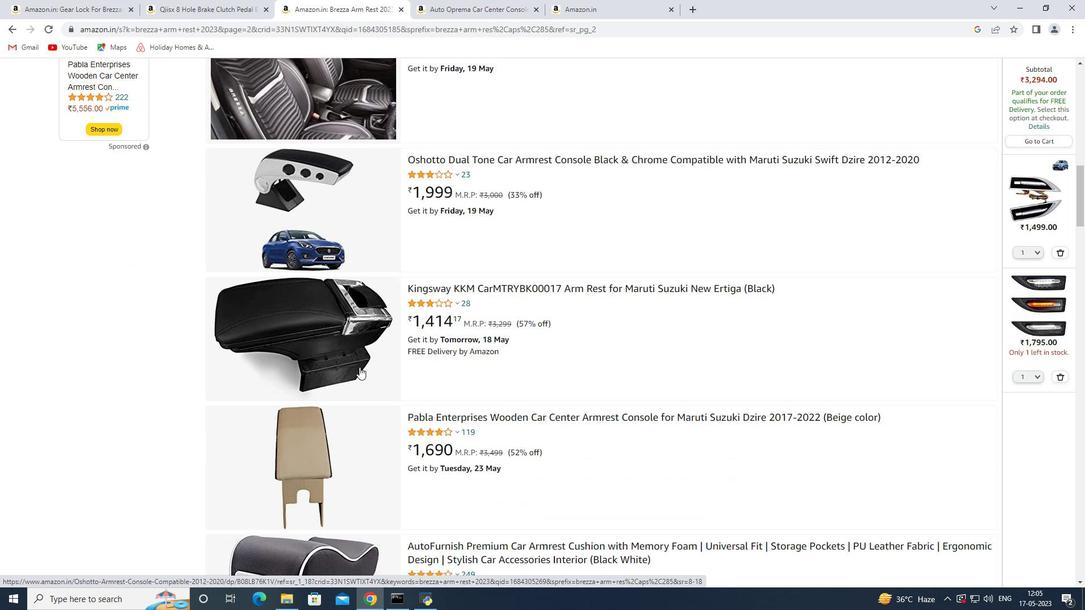 
Action: Mouse scrolled (359, 366) with delta (0, 0)
Screenshot: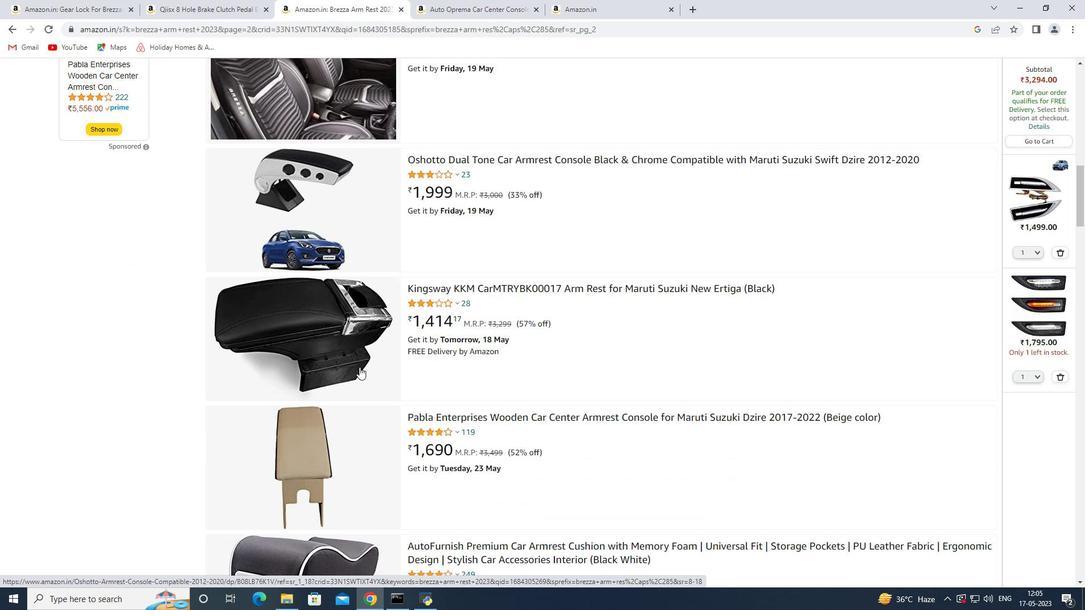 
Action: Mouse scrolled (359, 366) with delta (0, 0)
Screenshot: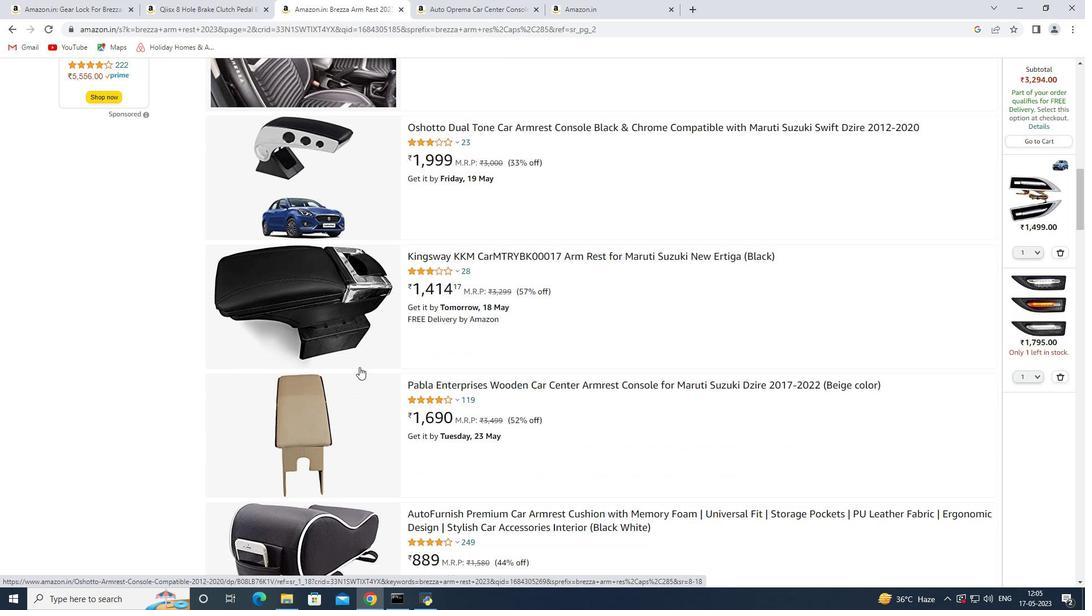 
Action: Mouse scrolled (359, 366) with delta (0, 0)
Screenshot: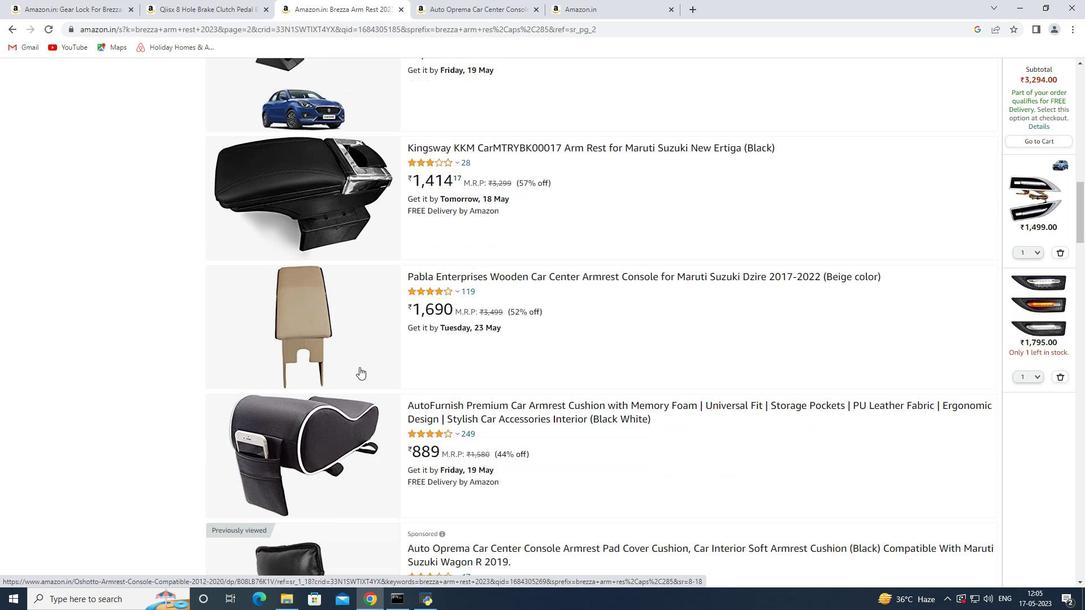 
Action: Mouse scrolled (359, 366) with delta (0, 0)
Screenshot: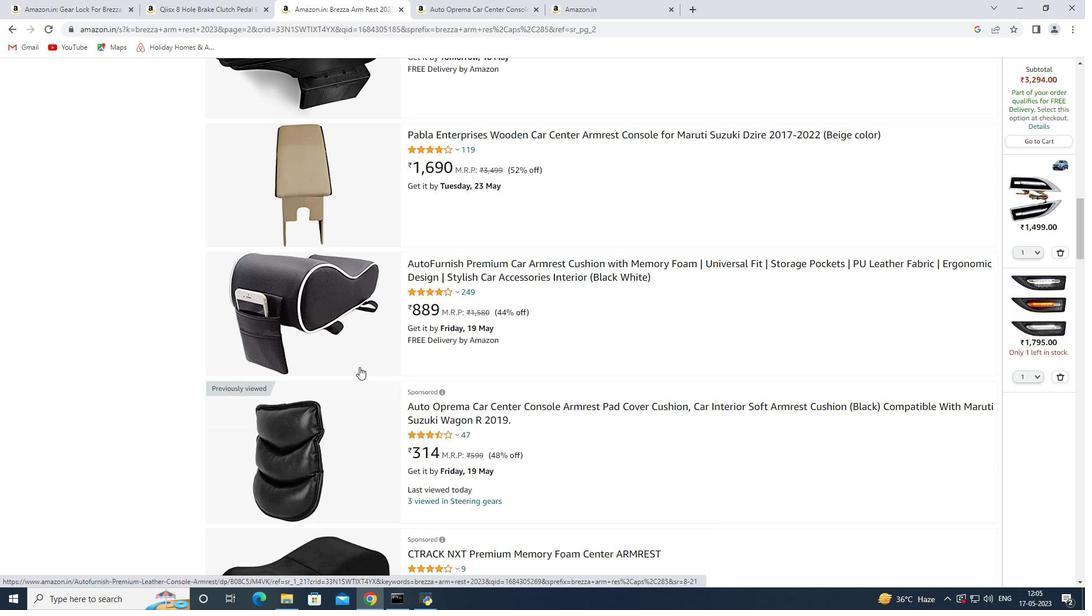 
Action: Mouse scrolled (359, 366) with delta (0, 0)
Screenshot: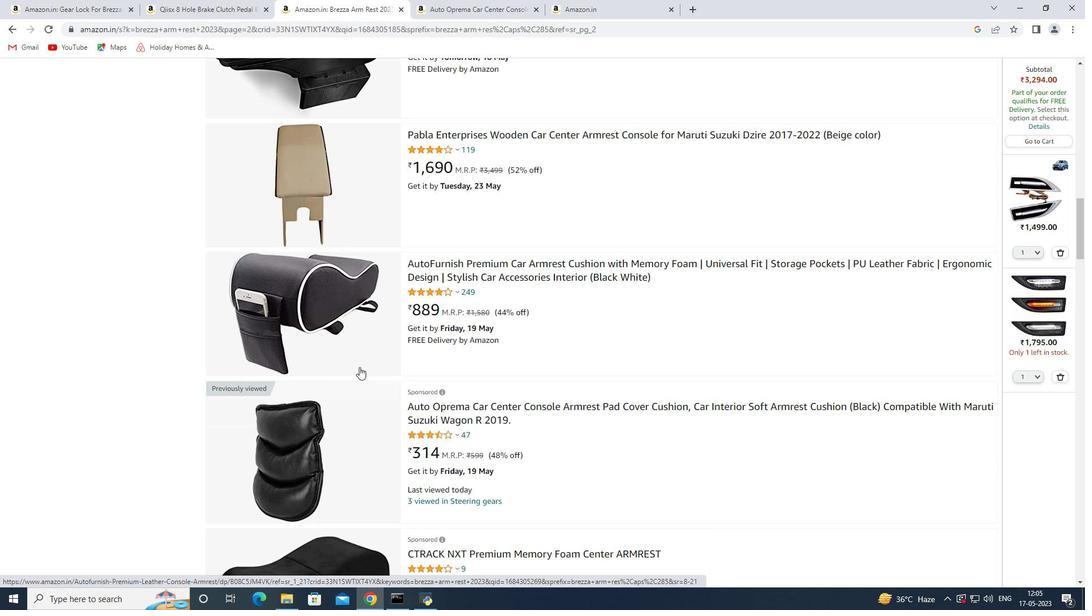 
Action: Mouse scrolled (359, 366) with delta (0, 0)
Screenshot: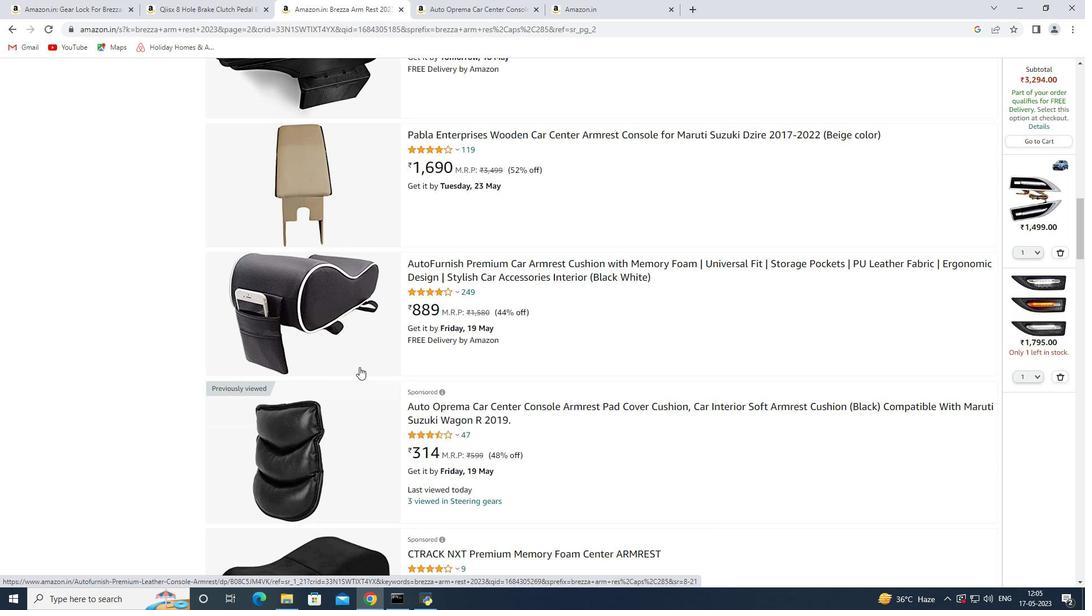 
Action: Mouse scrolled (359, 366) with delta (0, 0)
Screenshot: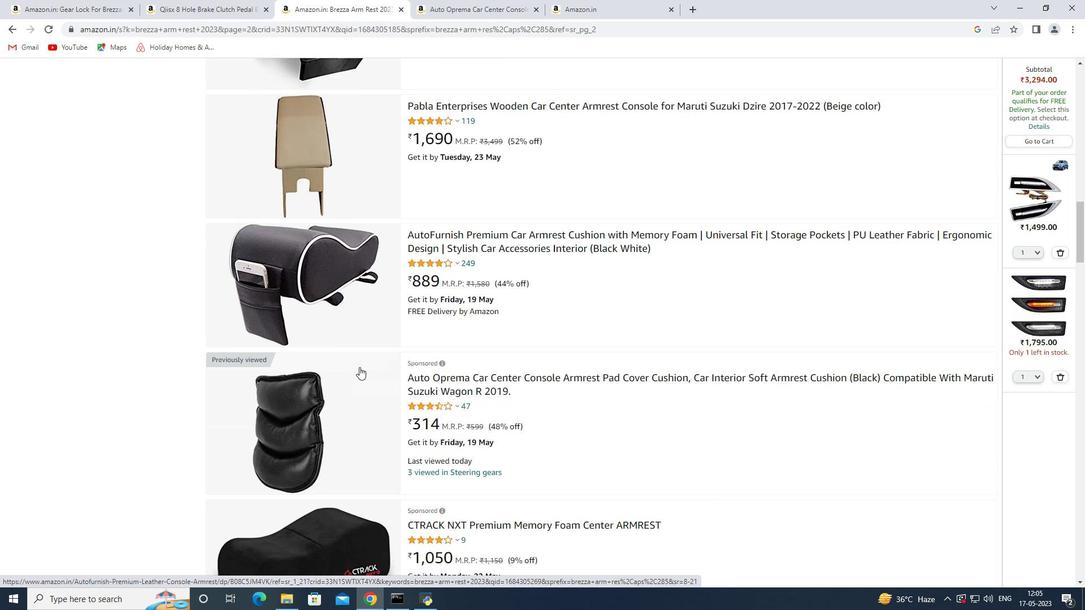 
Action: Mouse scrolled (359, 366) with delta (0, 0)
Screenshot: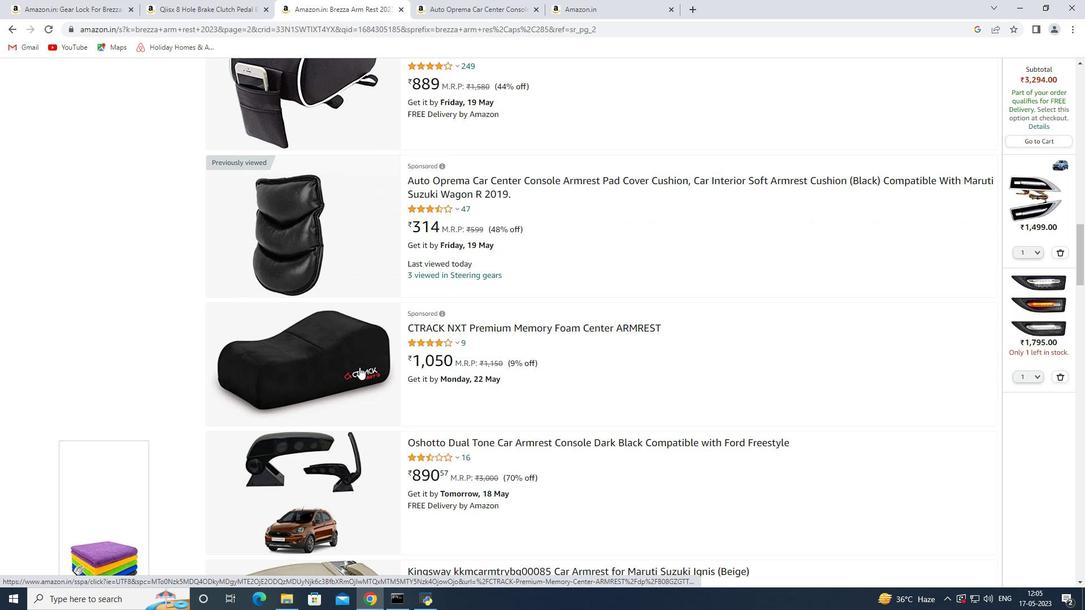 
Action: Mouse scrolled (359, 366) with delta (0, 0)
Screenshot: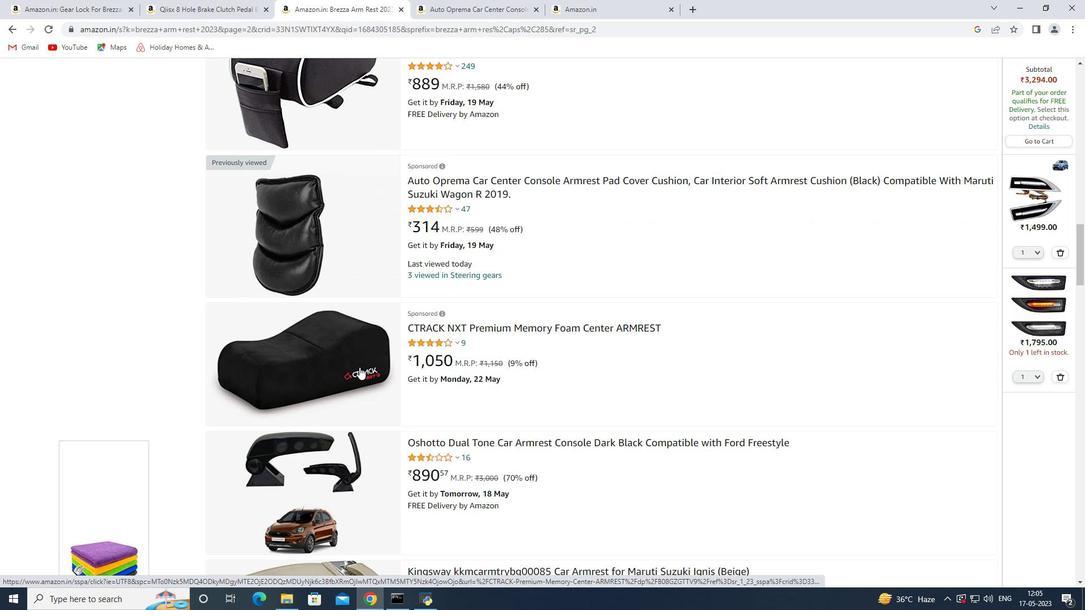 
Action: Mouse scrolled (359, 366) with delta (0, 0)
Screenshot: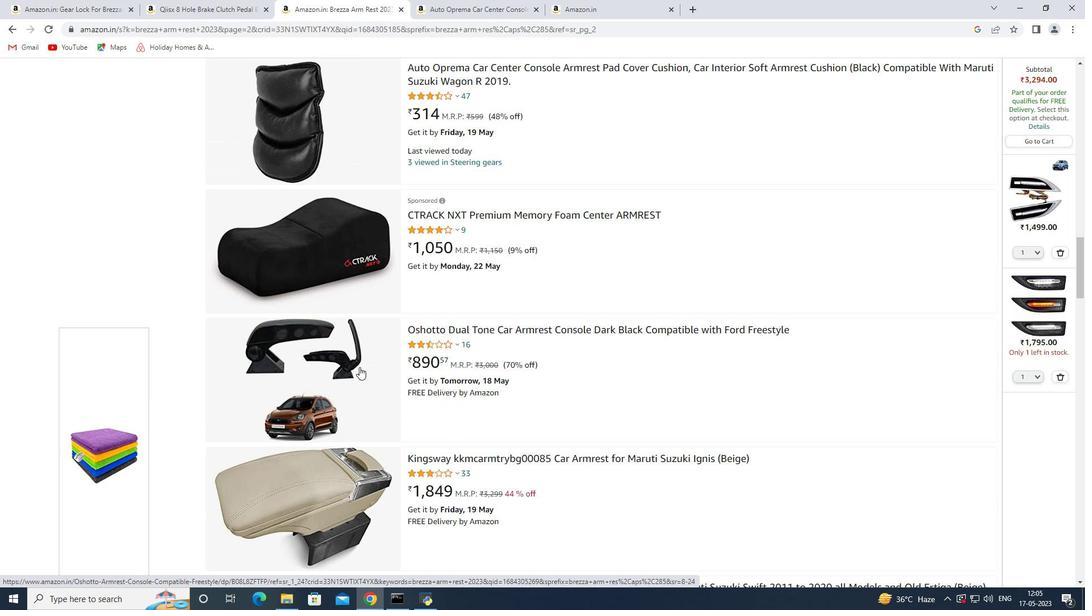 
Action: Mouse scrolled (359, 366) with delta (0, 0)
Screenshot: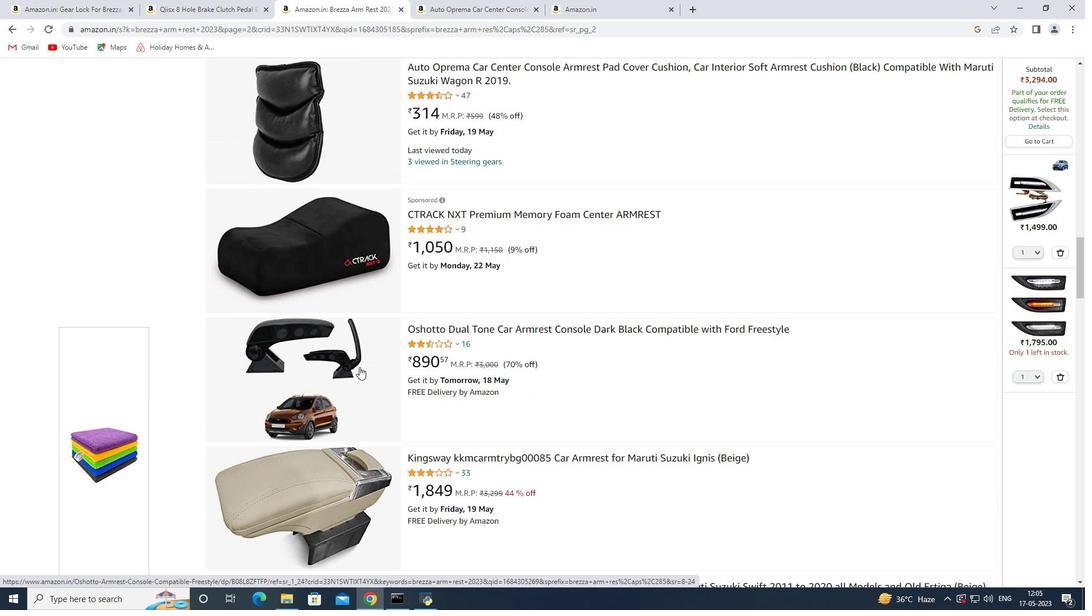 
Action: Mouse scrolled (359, 366) with delta (0, 0)
Screenshot: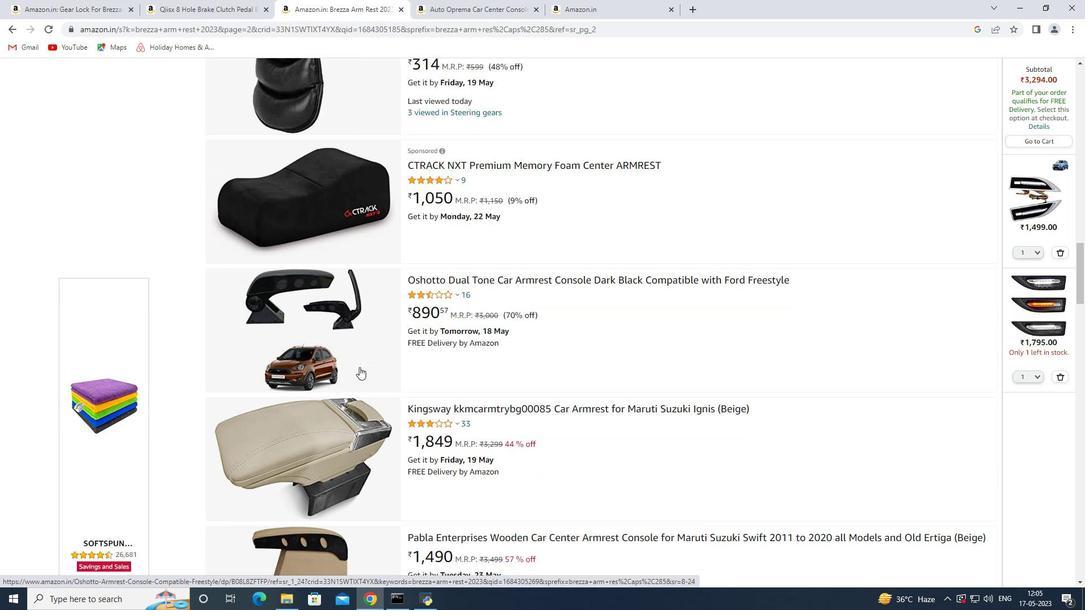 
Action: Mouse scrolled (359, 366) with delta (0, 0)
Screenshot: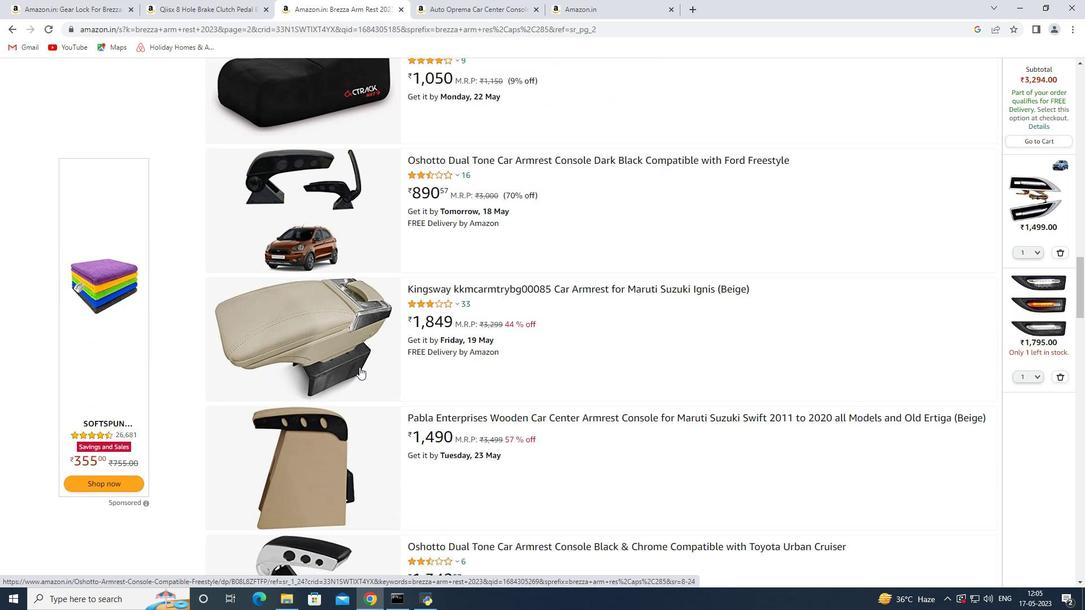 
Action: Mouse scrolled (359, 366) with delta (0, 0)
Screenshot: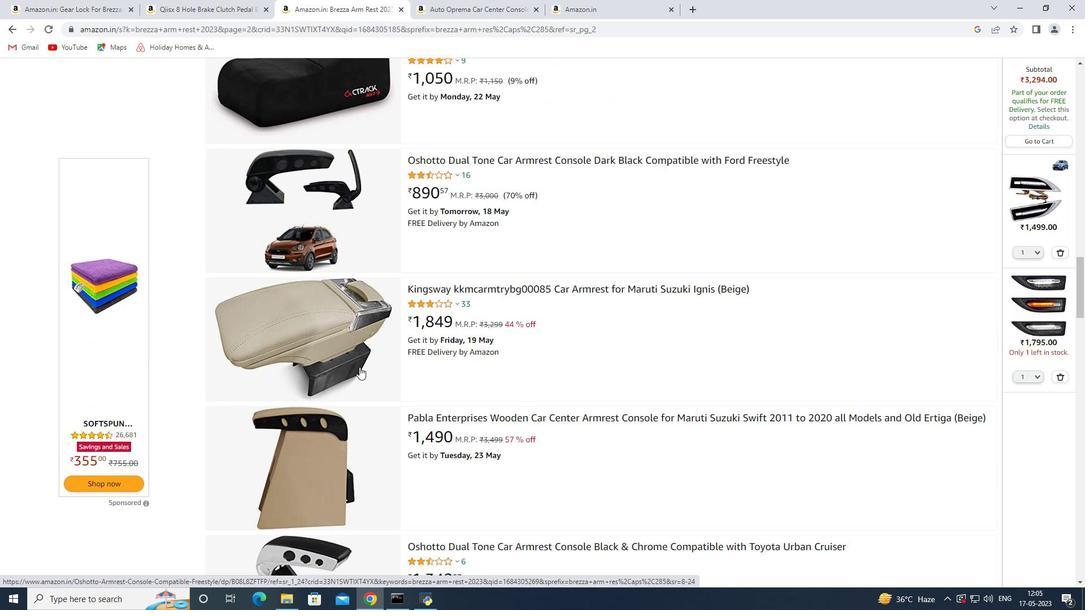 
Action: Mouse scrolled (359, 366) with delta (0, 0)
Screenshot: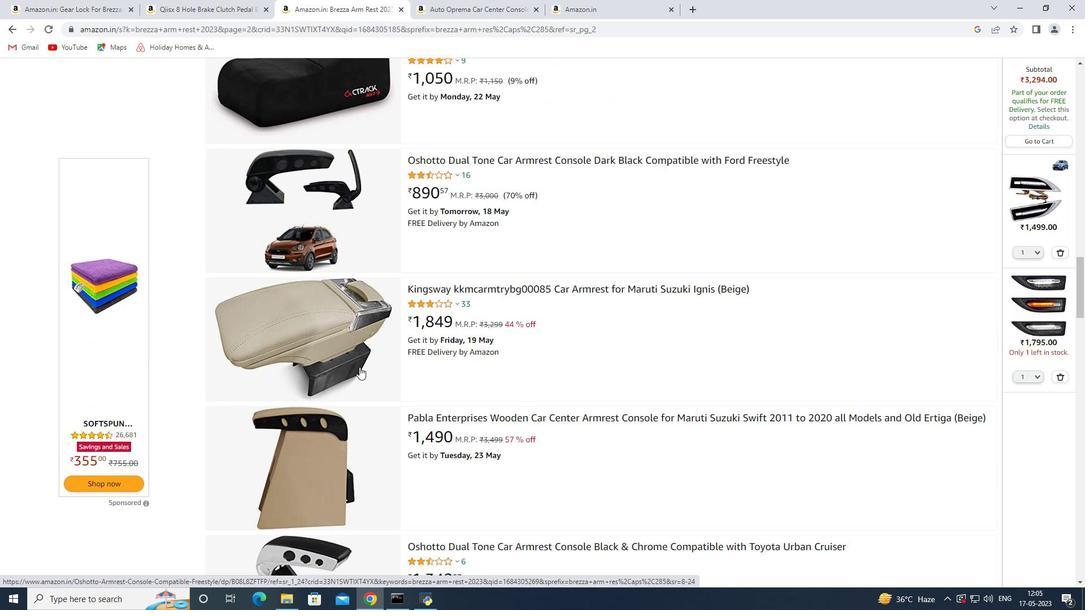 
Action: Mouse scrolled (359, 366) with delta (0, 0)
Screenshot: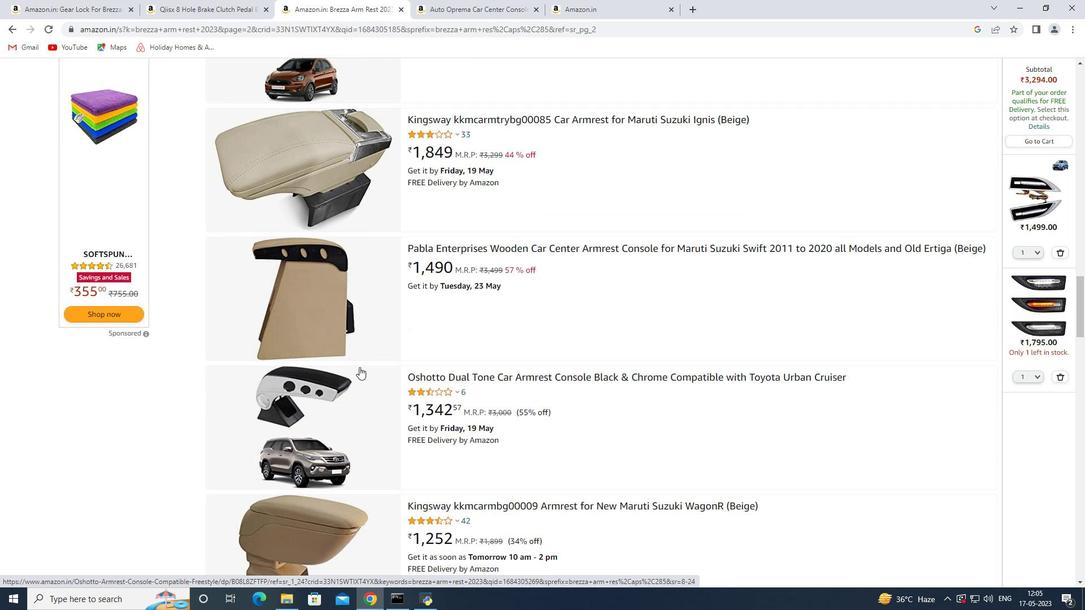 
Action: Mouse scrolled (359, 366) with delta (0, 0)
Screenshot: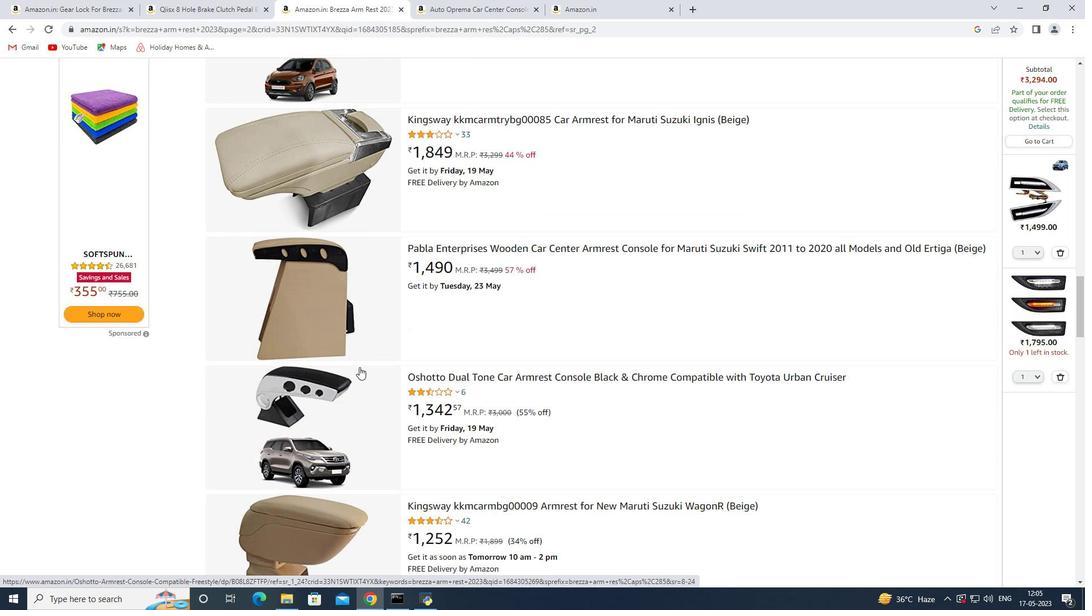 
Action: Mouse scrolled (359, 366) with delta (0, 0)
Screenshot: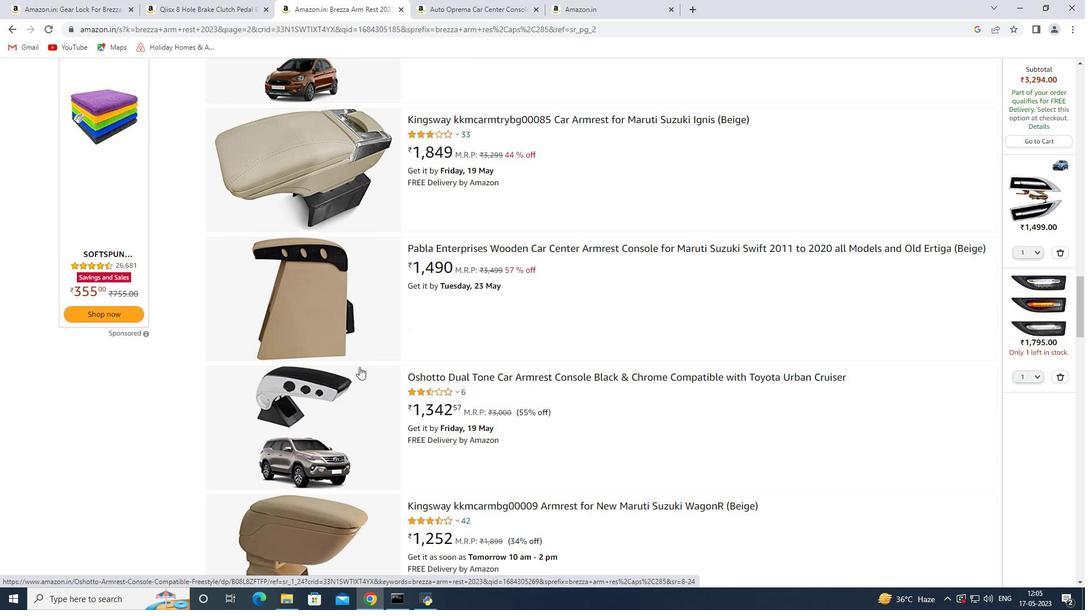 
Action: Mouse scrolled (359, 366) with delta (0, 0)
Screenshot: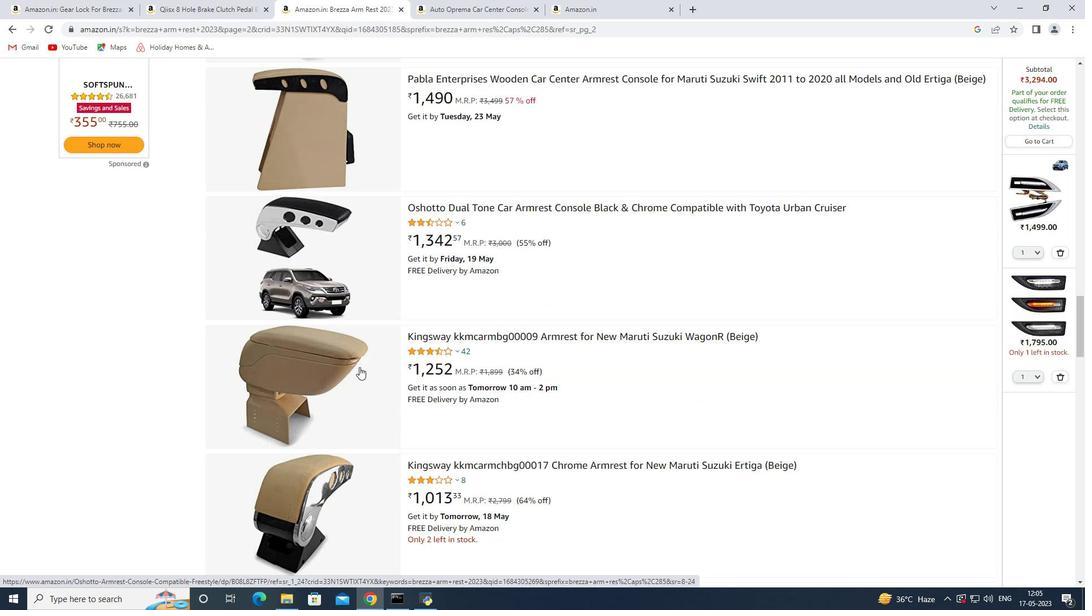
Action: Mouse scrolled (359, 366) with delta (0, 0)
Screenshot: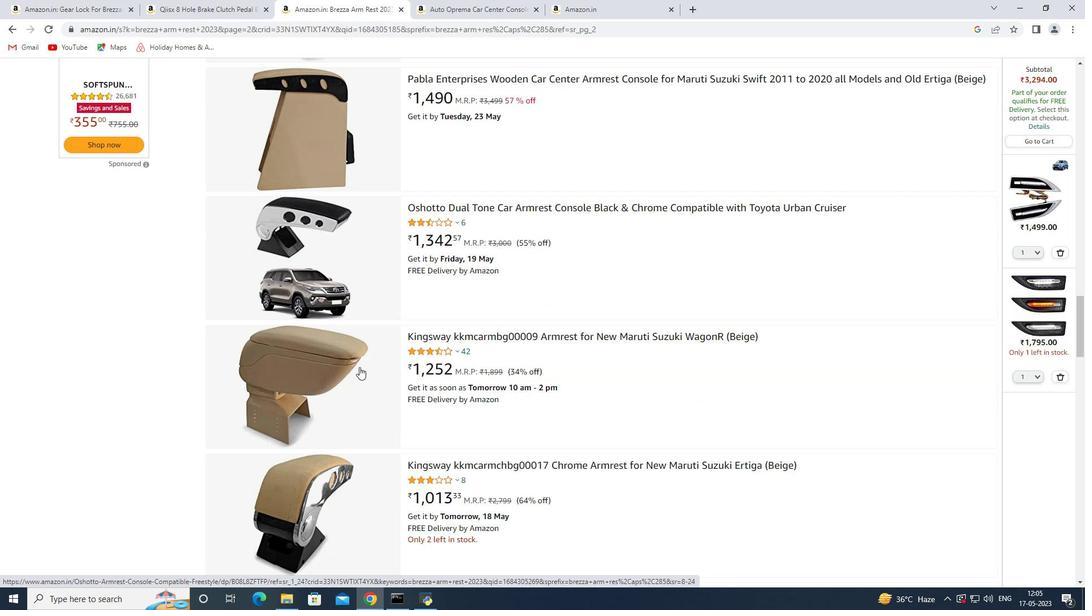 
Action: Mouse scrolled (359, 366) with delta (0, 0)
Screenshot: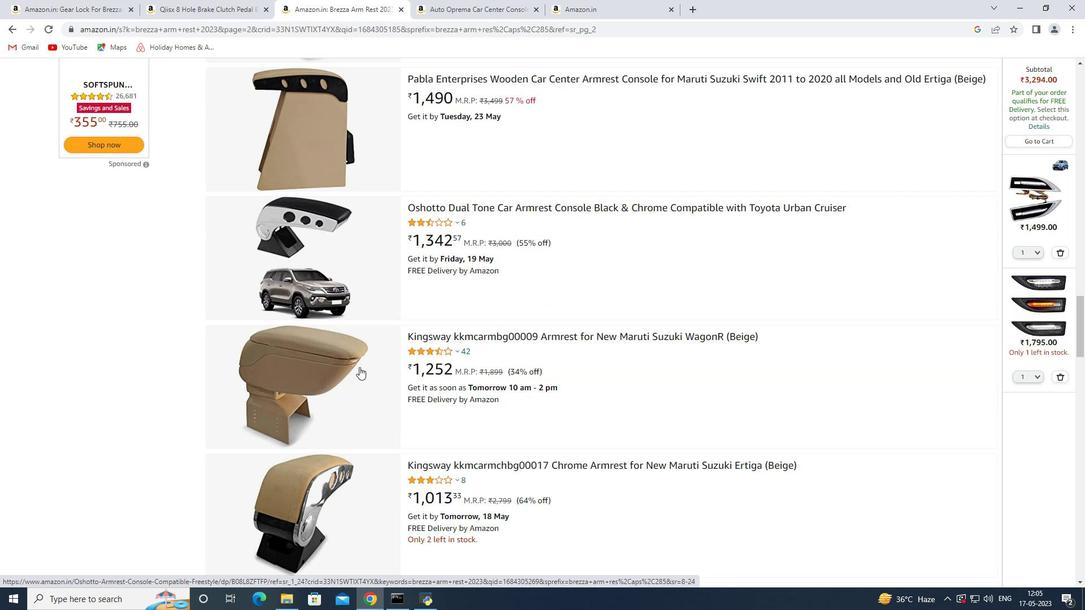 
Action: Mouse scrolled (359, 366) with delta (0, 0)
Screenshot: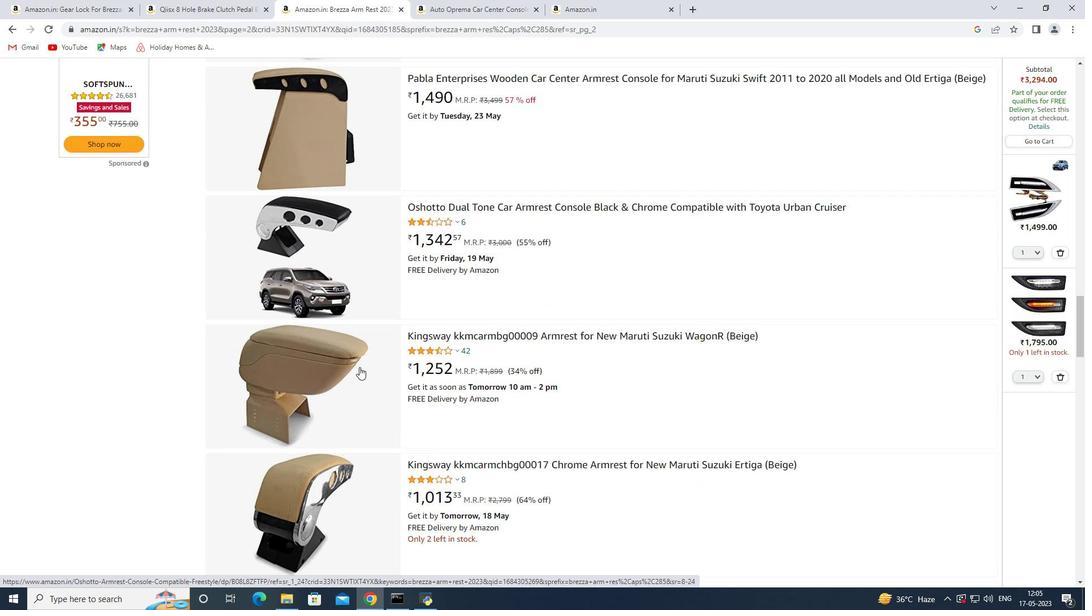 
Action: Mouse scrolled (359, 366) with delta (0, 0)
Screenshot: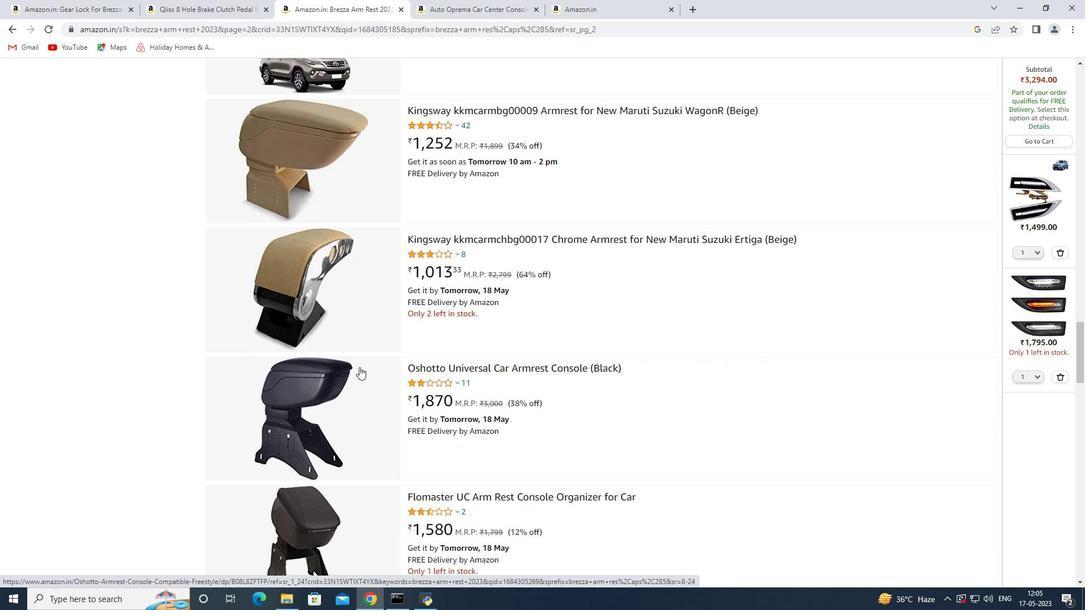 
Action: Mouse scrolled (359, 366) with delta (0, 0)
Screenshot: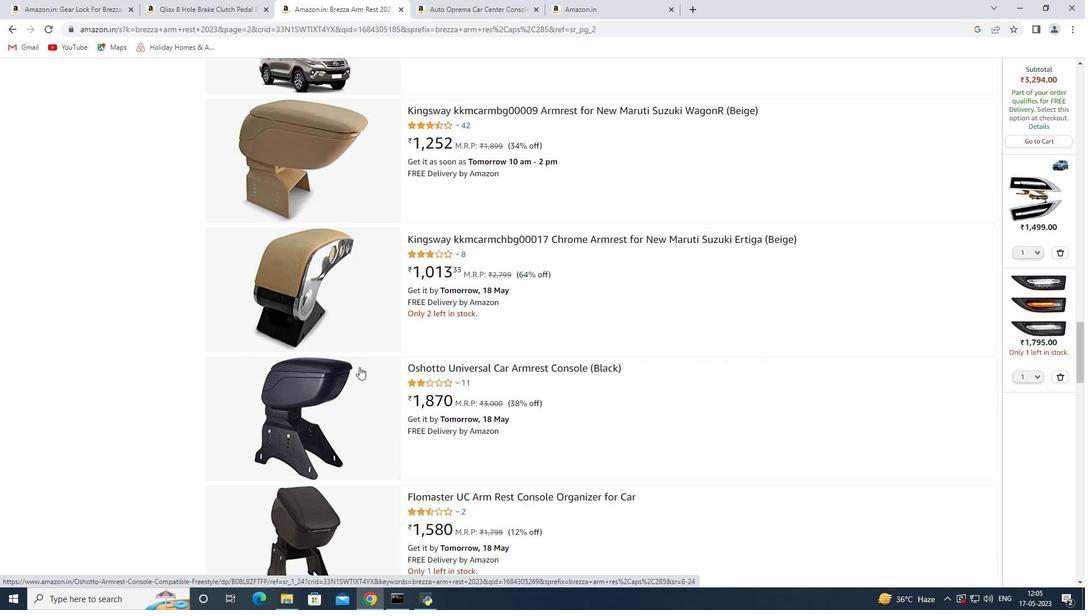 
Action: Mouse scrolled (359, 366) with delta (0, 0)
Screenshot: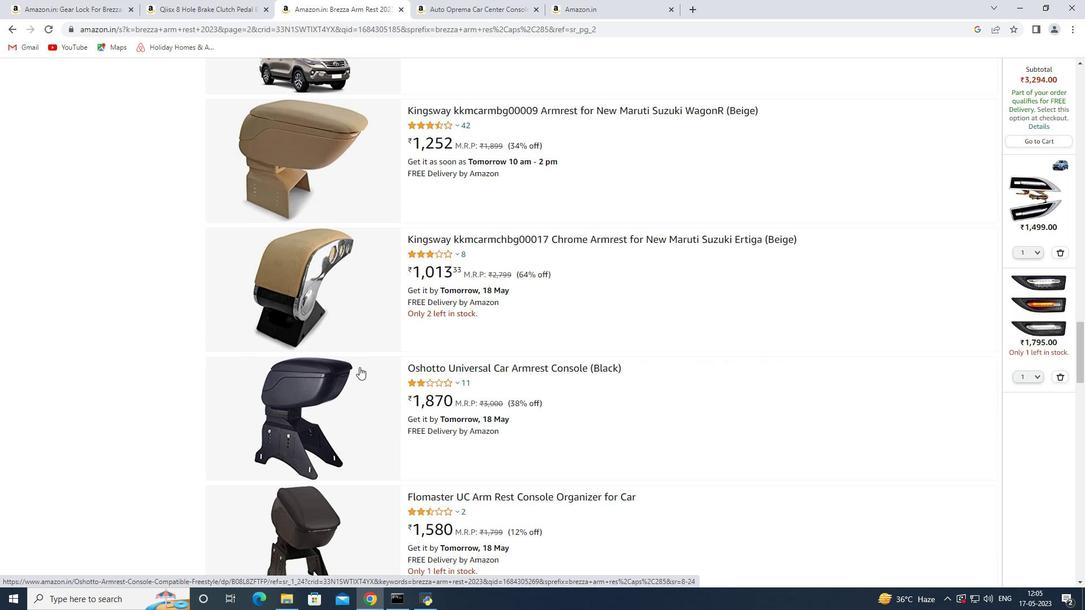 
Action: Mouse scrolled (359, 366) with delta (0, 0)
Screenshot: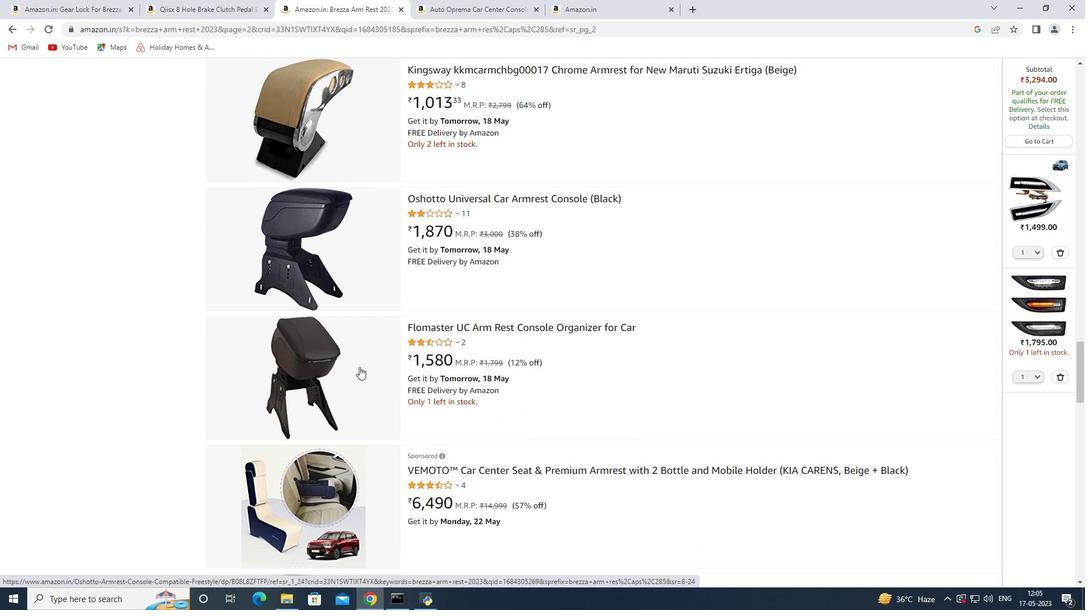 
Action: Mouse scrolled (359, 366) with delta (0, 0)
Screenshot: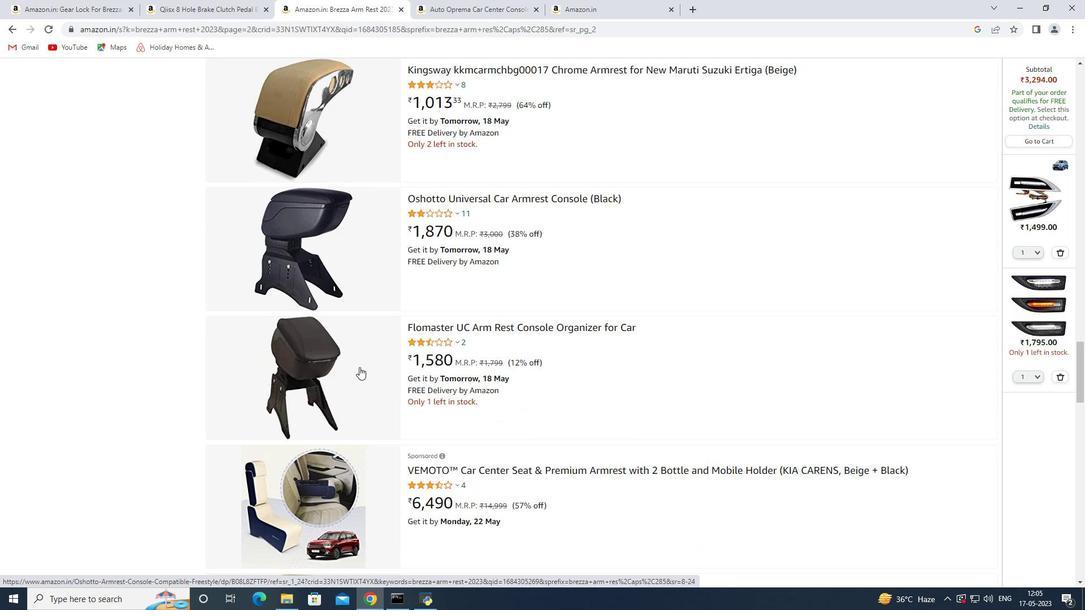 
Action: Mouse scrolled (359, 366) with delta (0, 0)
Screenshot: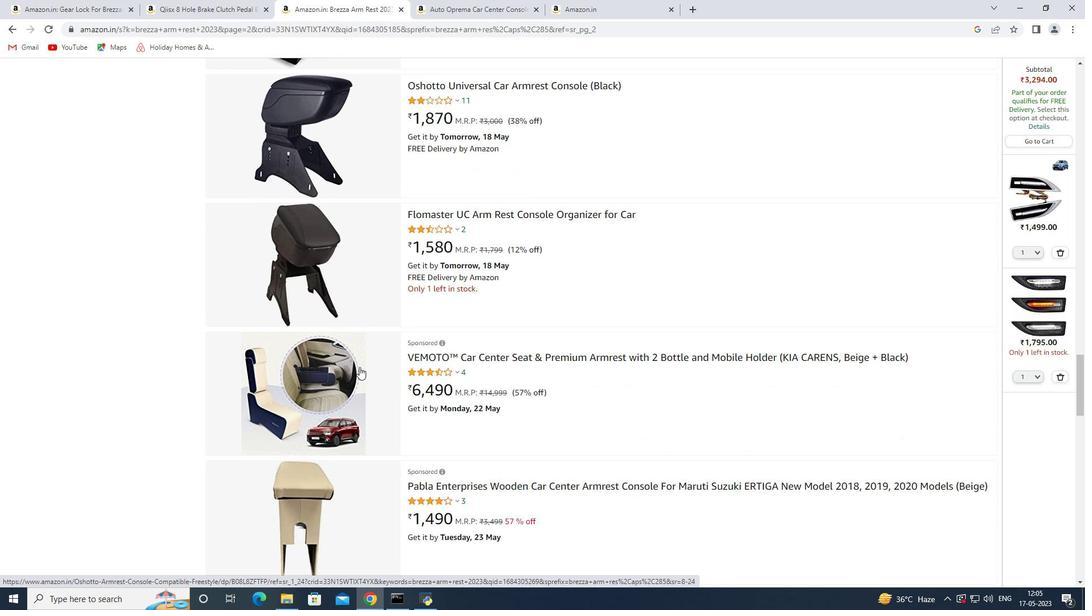 
Action: Mouse scrolled (359, 366) with delta (0, 0)
Screenshot: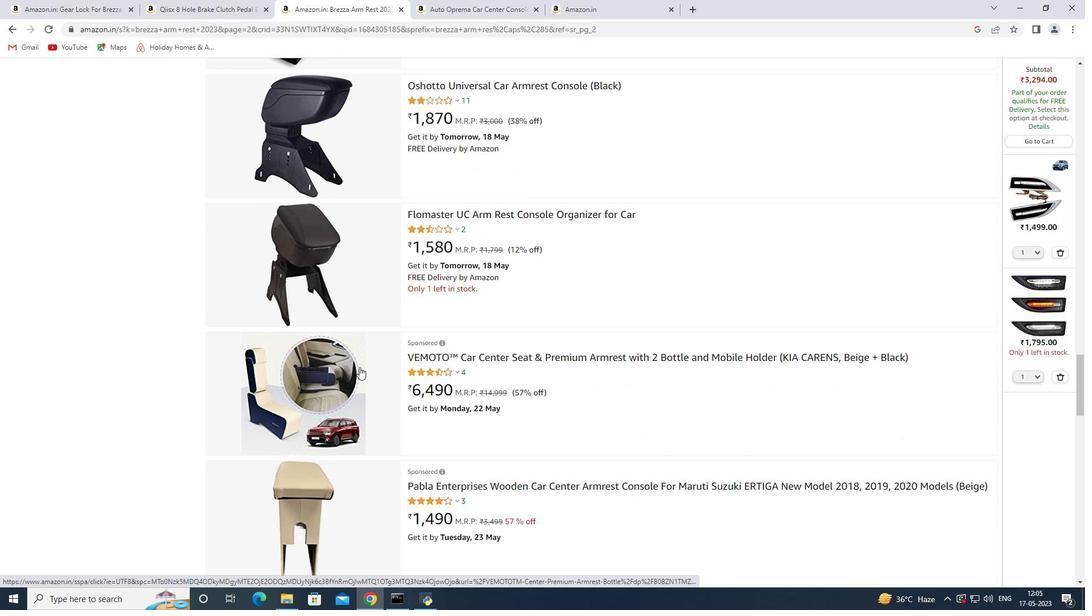 
Action: Mouse scrolled (359, 366) with delta (0, 0)
Screenshot: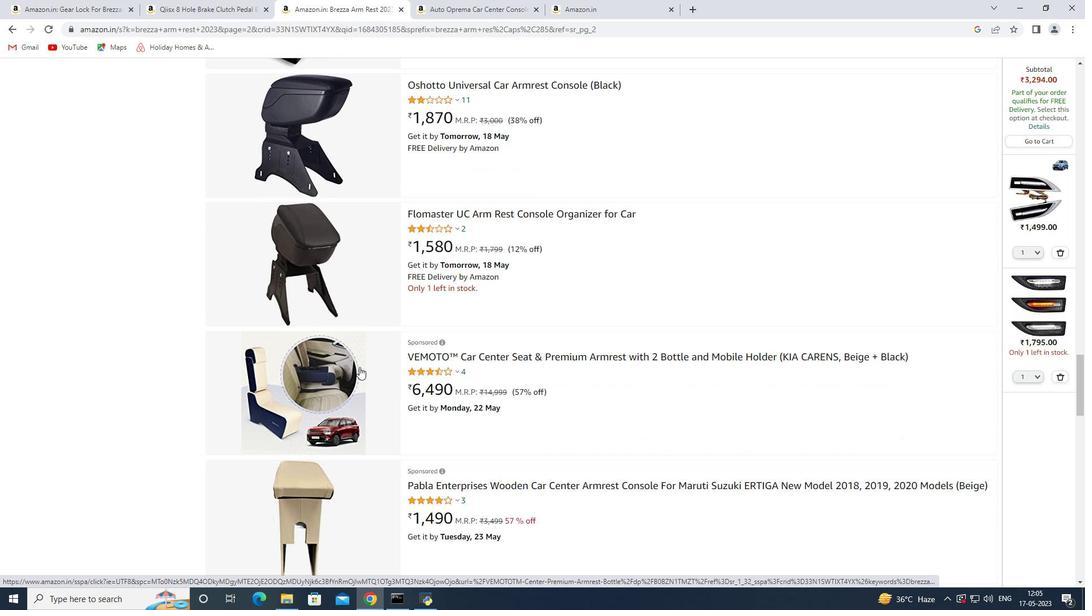 
Action: Mouse scrolled (359, 366) with delta (0, 0)
Screenshot: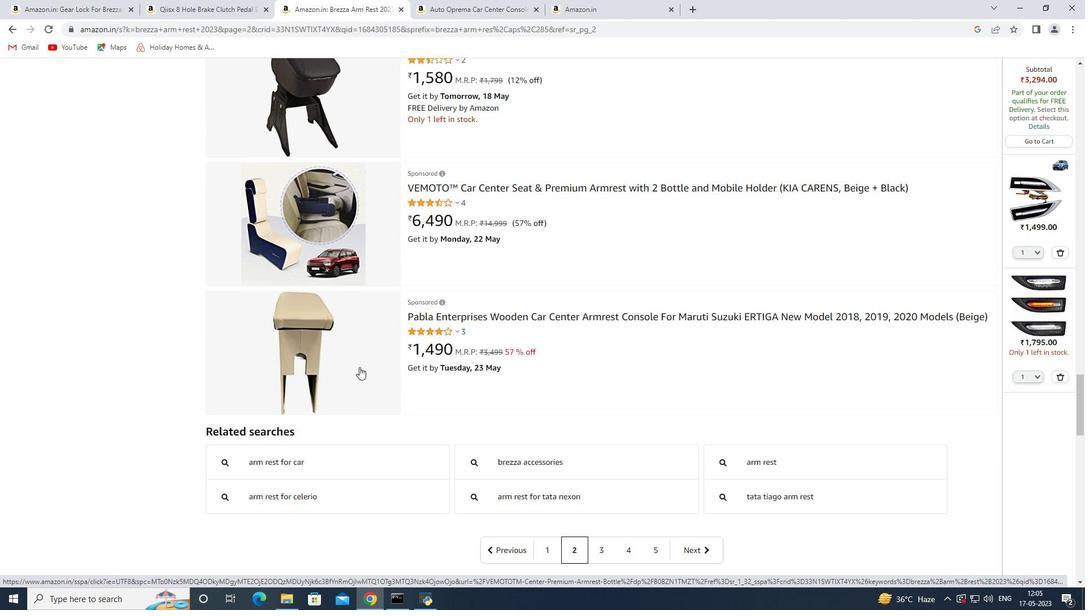 
Action: Mouse scrolled (359, 366) with delta (0, 0)
Screenshot: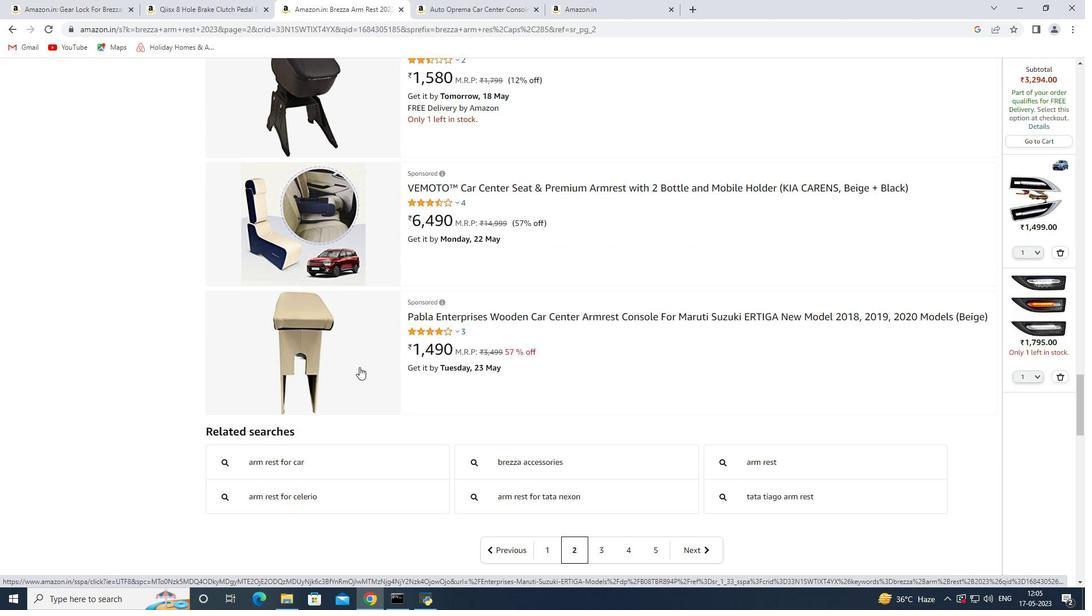 
Action: Mouse moved to (605, 430)
Screenshot: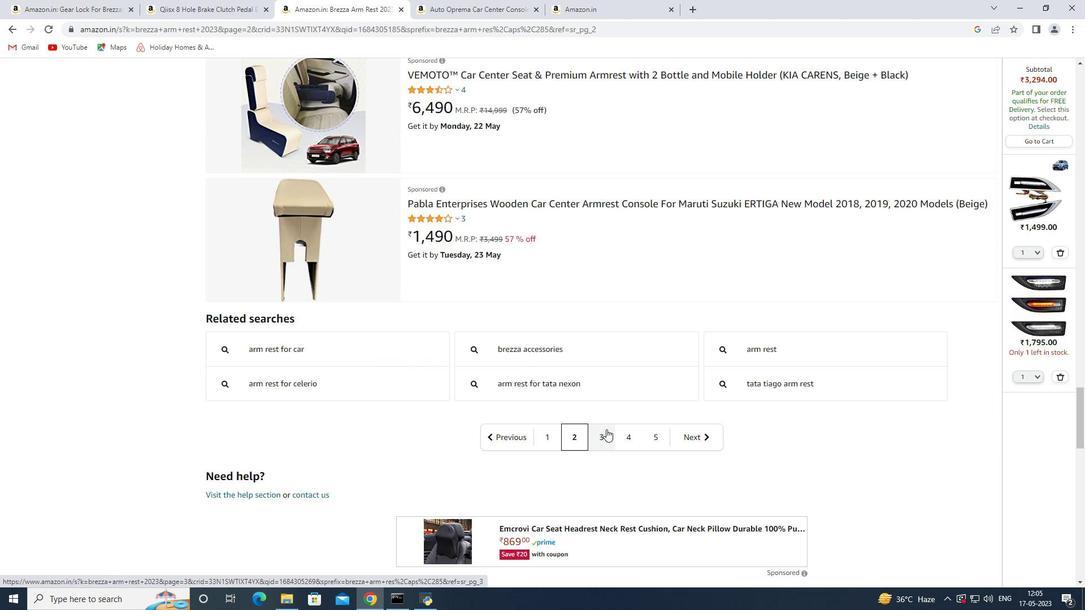 
Action: Mouse pressed left at (605, 430)
Screenshot: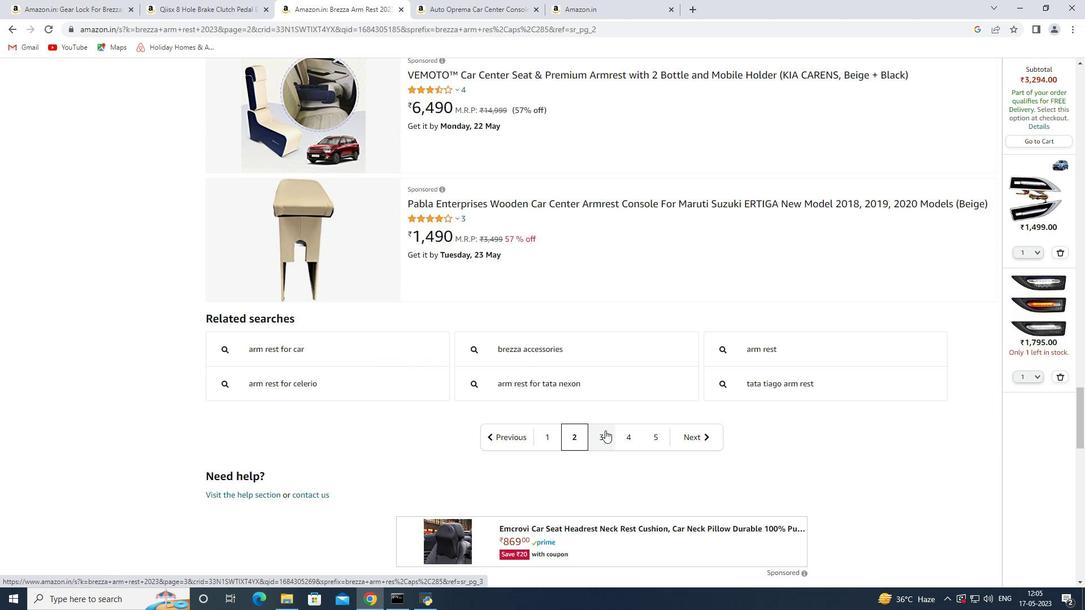 
Action: Mouse moved to (528, 427)
Screenshot: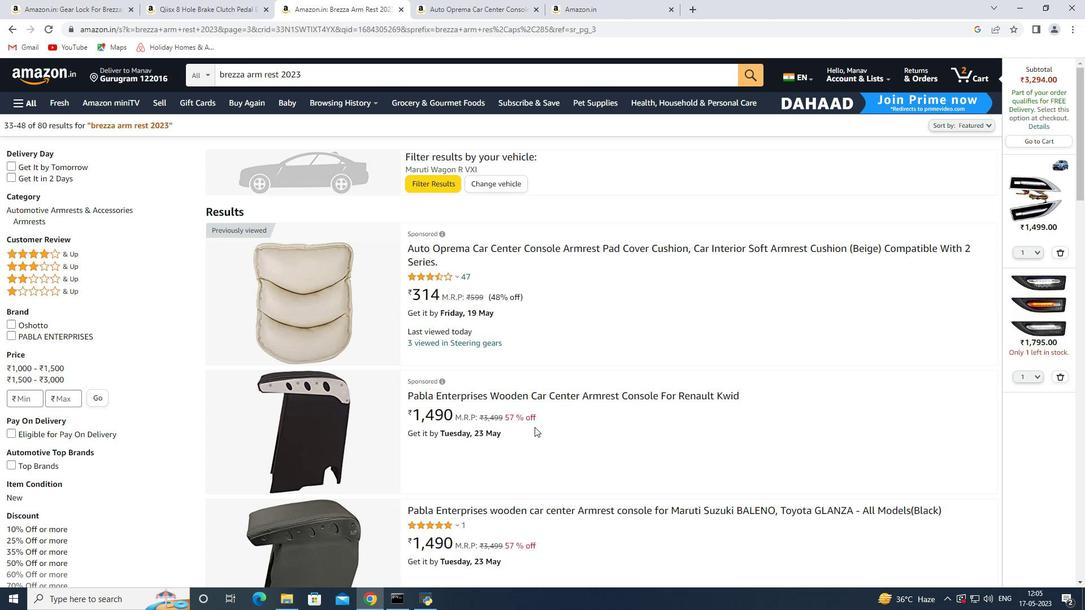 
Action: Mouse scrolled (528, 426) with delta (0, 0)
Screenshot: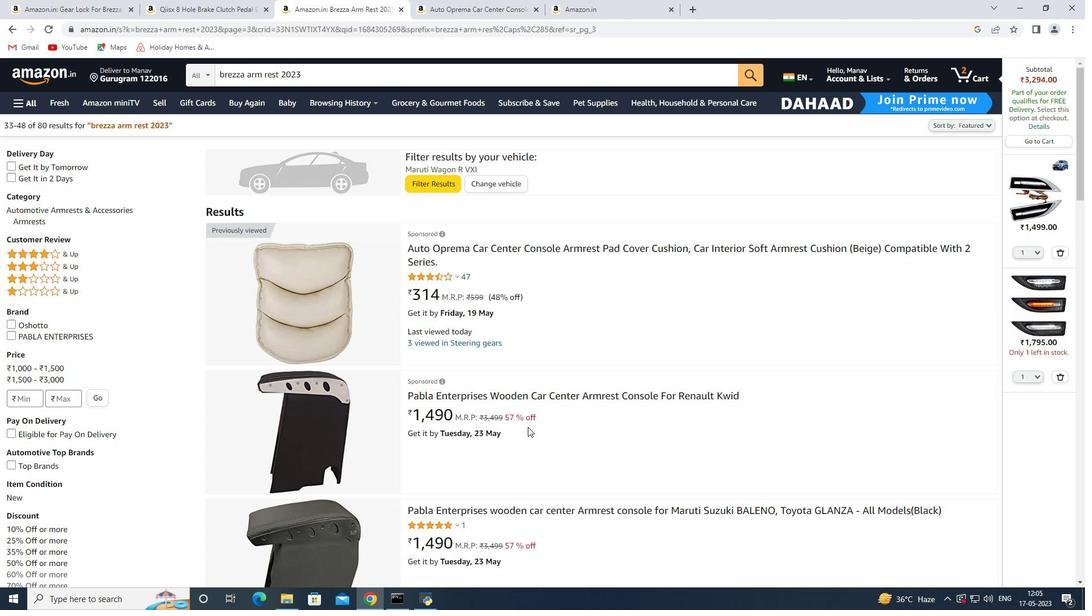 
Action: Mouse scrolled (528, 426) with delta (0, 0)
Screenshot: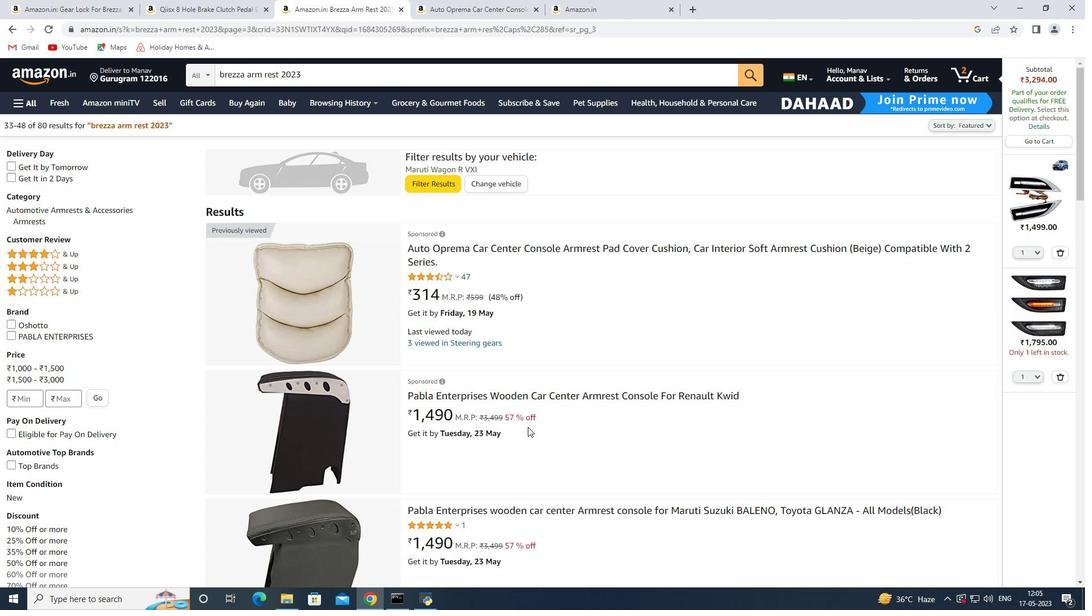 
Action: Mouse moved to (527, 427)
Screenshot: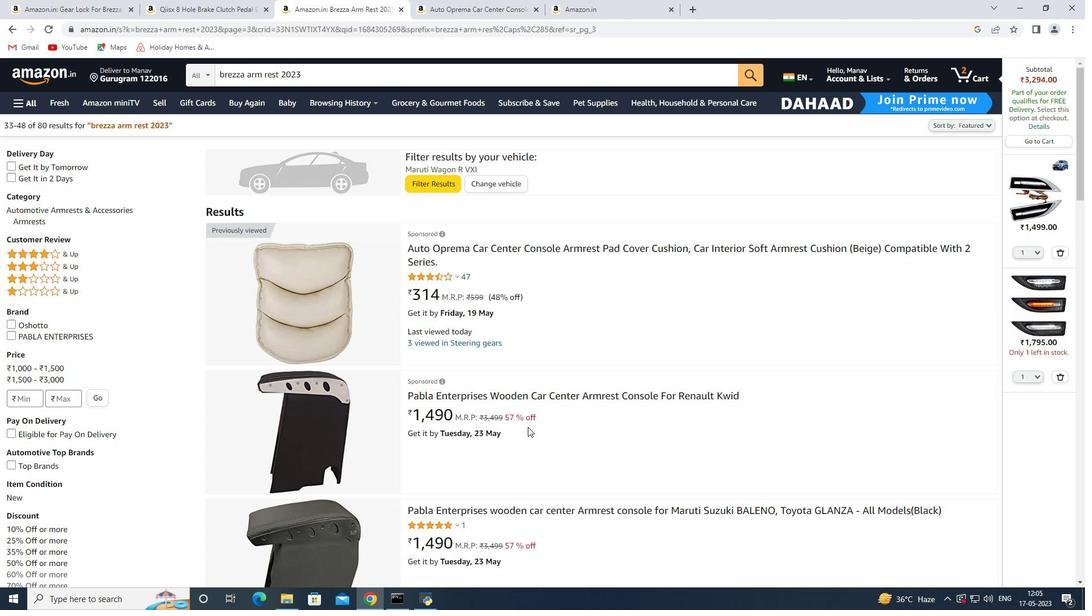 
Action: Mouse scrolled (527, 426) with delta (0, 0)
Screenshot: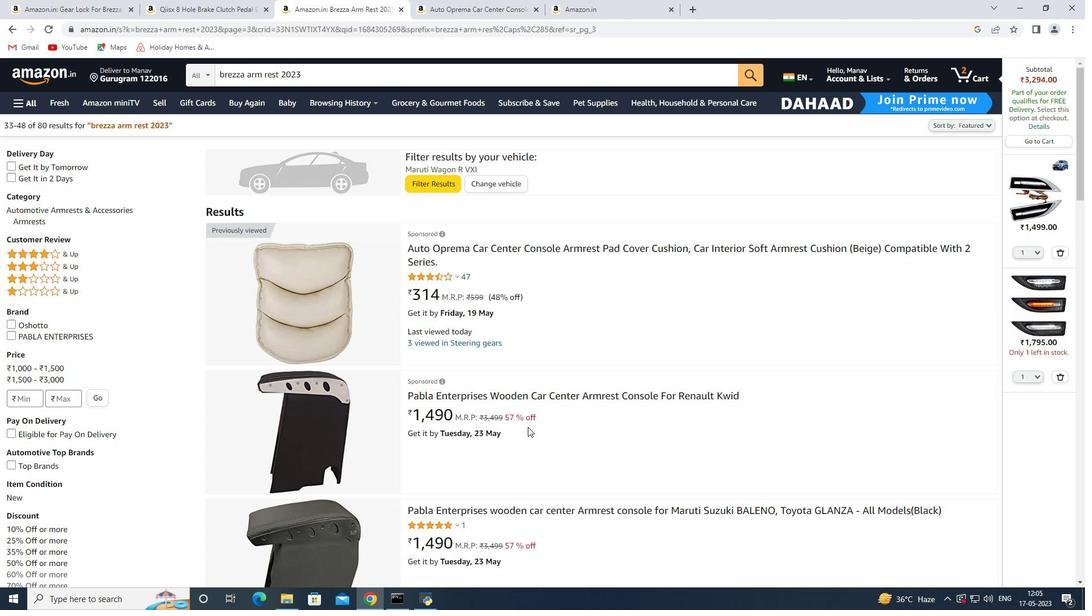 
Action: Mouse moved to (524, 427)
Screenshot: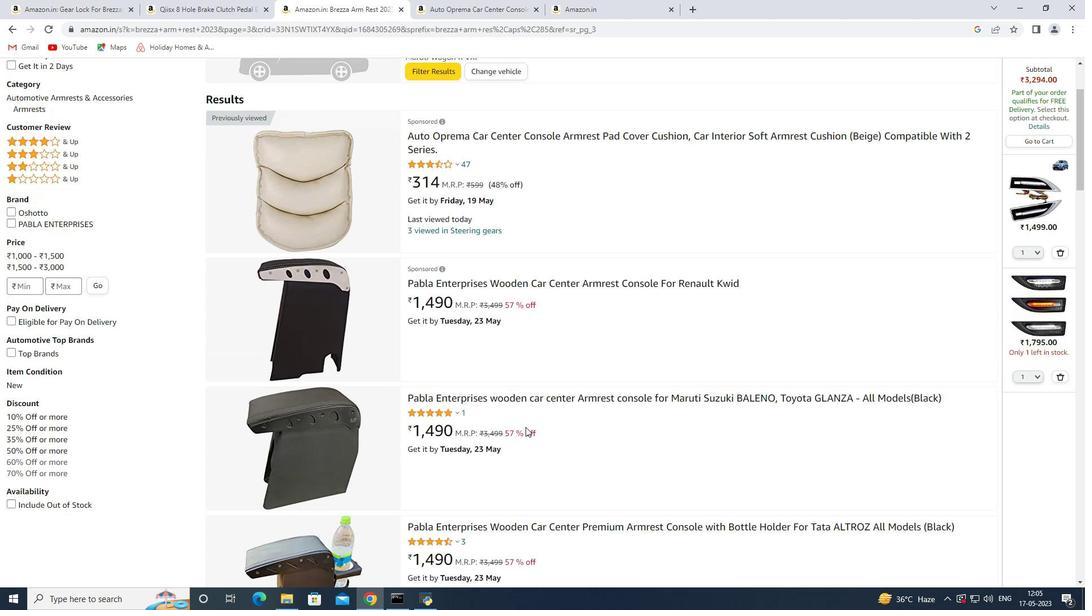 
Action: Mouse scrolled (524, 426) with delta (0, 0)
Screenshot: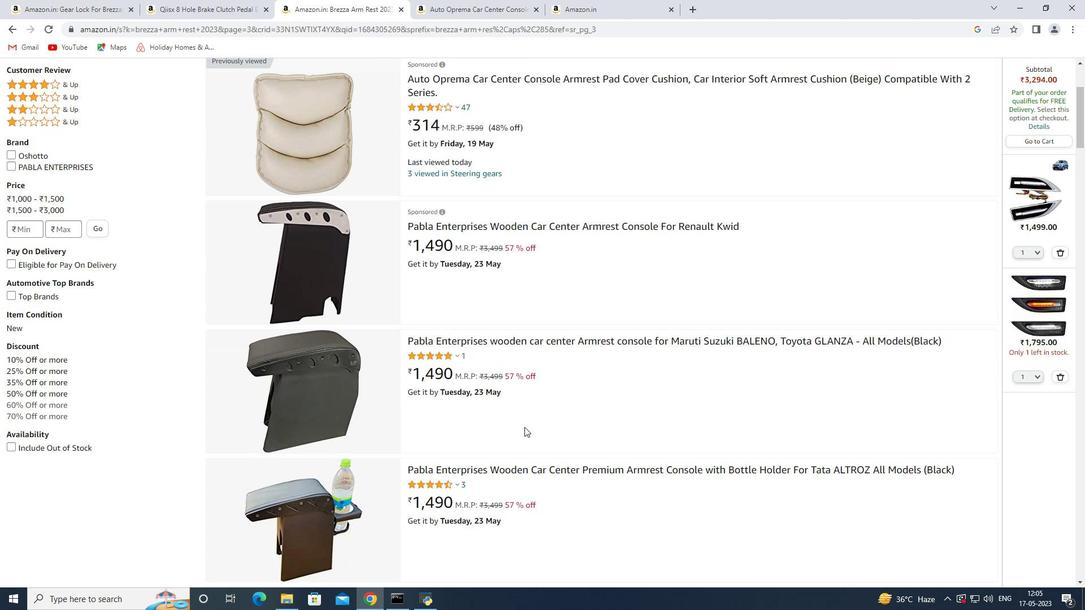
Action: Mouse scrolled (524, 426) with delta (0, 0)
Screenshot: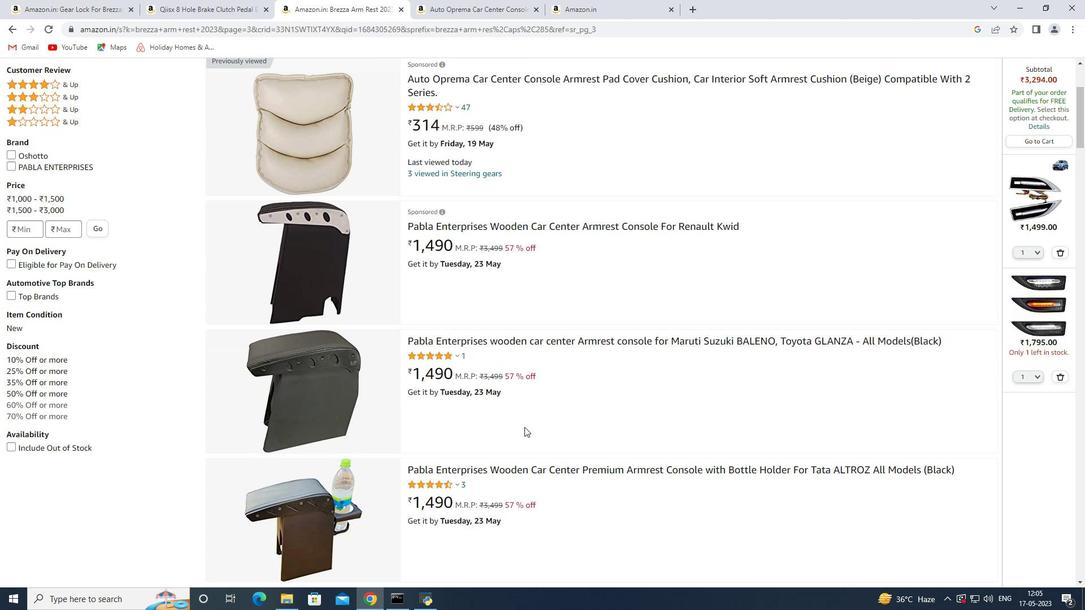 
Action: Mouse scrolled (524, 426) with delta (0, 0)
Screenshot: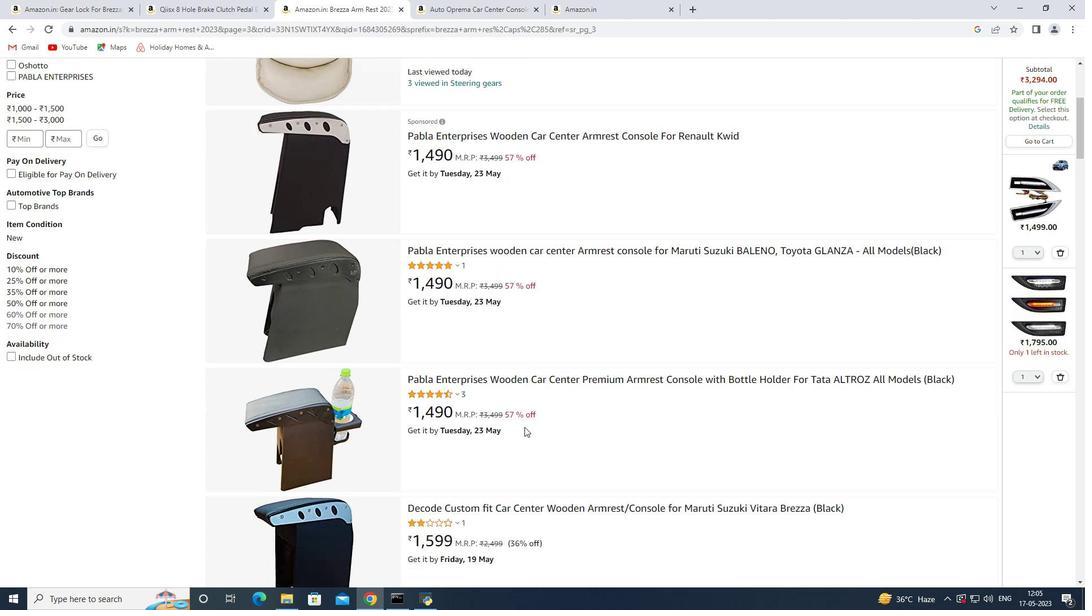 
Action: Mouse scrolled (524, 426) with delta (0, 0)
Screenshot: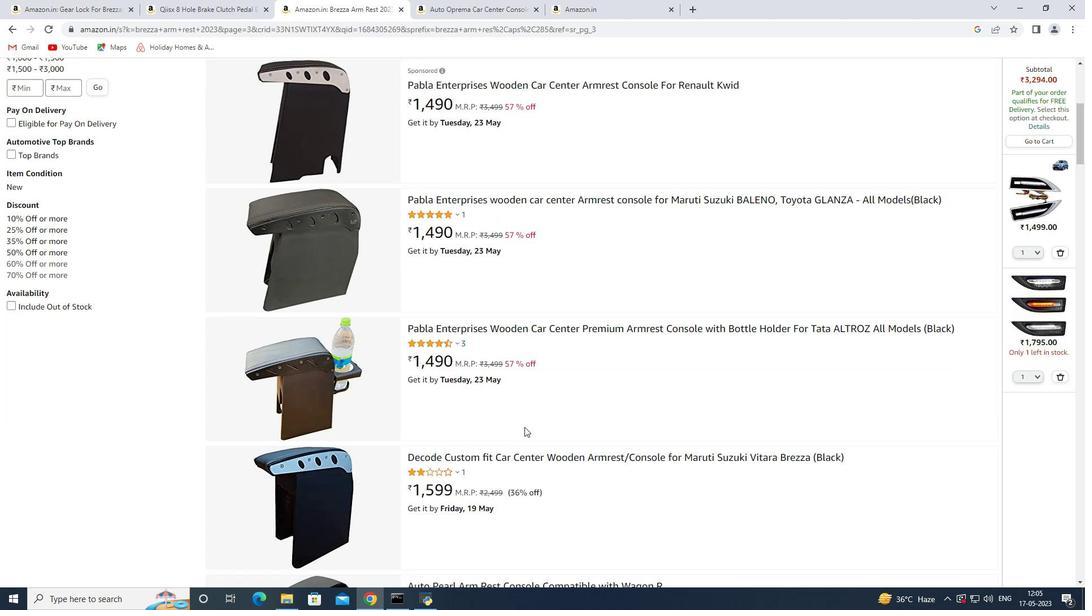
Action: Mouse scrolled (524, 426) with delta (0, 0)
Screenshot: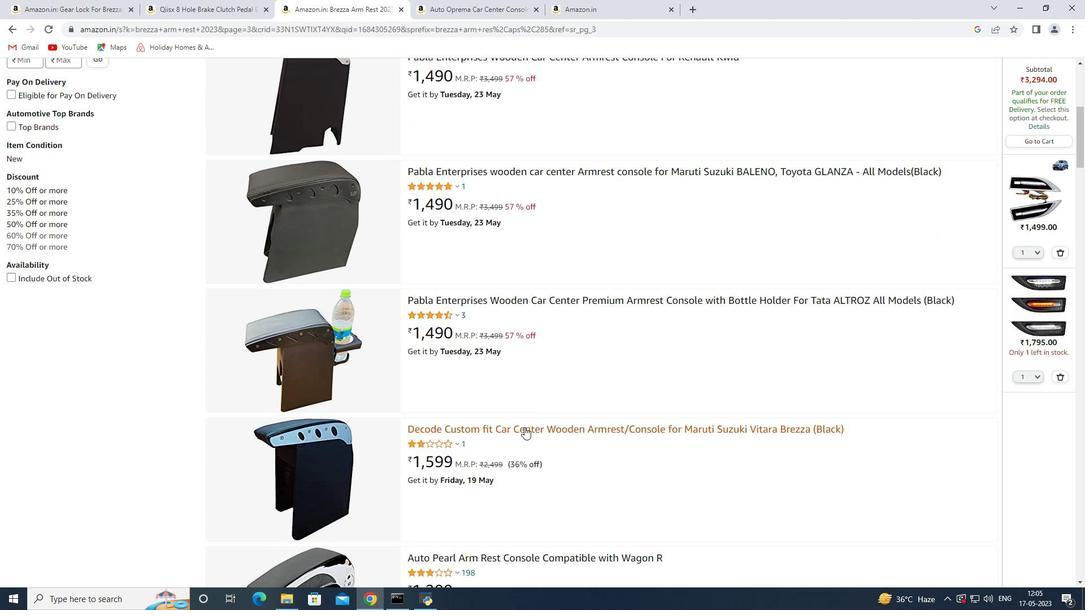 
Action: Mouse scrolled (524, 426) with delta (0, 0)
Screenshot: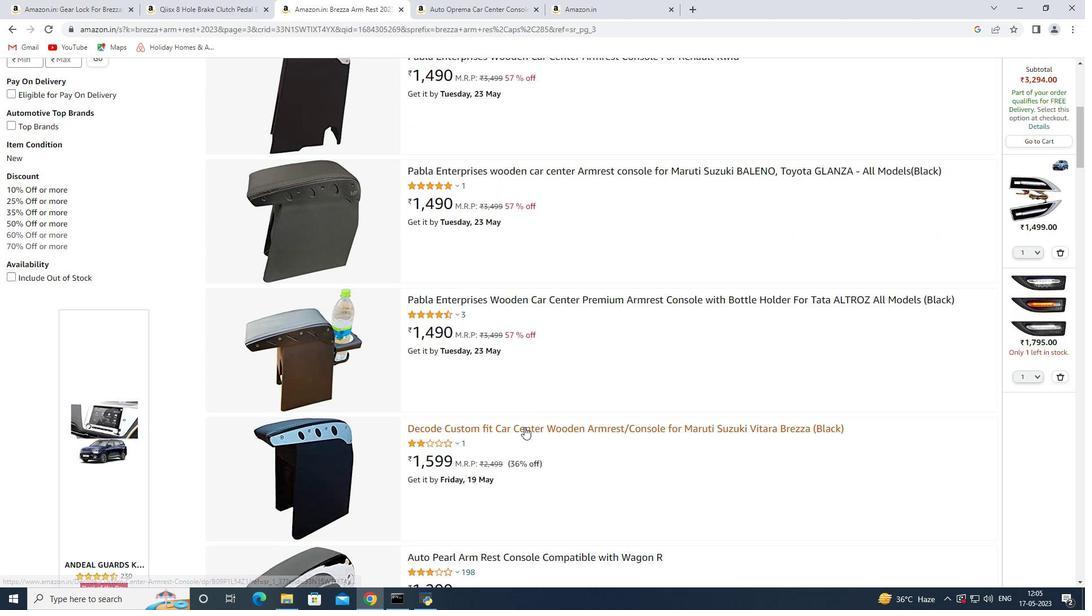 
Action: Mouse scrolled (524, 426) with delta (0, 0)
Screenshot: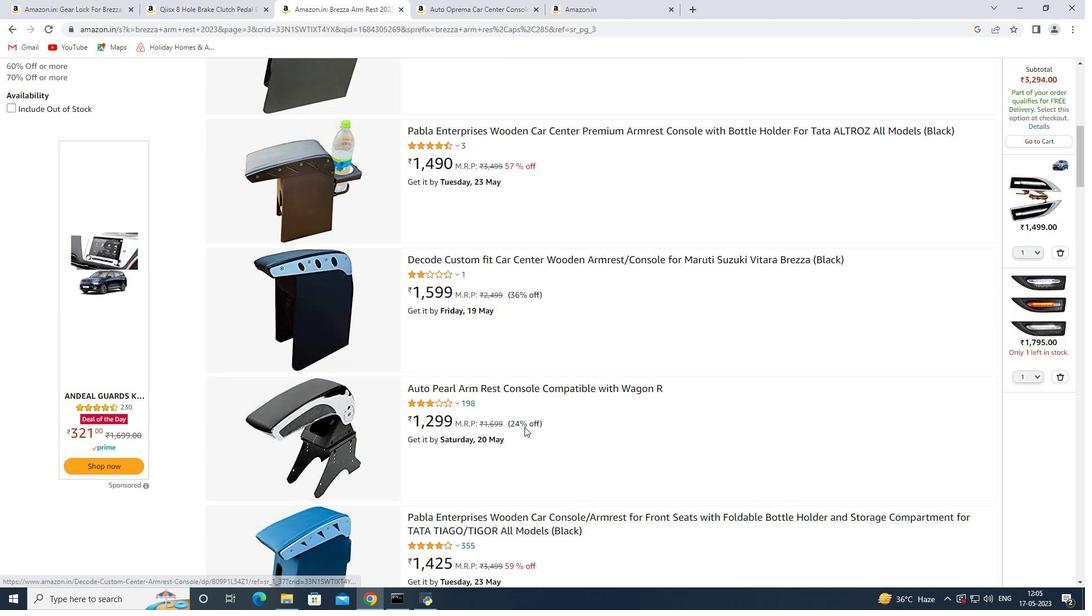 
Action: Mouse scrolled (524, 426) with delta (0, 0)
Screenshot: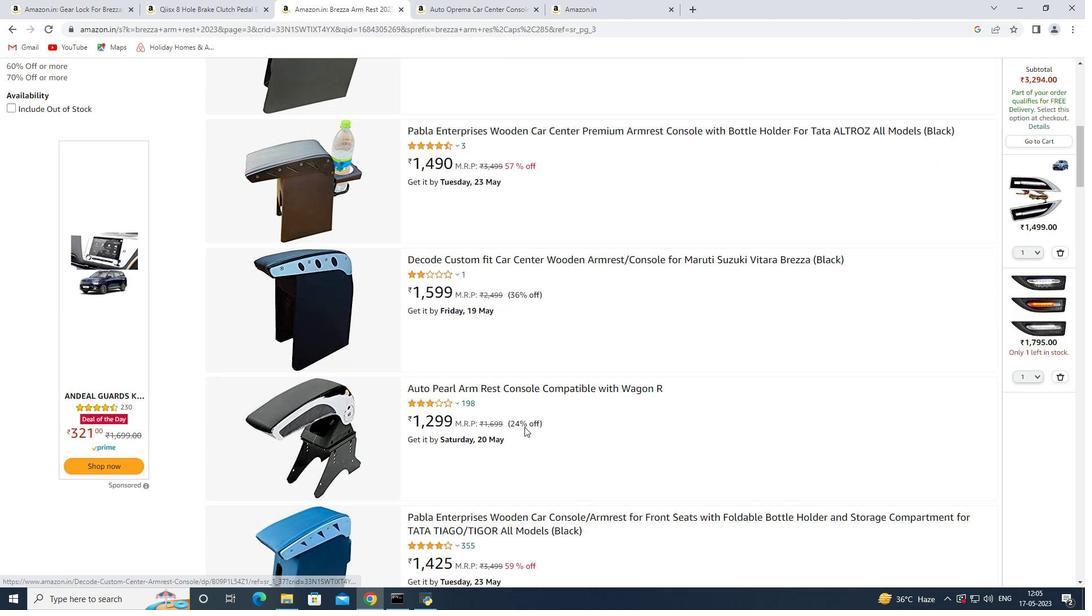 
Action: Mouse scrolled (524, 426) with delta (0, 0)
Screenshot: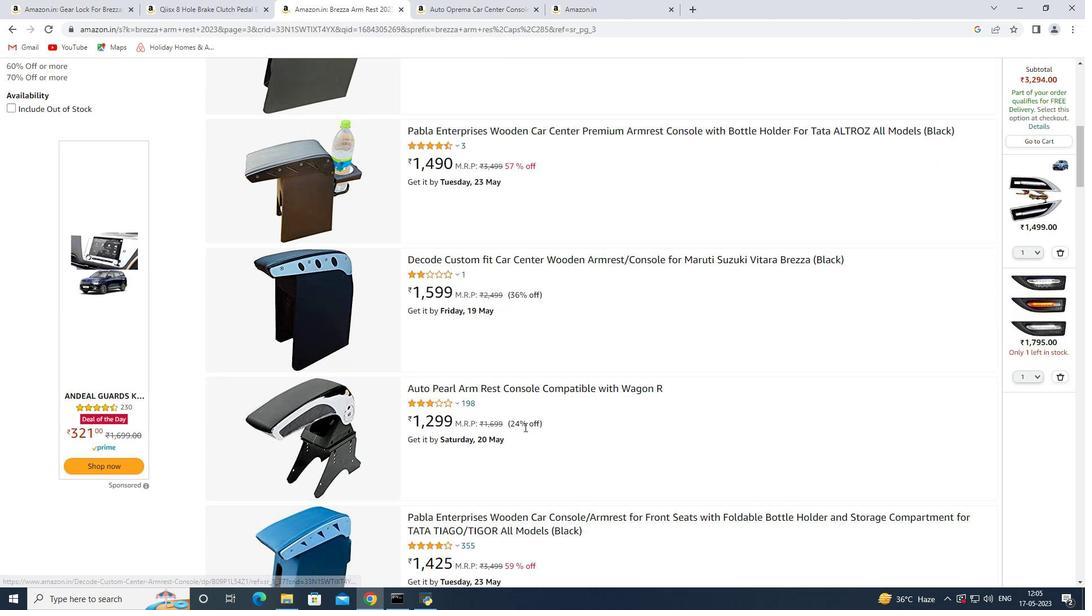 
Action: Mouse scrolled (524, 426) with delta (0, 0)
